 Task: What year was "A Portrait of the Artist as a Young Man" by James Joyce published?
Action: Mouse moved to (256, 262)
Screenshot: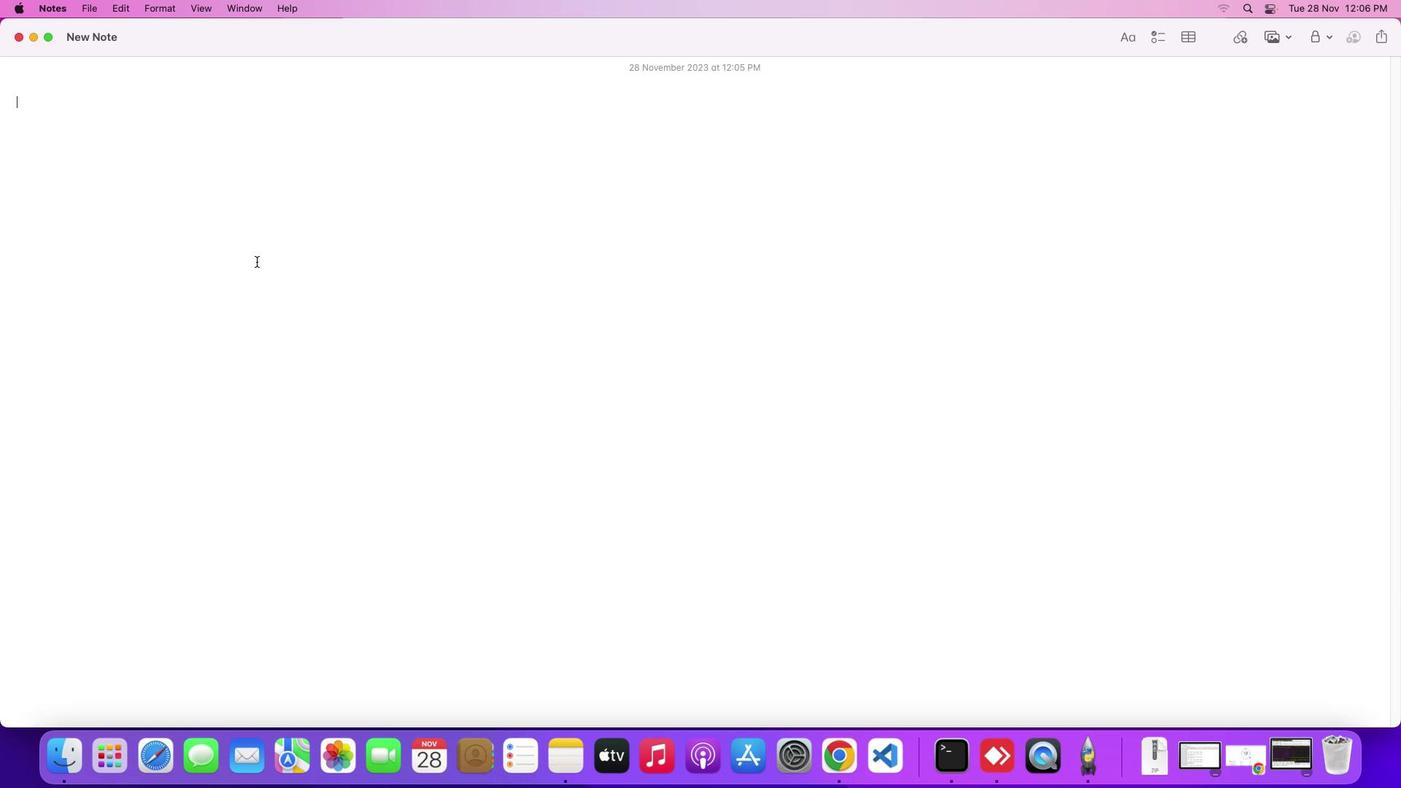 
Action: Mouse pressed left at (256, 262)
Screenshot: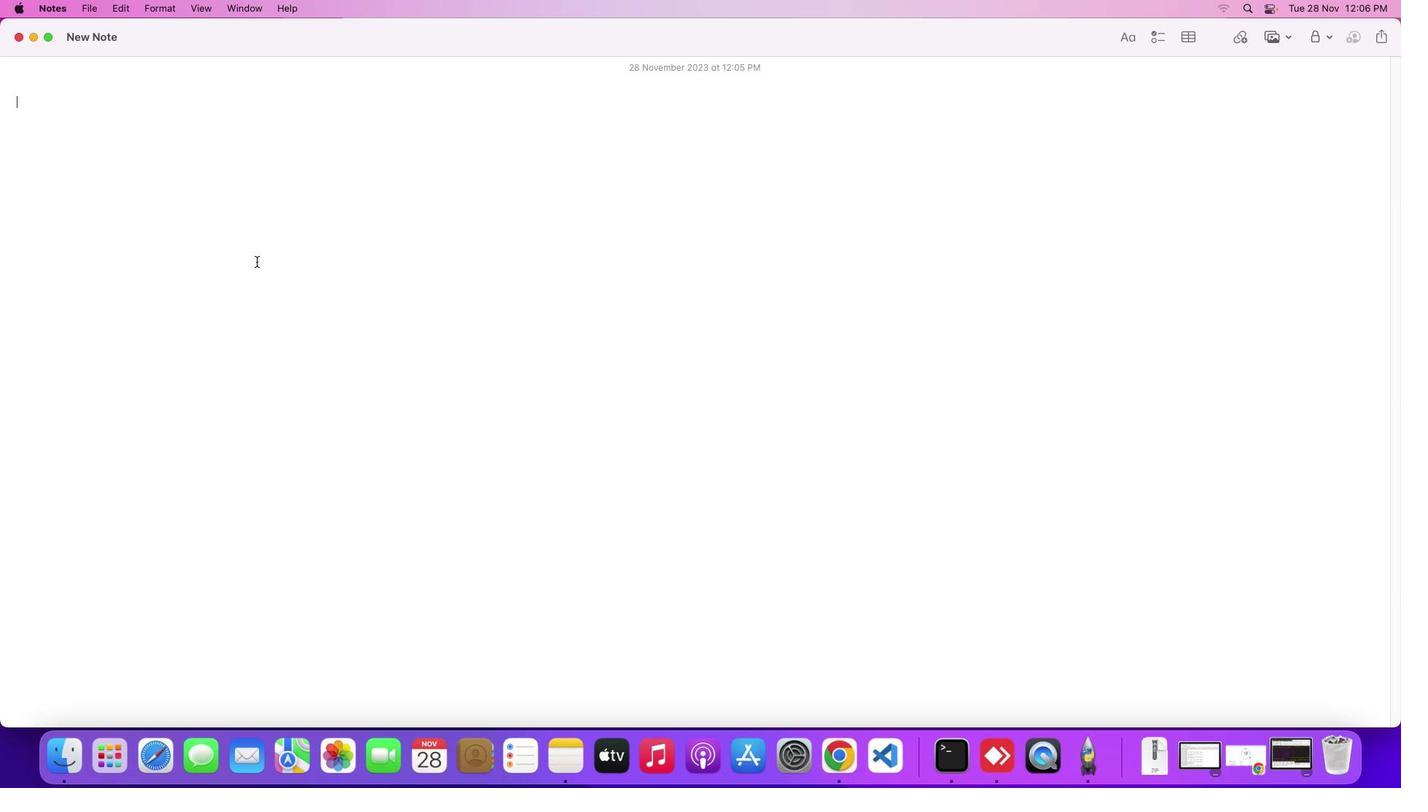 
Action: Mouse moved to (258, 261)
Screenshot: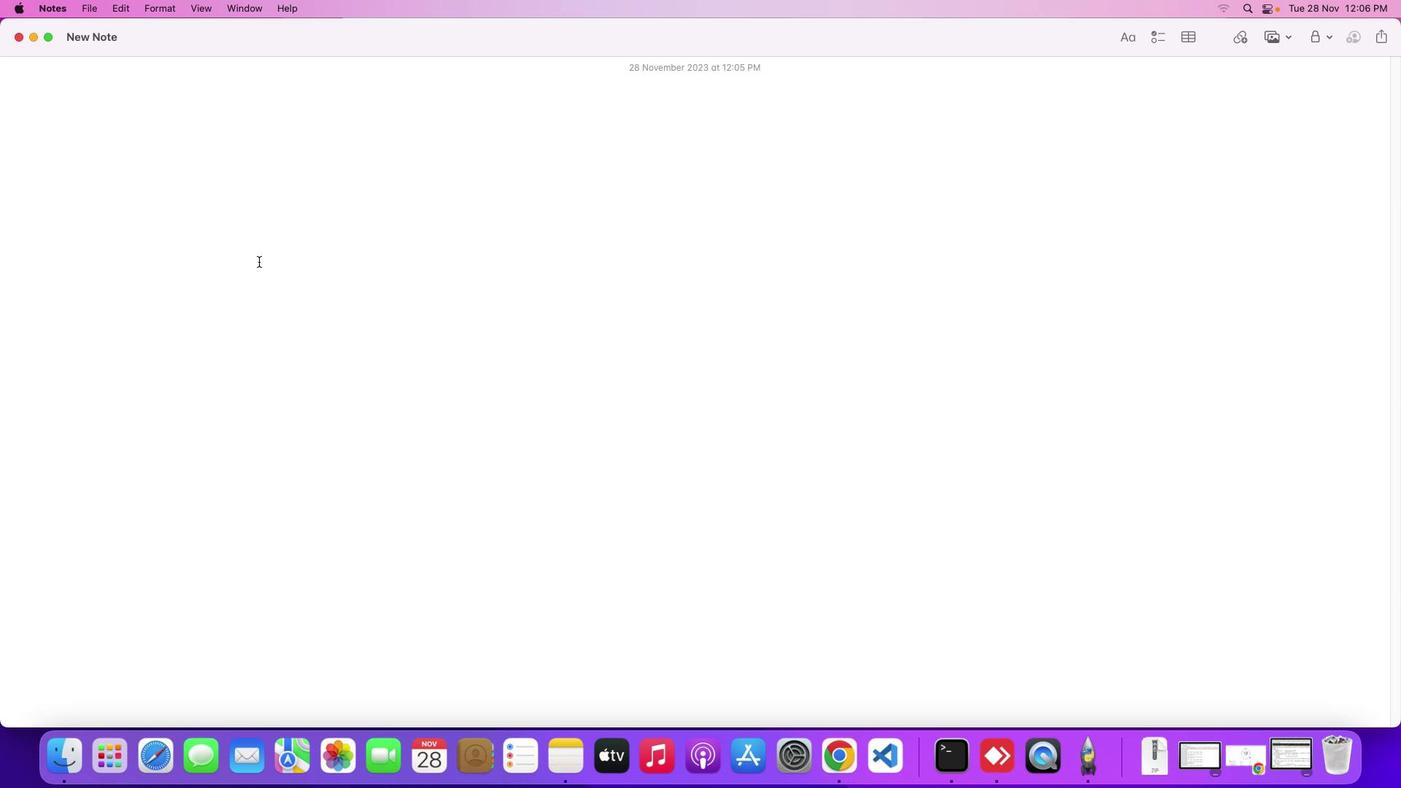 
Action: Key pressed Key.shift'W''h''a''t'Key.space'y''e''a''r'Key.space'w''a''s'Key.spaceKey.shift'"'Key.shift'T''h''e'Key.spaceKey.shiftKey.backspaceKey.backspaceKey.backspaceKey.backspaceKey.shift'A'Key.spaceKey.shift'P''o''r''t''r''a''i''t'Key.space'o''f'Key.space't''h''e'Key.spaceKey.shift'A''r''t''i''s''t'Key.space'a''s'Key.space'a'Key.spaceKey.shift'Y''o''u''n''g'Key.spaceKey.shift'M''a''n'Key.shift'"'Key.space'b''y'Key.spaceKey.shift'J''a''m''e''s'Key.spaceKey.shift'J''o''y''c''e'Key.space'p''u''b''l''i''s''h''e''d'Key.shift_r'?'Key.enter
Screenshot: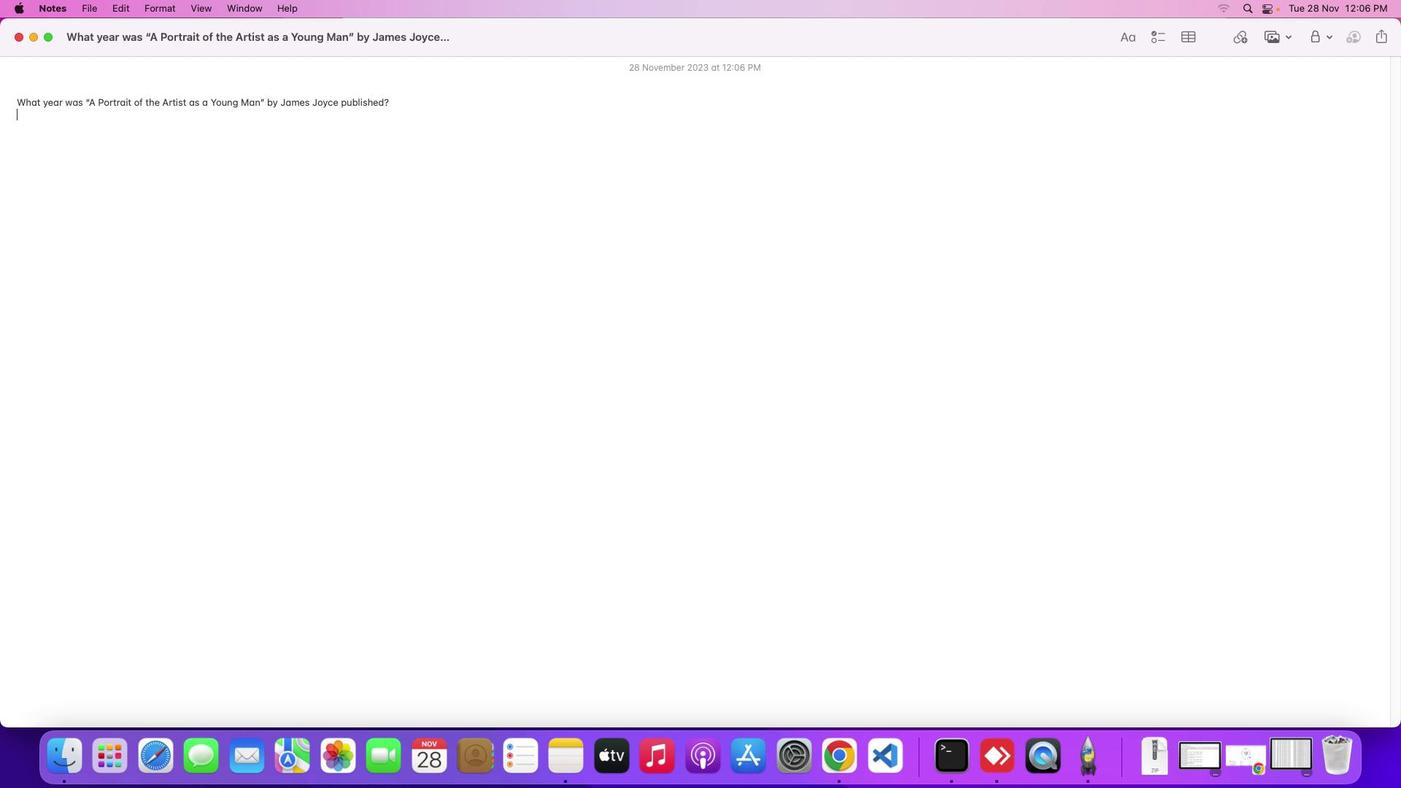 
Action: Mouse moved to (1245, 759)
Screenshot: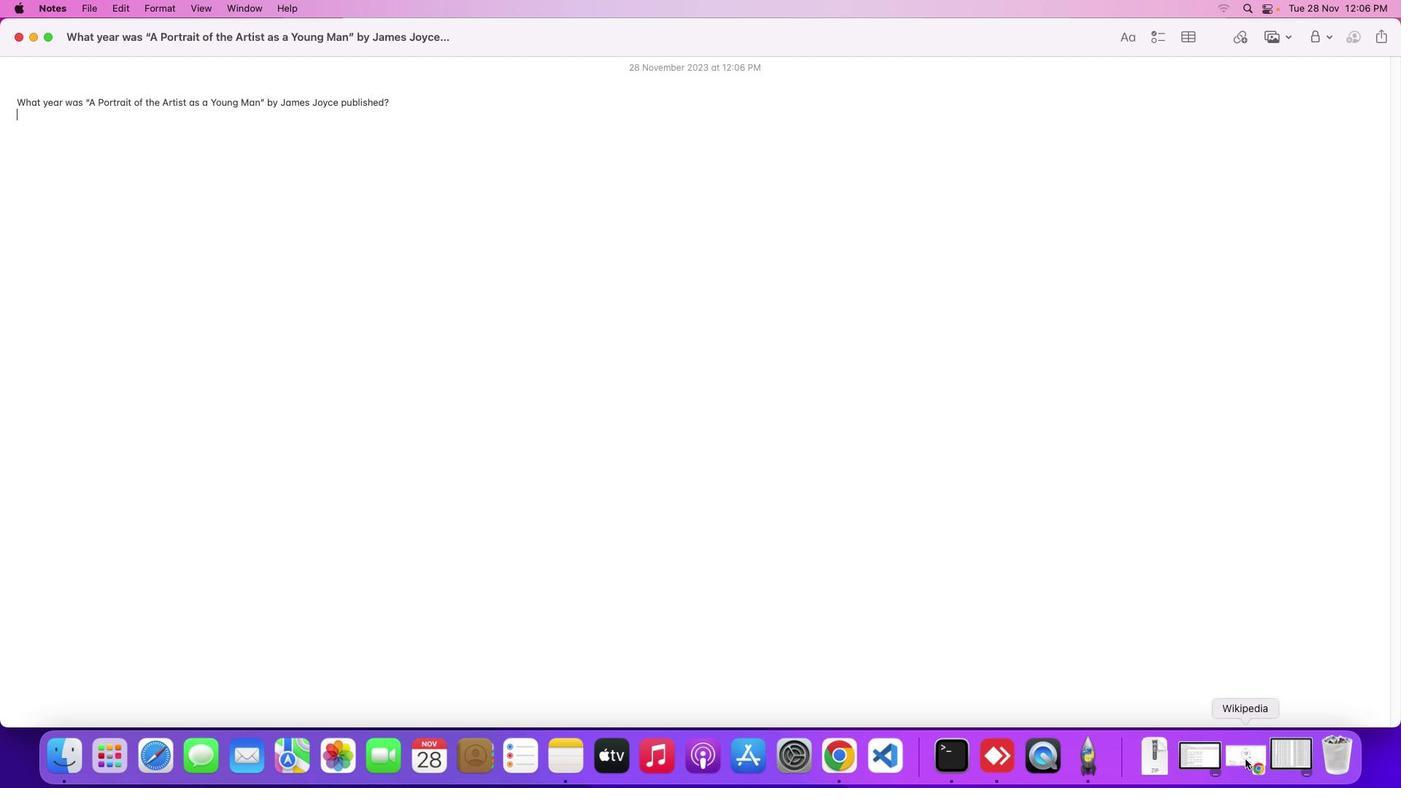 
Action: Mouse pressed left at (1245, 759)
Screenshot: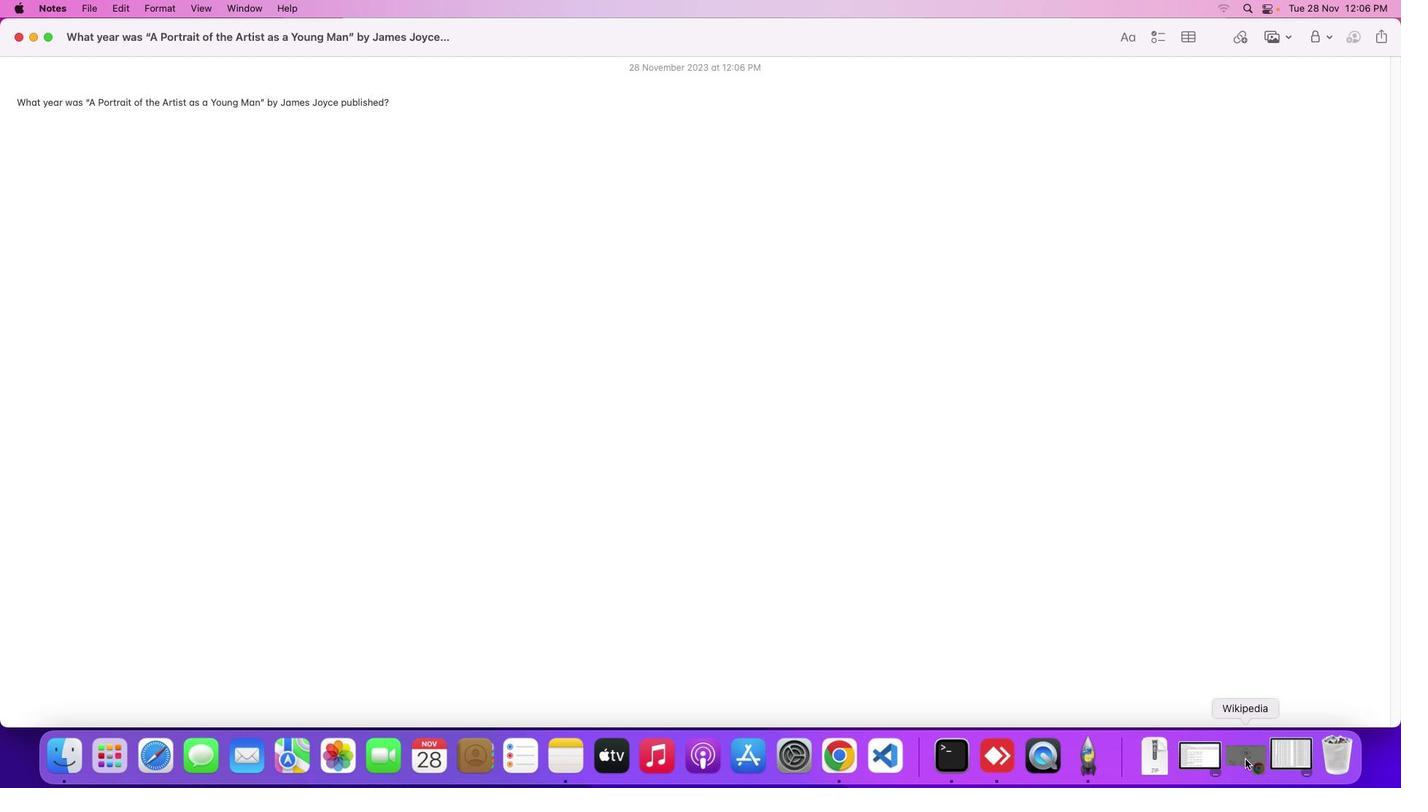 
Action: Mouse moved to (560, 441)
Screenshot: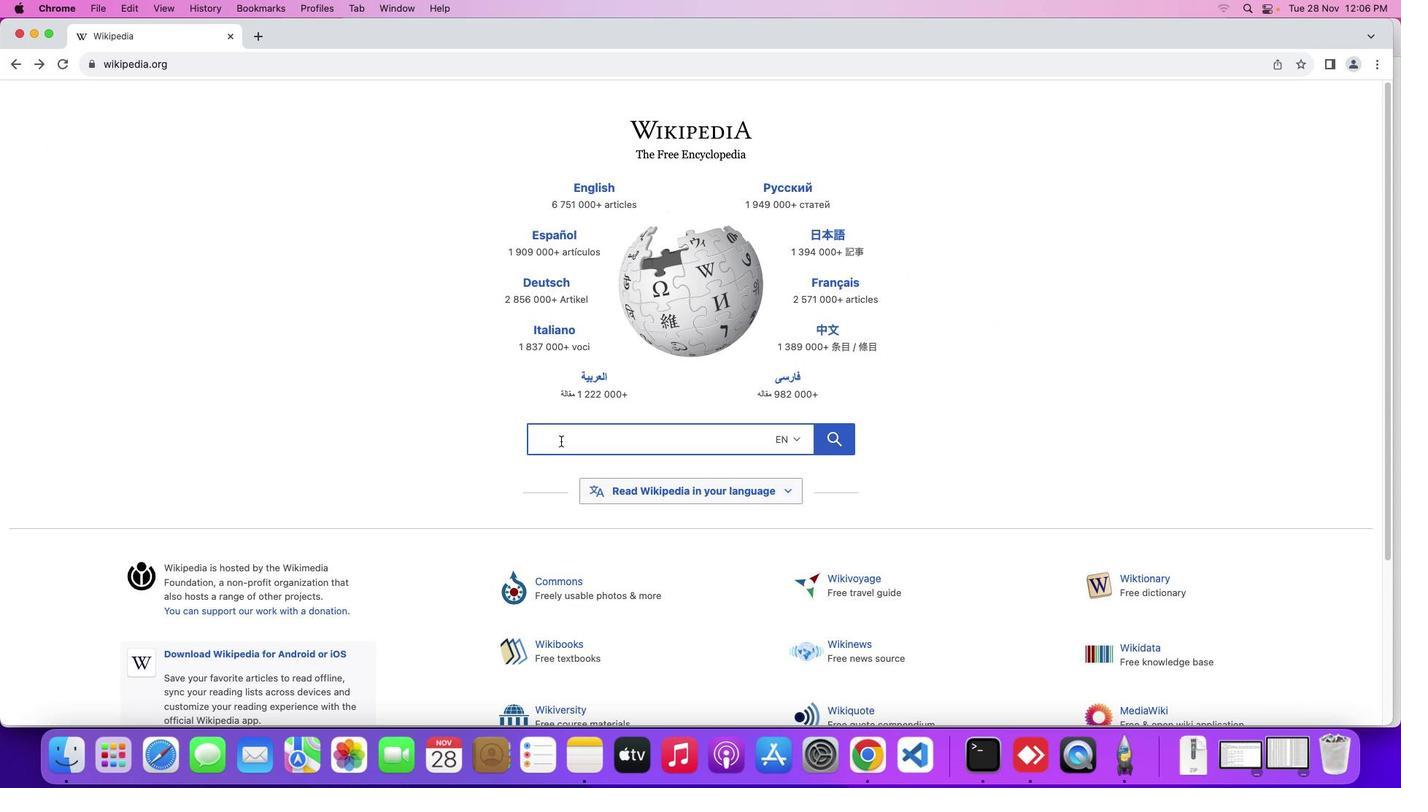 
Action: Mouse pressed left at (560, 441)
Screenshot: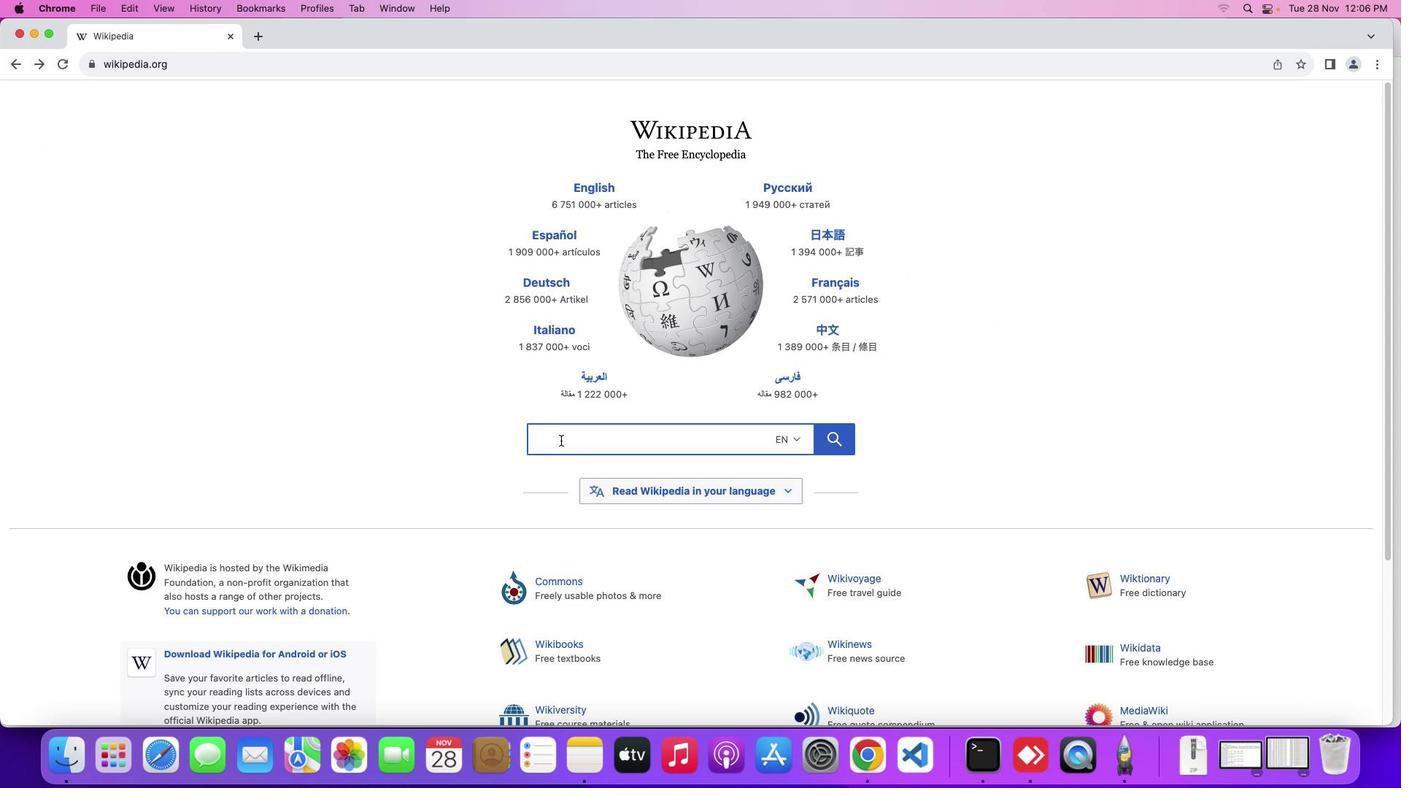 
Action: Mouse moved to (895, 390)
Screenshot: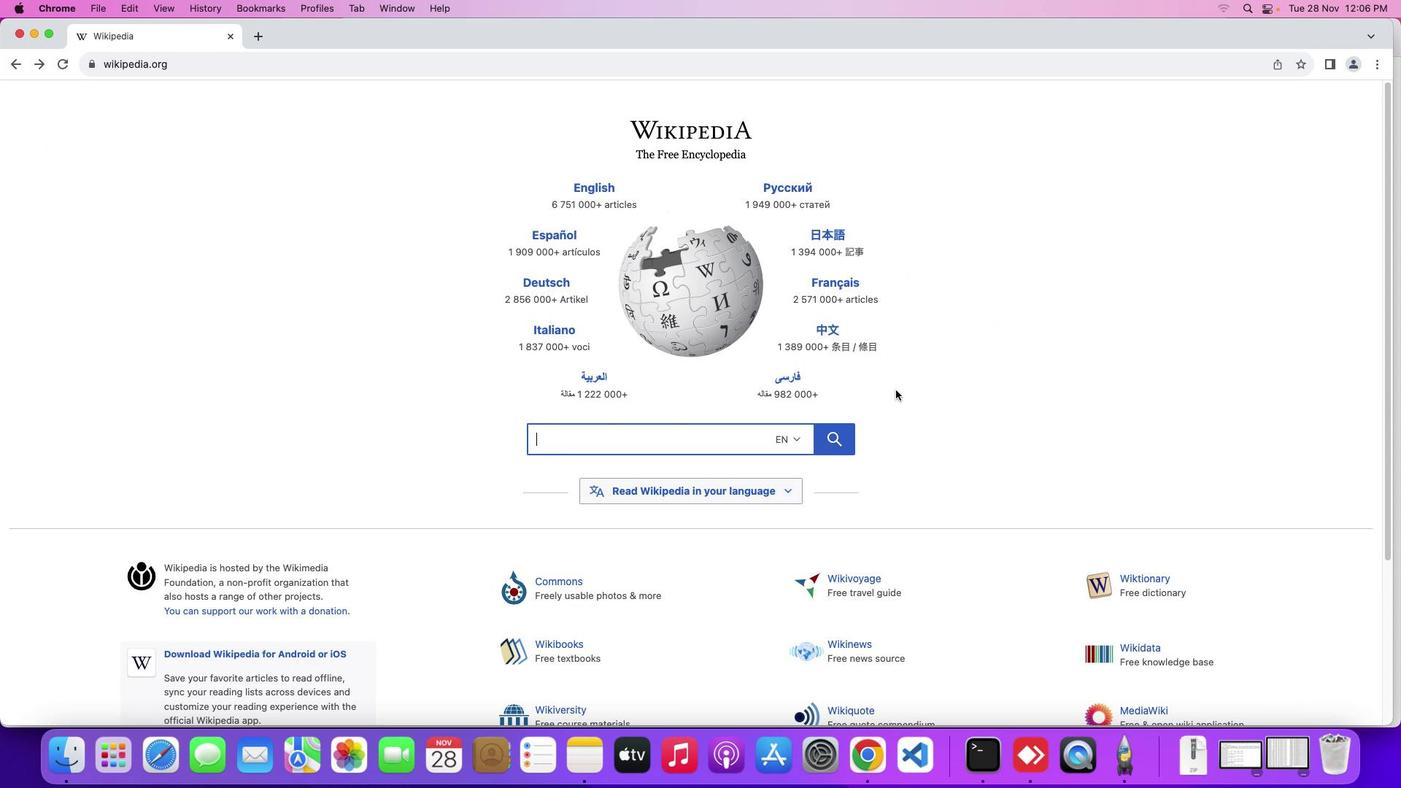 
Action: Key pressed Key.shift'T''h''e'Key.spaceKey.shift'P''o''r''t''r''a''i''t'Key.space'o''f'Key.space't''h''e'Key.spaceKey.shift'A''r''t''i''s''t'Key.space'a''s'Key.space'a'Key.spaceKey.shift'Y''o''u''n''g'Key.spaceKey.shift'A'Key.backspaceKey.shift'M''a''n'Key.enter
Screenshot: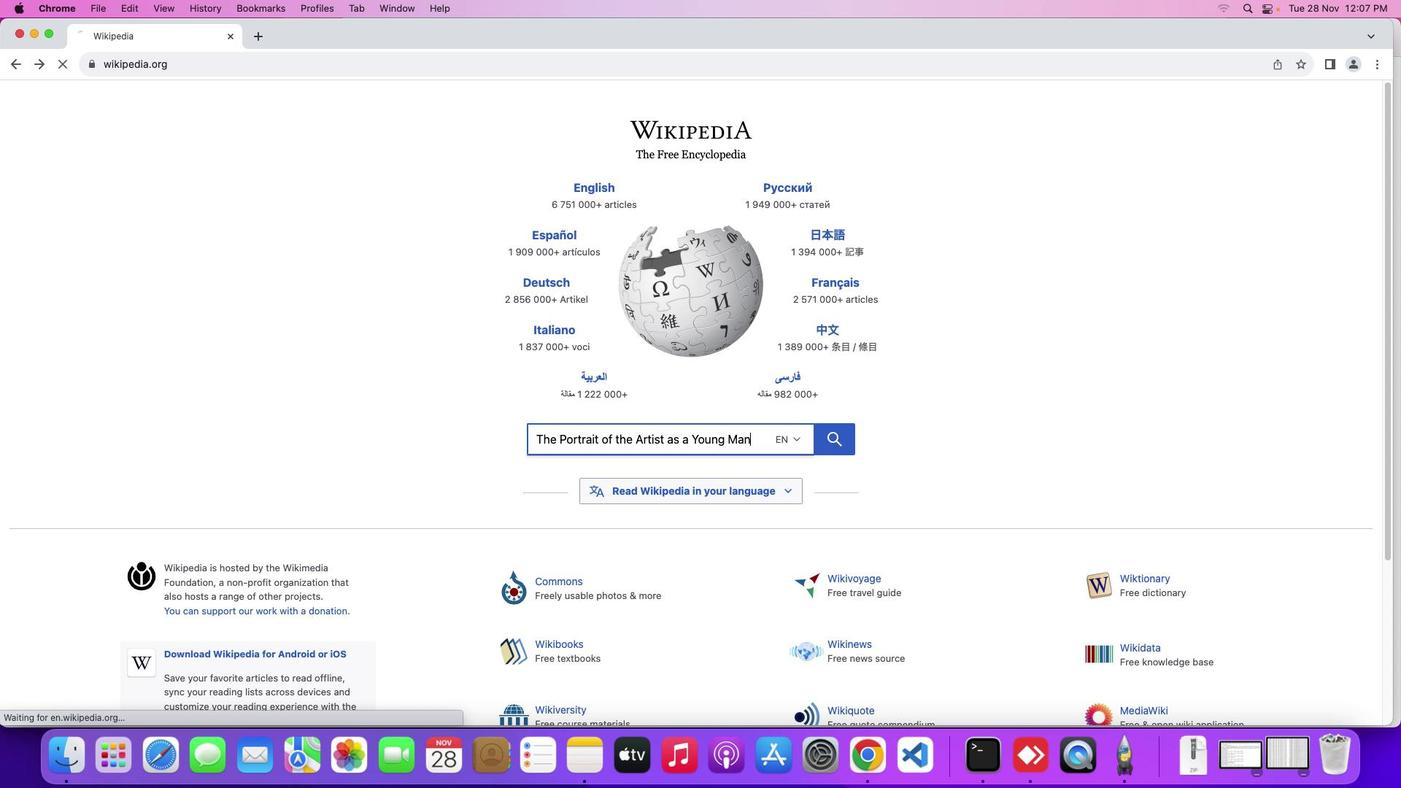 
Action: Mouse moved to (375, 413)
Screenshot: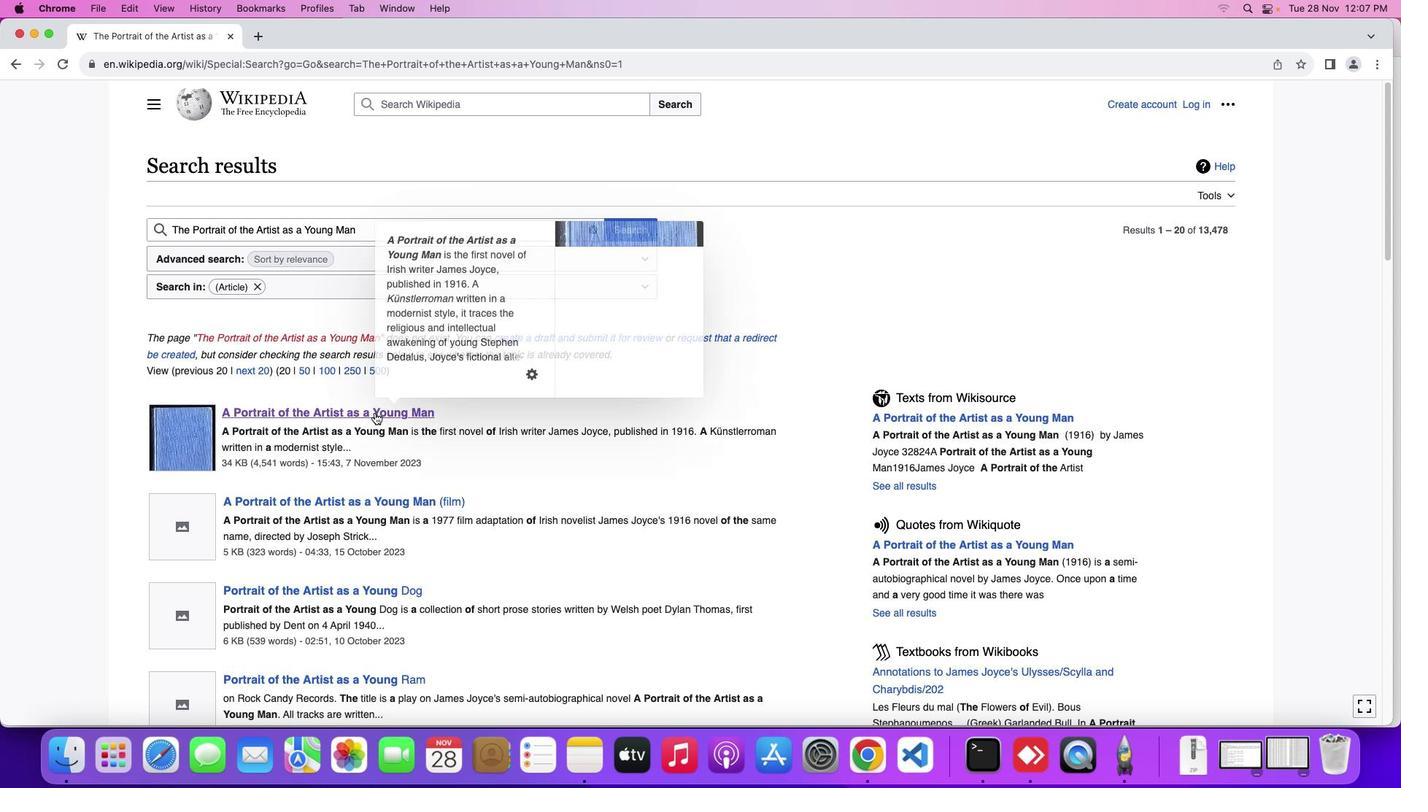 
Action: Mouse pressed left at (375, 413)
Screenshot: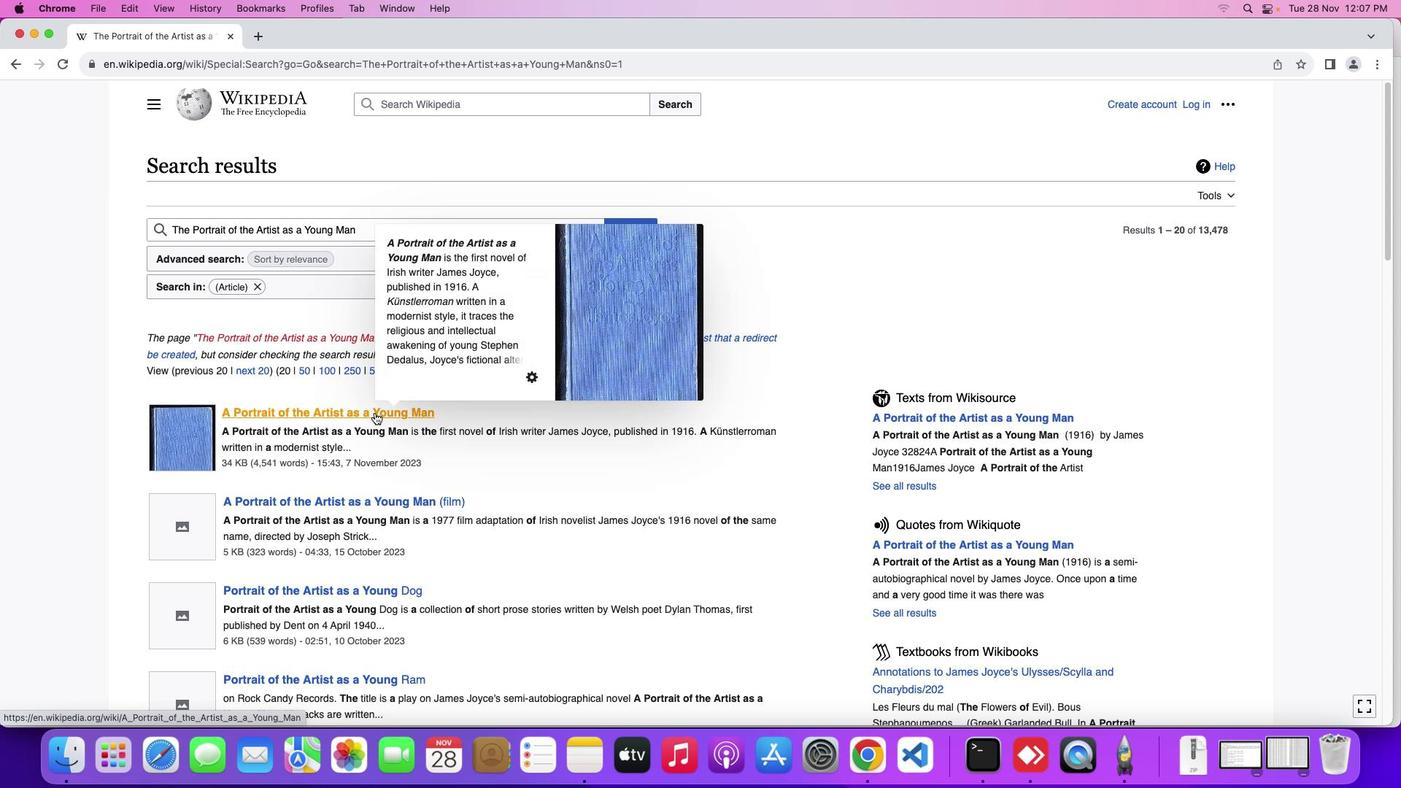 
Action: Mouse moved to (870, 410)
Screenshot: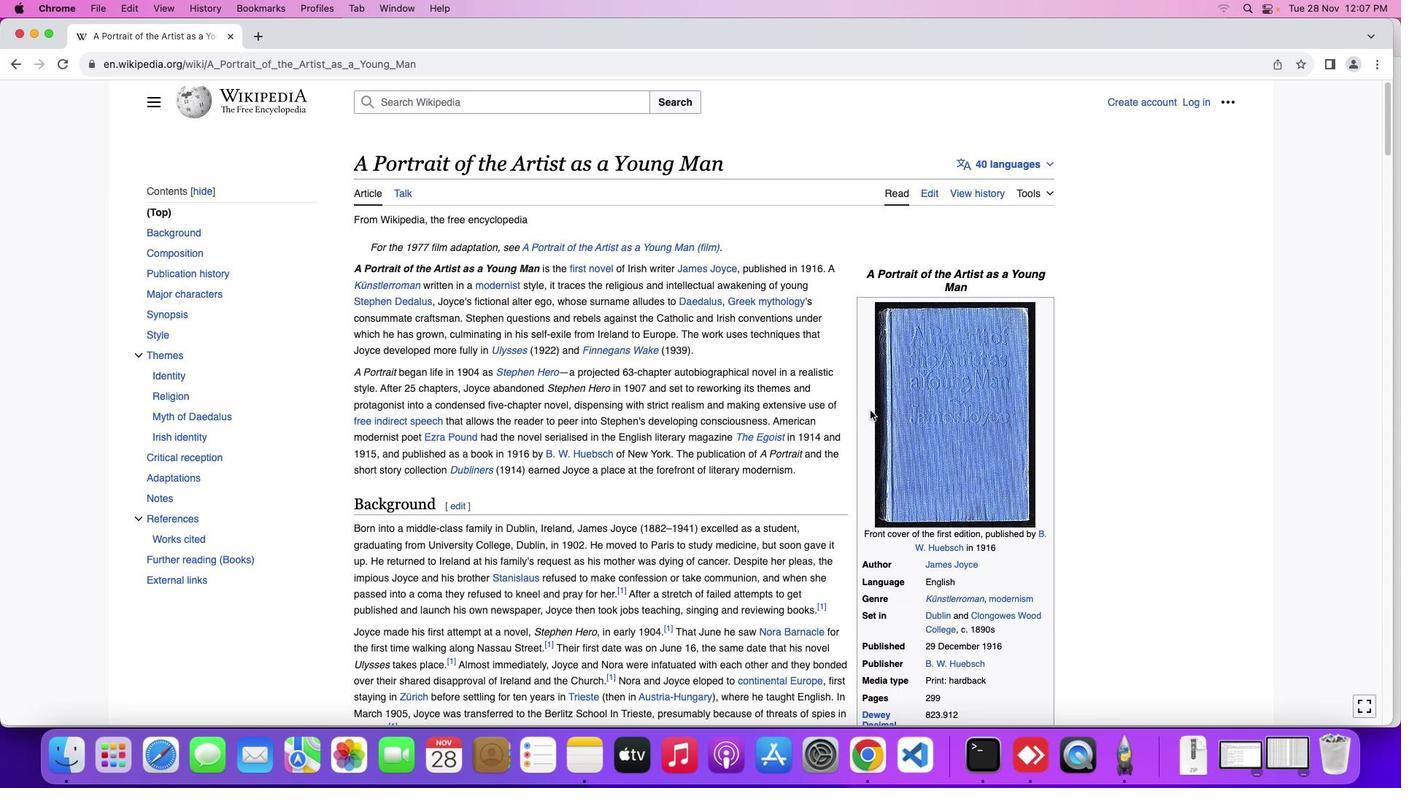 
Action: Mouse scrolled (870, 410) with delta (0, 0)
Screenshot: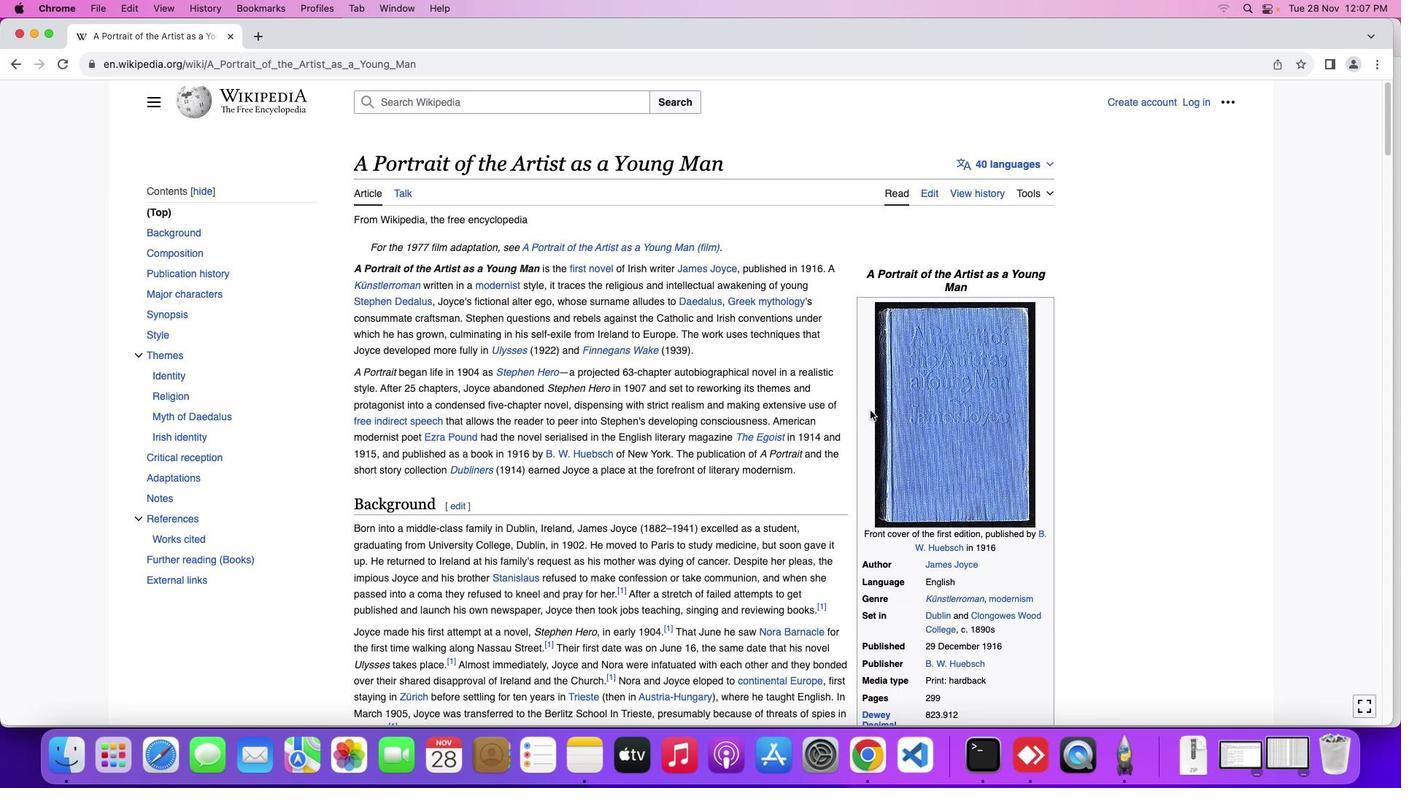 
Action: Mouse scrolled (870, 410) with delta (0, 0)
Screenshot: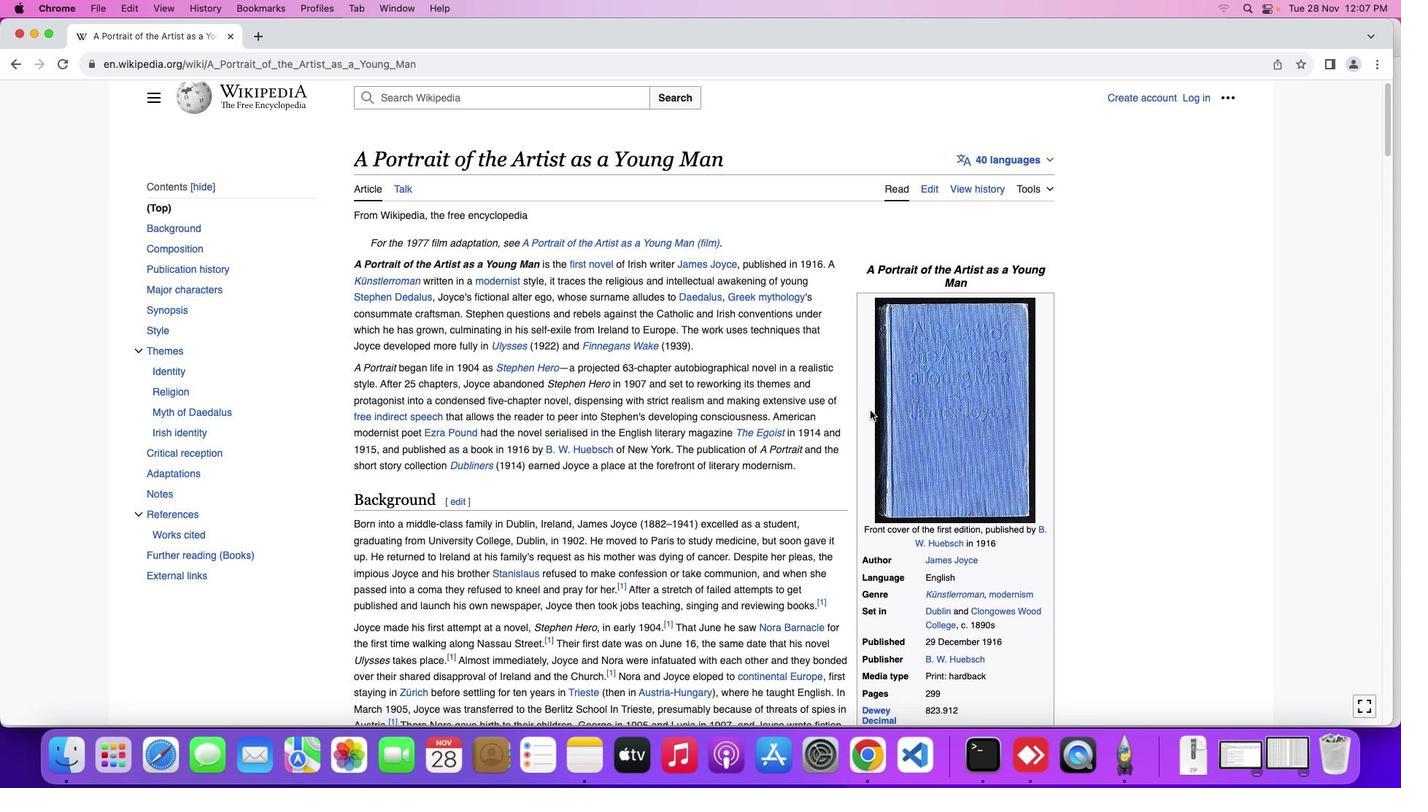 
Action: Mouse moved to (841, 445)
Screenshot: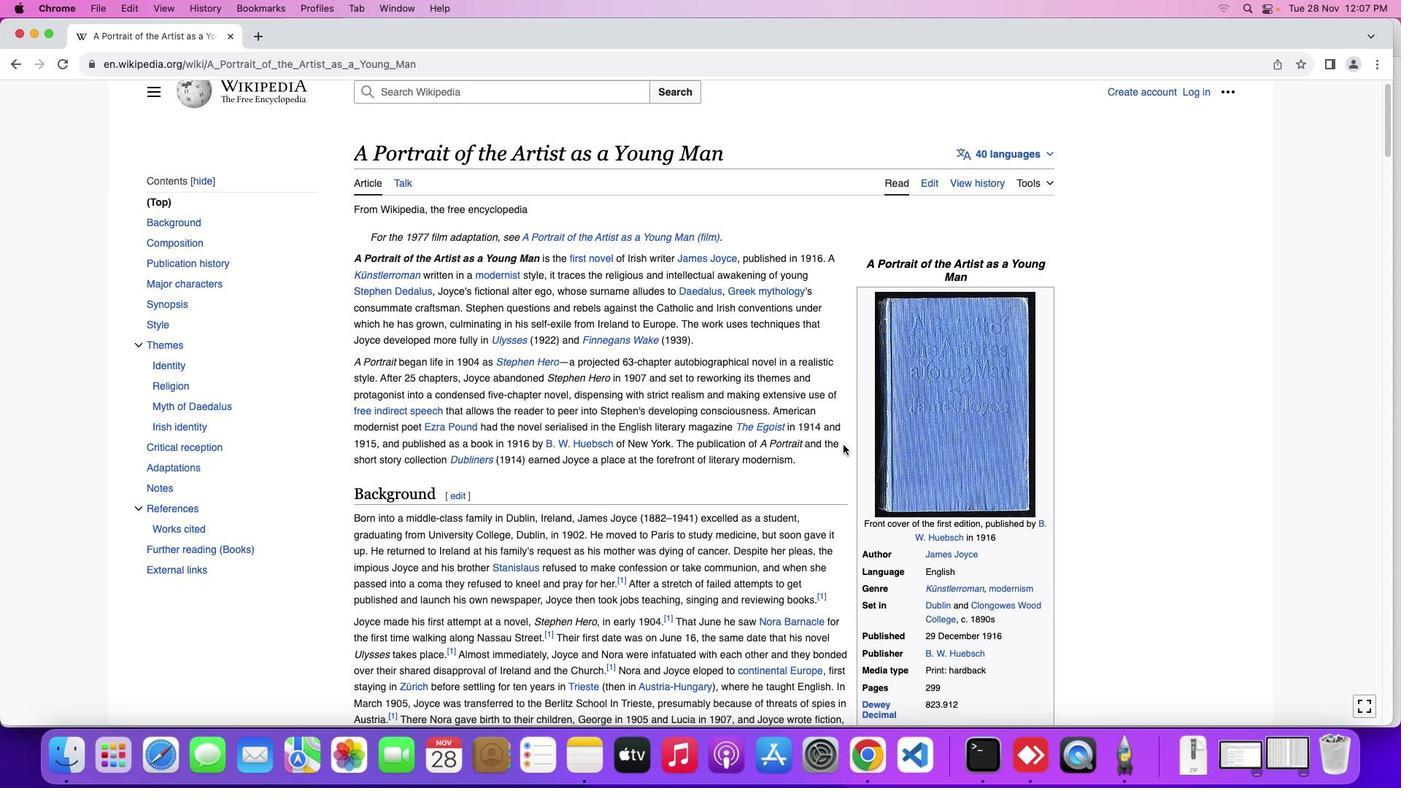 
Action: Mouse scrolled (841, 445) with delta (0, 0)
Screenshot: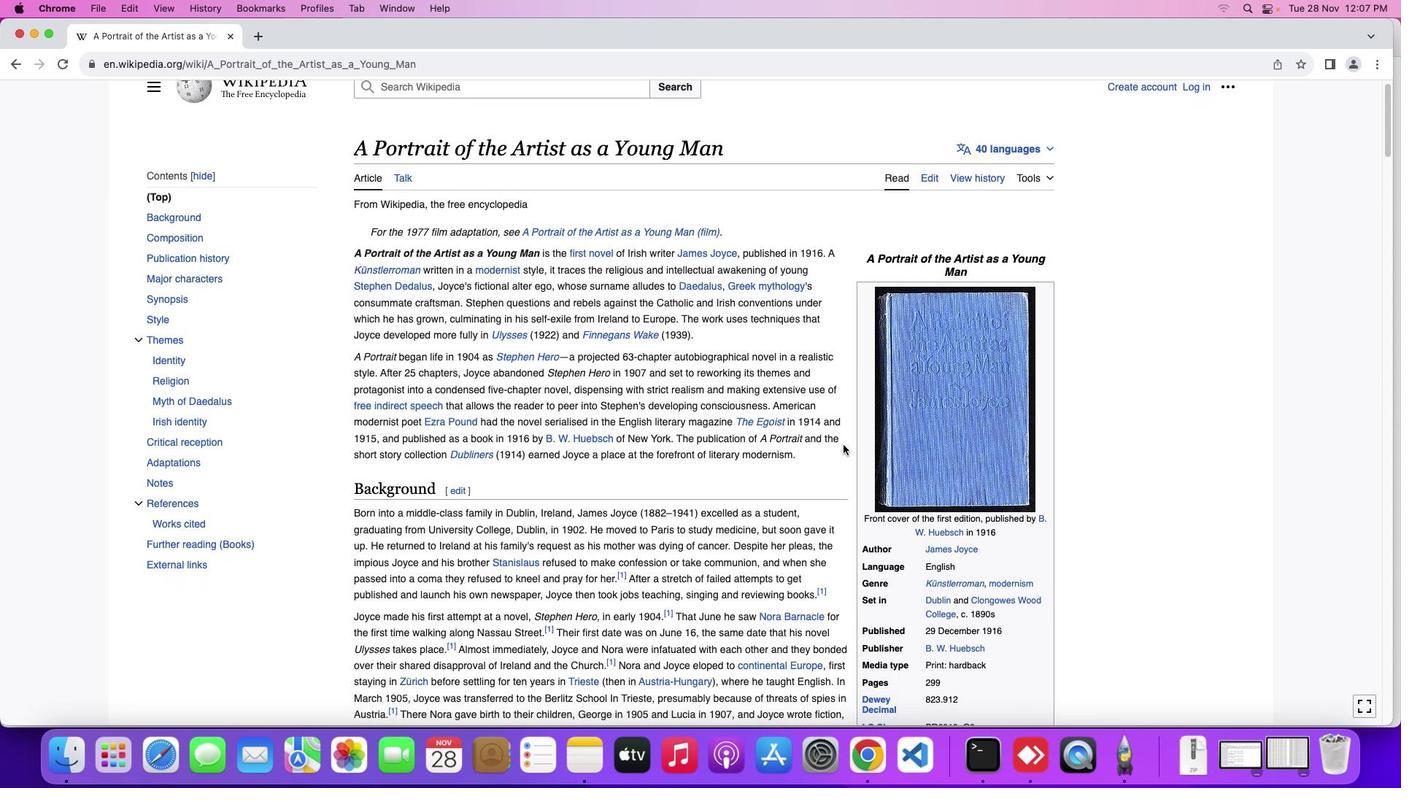 
Action: Mouse moved to (842, 445)
Screenshot: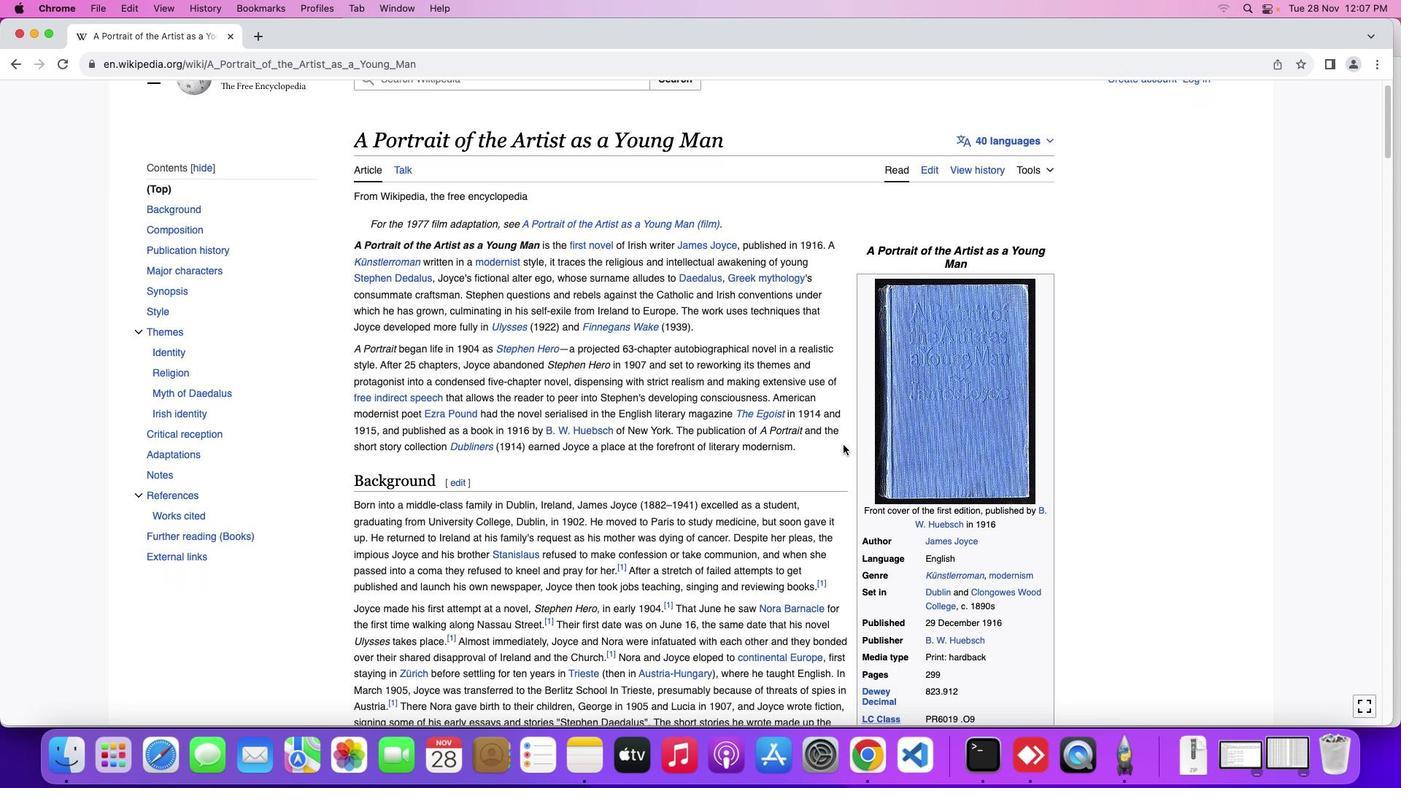 
Action: Mouse scrolled (842, 445) with delta (0, 0)
Screenshot: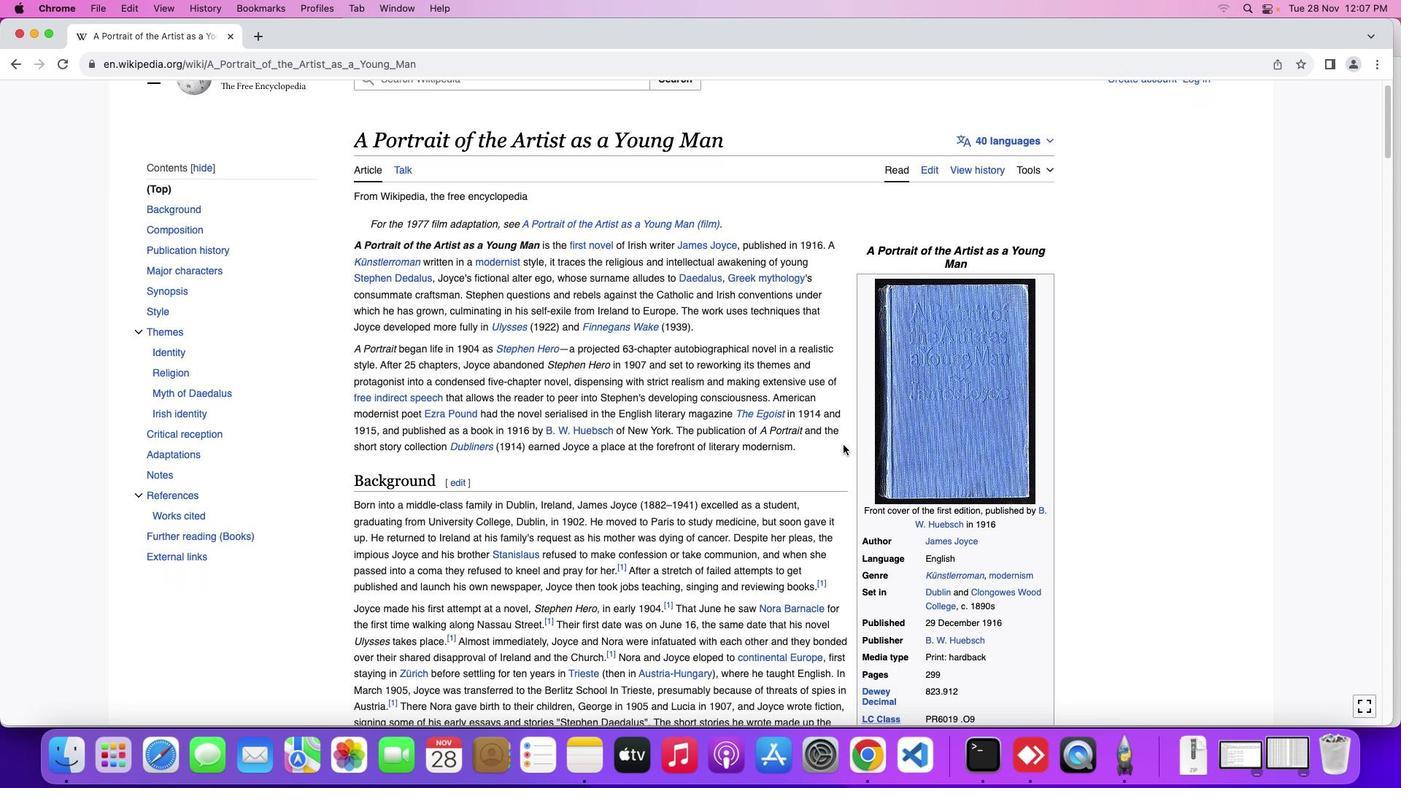 
Action: Mouse moved to (843, 444)
Screenshot: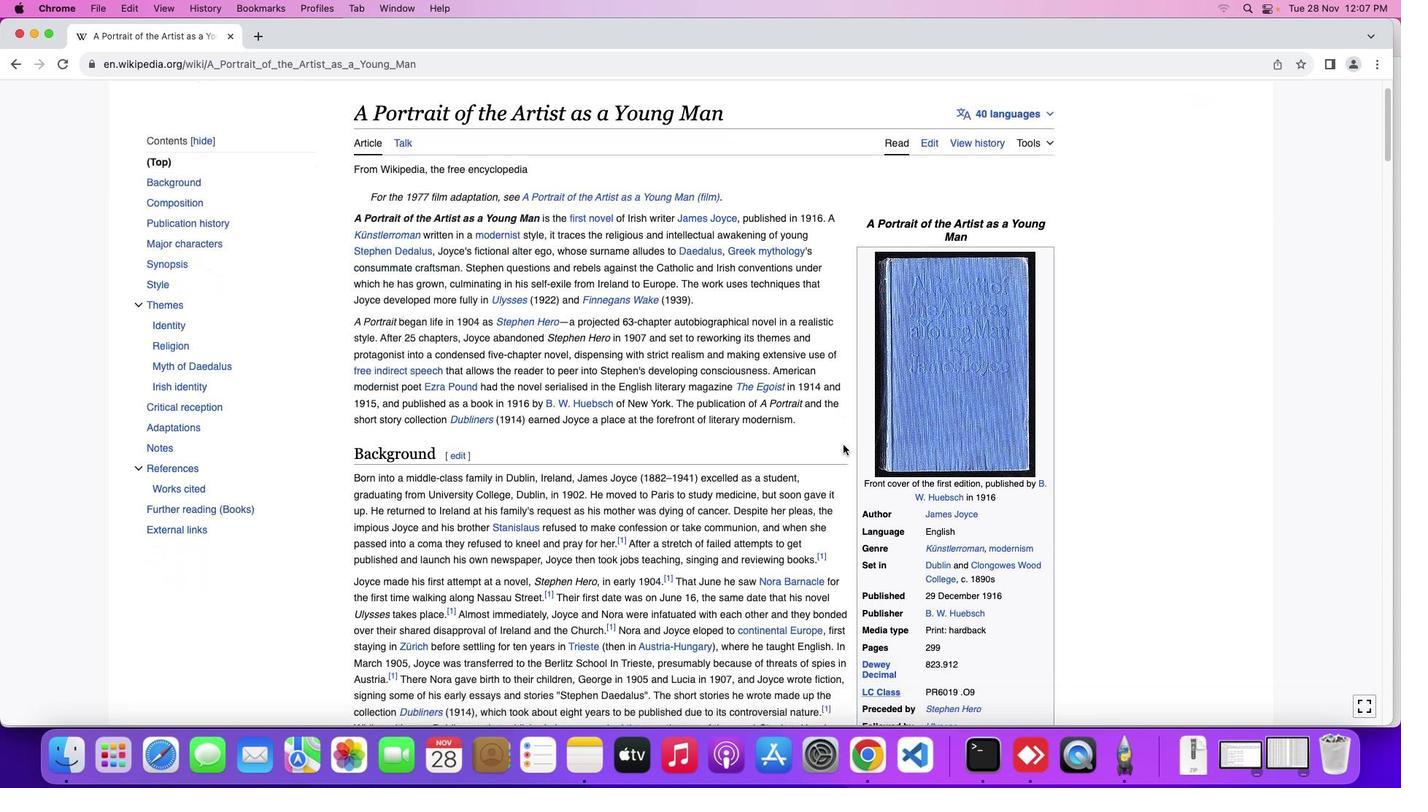 
Action: Mouse scrolled (843, 444) with delta (0, 0)
Screenshot: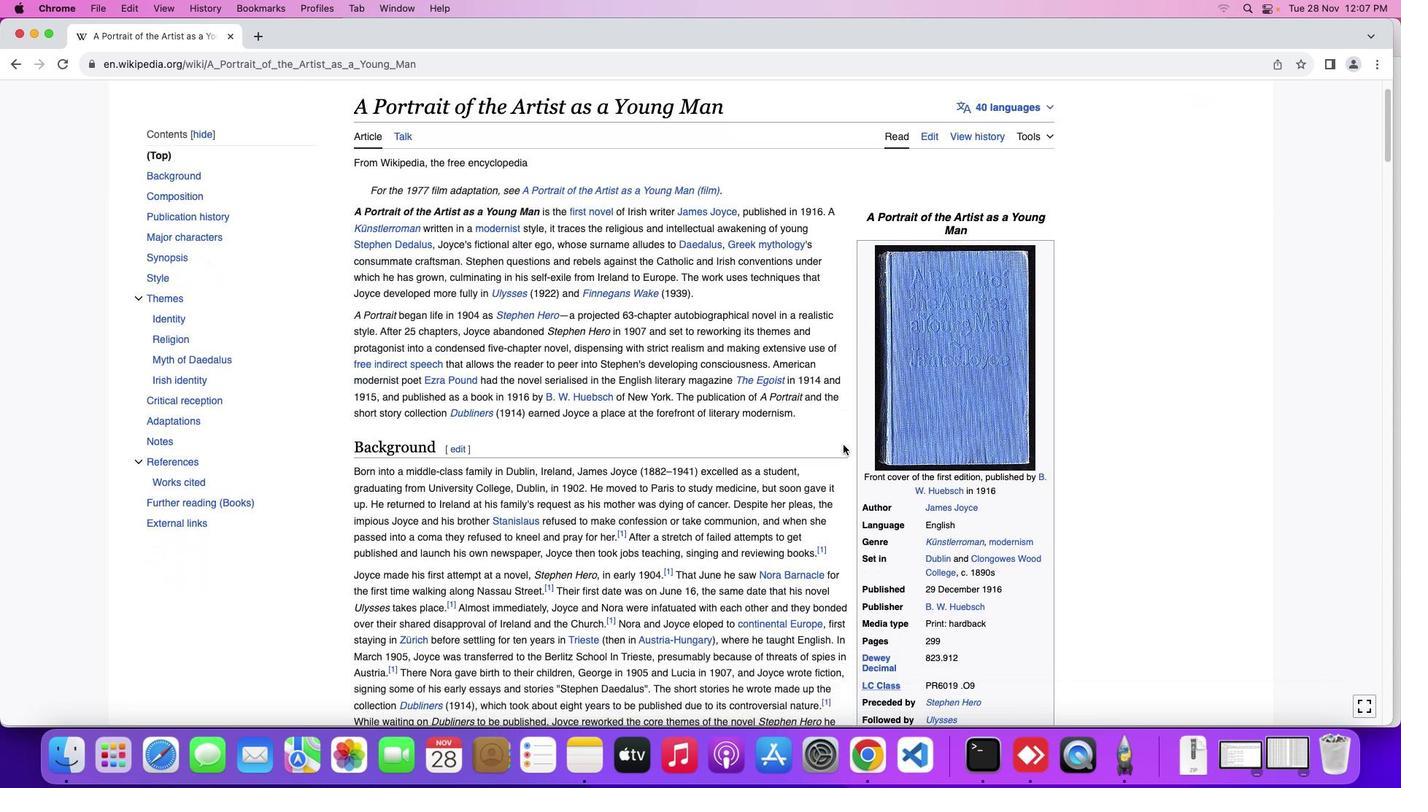 
Action: Mouse moved to (835, 462)
Screenshot: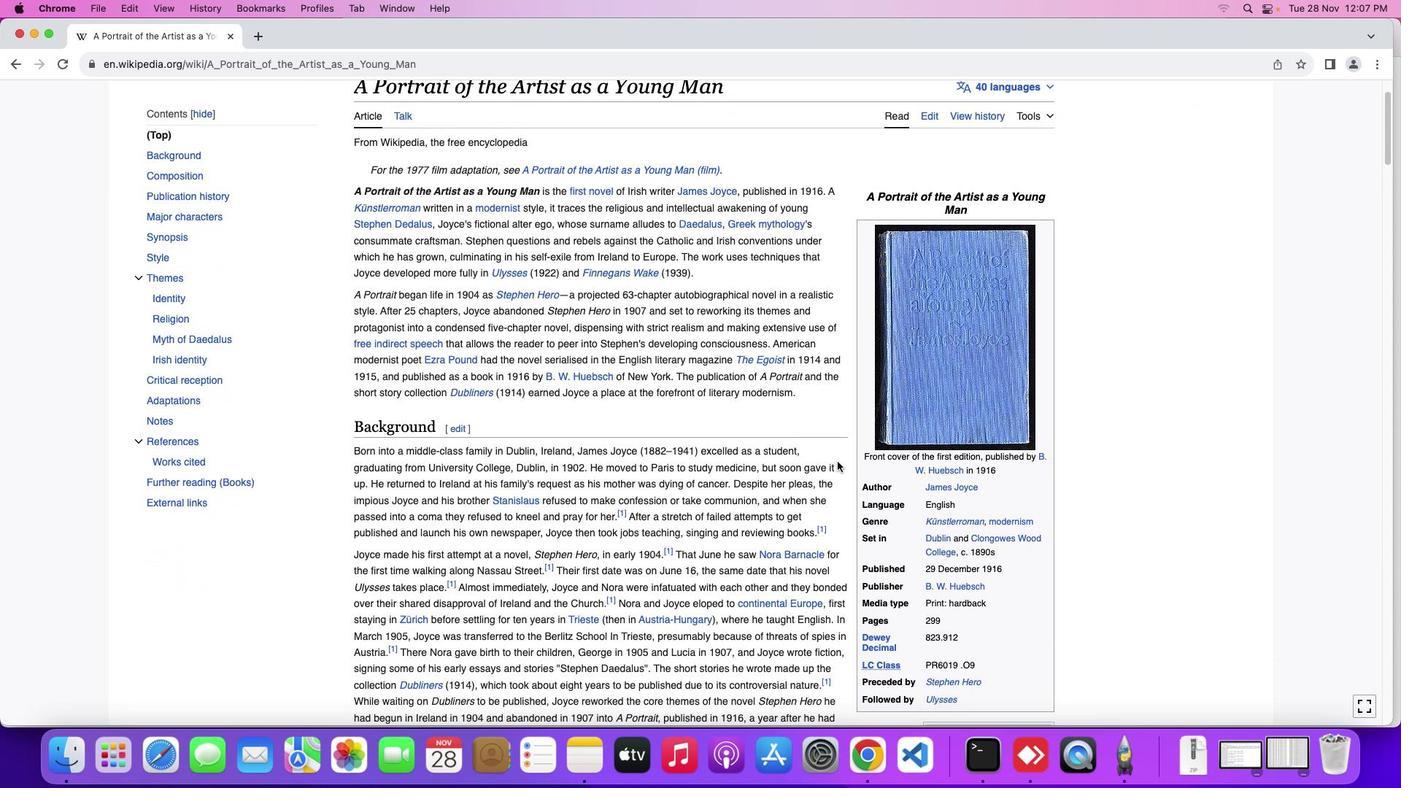 
Action: Mouse scrolled (835, 462) with delta (0, 0)
Screenshot: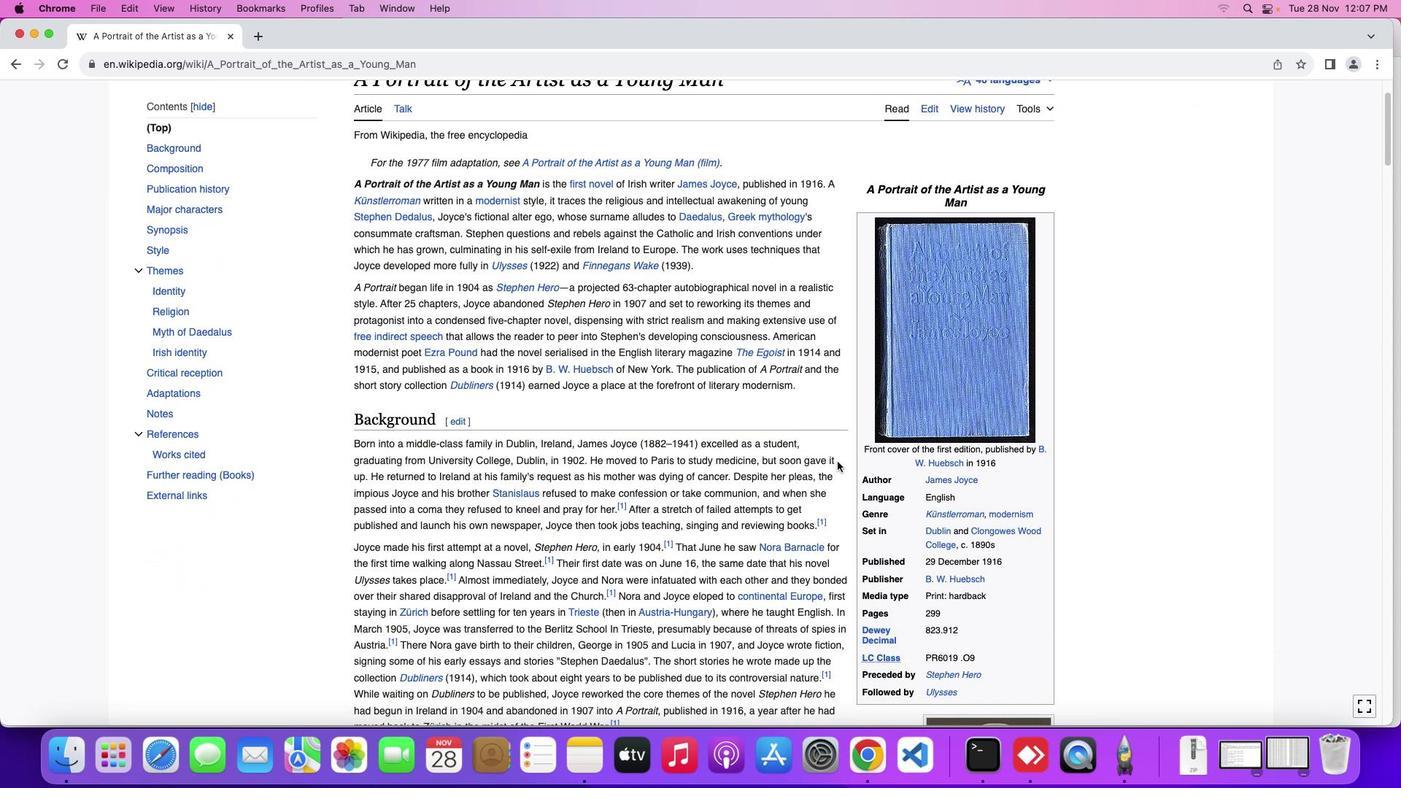 
Action: Mouse moved to (836, 462)
Screenshot: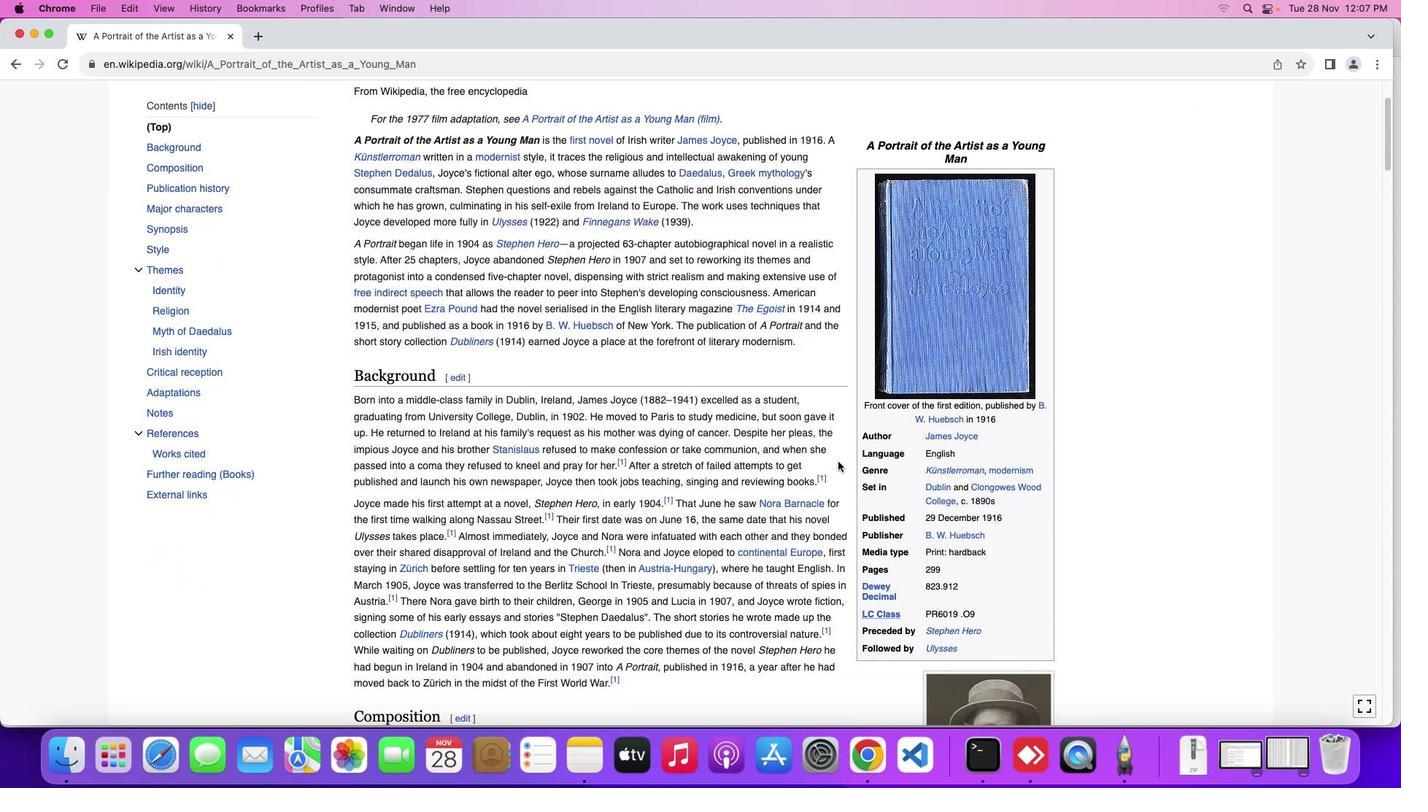 
Action: Mouse scrolled (836, 462) with delta (0, 0)
Screenshot: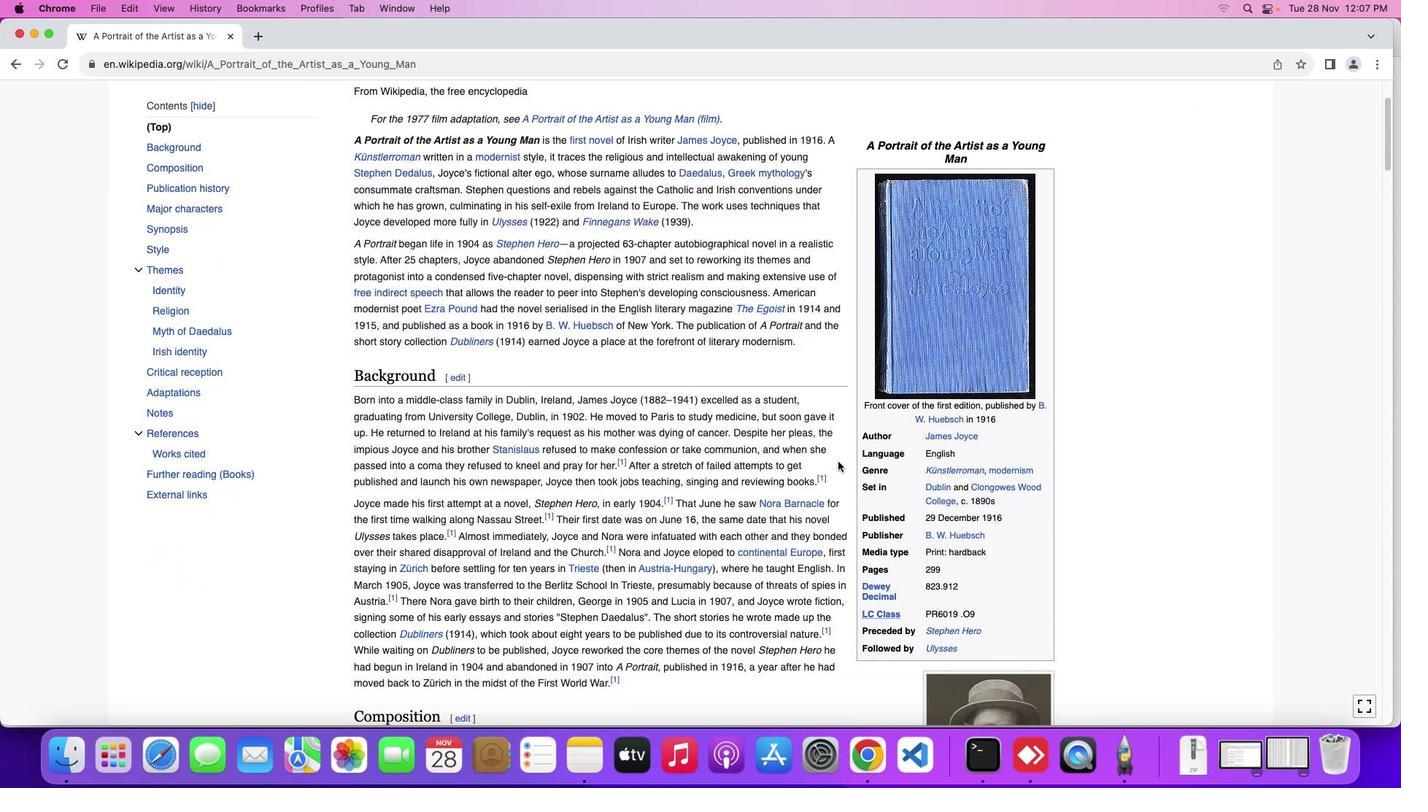 
Action: Mouse moved to (837, 461)
Screenshot: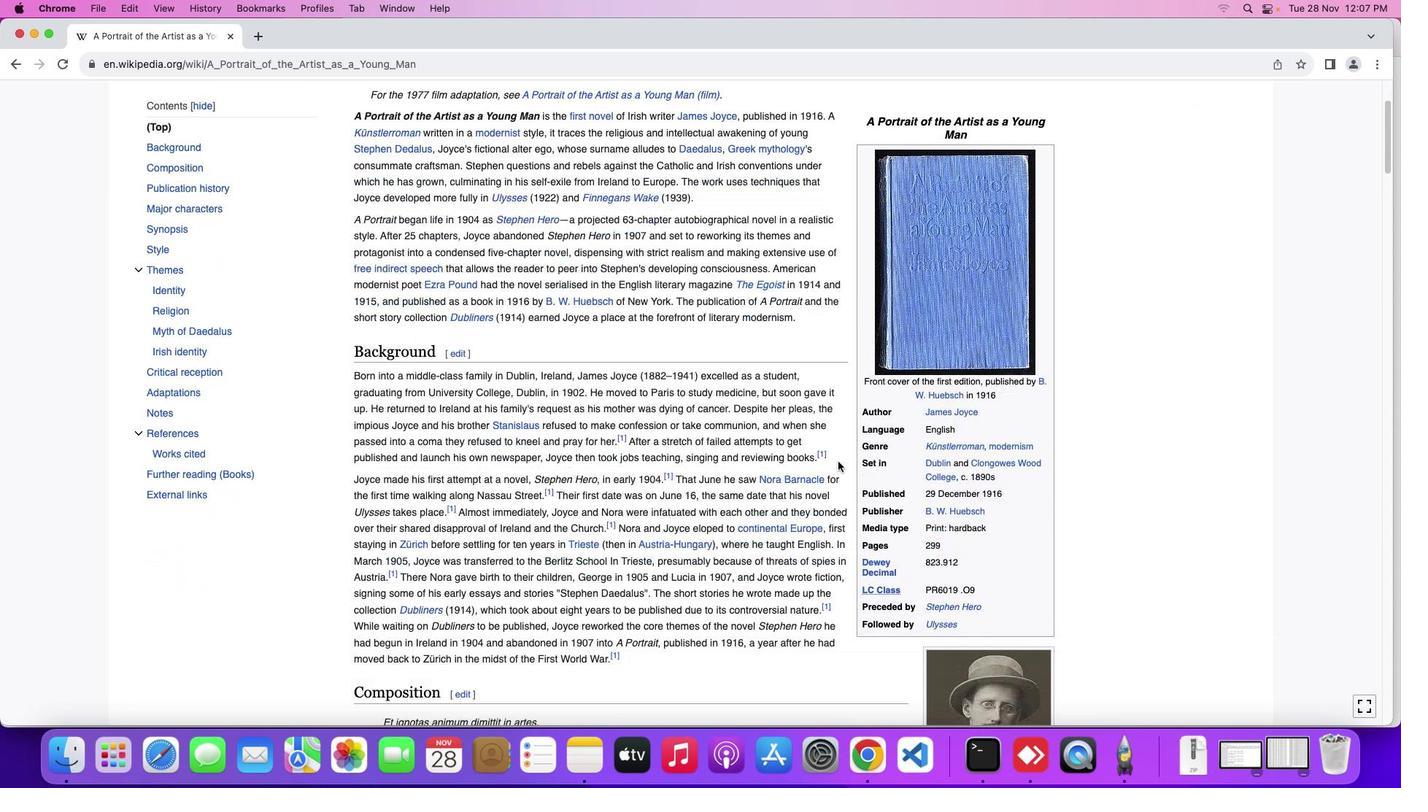 
Action: Mouse scrolled (837, 461) with delta (0, -1)
Screenshot: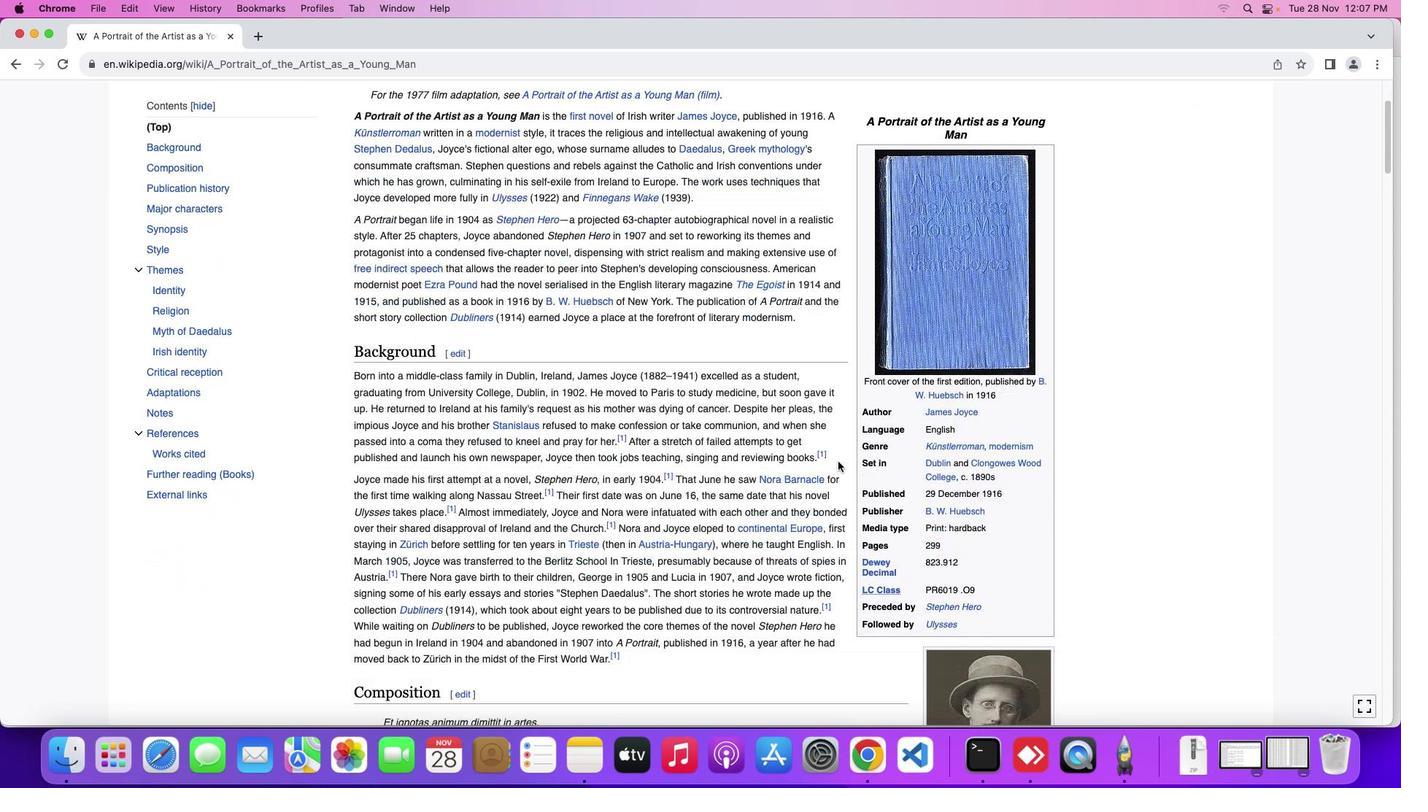
Action: Mouse moved to (844, 477)
Screenshot: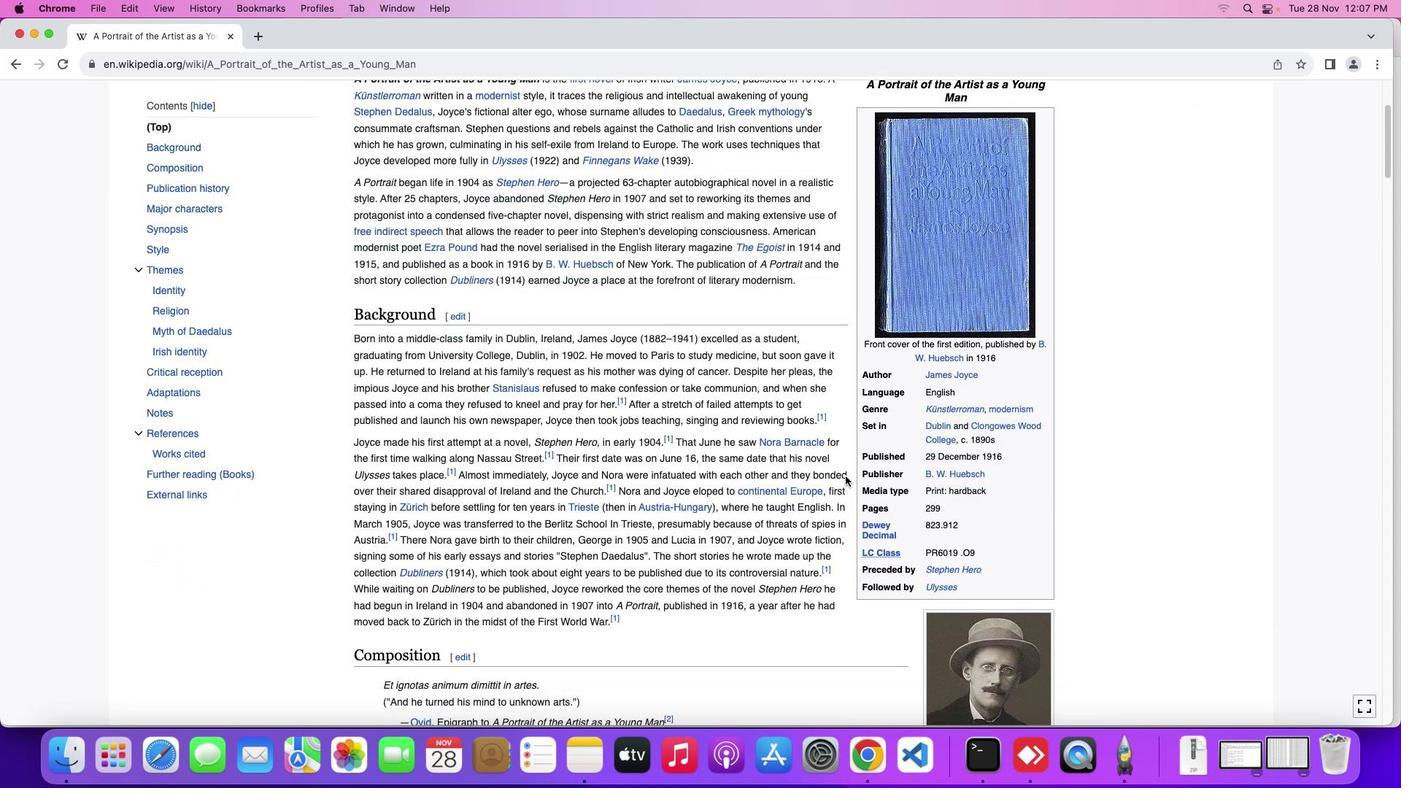 
Action: Mouse scrolled (844, 477) with delta (0, 0)
Screenshot: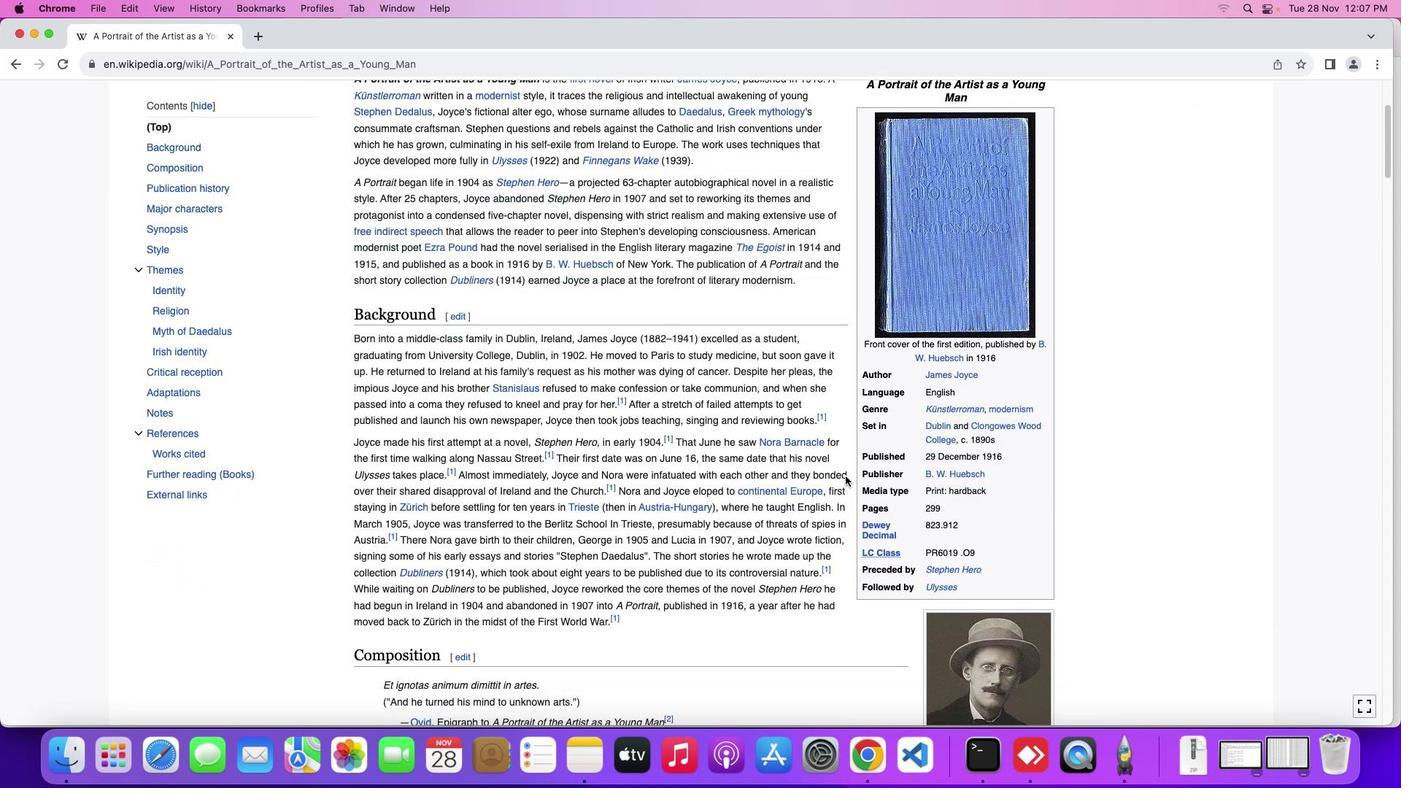 
Action: Mouse moved to (845, 476)
Screenshot: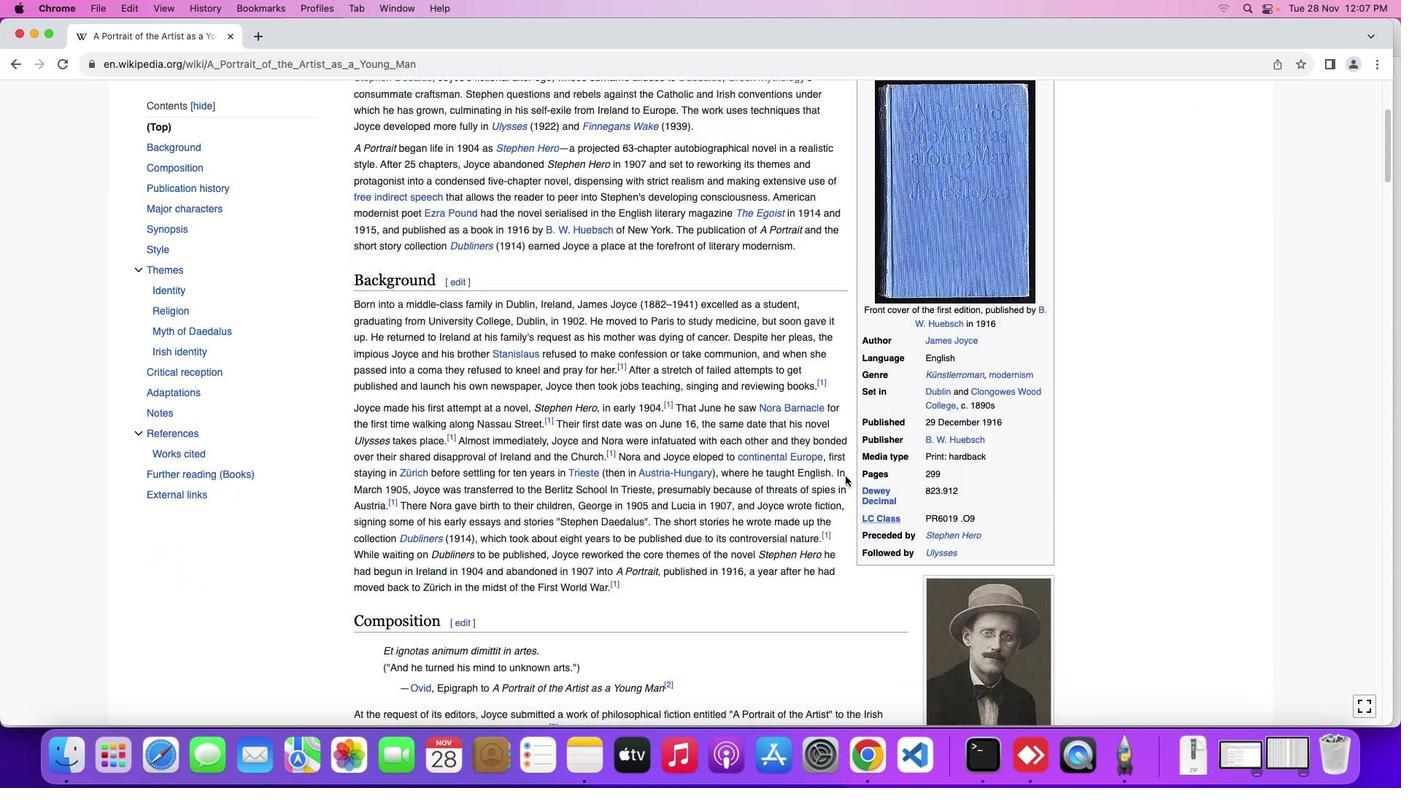 
Action: Mouse scrolled (845, 476) with delta (0, 0)
Screenshot: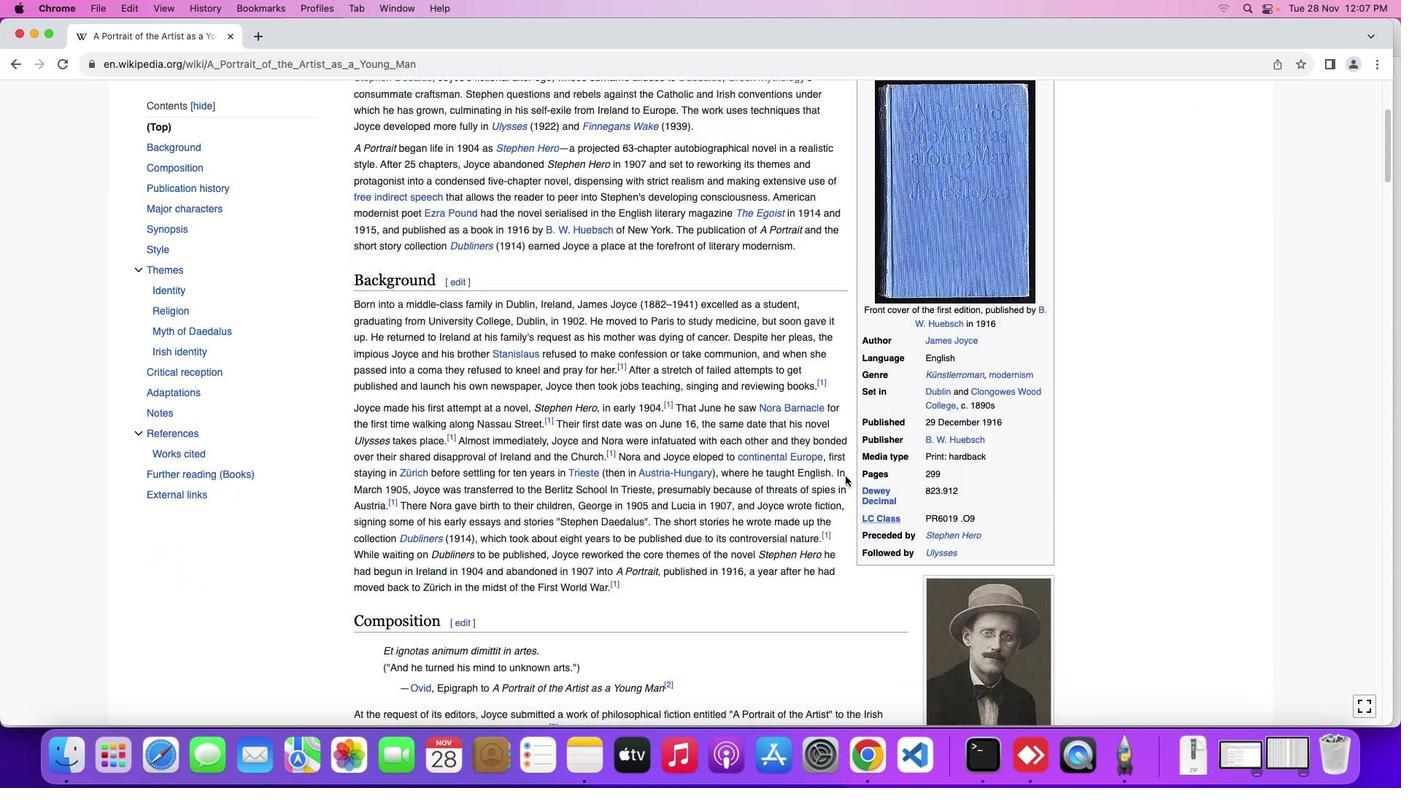 
Action: Mouse moved to (845, 476)
Screenshot: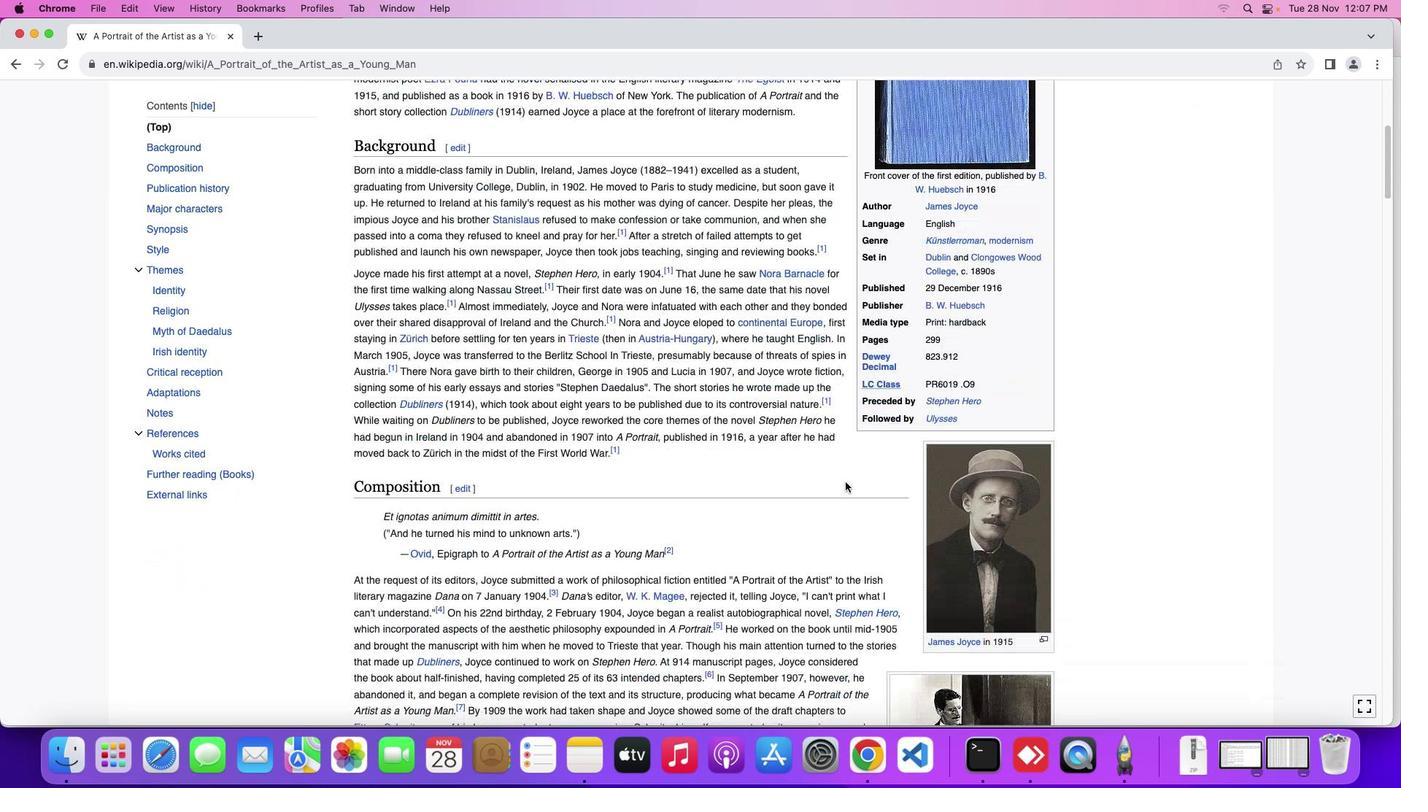 
Action: Mouse scrolled (845, 476) with delta (0, -1)
Screenshot: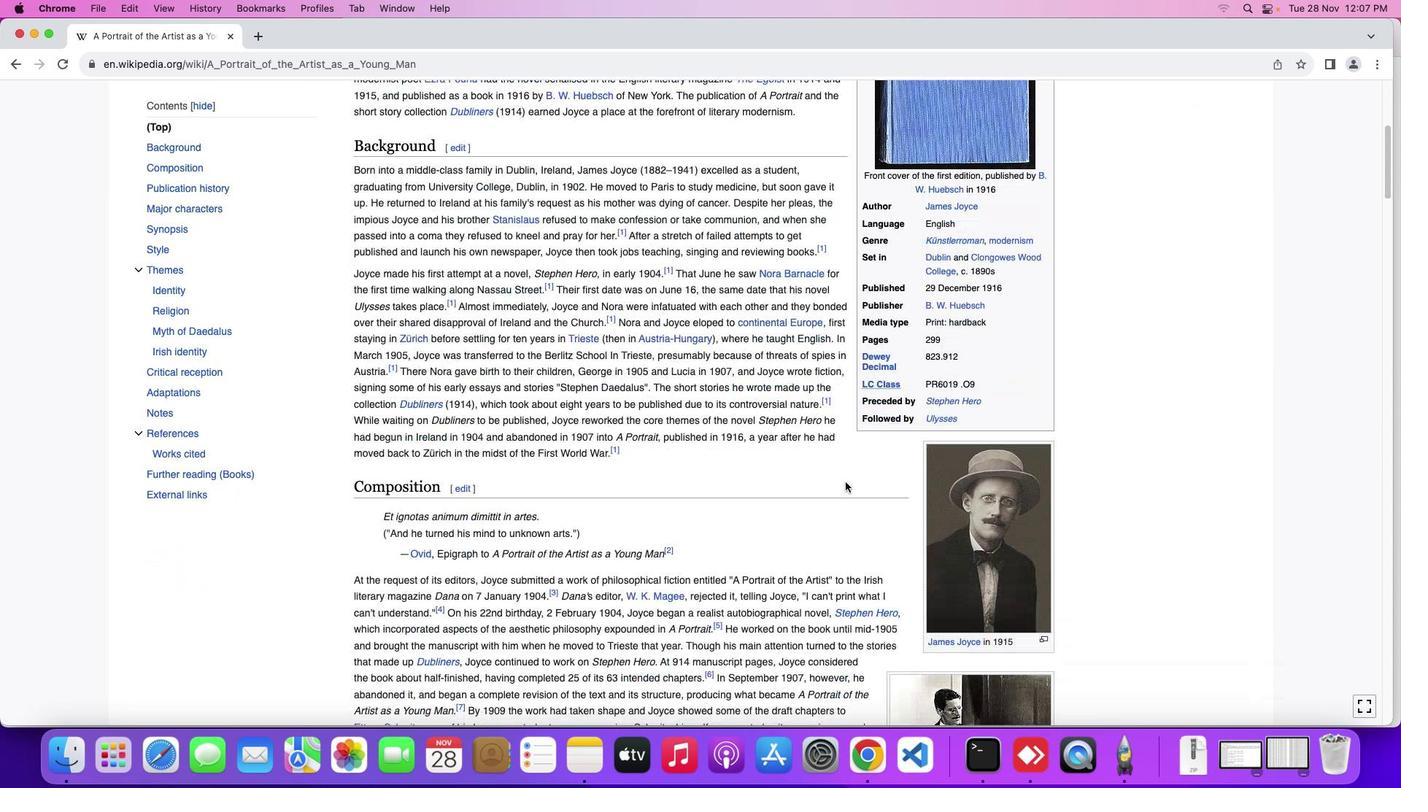 
Action: Mouse moved to (845, 476)
Screenshot: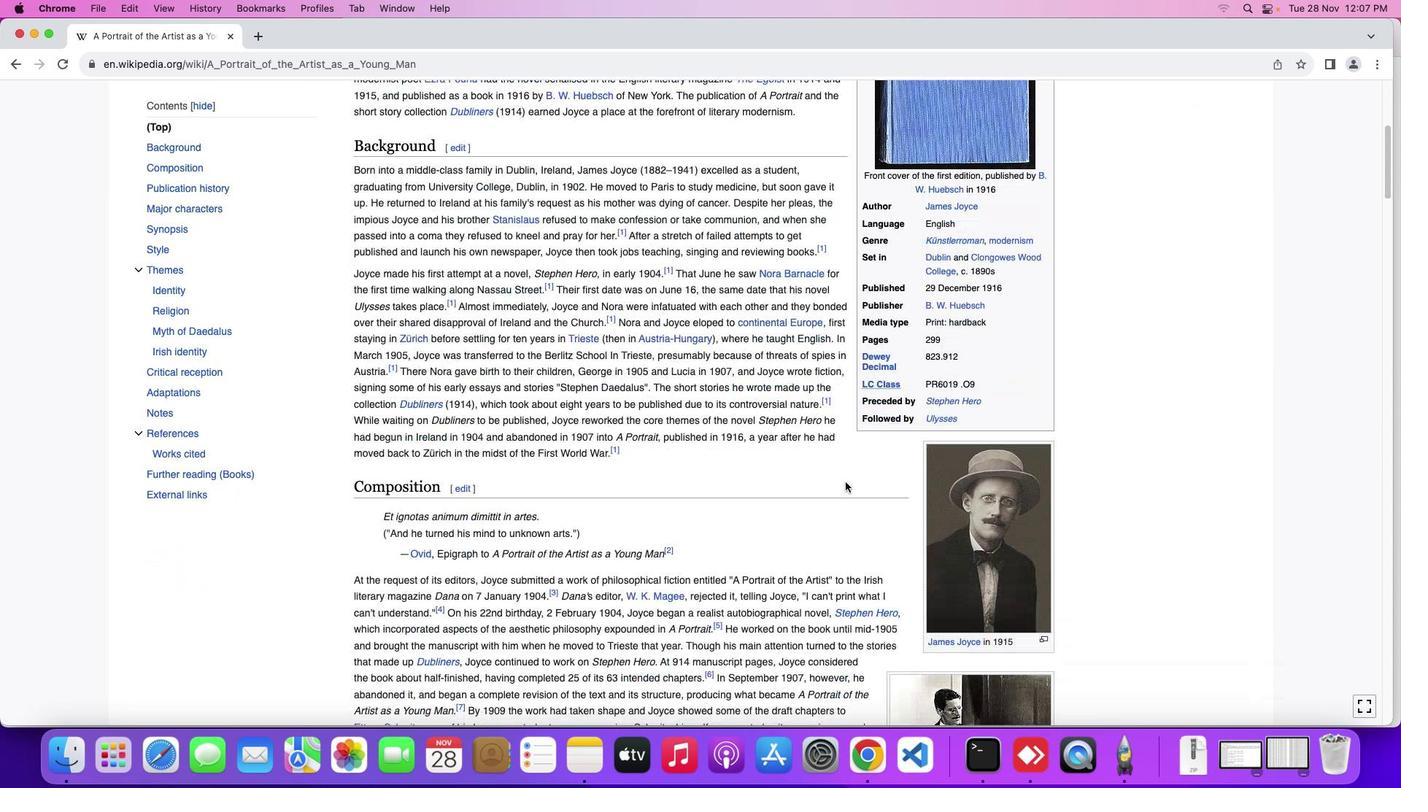 
Action: Mouse scrolled (845, 476) with delta (0, -2)
Screenshot: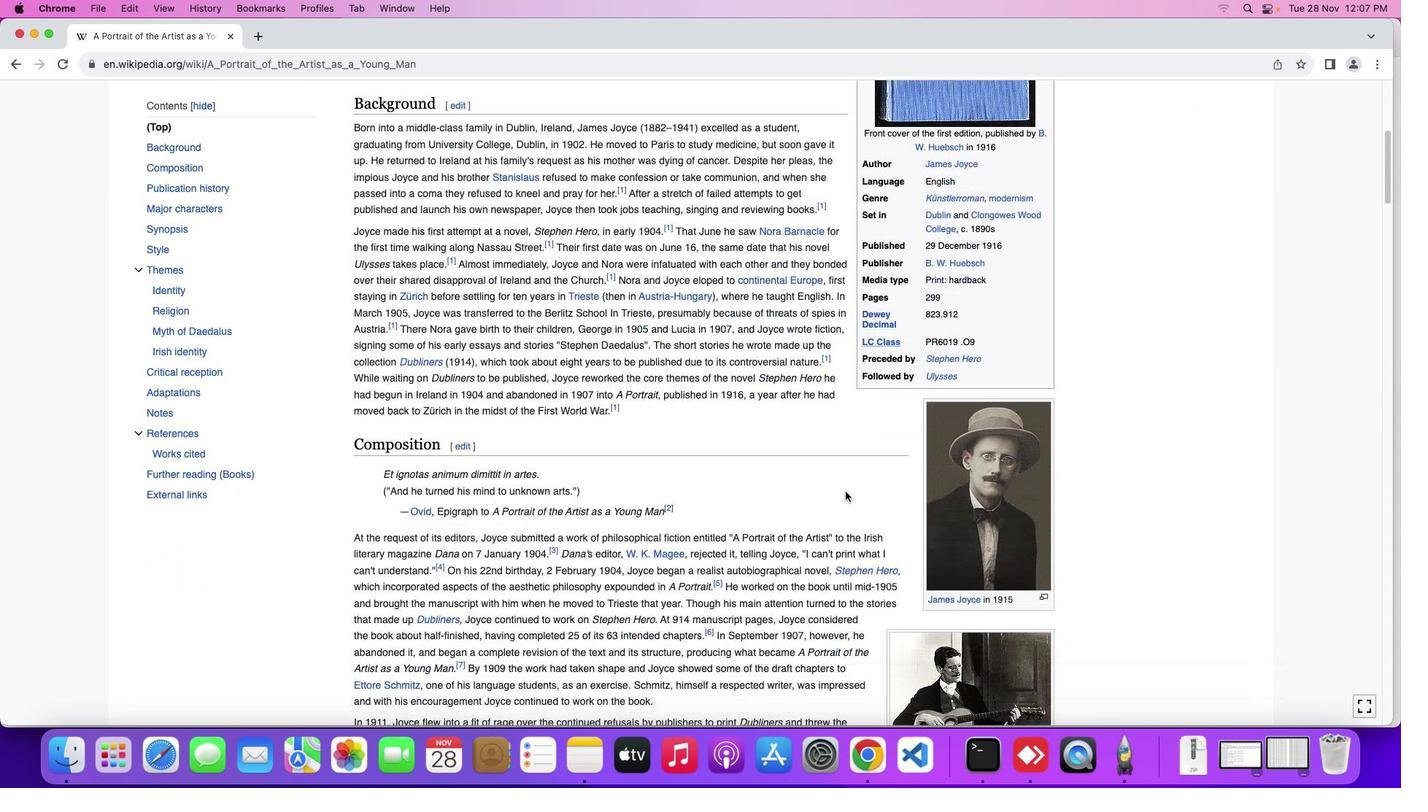 
Action: Mouse moved to (841, 503)
Screenshot: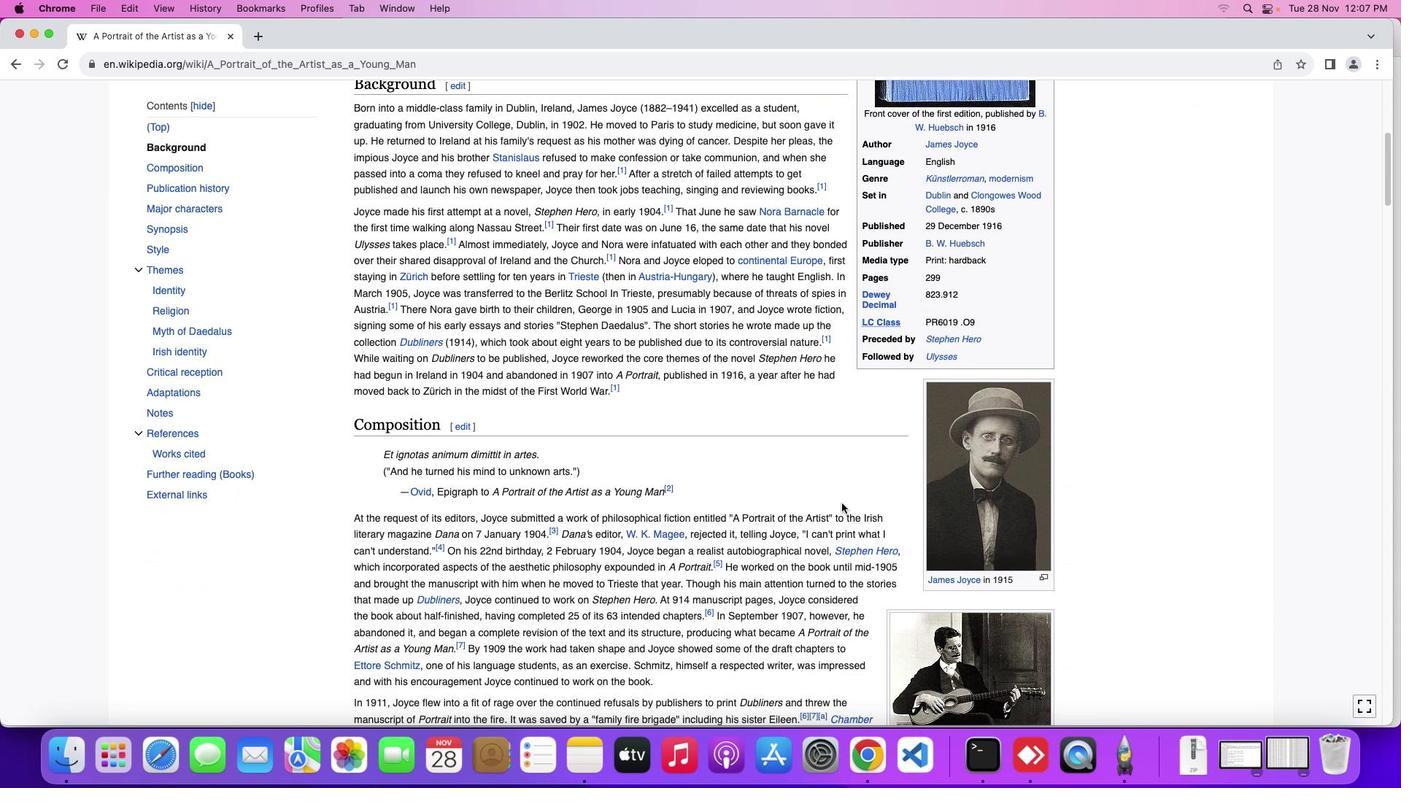 
Action: Mouse scrolled (841, 503) with delta (0, 0)
Screenshot: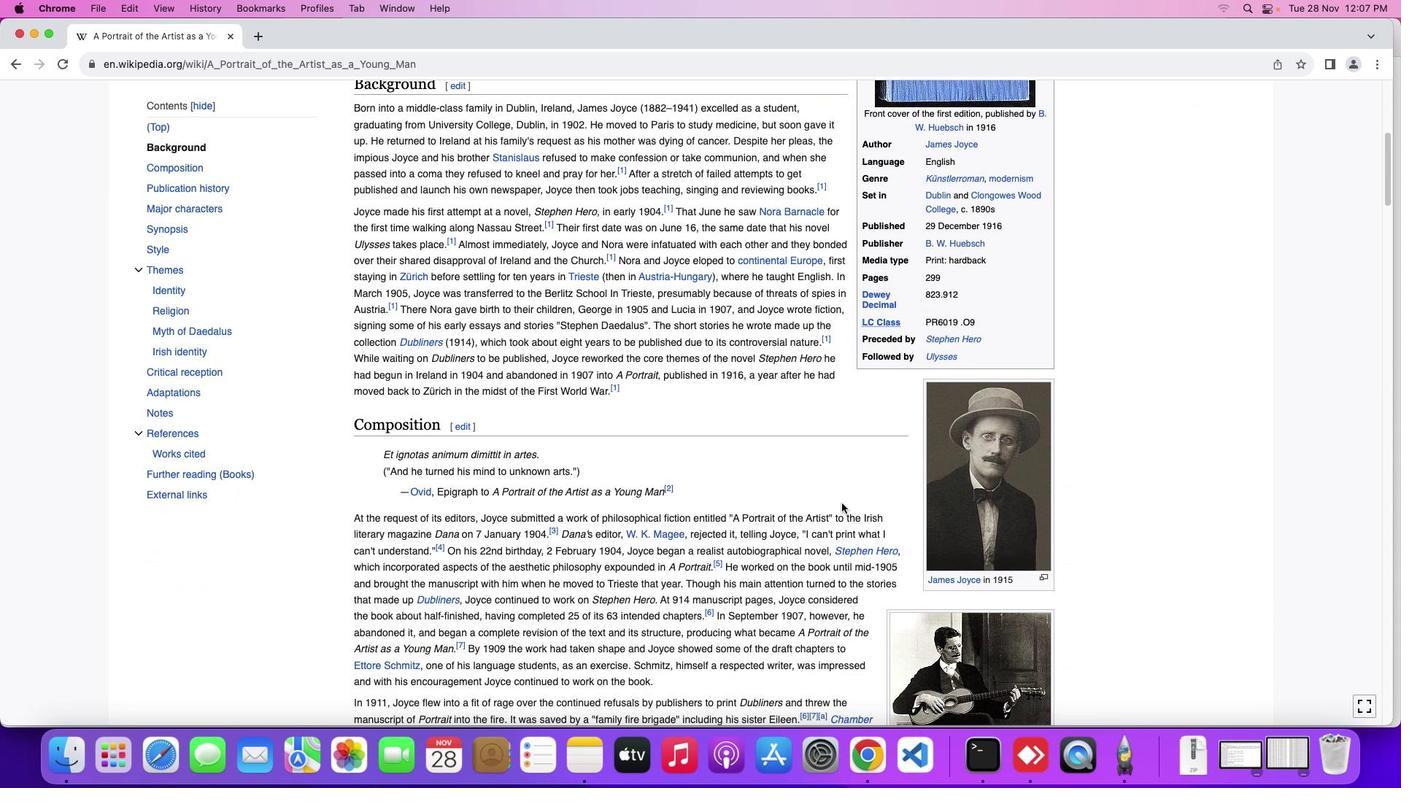 
Action: Mouse moved to (841, 503)
Screenshot: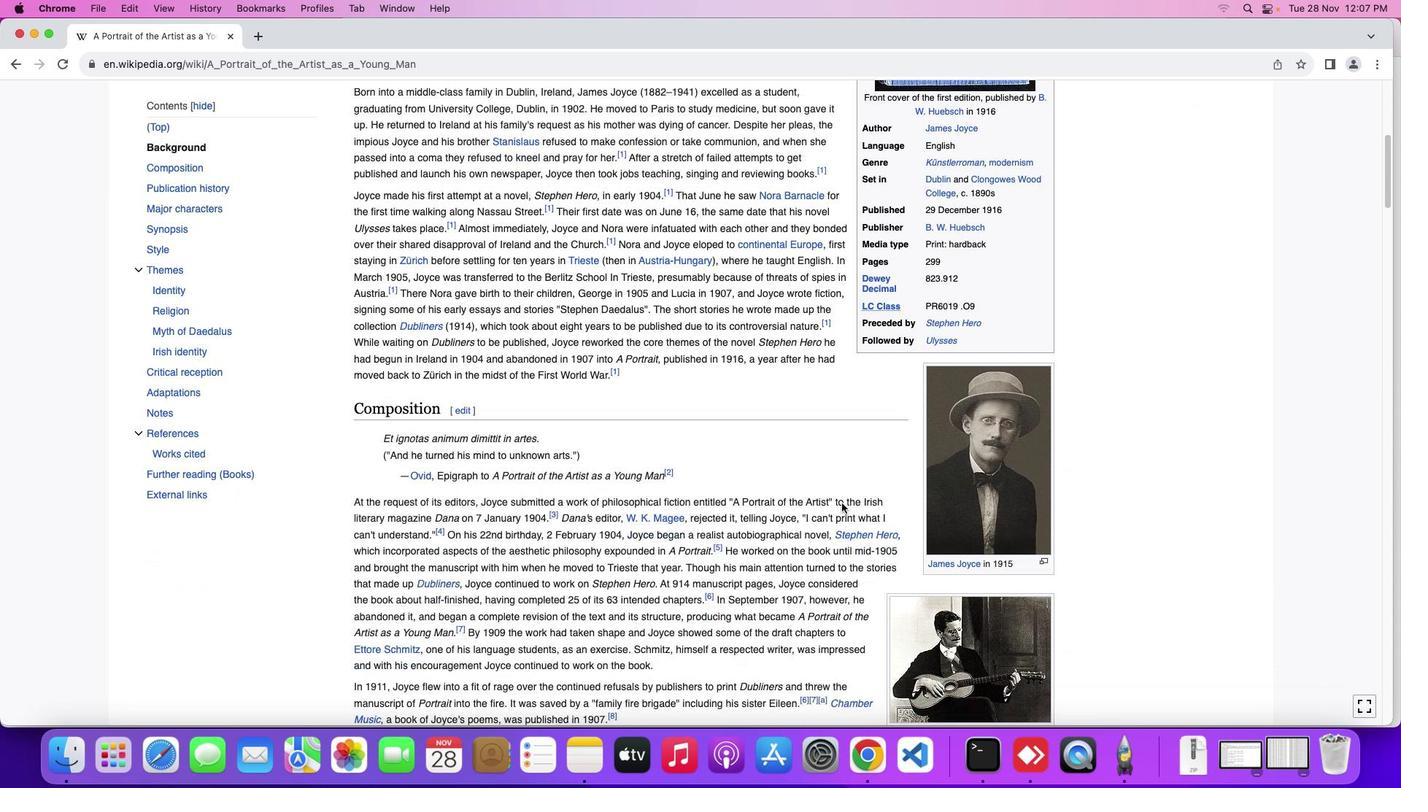 
Action: Mouse scrolled (841, 503) with delta (0, 0)
Screenshot: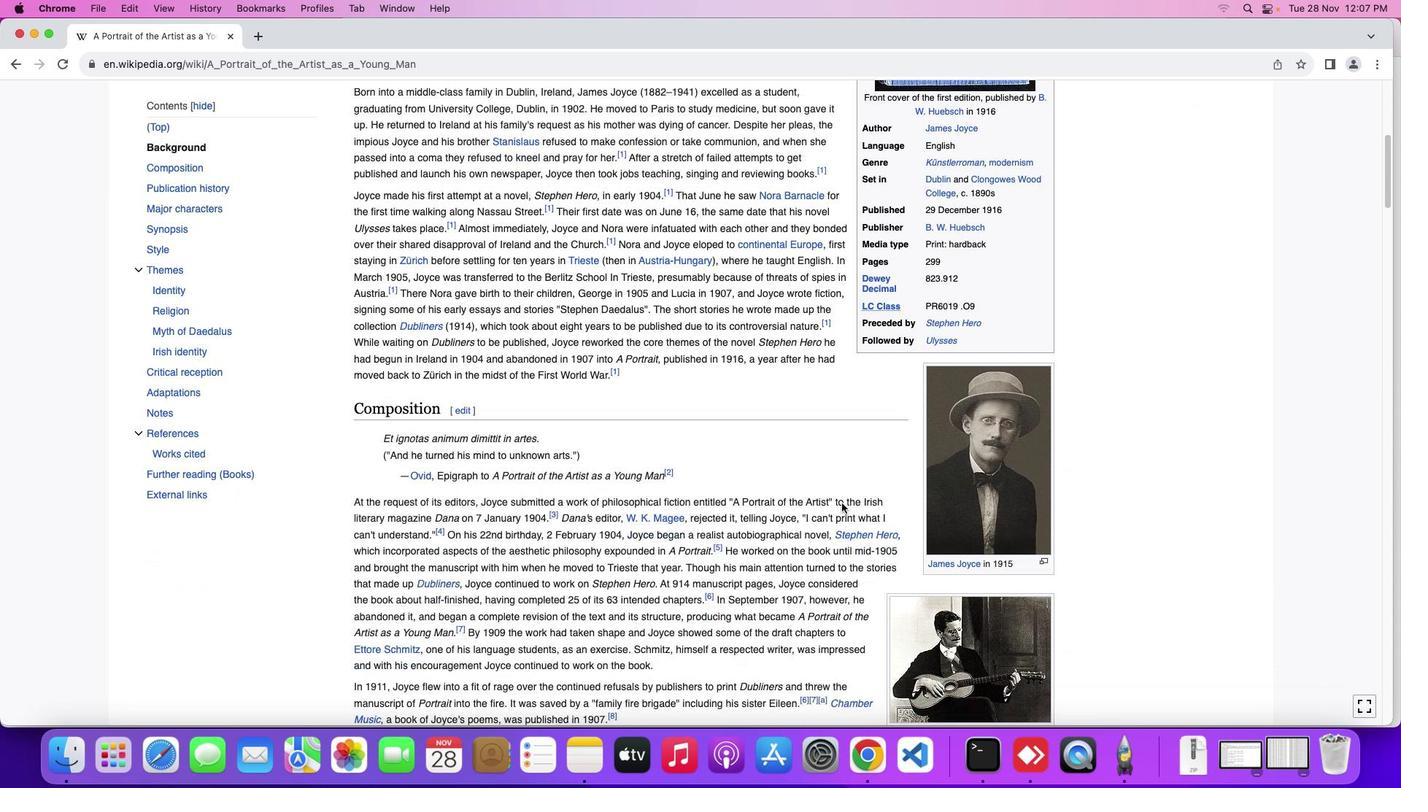 
Action: Mouse moved to (841, 503)
Screenshot: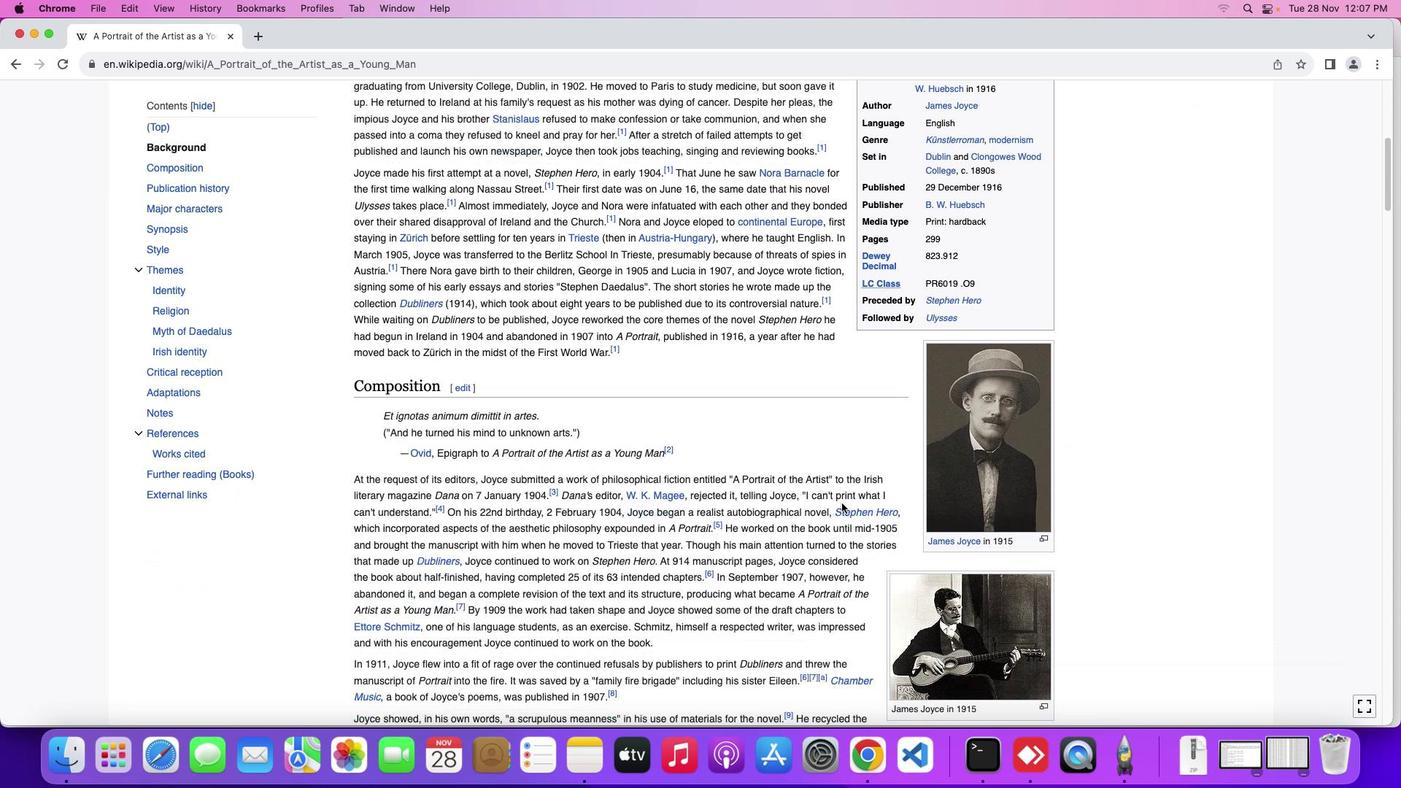 
Action: Mouse scrolled (841, 503) with delta (0, -1)
Screenshot: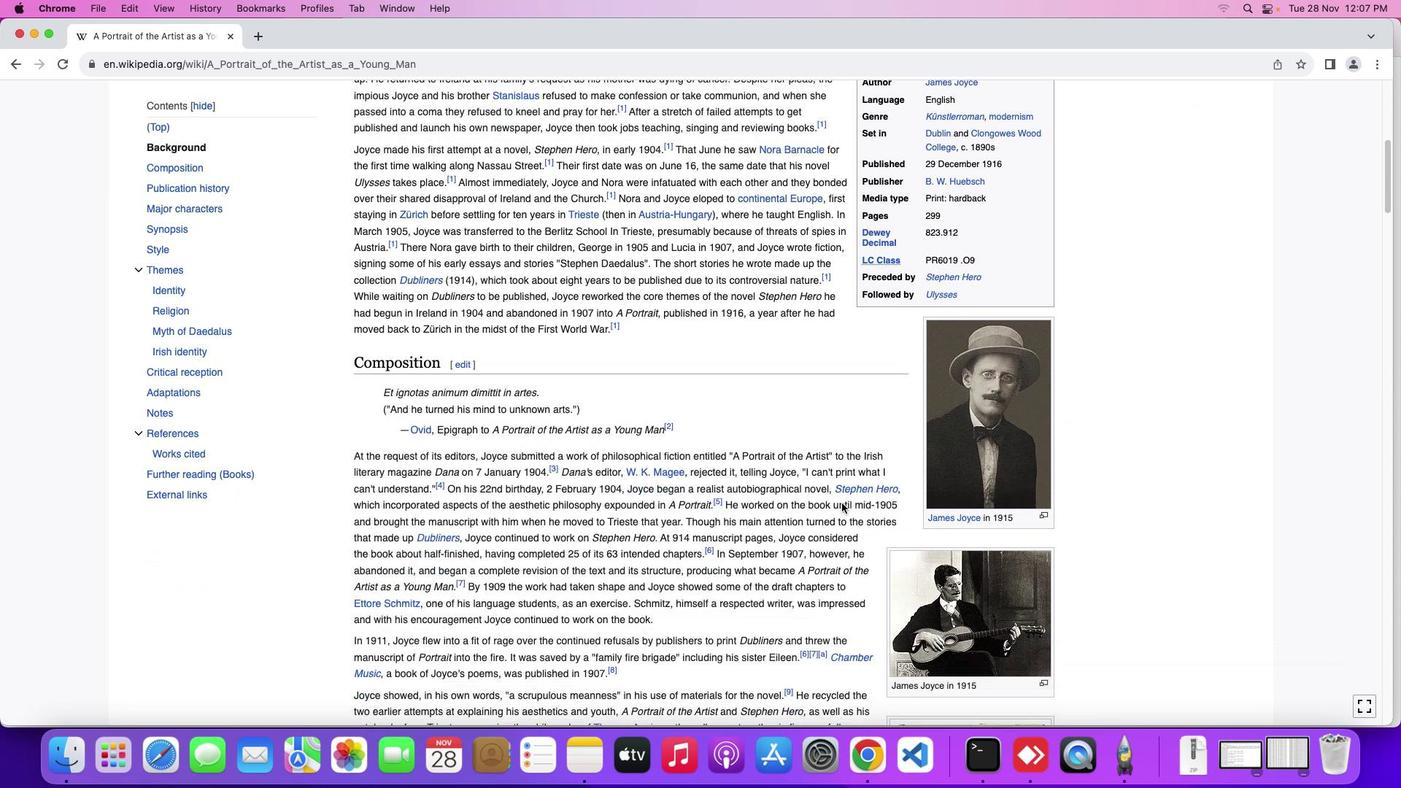 
Action: Mouse moved to (841, 503)
Screenshot: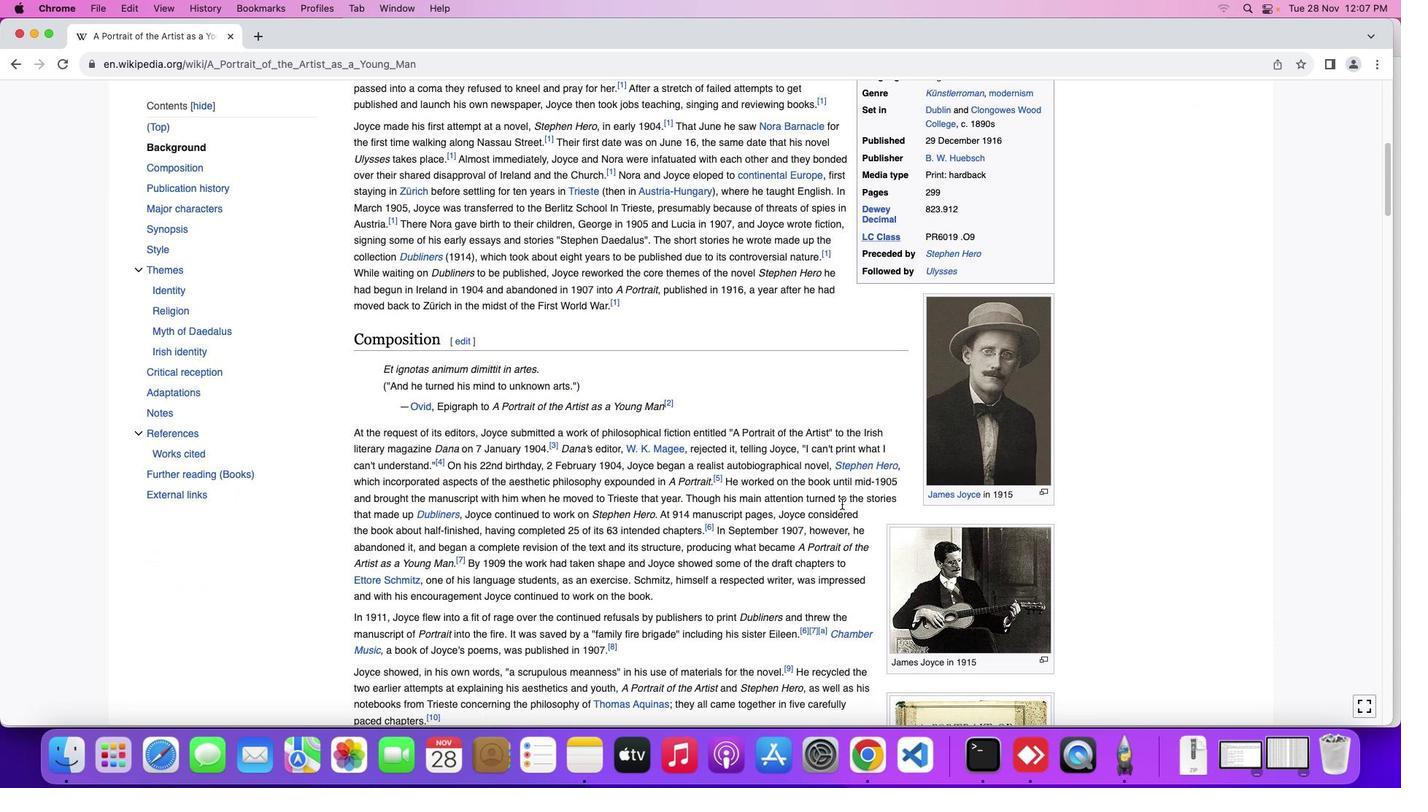 
Action: Mouse scrolled (841, 503) with delta (0, 0)
Screenshot: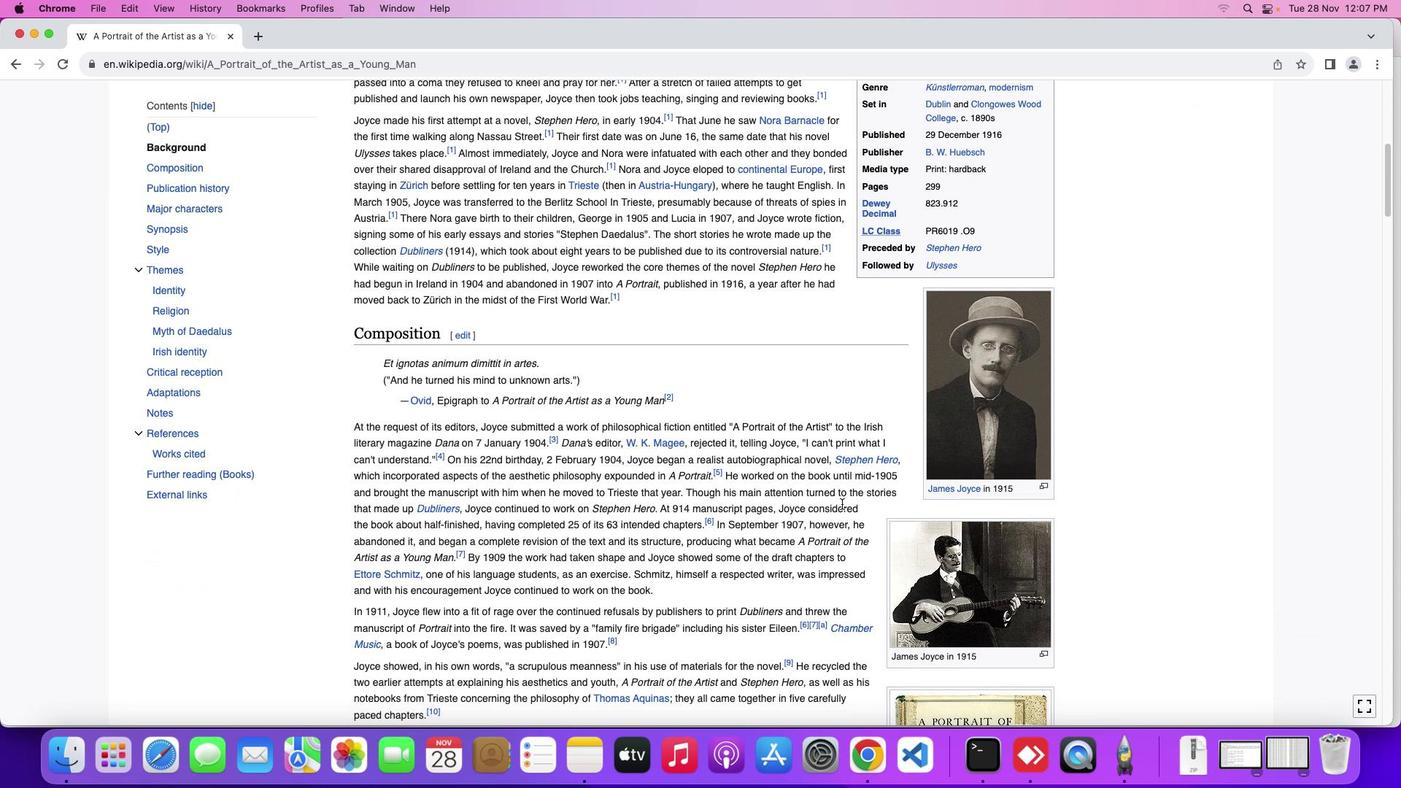 
Action: Mouse scrolled (841, 503) with delta (0, 0)
Screenshot: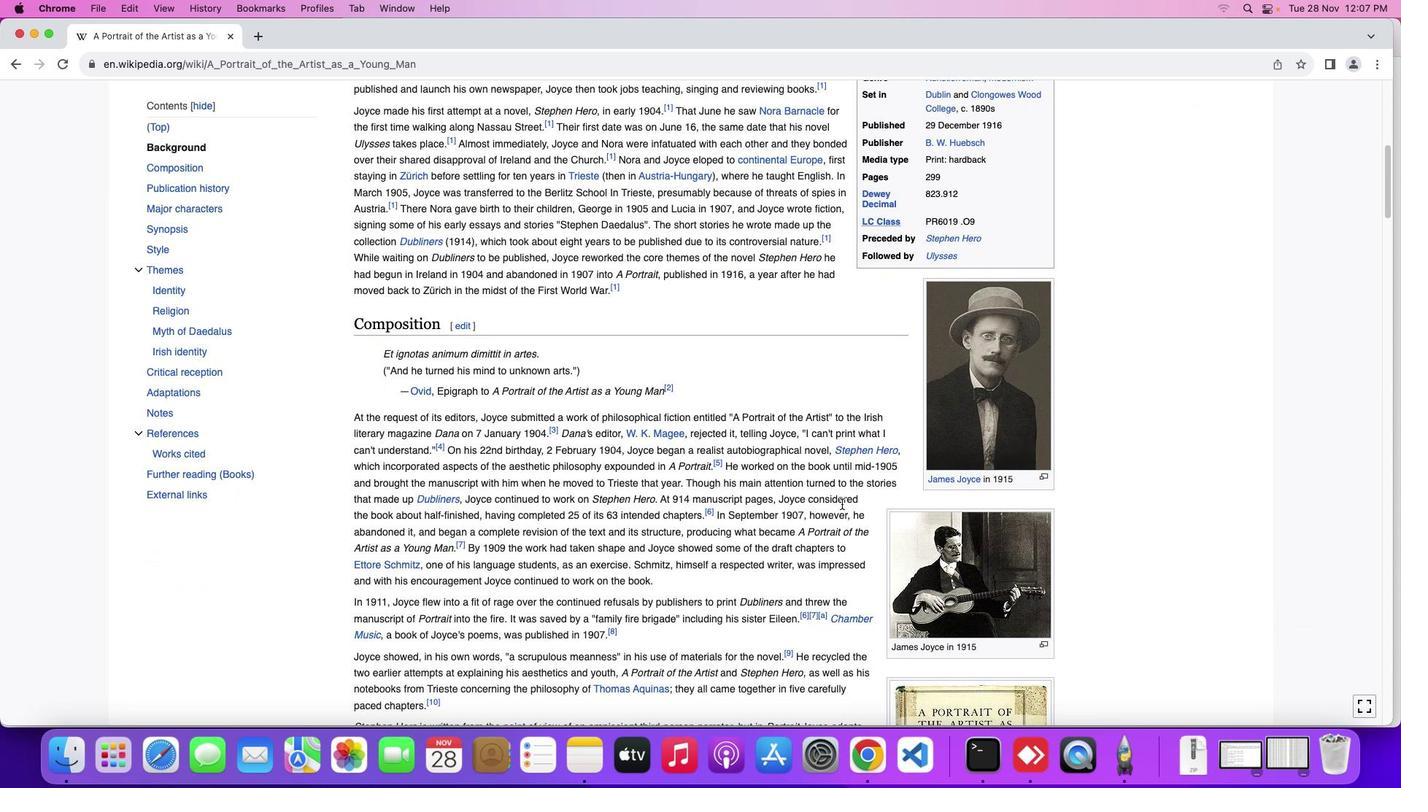 
Action: Mouse scrolled (841, 503) with delta (0, 0)
Screenshot: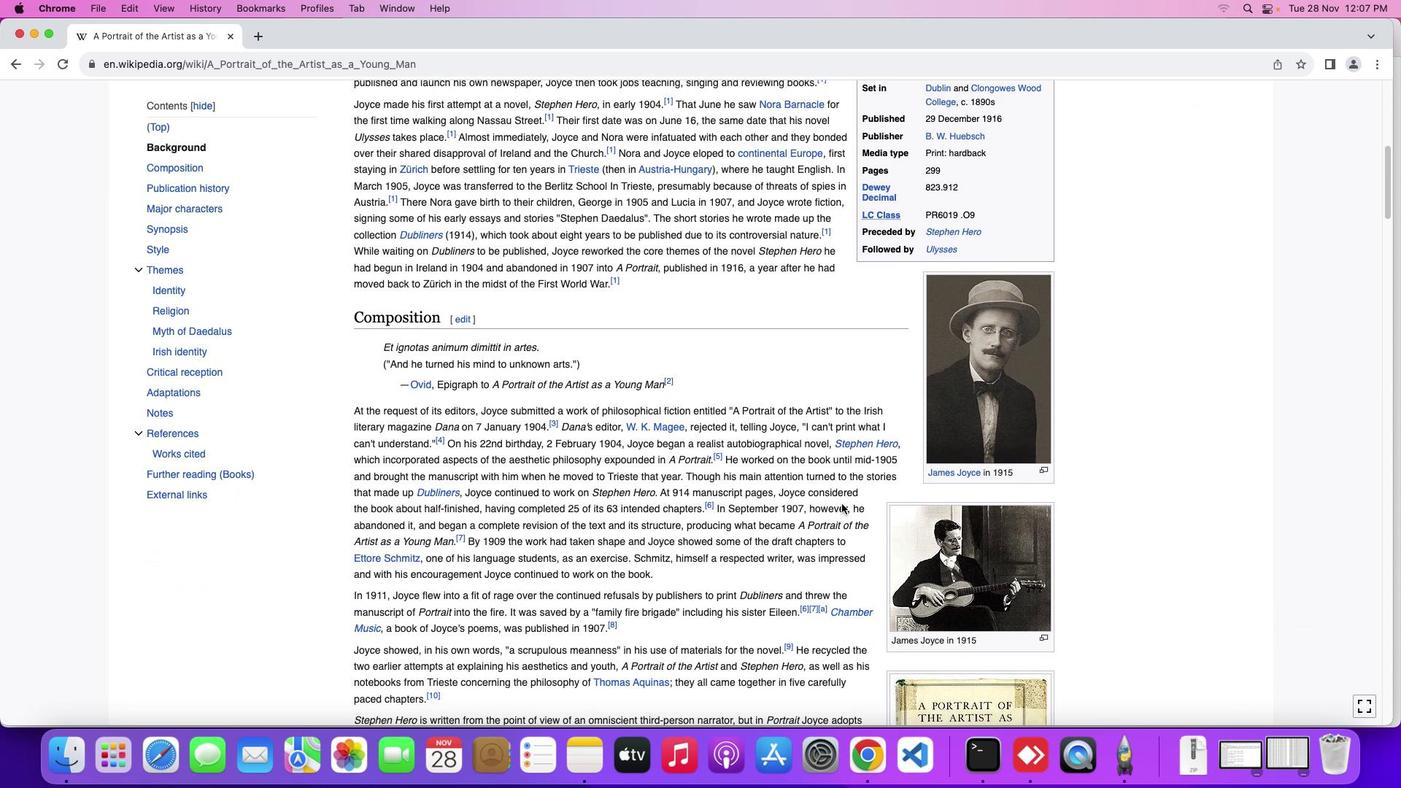 
Action: Mouse scrolled (841, 503) with delta (0, 0)
Screenshot: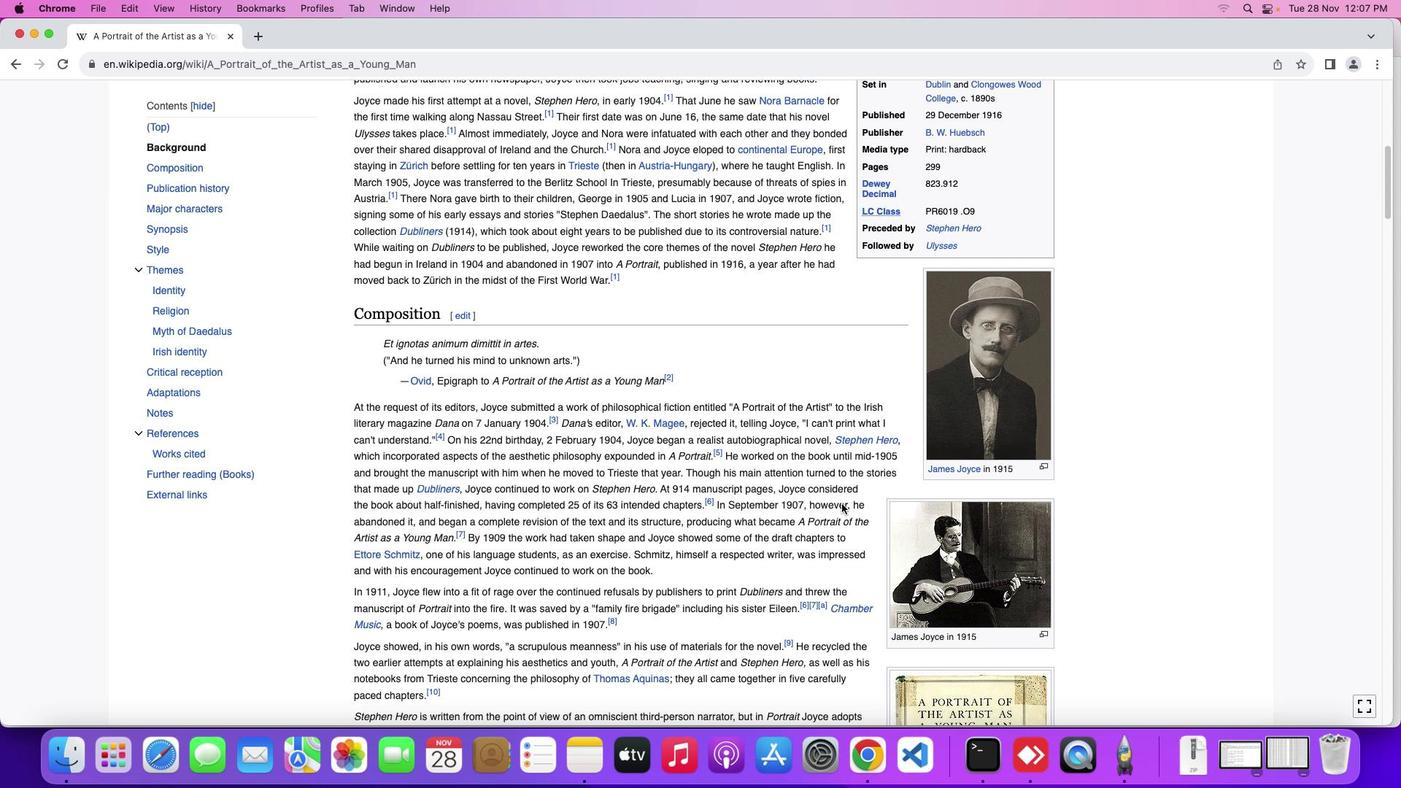 
Action: Mouse scrolled (841, 503) with delta (0, 0)
Screenshot: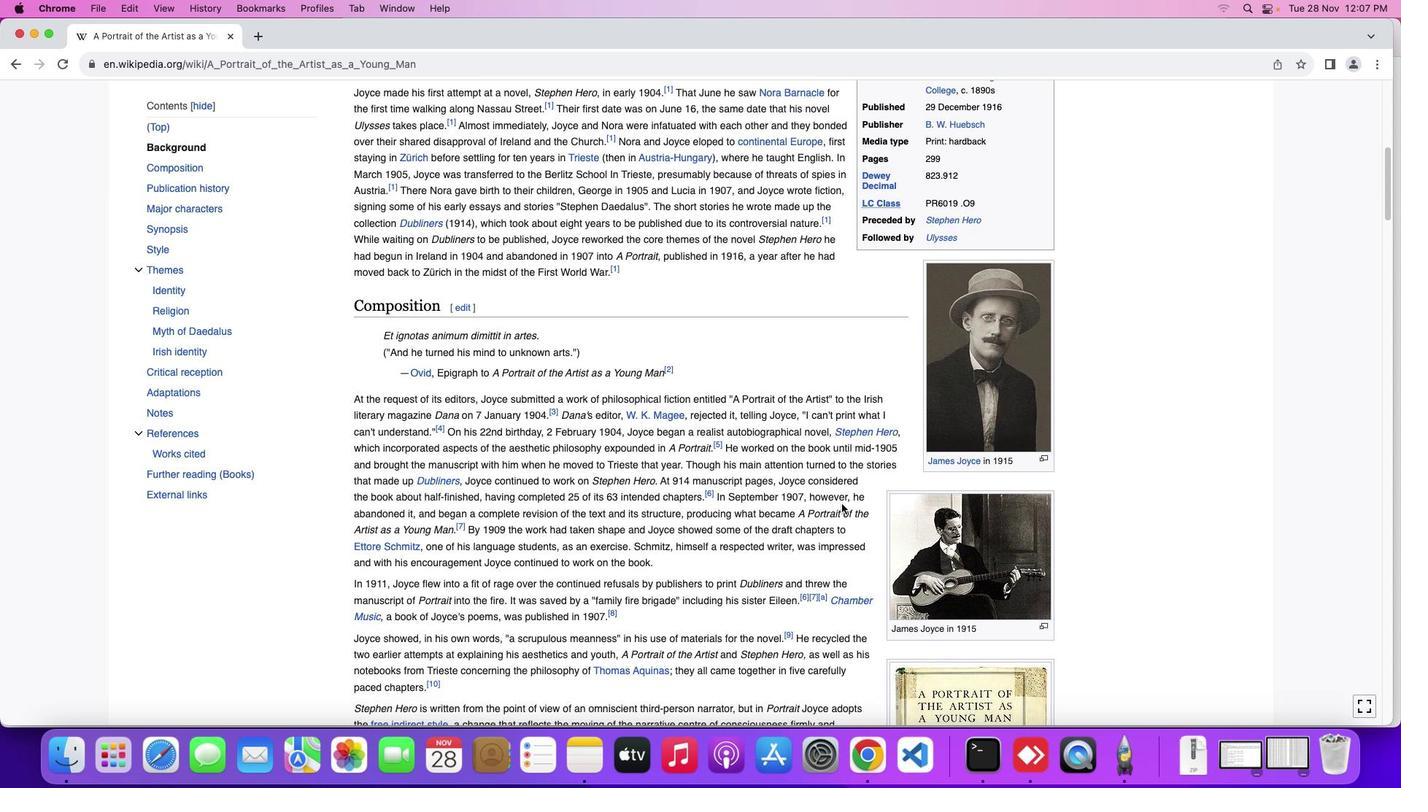 
Action: Mouse moved to (841, 503)
Screenshot: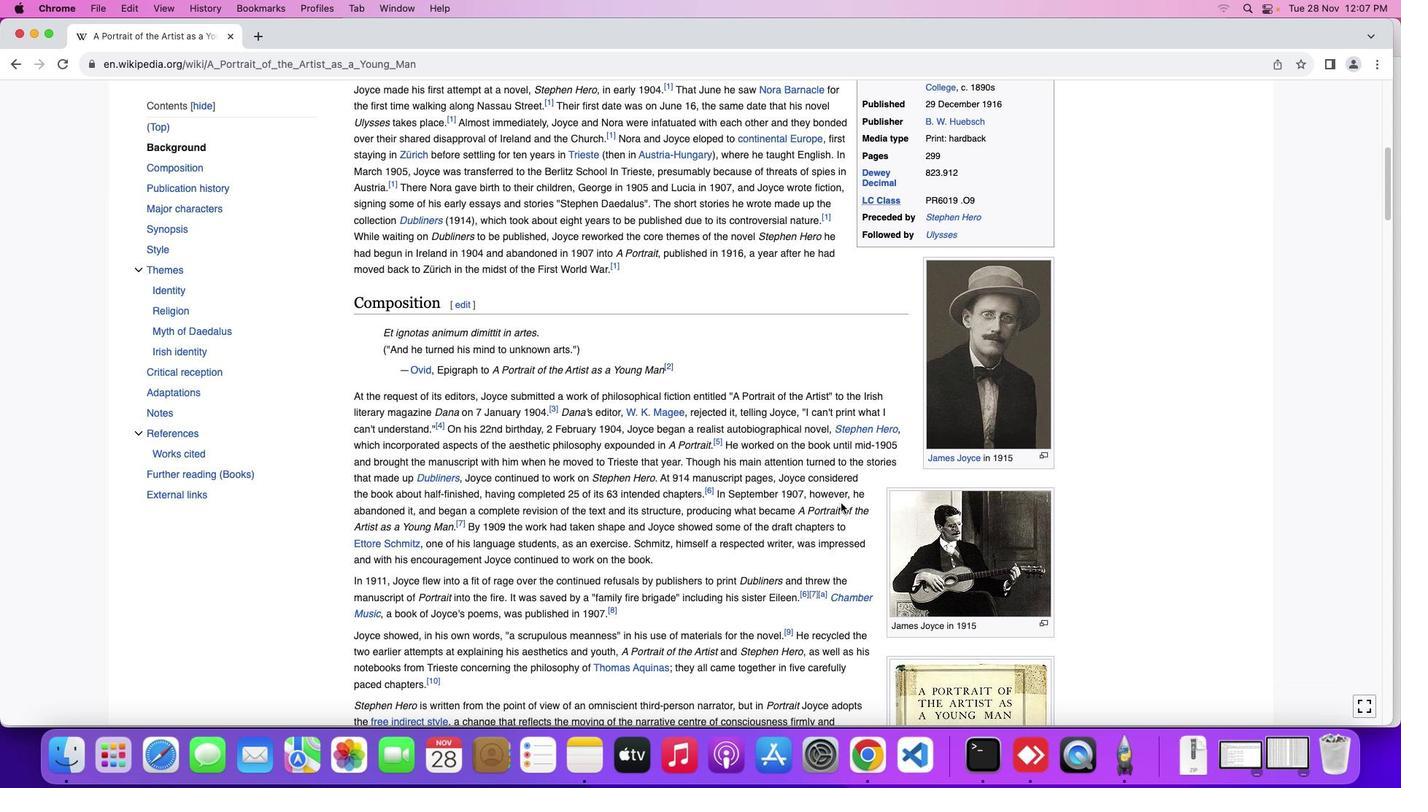 
Action: Mouse scrolled (841, 503) with delta (0, 0)
Screenshot: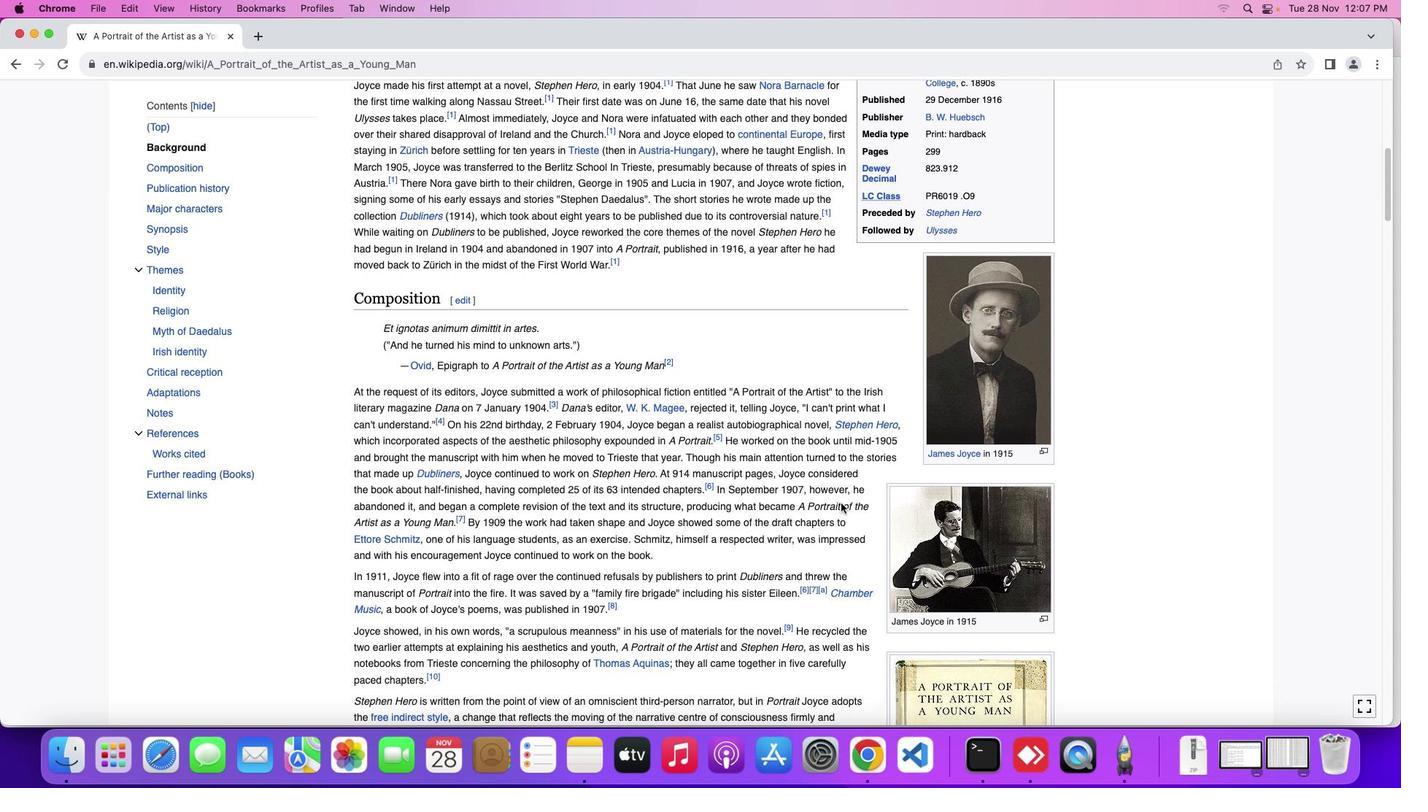 
Action: Mouse scrolled (841, 503) with delta (0, 0)
Screenshot: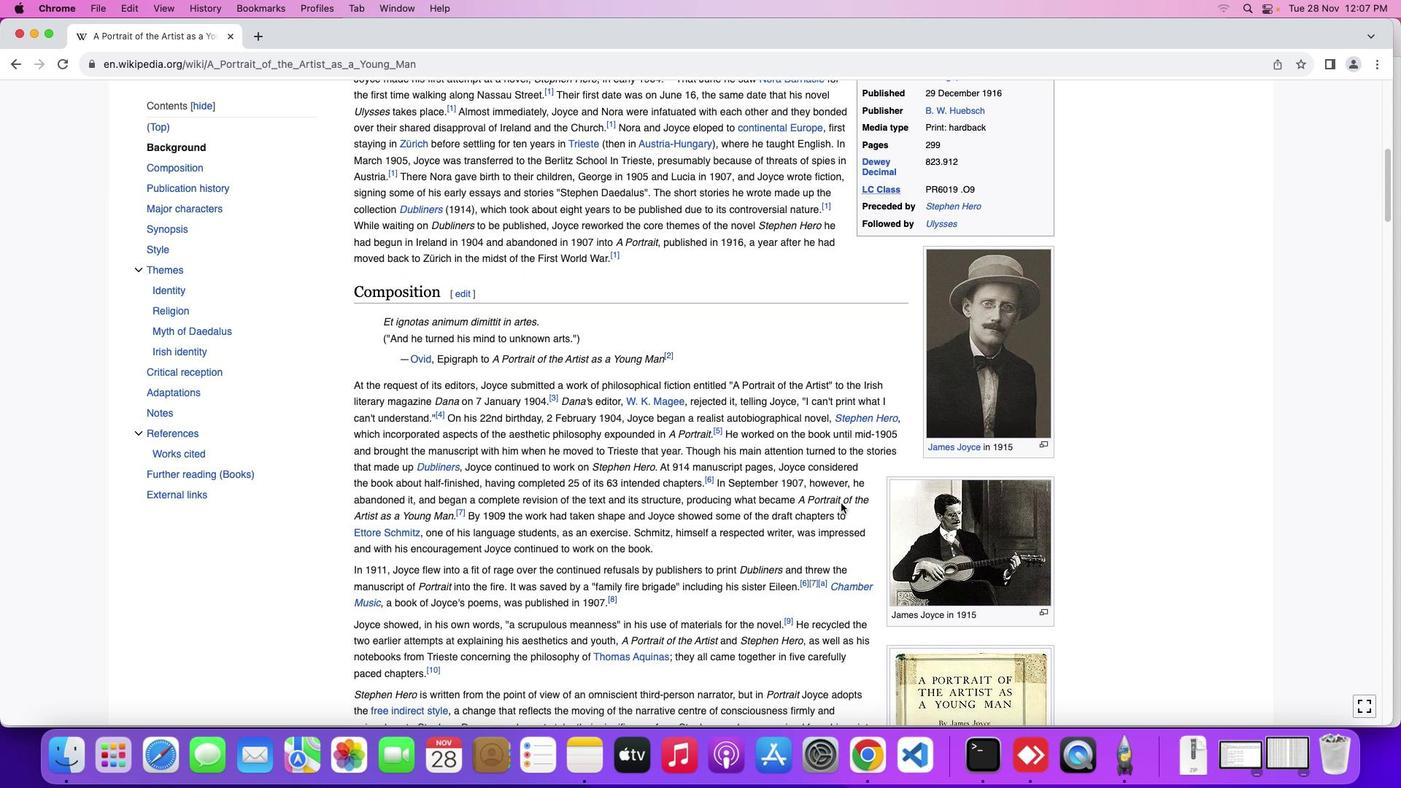 
Action: Mouse scrolled (841, 503) with delta (0, 0)
Screenshot: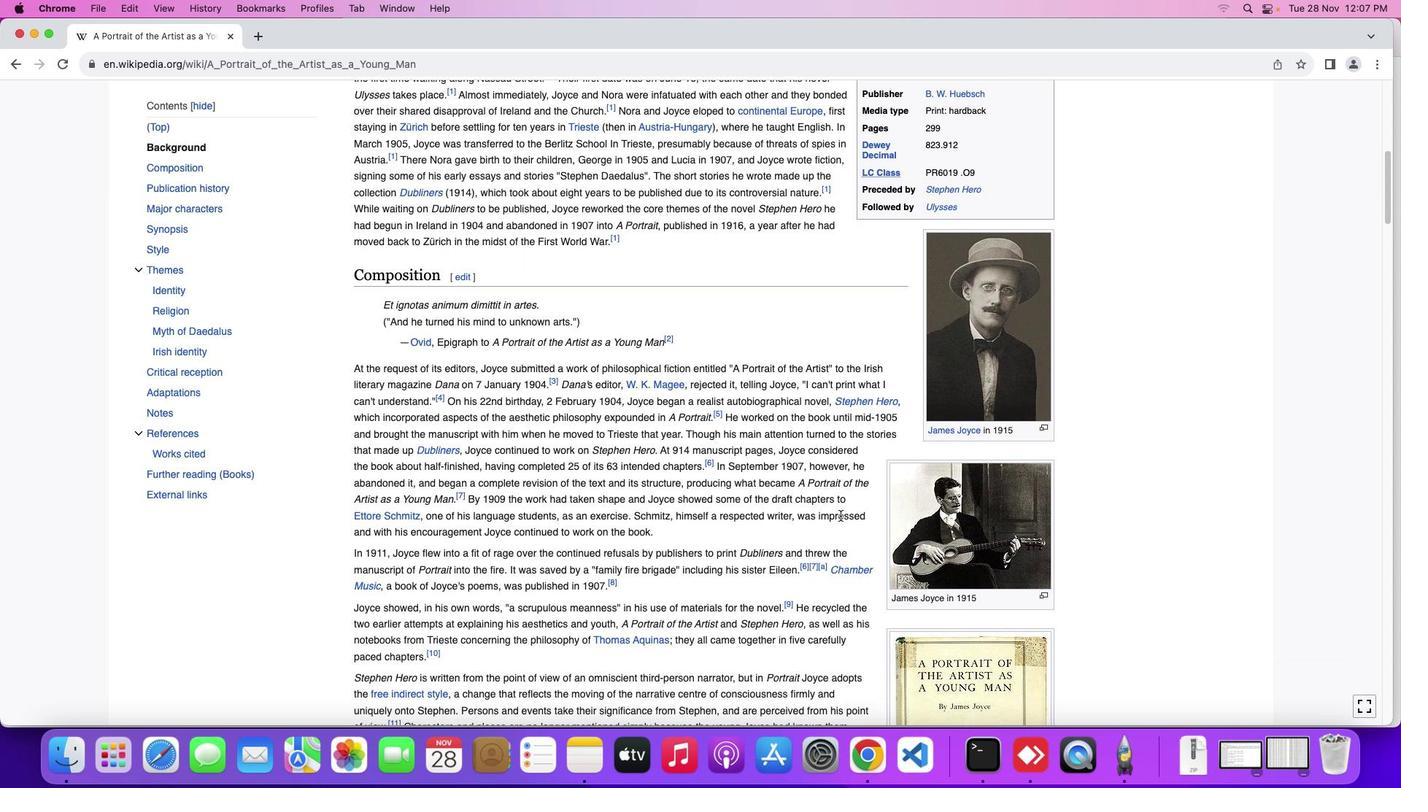 
Action: Mouse moved to (840, 517)
Screenshot: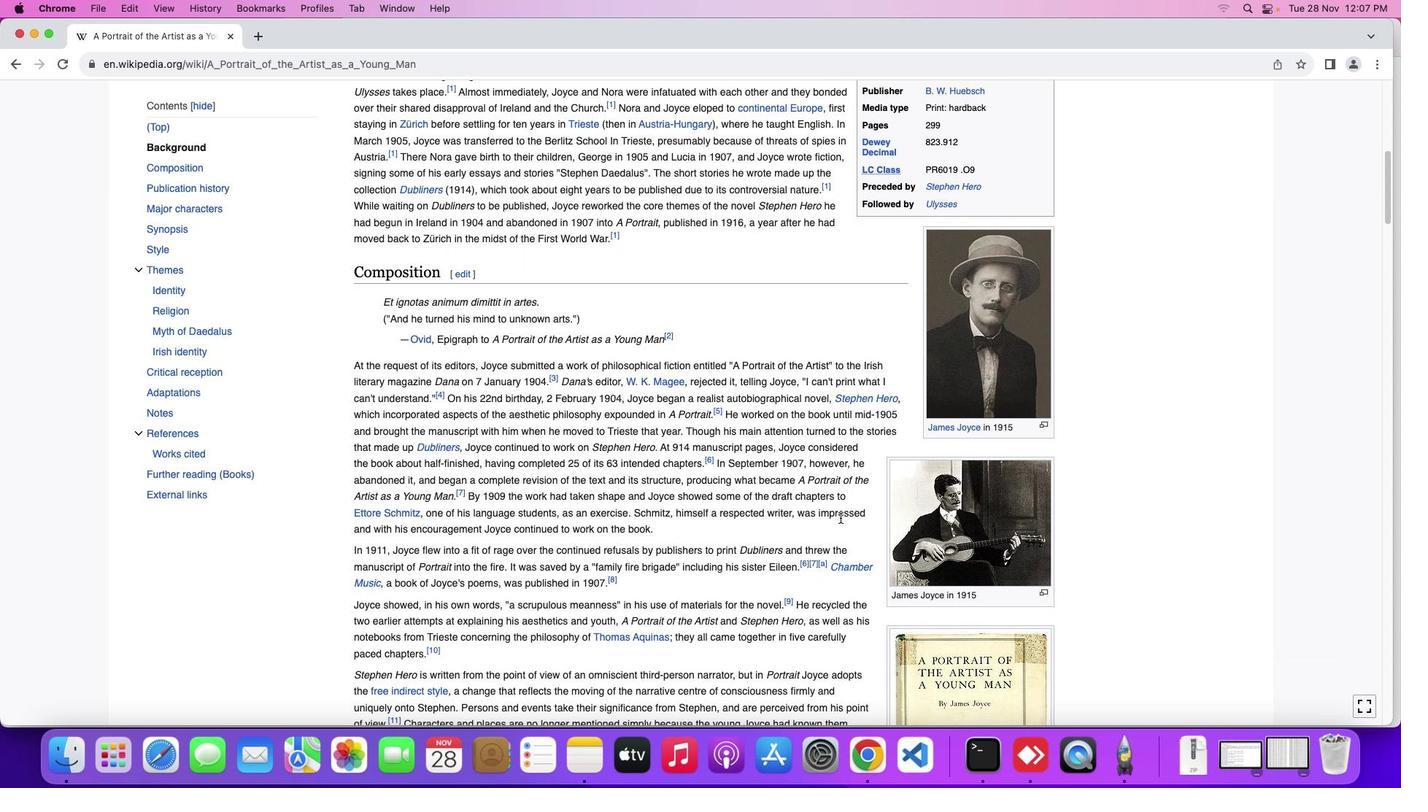 
Action: Mouse scrolled (840, 517) with delta (0, 0)
Screenshot: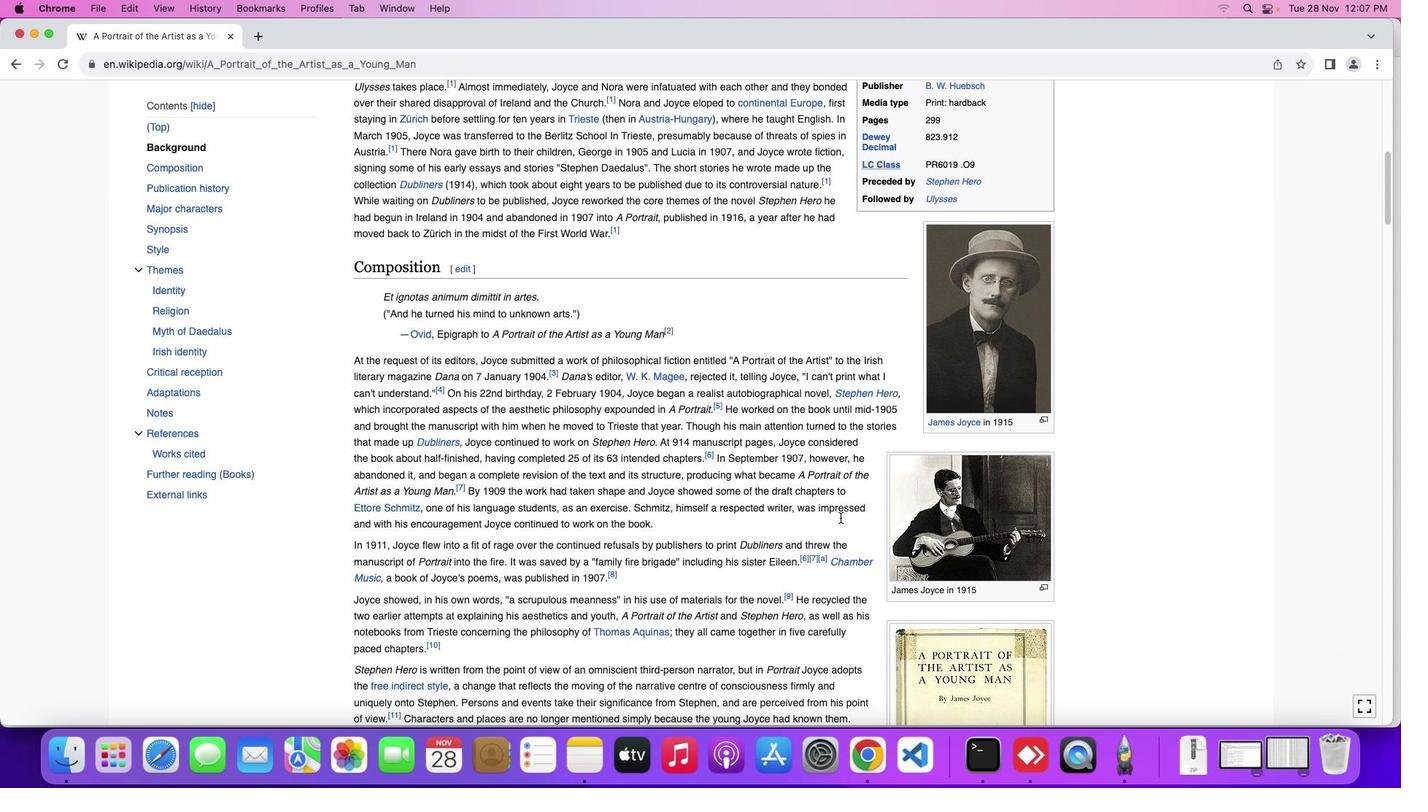 
Action: Mouse scrolled (840, 517) with delta (0, 0)
Screenshot: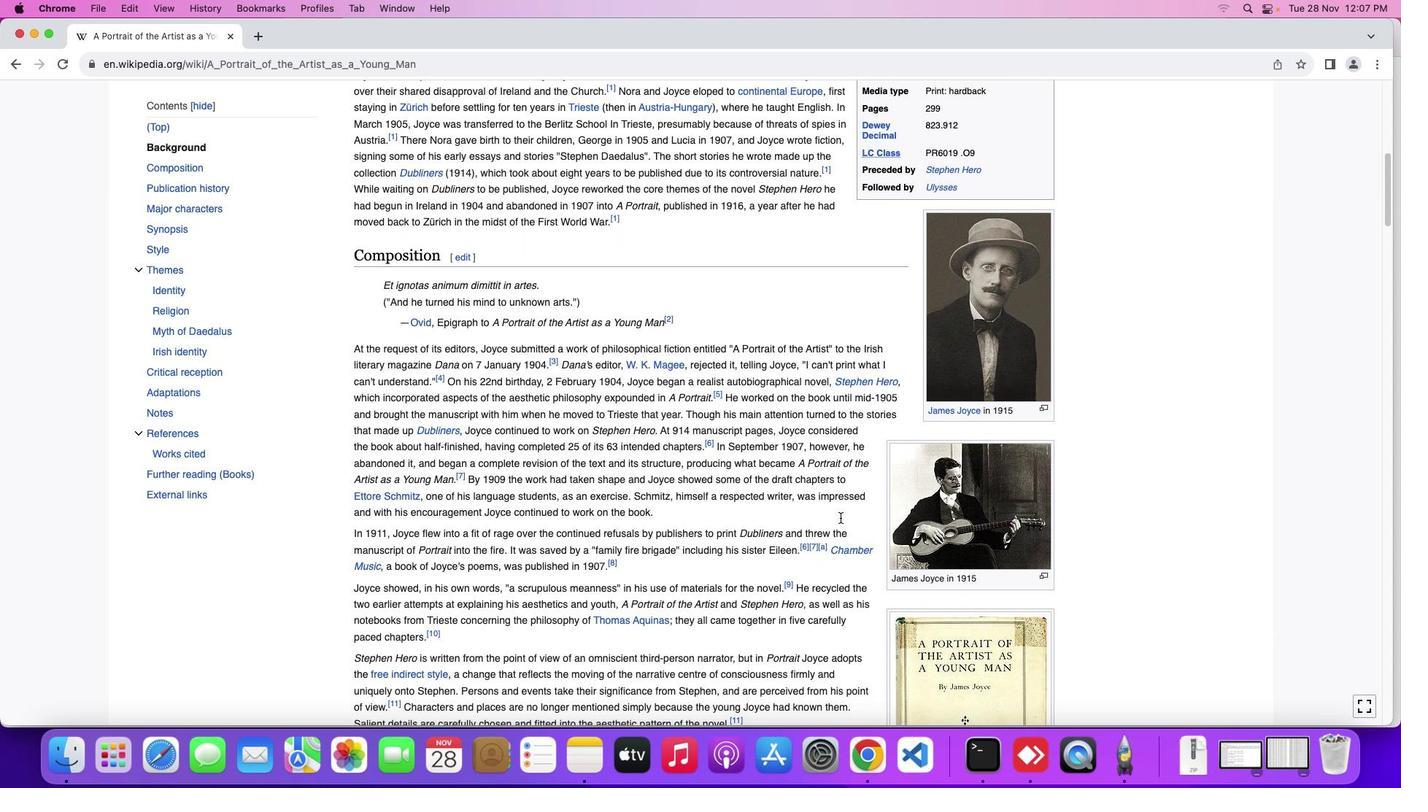 
Action: Mouse moved to (840, 523)
Screenshot: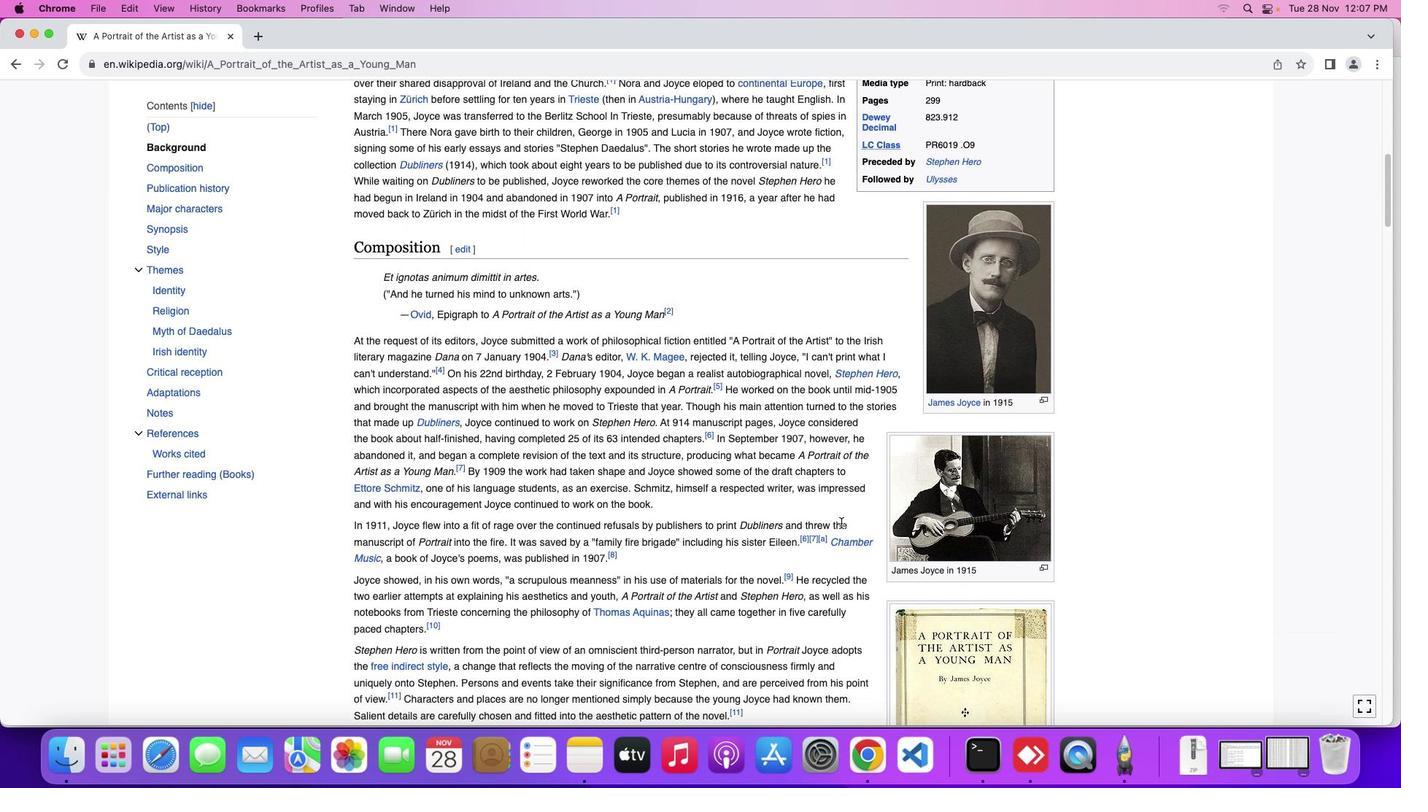 
Action: Mouse scrolled (840, 523) with delta (0, 0)
Screenshot: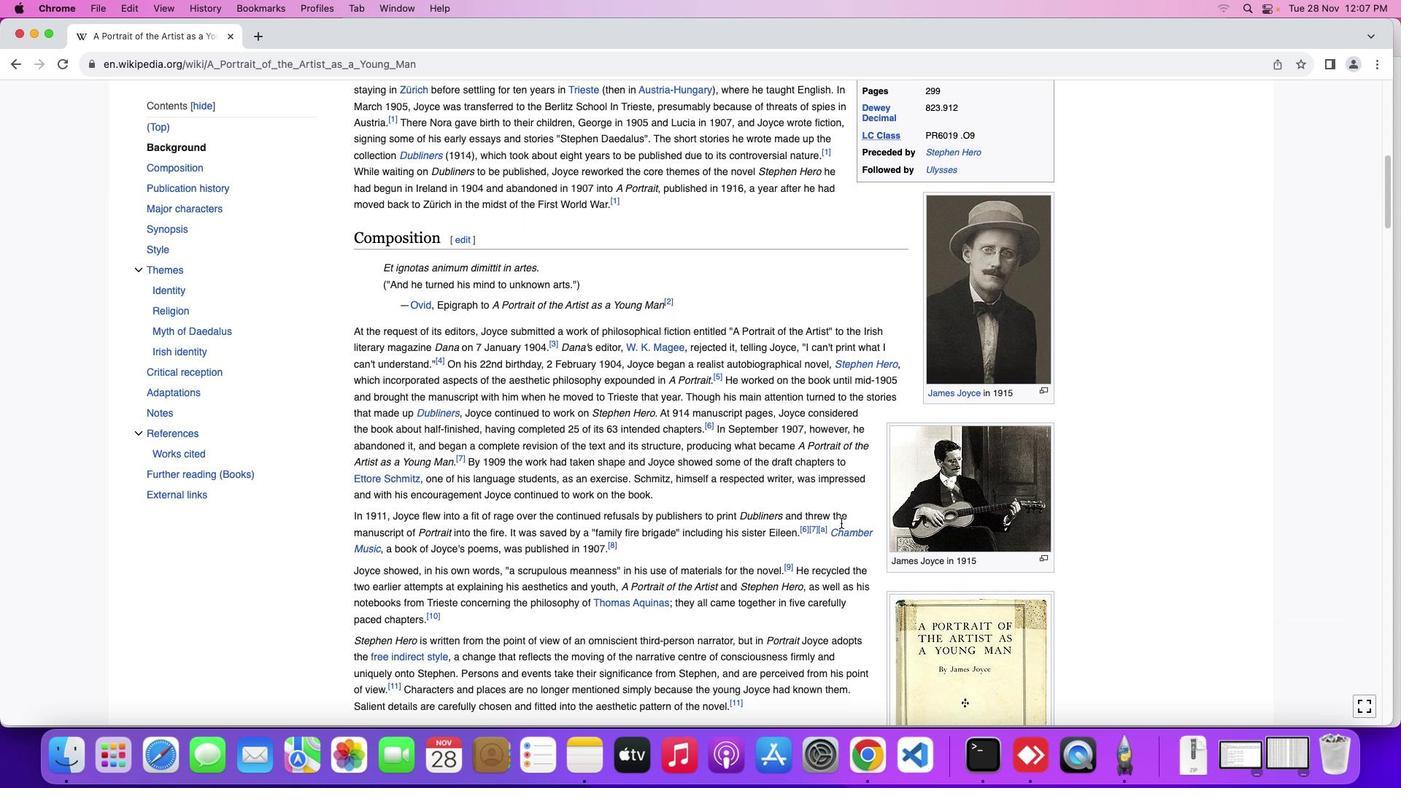 
Action: Mouse scrolled (840, 523) with delta (0, 0)
Screenshot: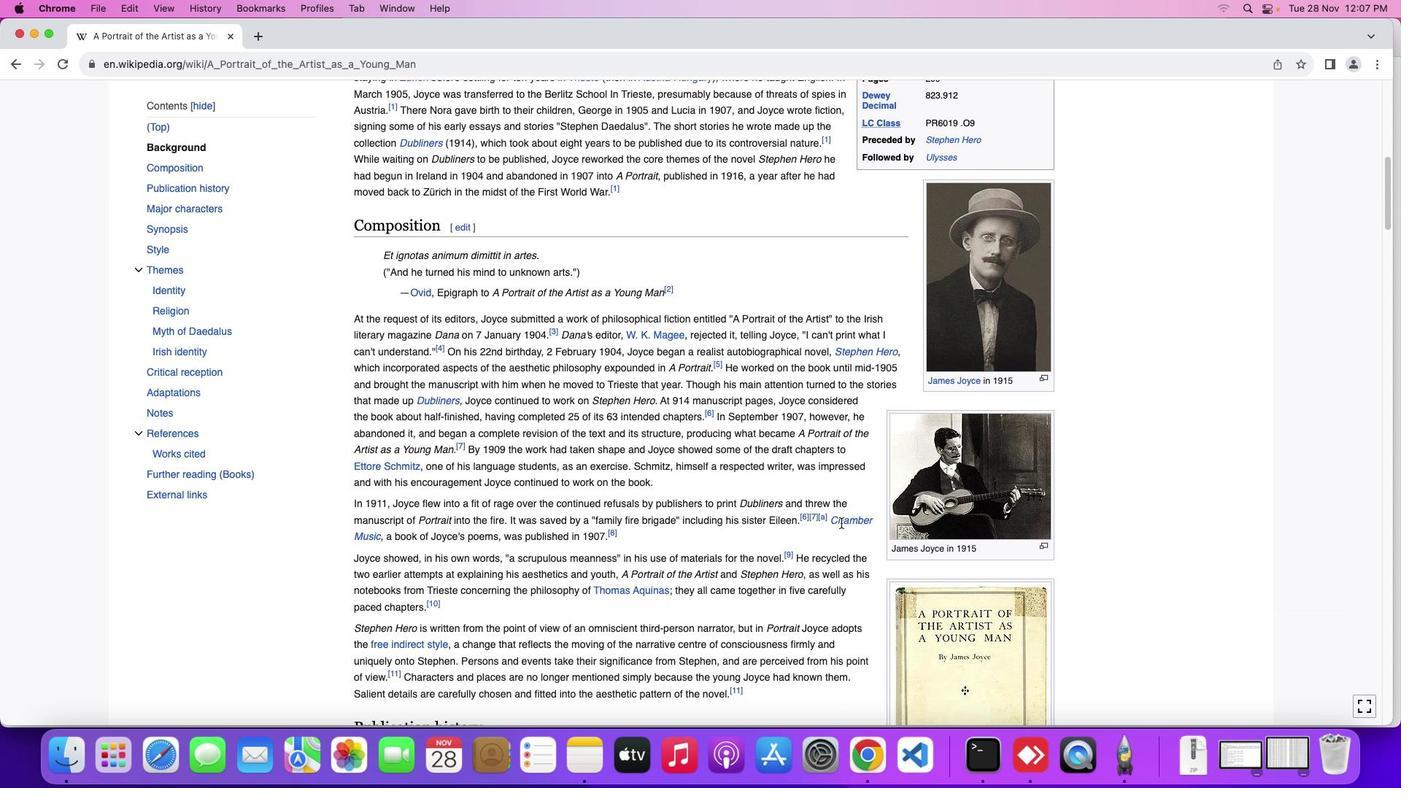 
Action: Mouse scrolled (840, 523) with delta (0, 0)
Screenshot: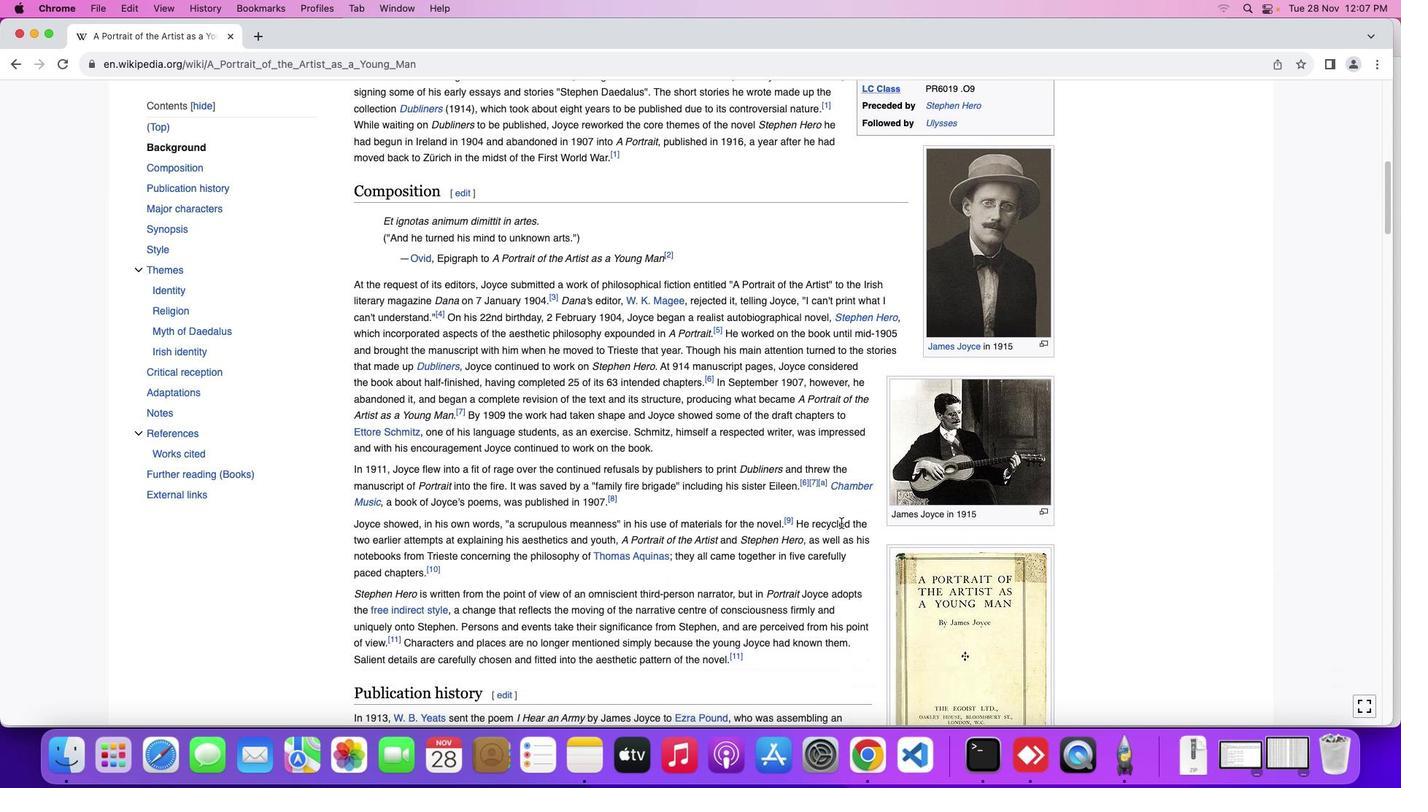 
Action: Mouse moved to (840, 523)
Screenshot: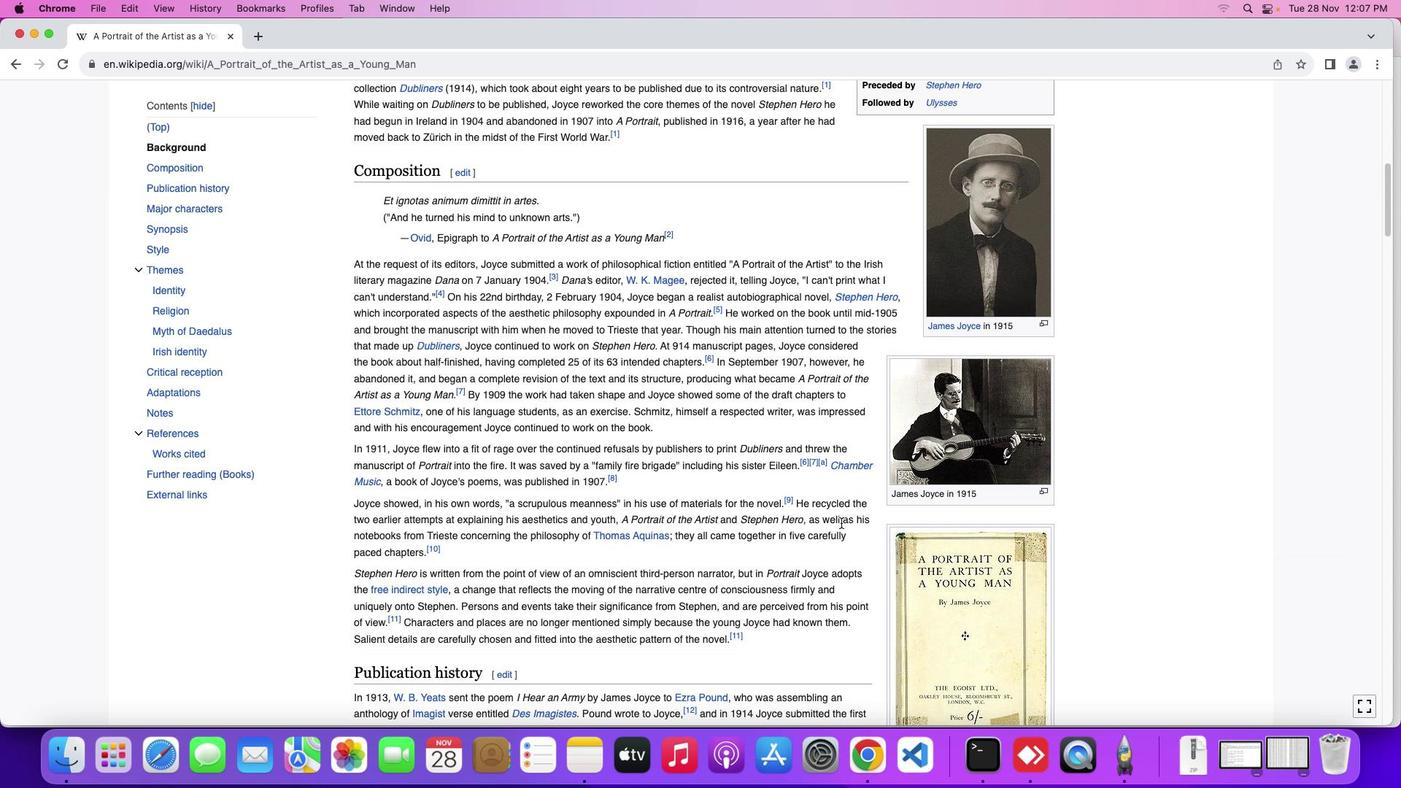 
Action: Mouse scrolled (840, 523) with delta (0, 0)
Screenshot: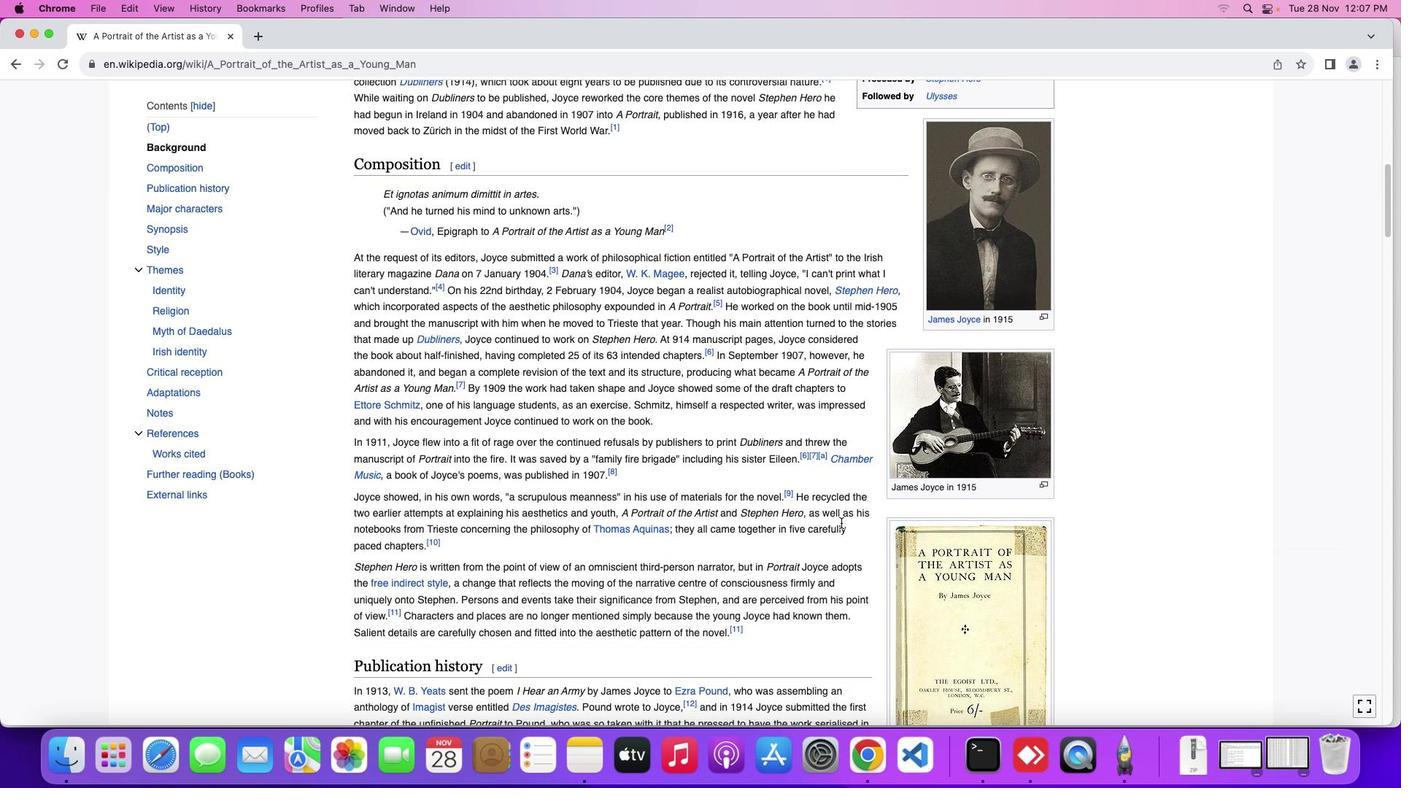 
Action: Mouse scrolled (840, 523) with delta (0, 0)
Screenshot: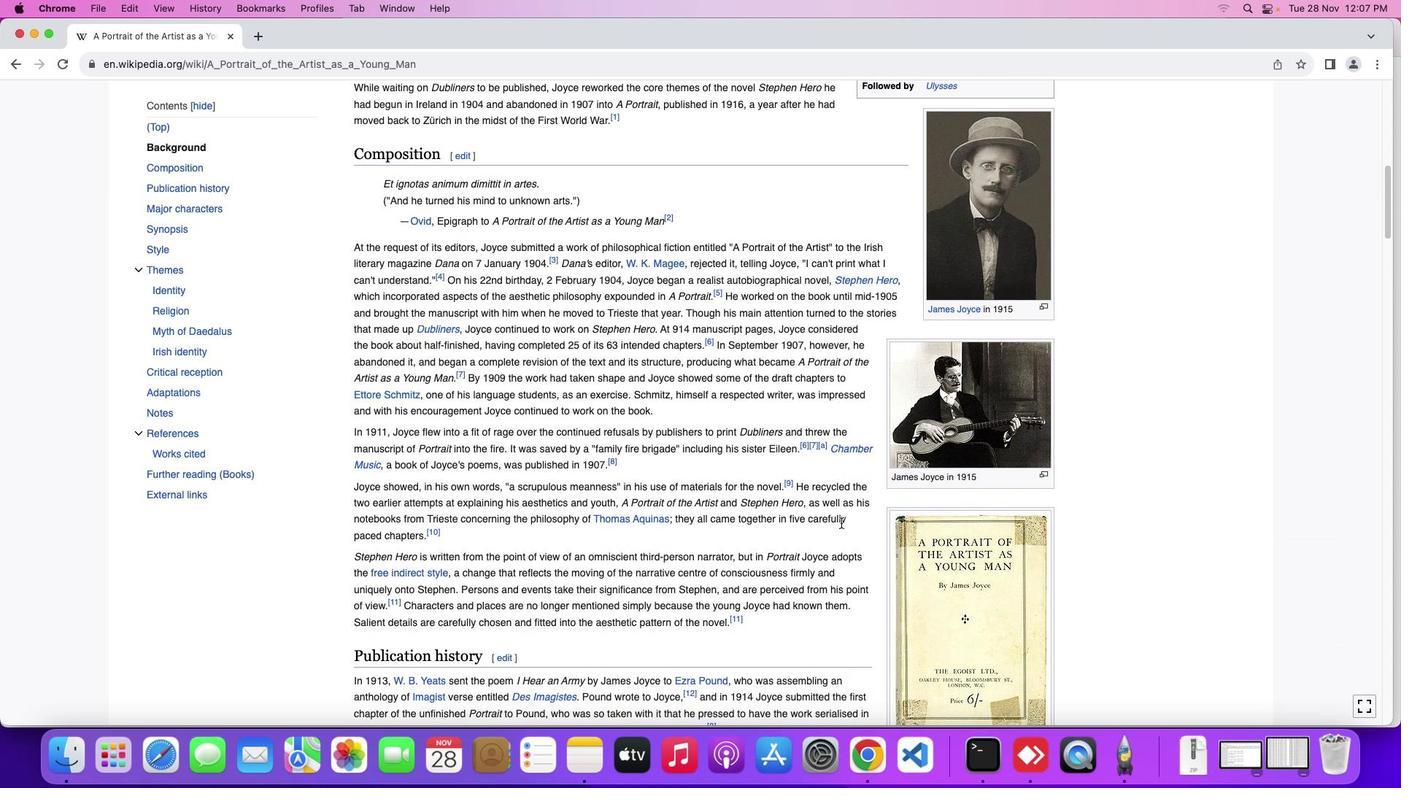
Action: Mouse moved to (840, 524)
Screenshot: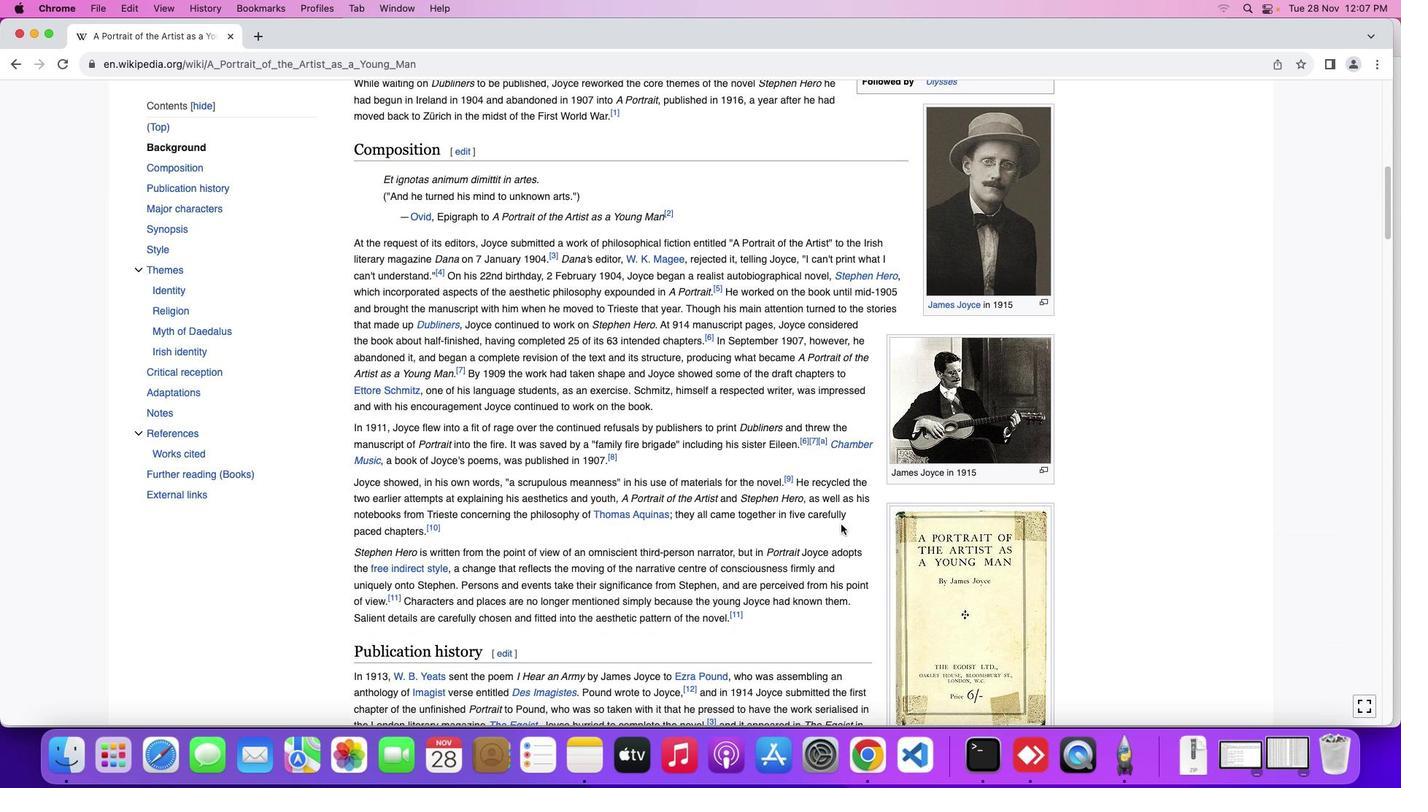 
Action: Mouse scrolled (840, 524) with delta (0, 0)
Screenshot: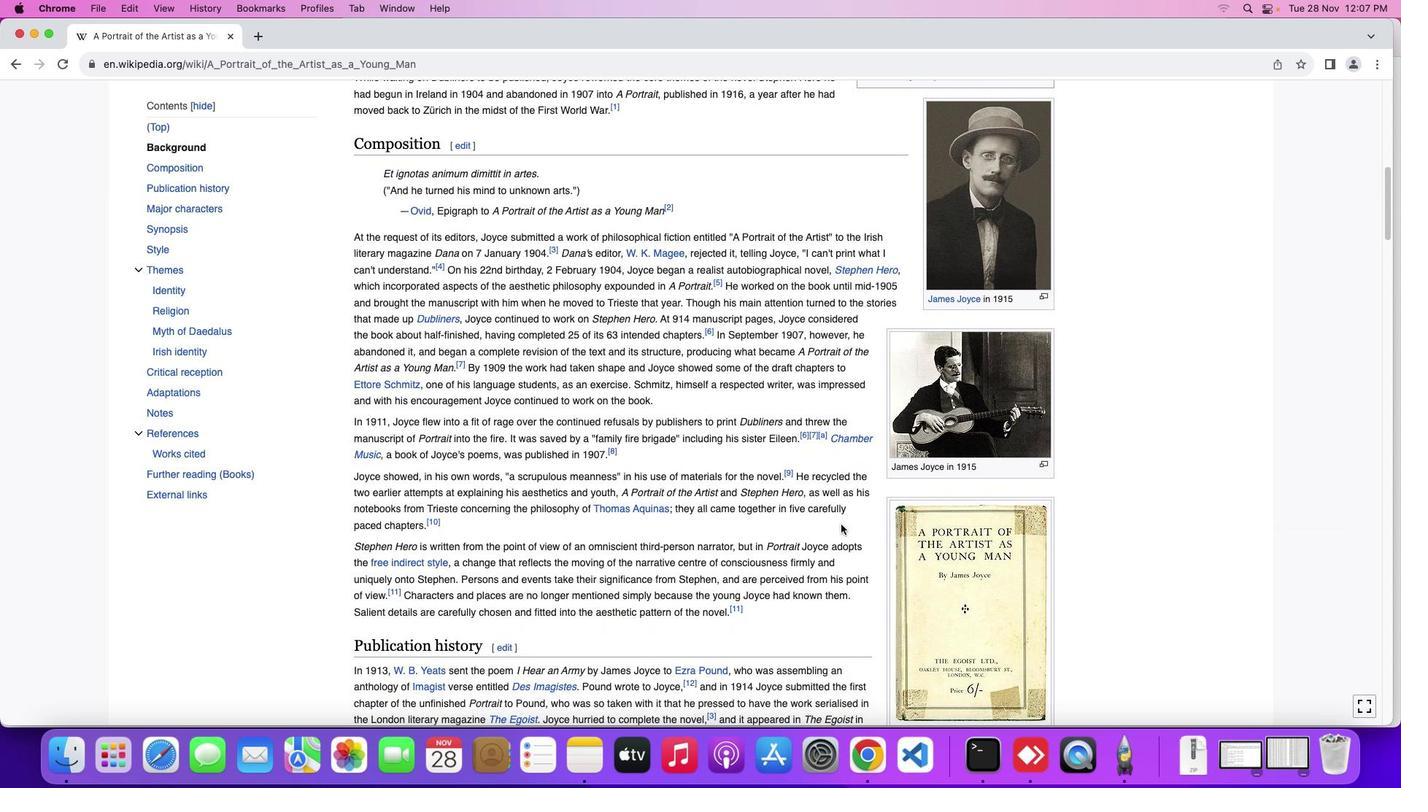 
Action: Mouse scrolled (840, 524) with delta (0, 0)
Screenshot: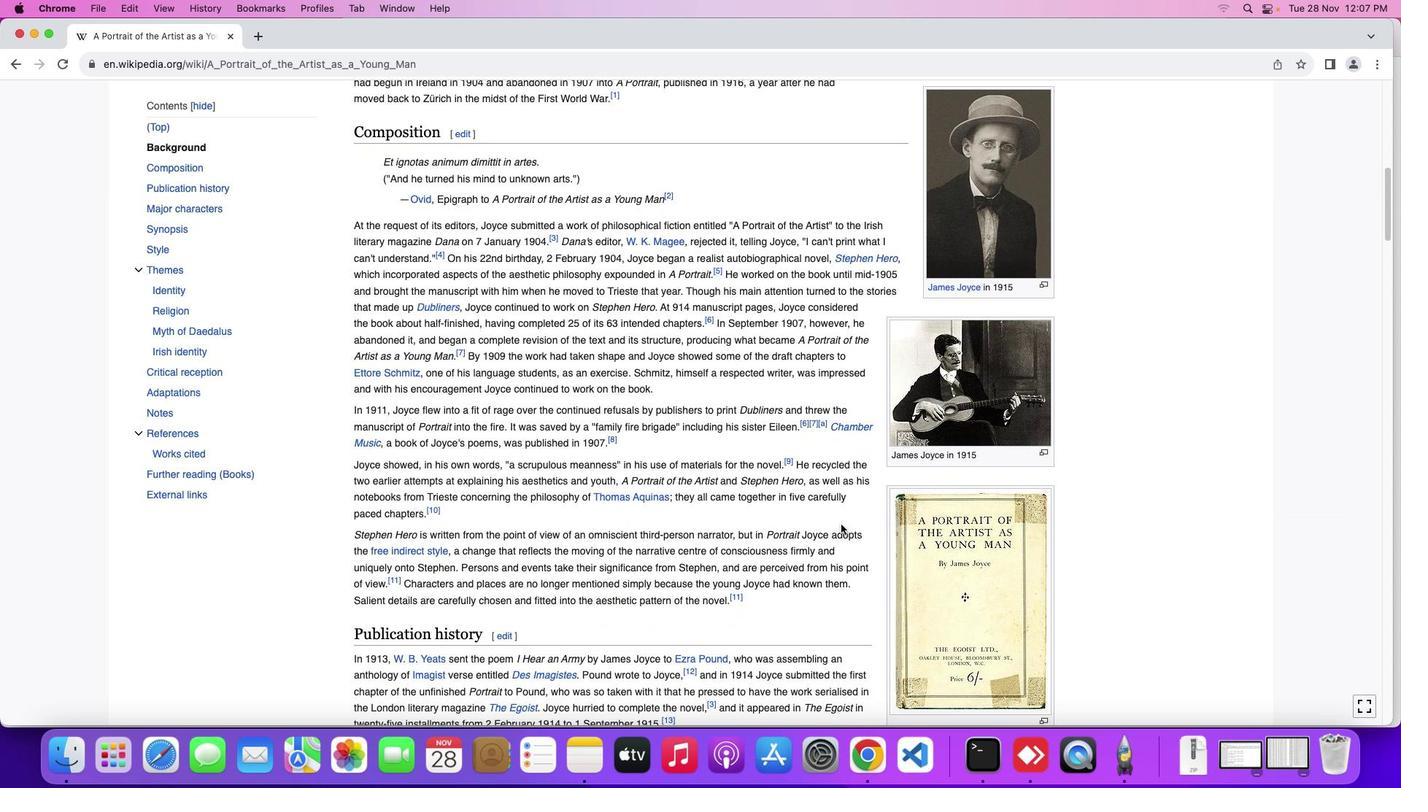 
Action: Mouse moved to (842, 528)
Screenshot: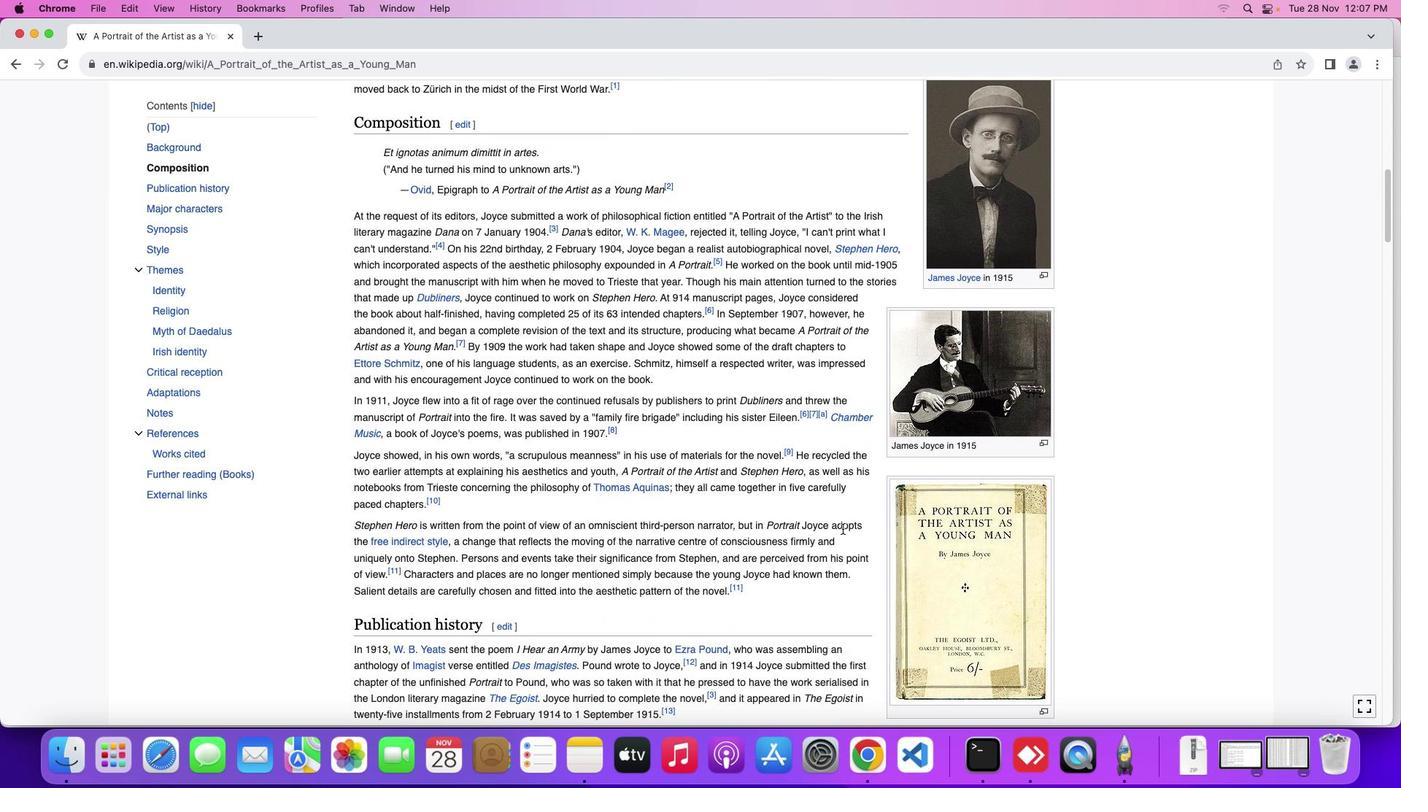 
Action: Mouse scrolled (842, 528) with delta (0, 0)
Screenshot: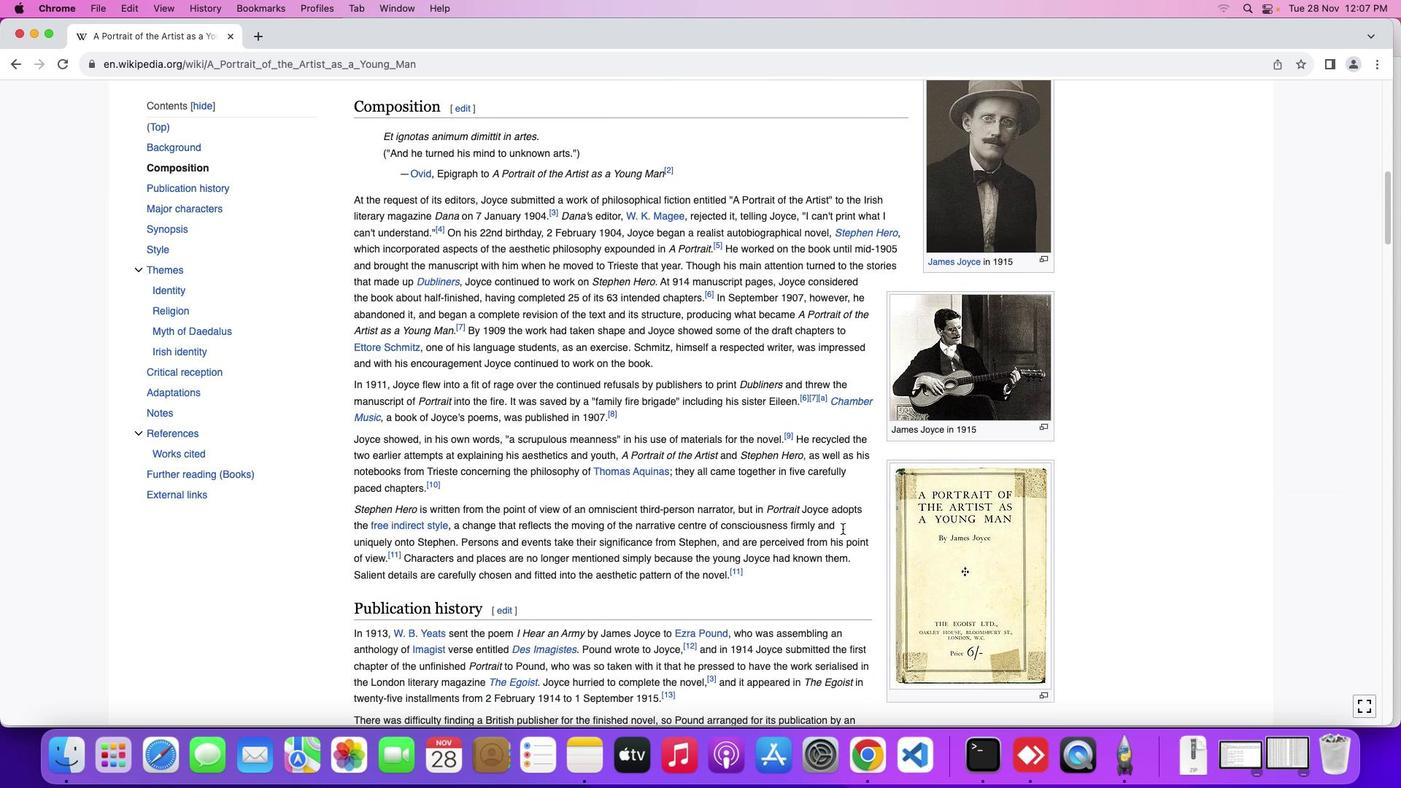 
Action: Mouse scrolled (842, 528) with delta (0, 0)
Screenshot: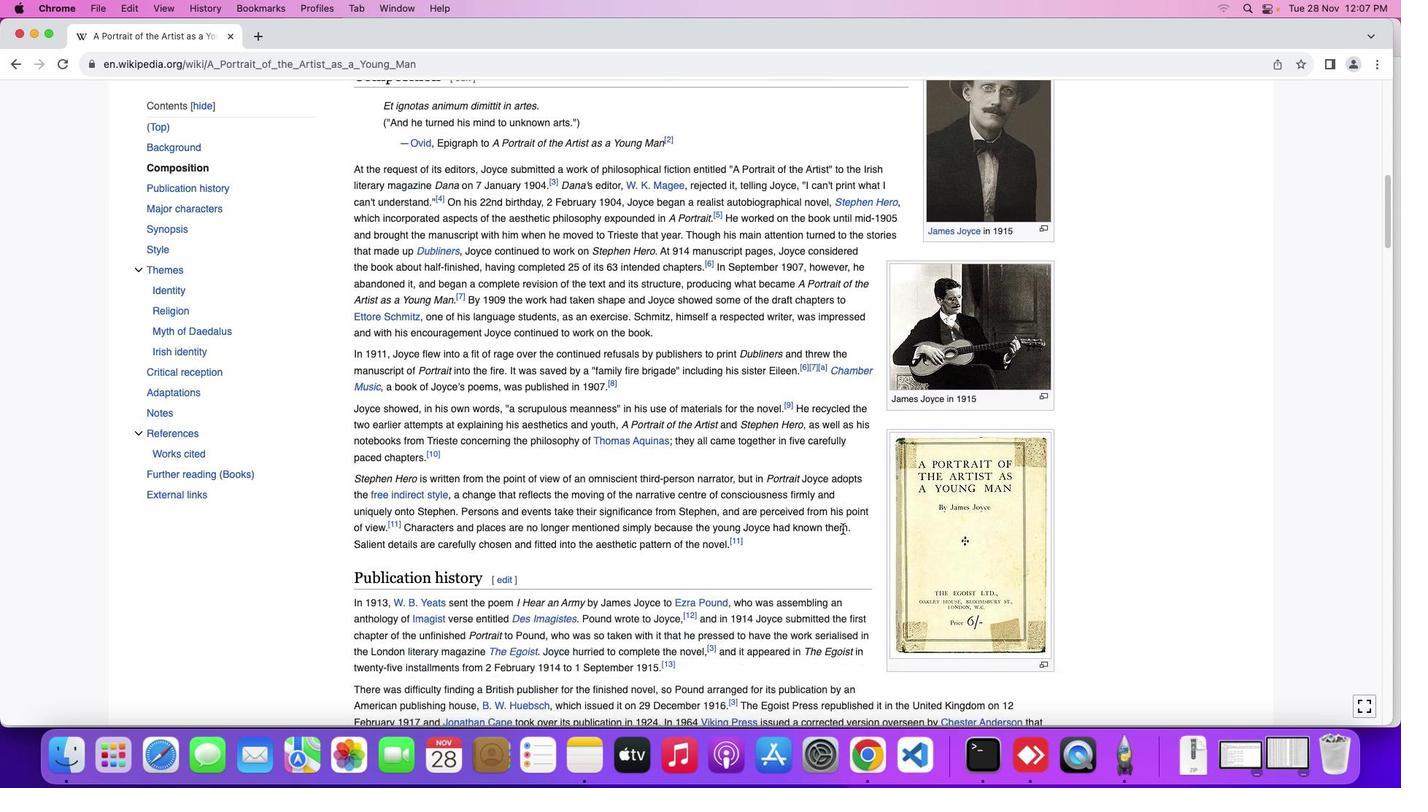 
Action: Mouse scrolled (842, 528) with delta (0, -2)
Screenshot: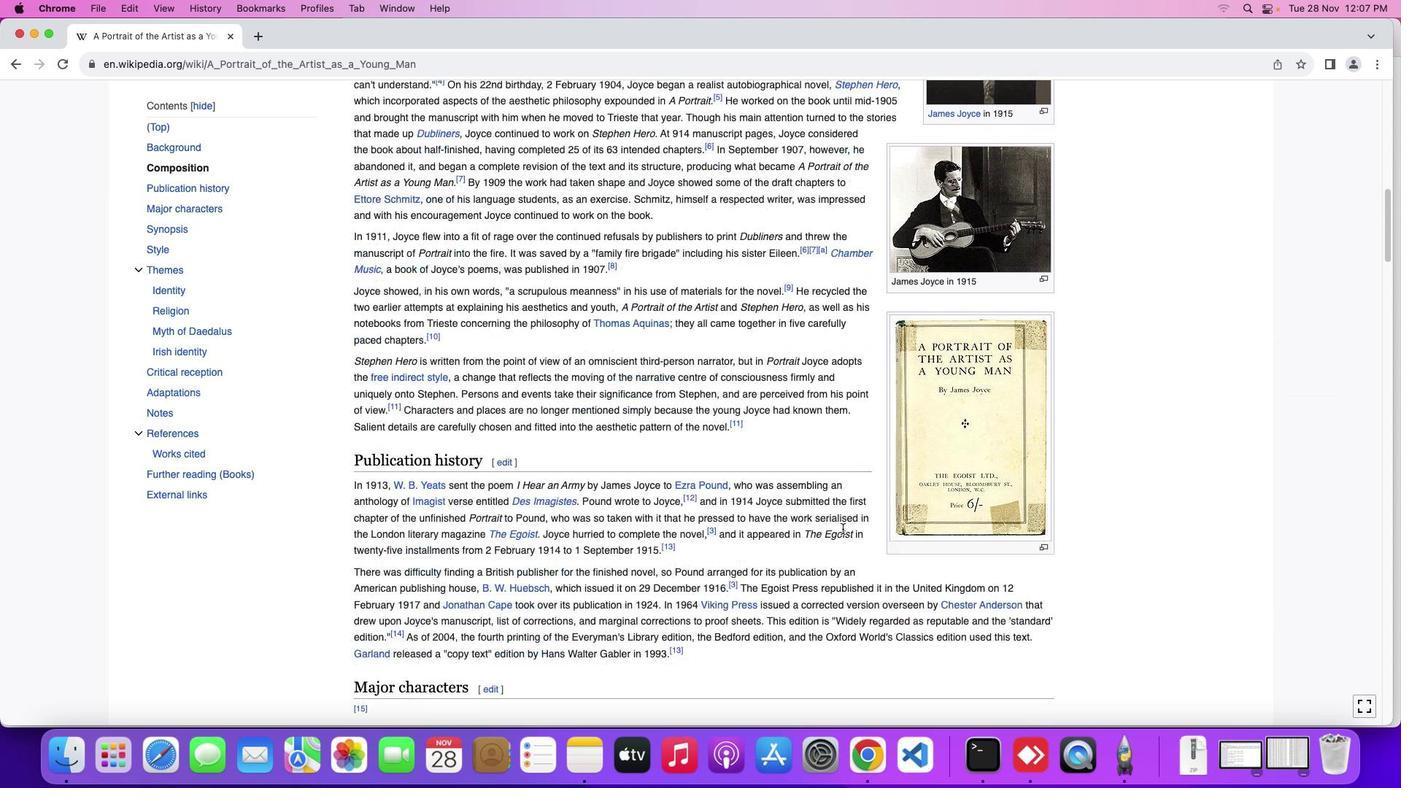 
Action: Mouse scrolled (842, 528) with delta (0, -2)
Screenshot: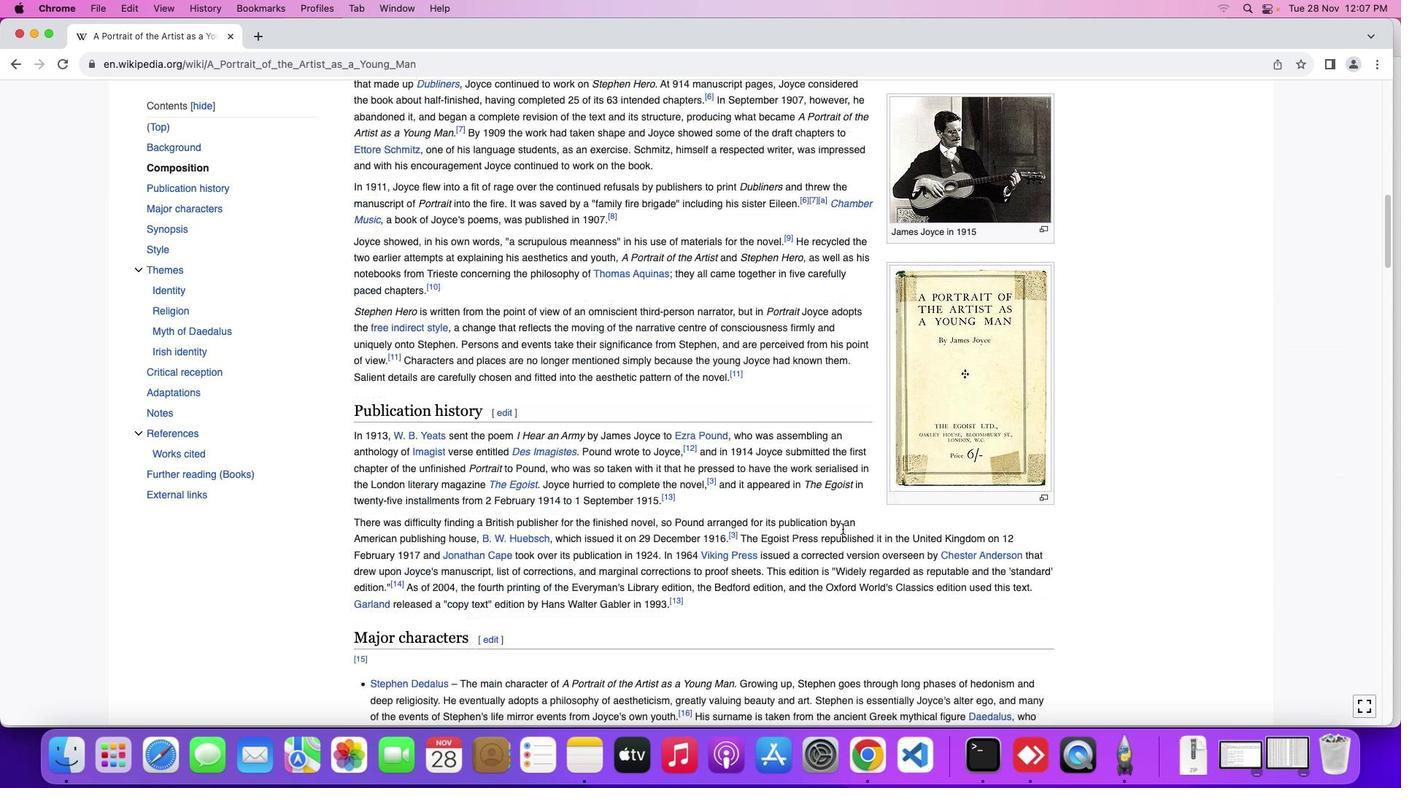 
Action: Mouse moved to (845, 528)
Screenshot: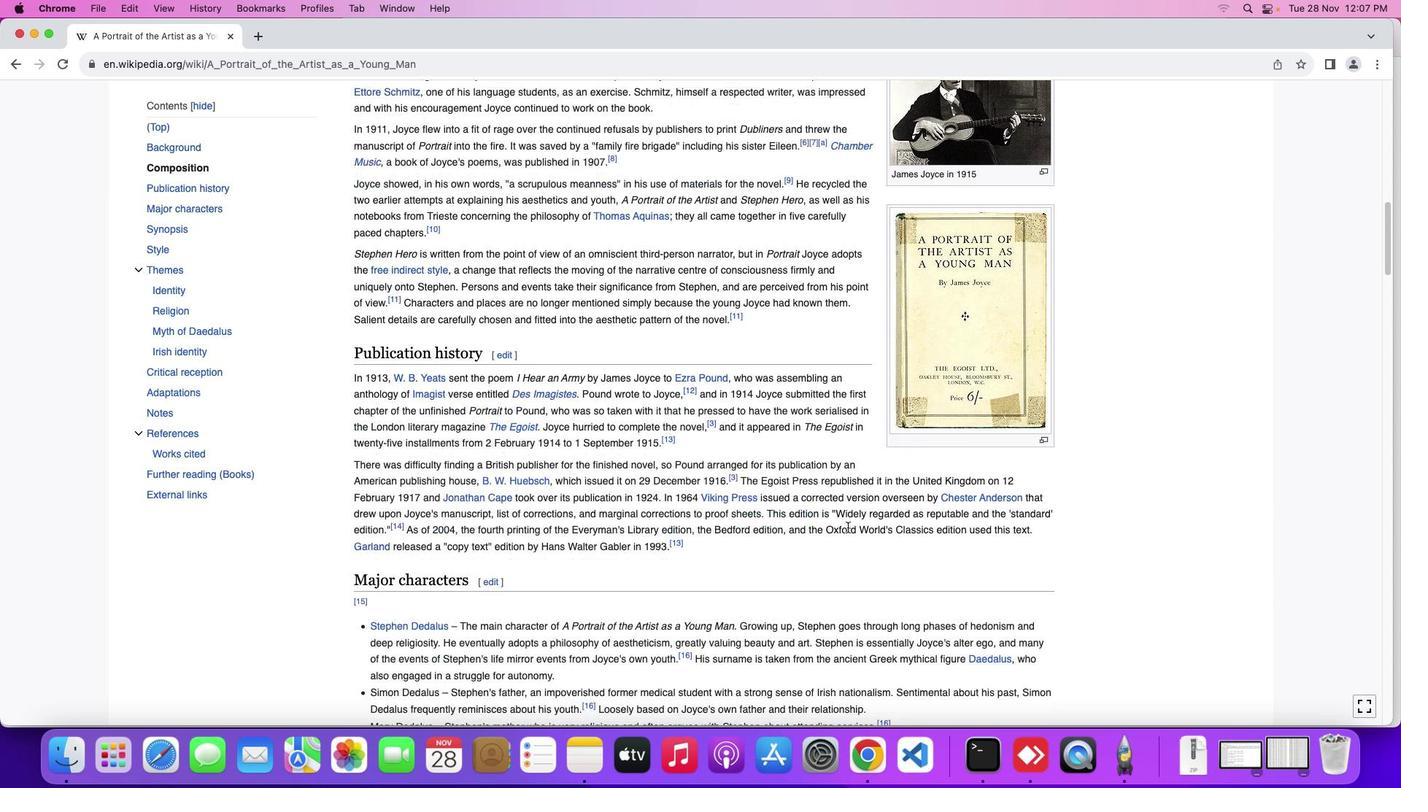 
Action: Mouse scrolled (845, 528) with delta (0, 0)
Screenshot: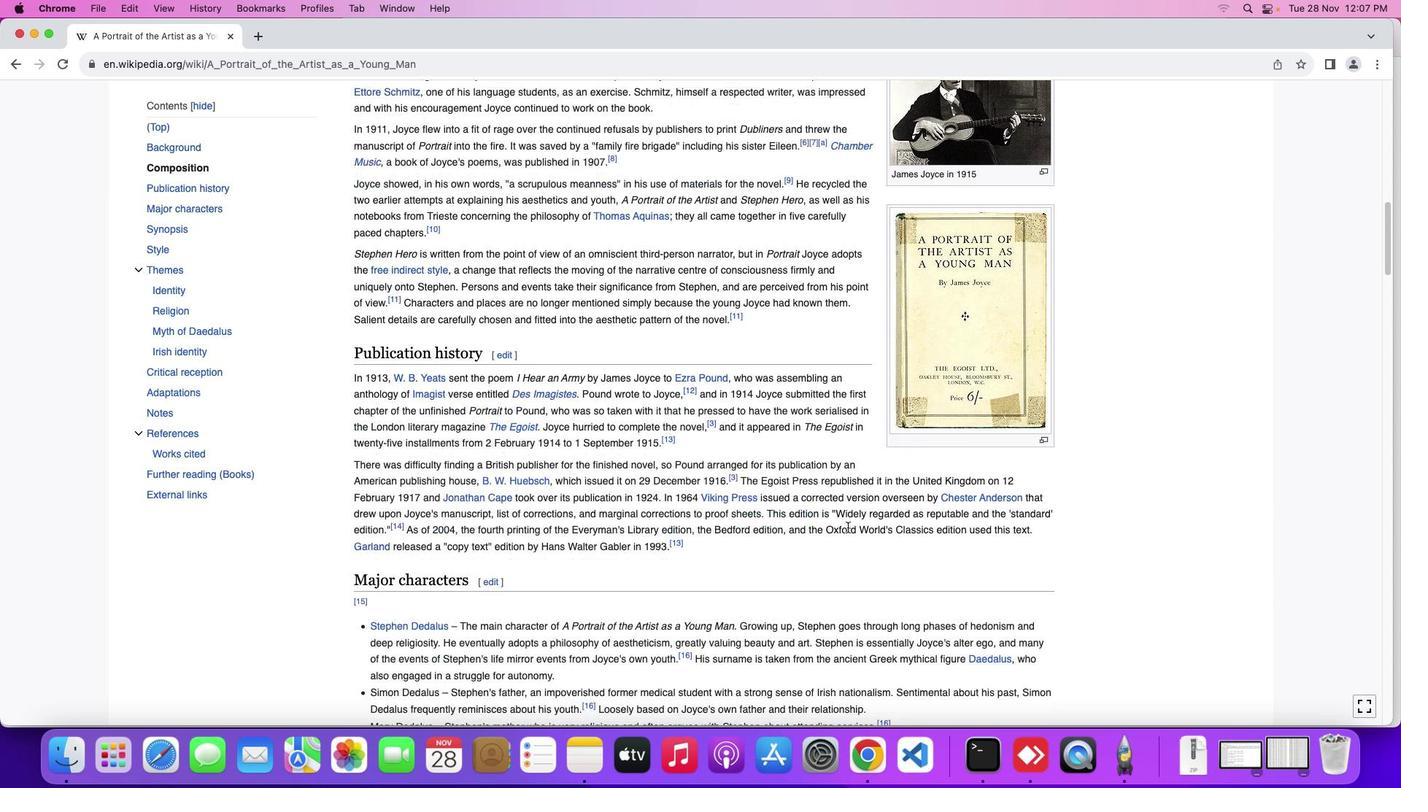 
Action: Mouse moved to (846, 528)
Screenshot: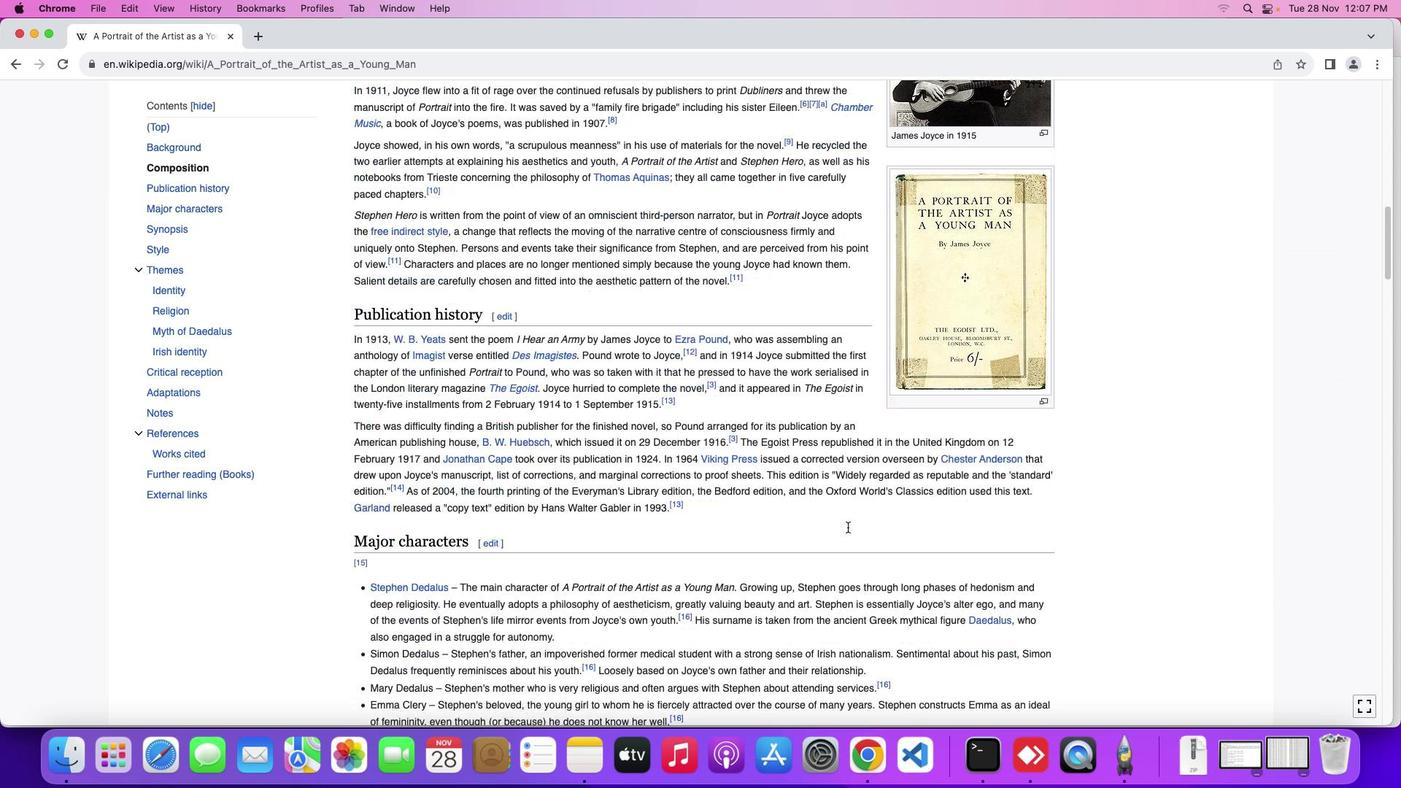 
Action: Mouse scrolled (846, 528) with delta (0, 0)
Screenshot: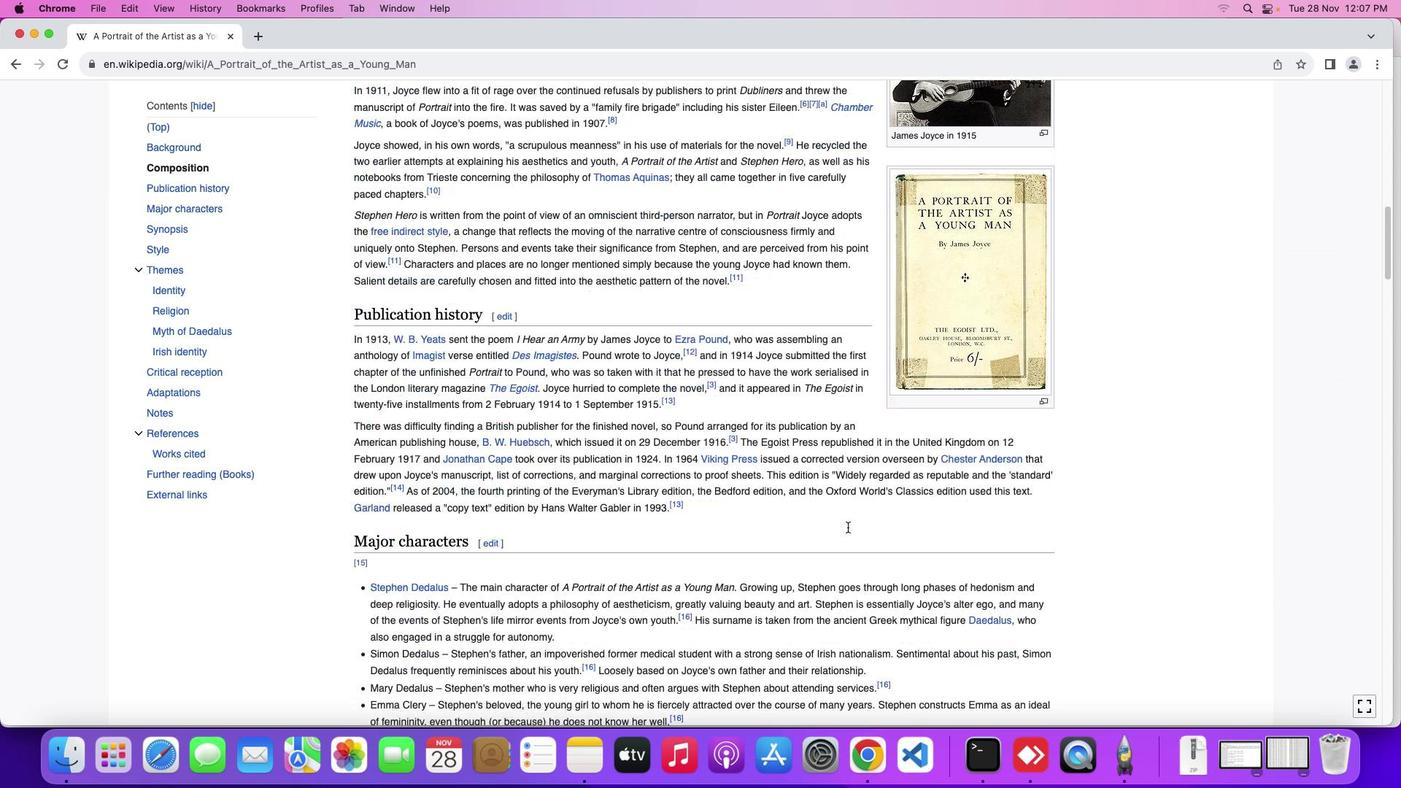 
Action: Mouse moved to (847, 527)
Screenshot: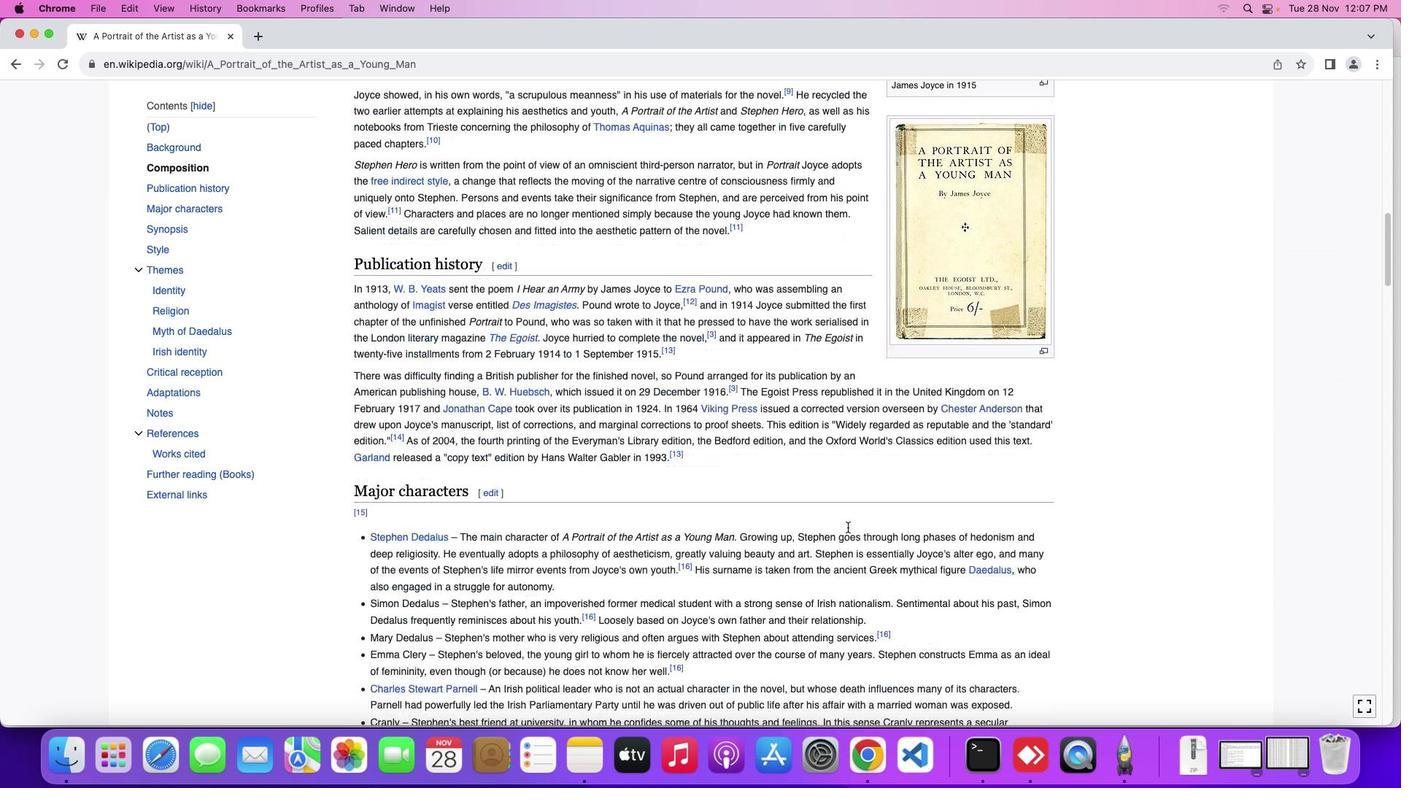 
Action: Mouse scrolled (847, 527) with delta (0, -2)
Screenshot: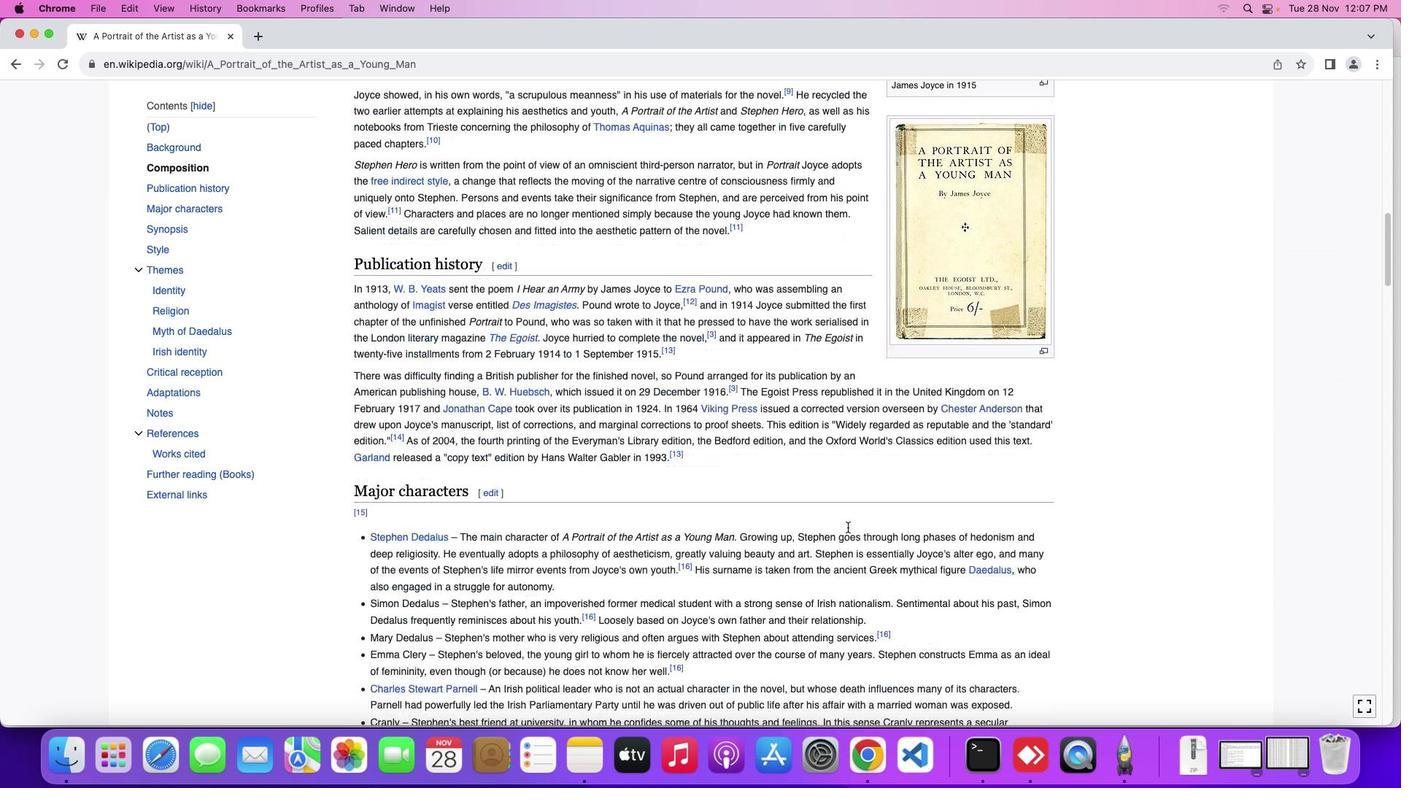 
Action: Mouse moved to (848, 526)
Screenshot: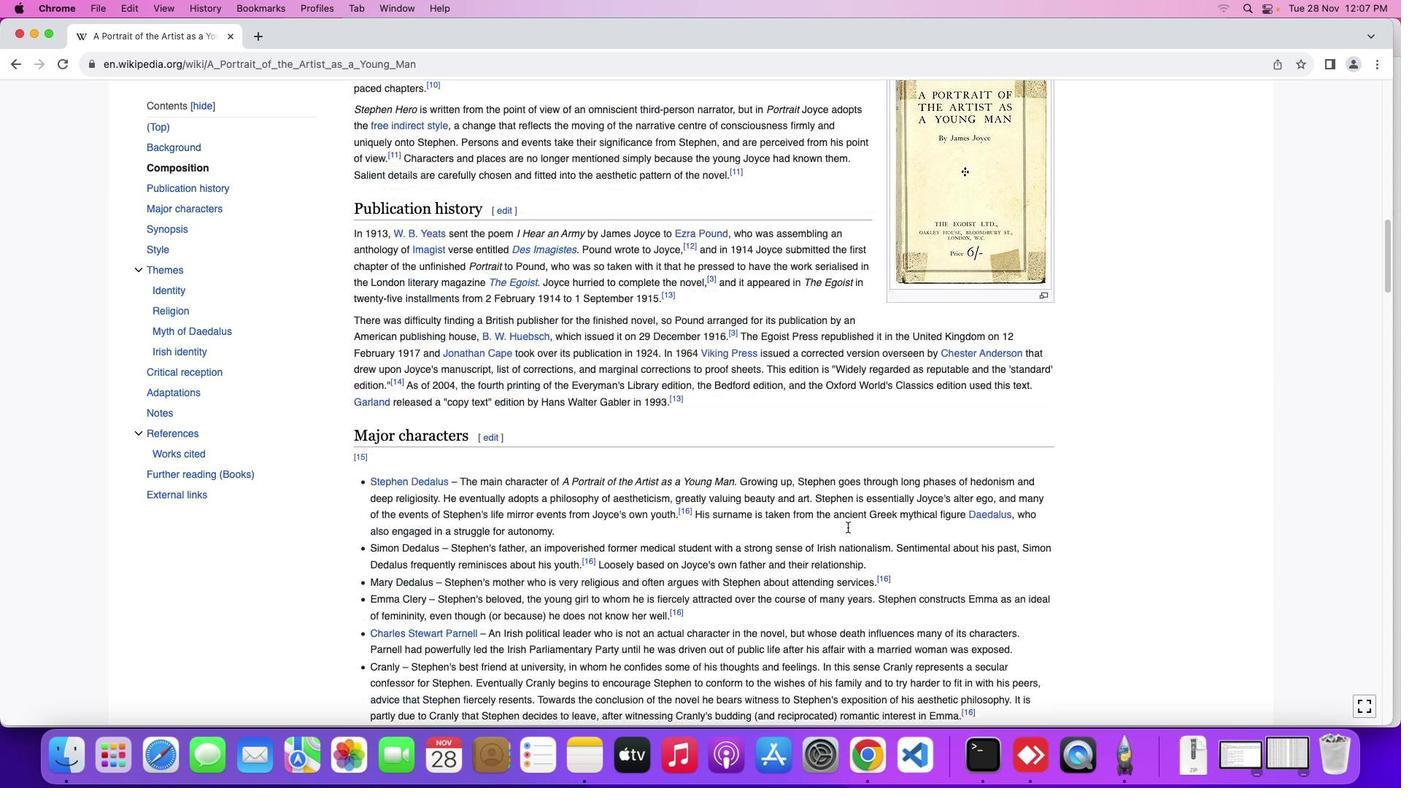 
Action: Mouse scrolled (848, 526) with delta (0, -2)
Screenshot: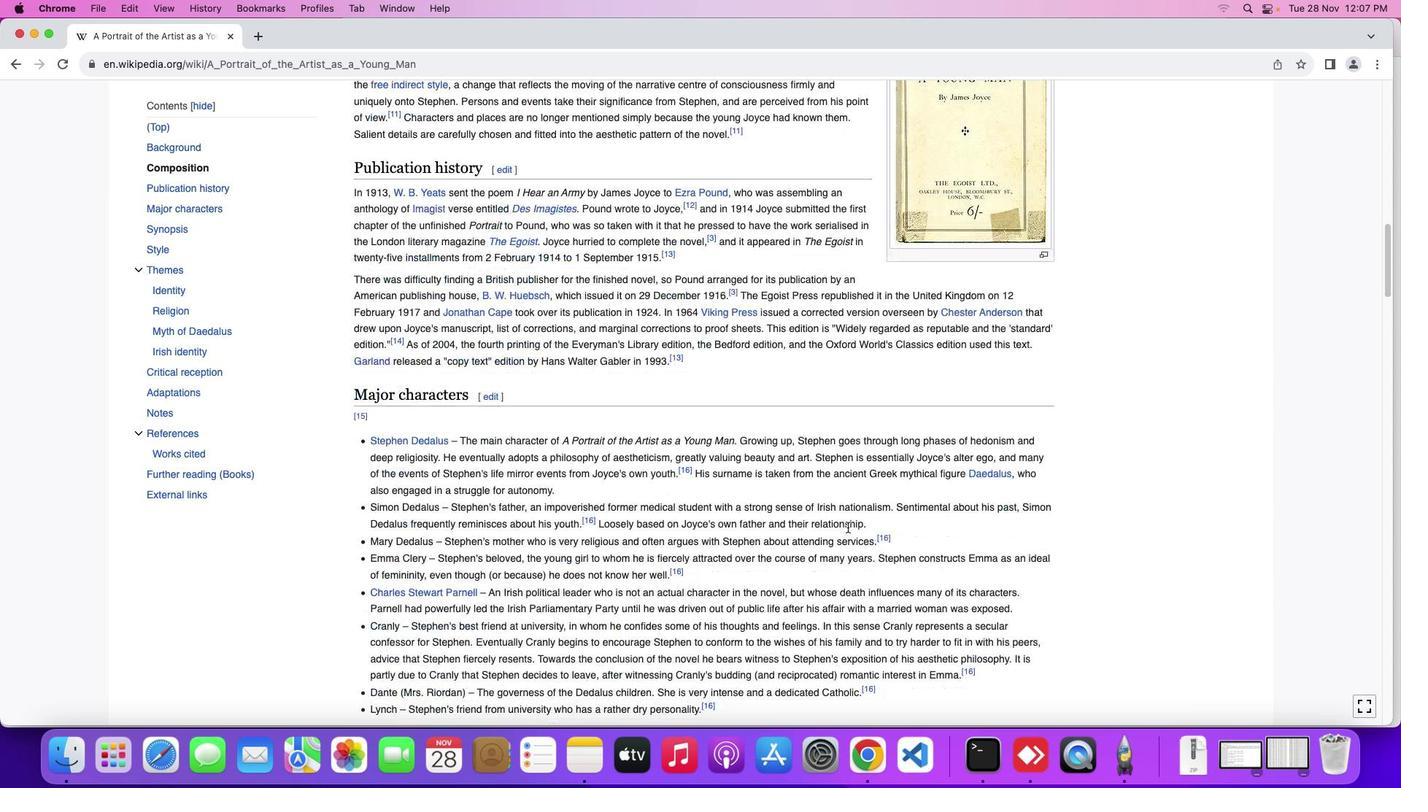 
Action: Mouse moved to (856, 527)
Screenshot: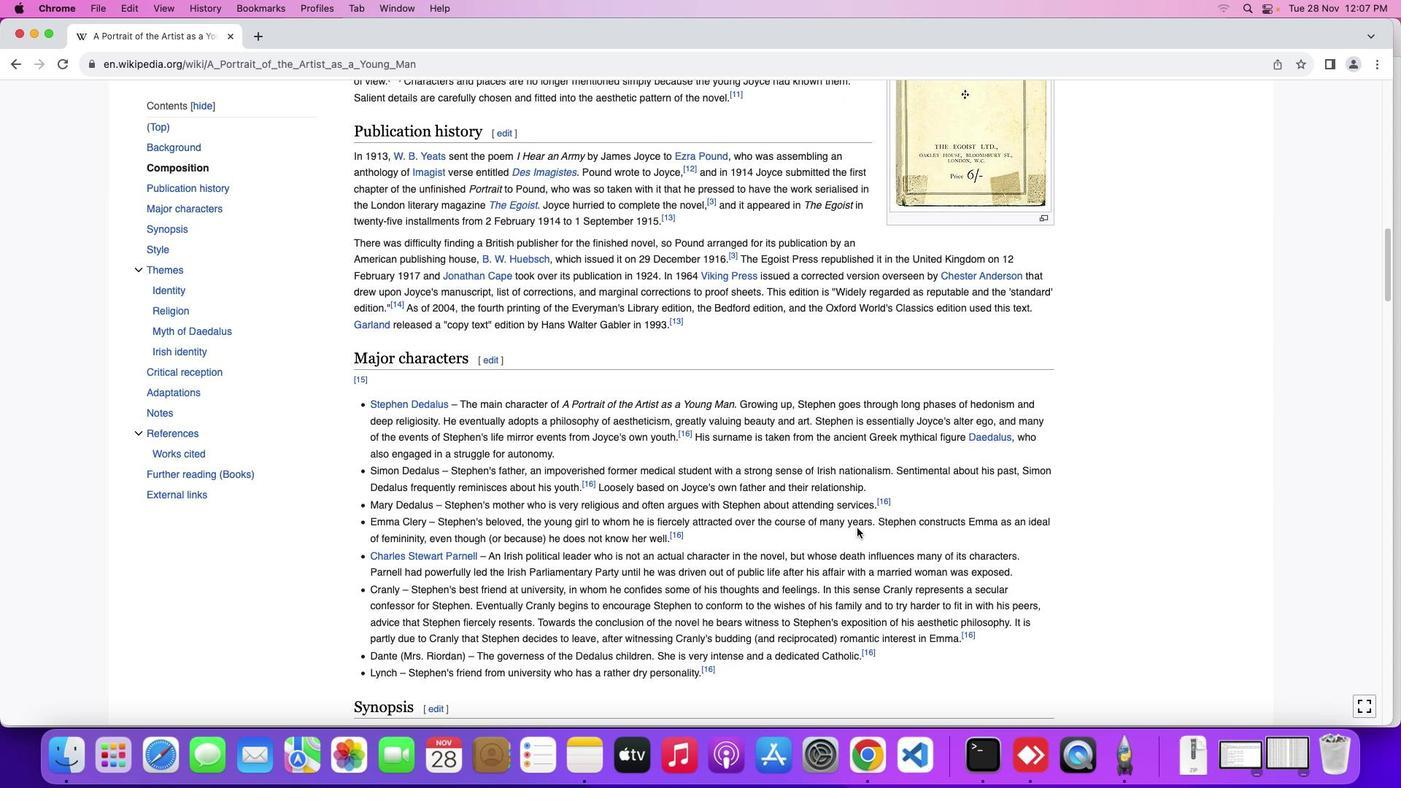 
Action: Mouse scrolled (856, 527) with delta (0, 0)
Screenshot: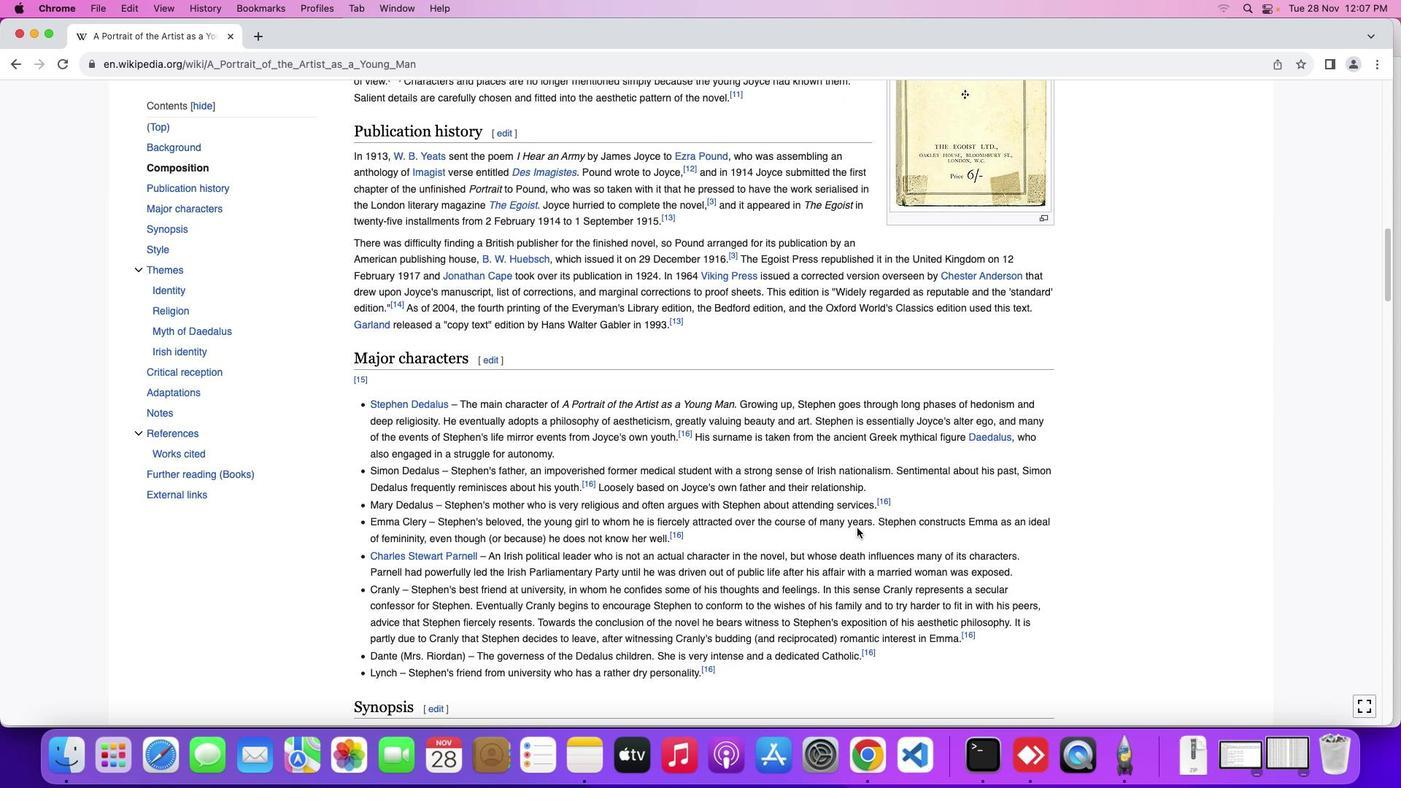 
Action: Mouse scrolled (856, 527) with delta (0, 0)
Screenshot: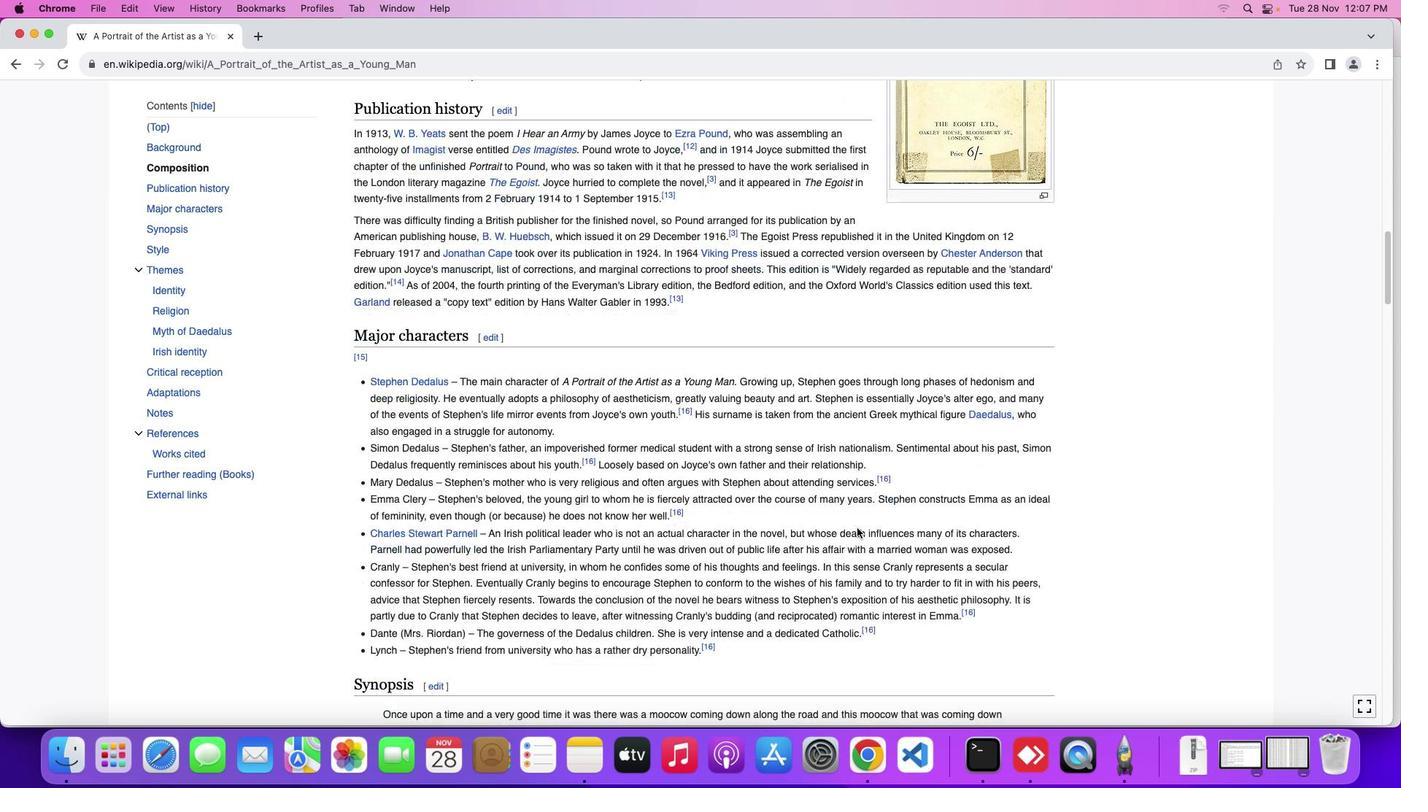 
Action: Mouse moved to (856, 527)
Screenshot: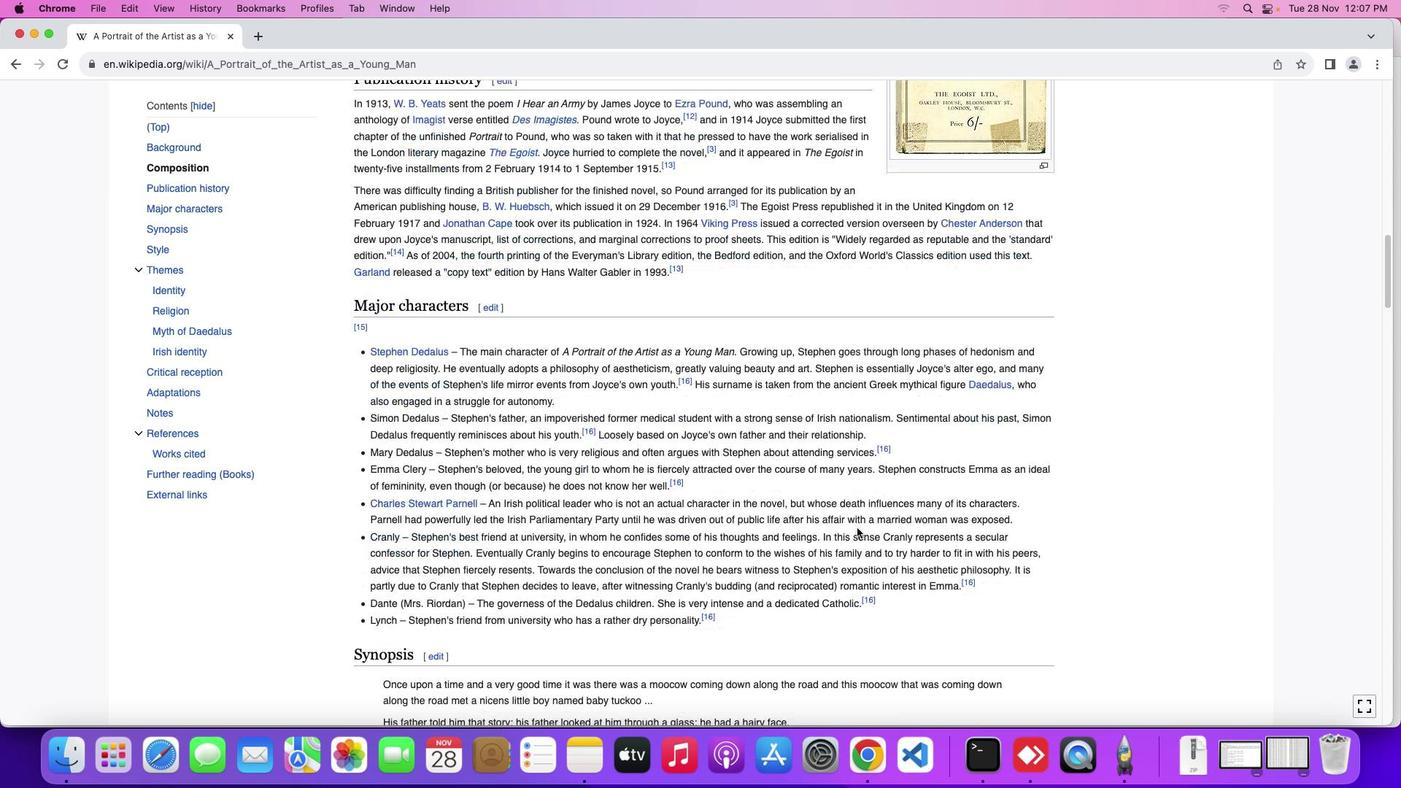 
Action: Mouse scrolled (856, 527) with delta (0, -1)
Screenshot: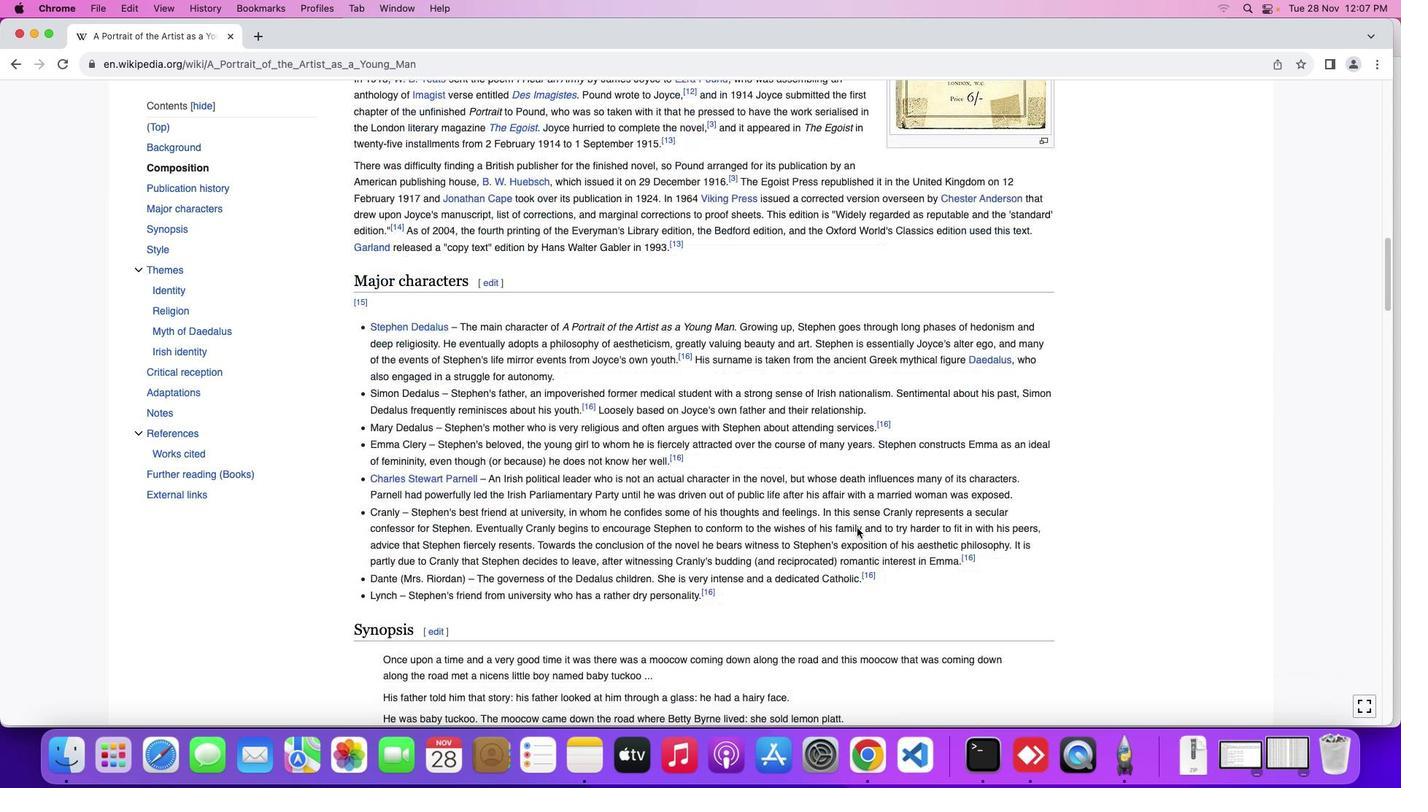 
Action: Mouse moved to (858, 530)
Screenshot: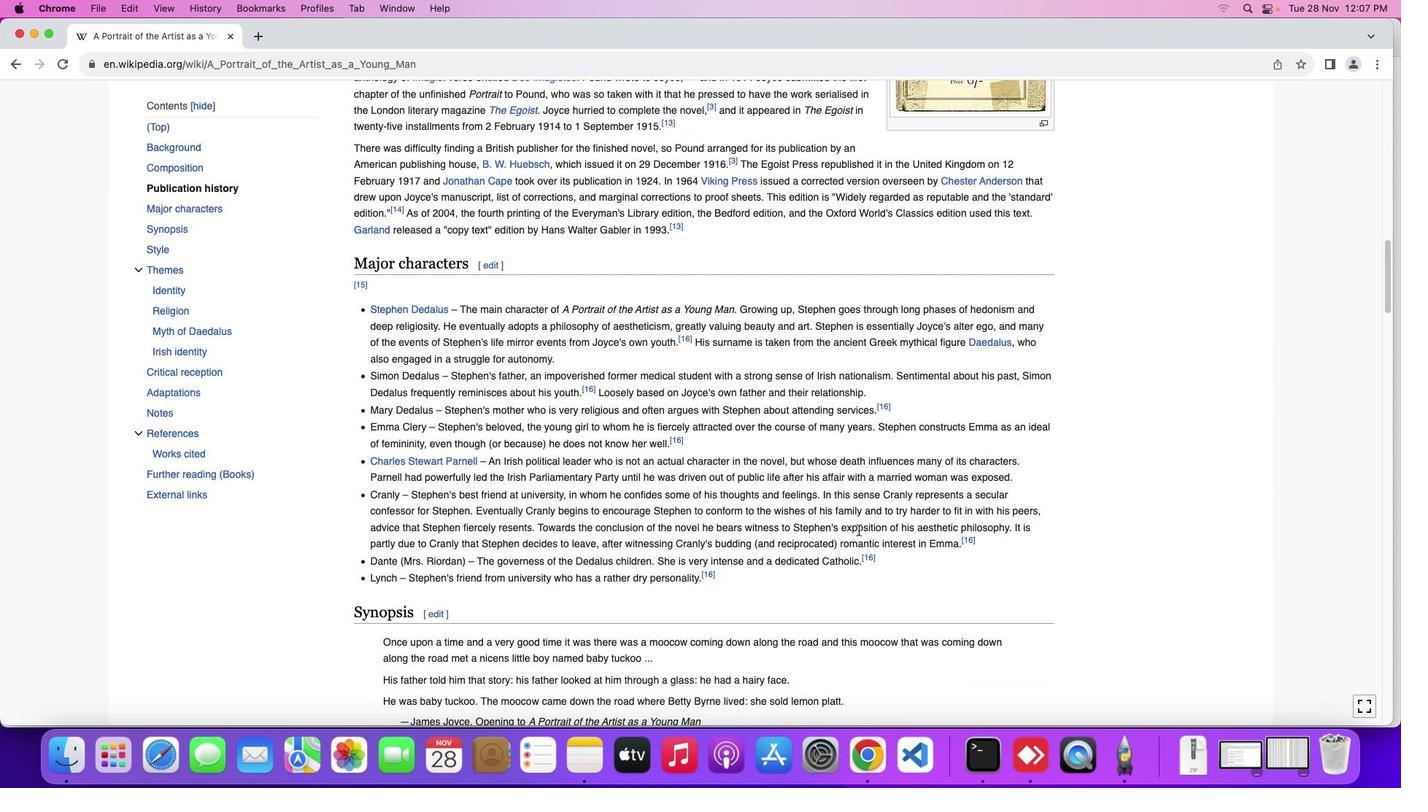 
Action: Mouse scrolled (858, 530) with delta (0, 0)
Screenshot: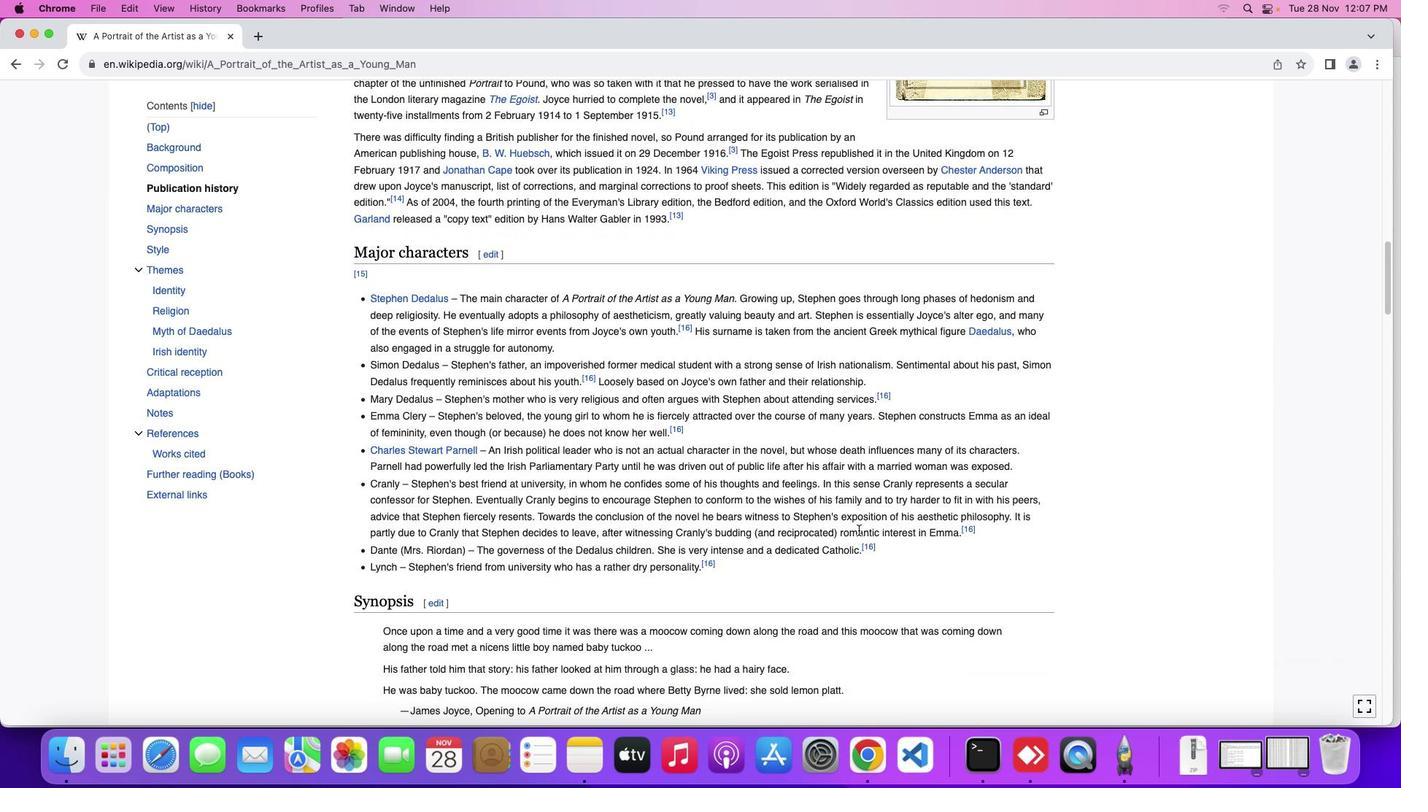
Action: Mouse scrolled (858, 530) with delta (0, 0)
Screenshot: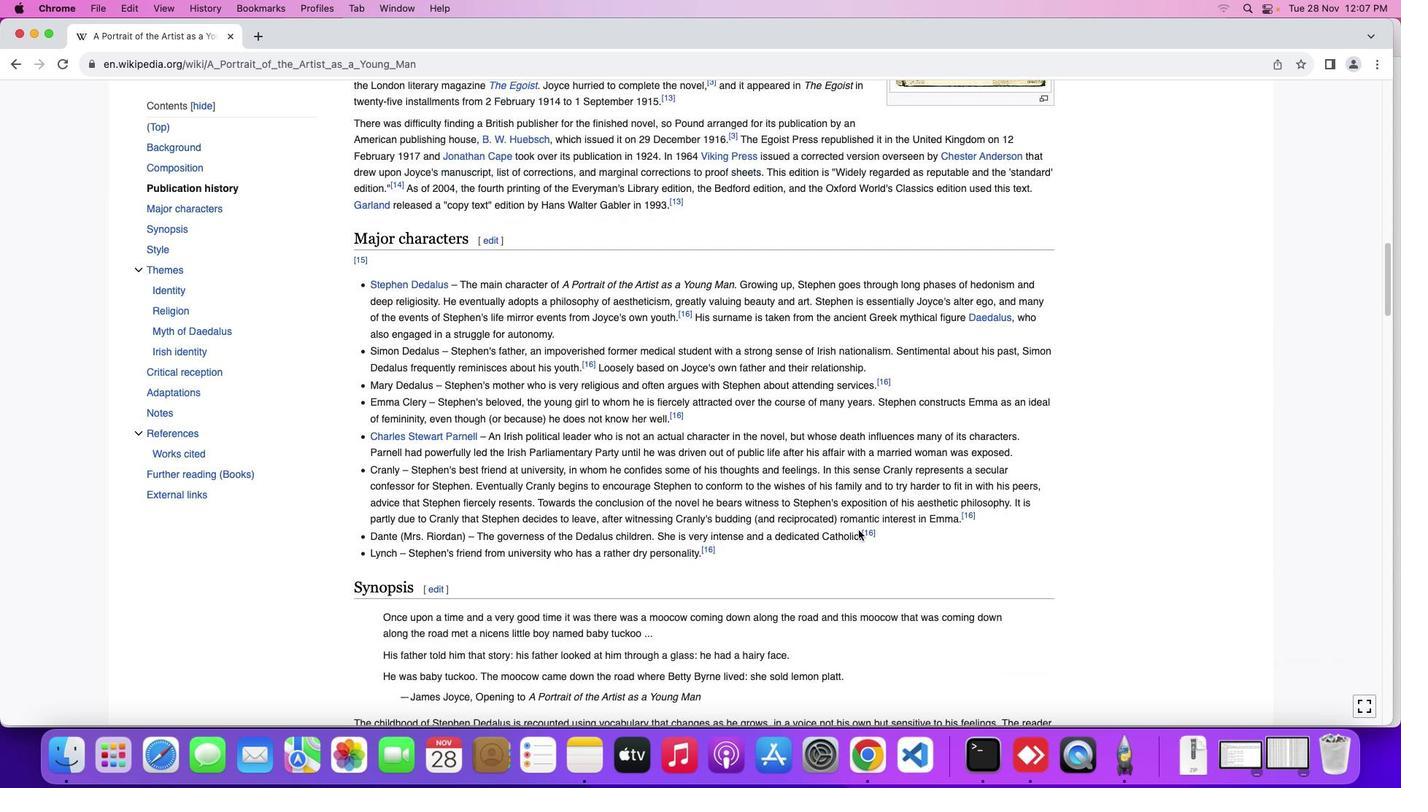 
Action: Mouse scrolled (858, 530) with delta (0, -1)
Screenshot: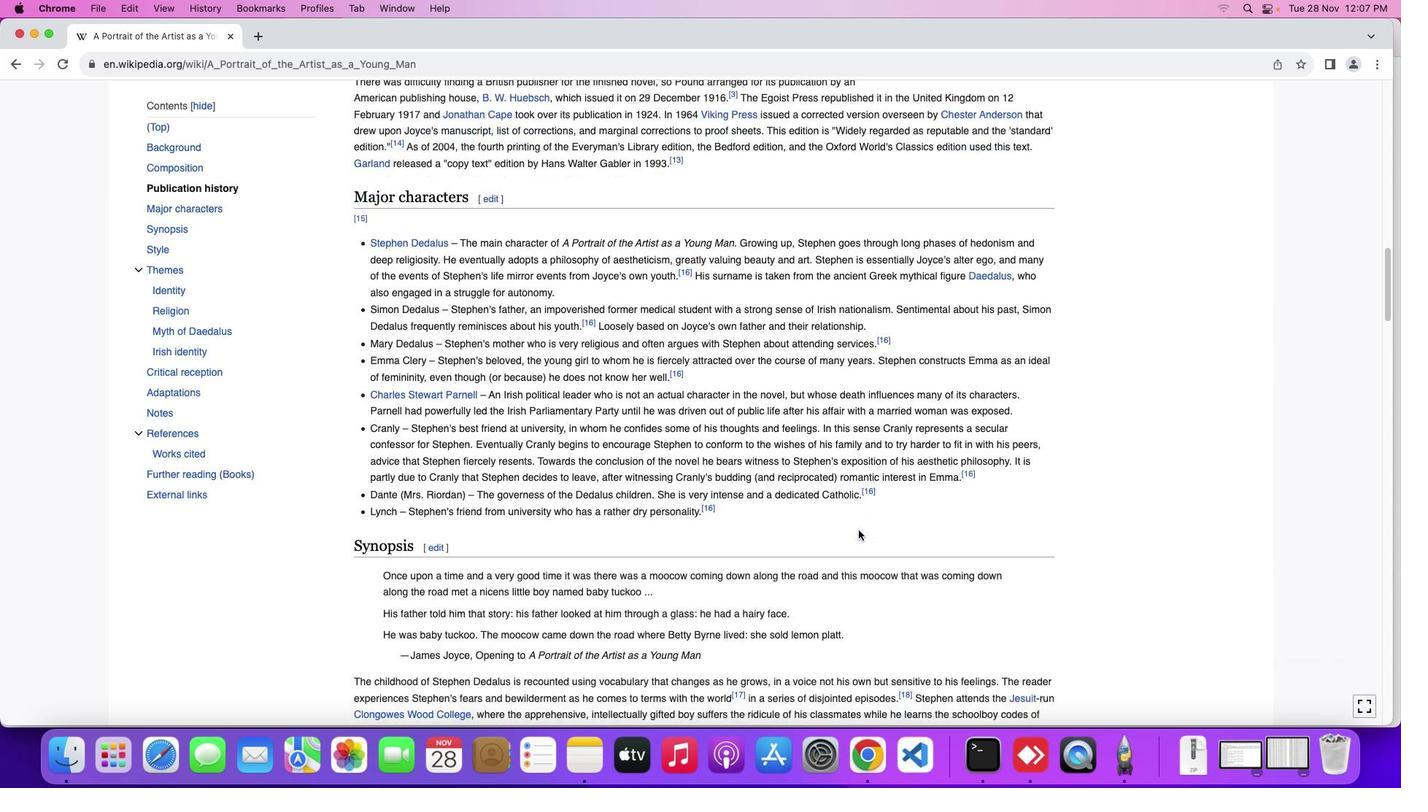 
Action: Mouse moved to (859, 532)
Screenshot: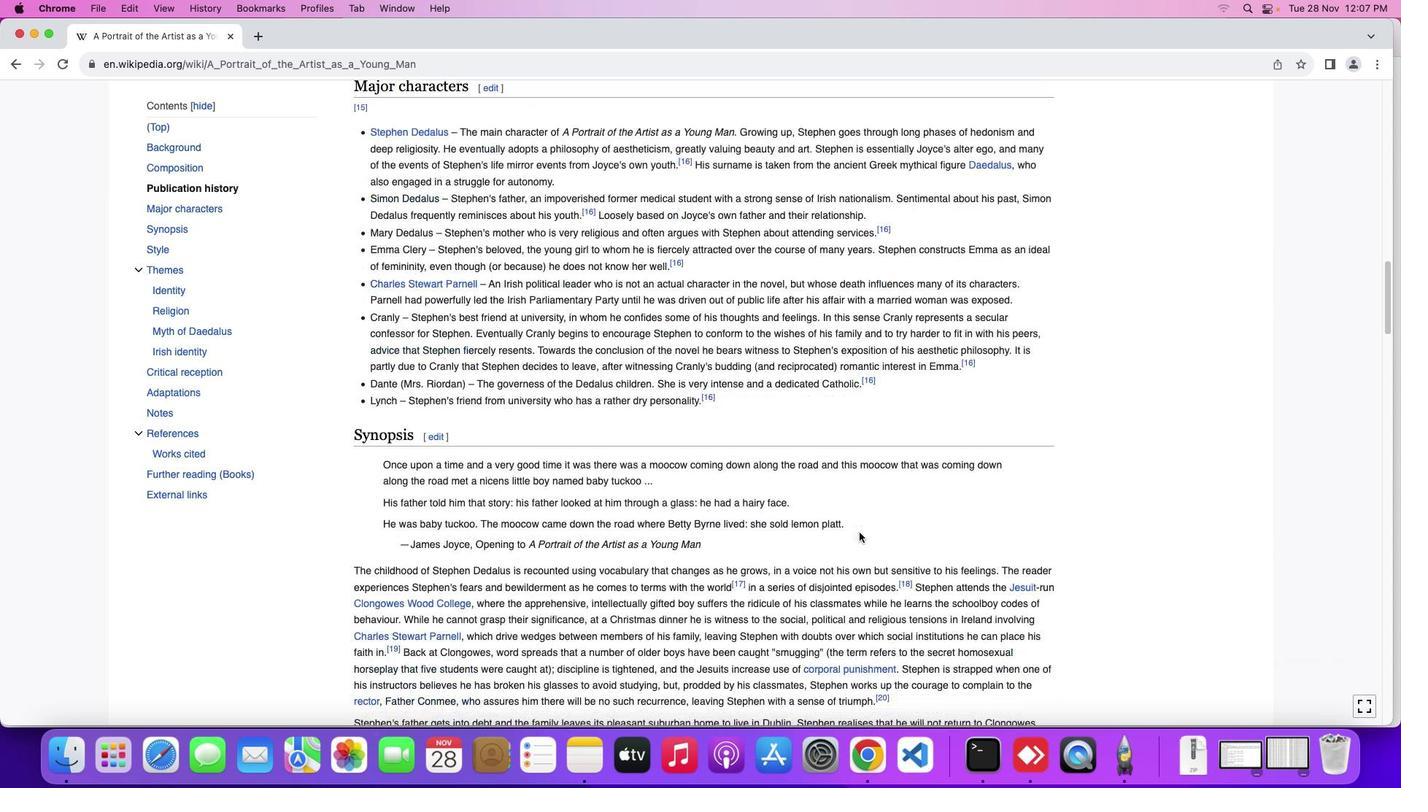
Action: Mouse scrolled (859, 532) with delta (0, 0)
Screenshot: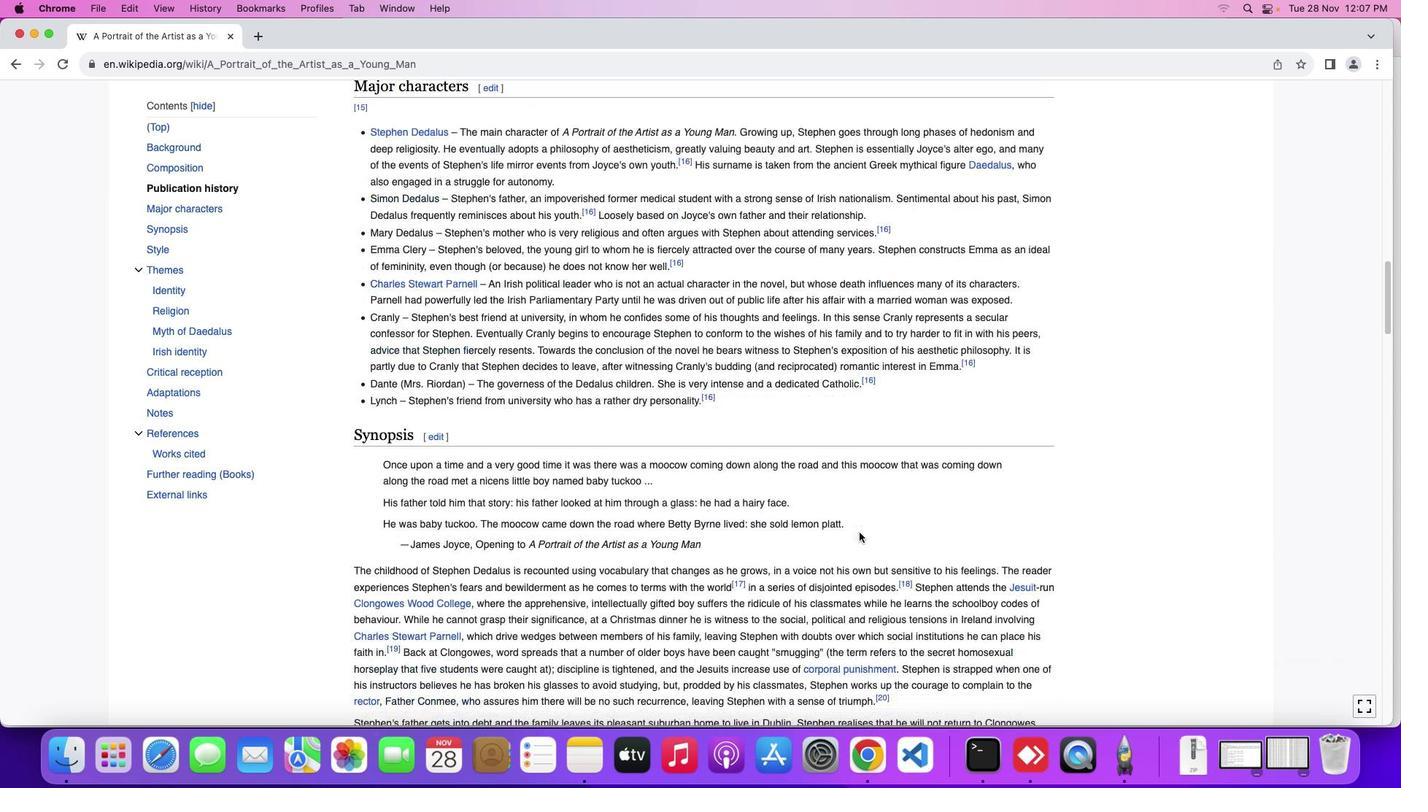 
Action: Mouse scrolled (859, 532) with delta (0, 0)
Screenshot: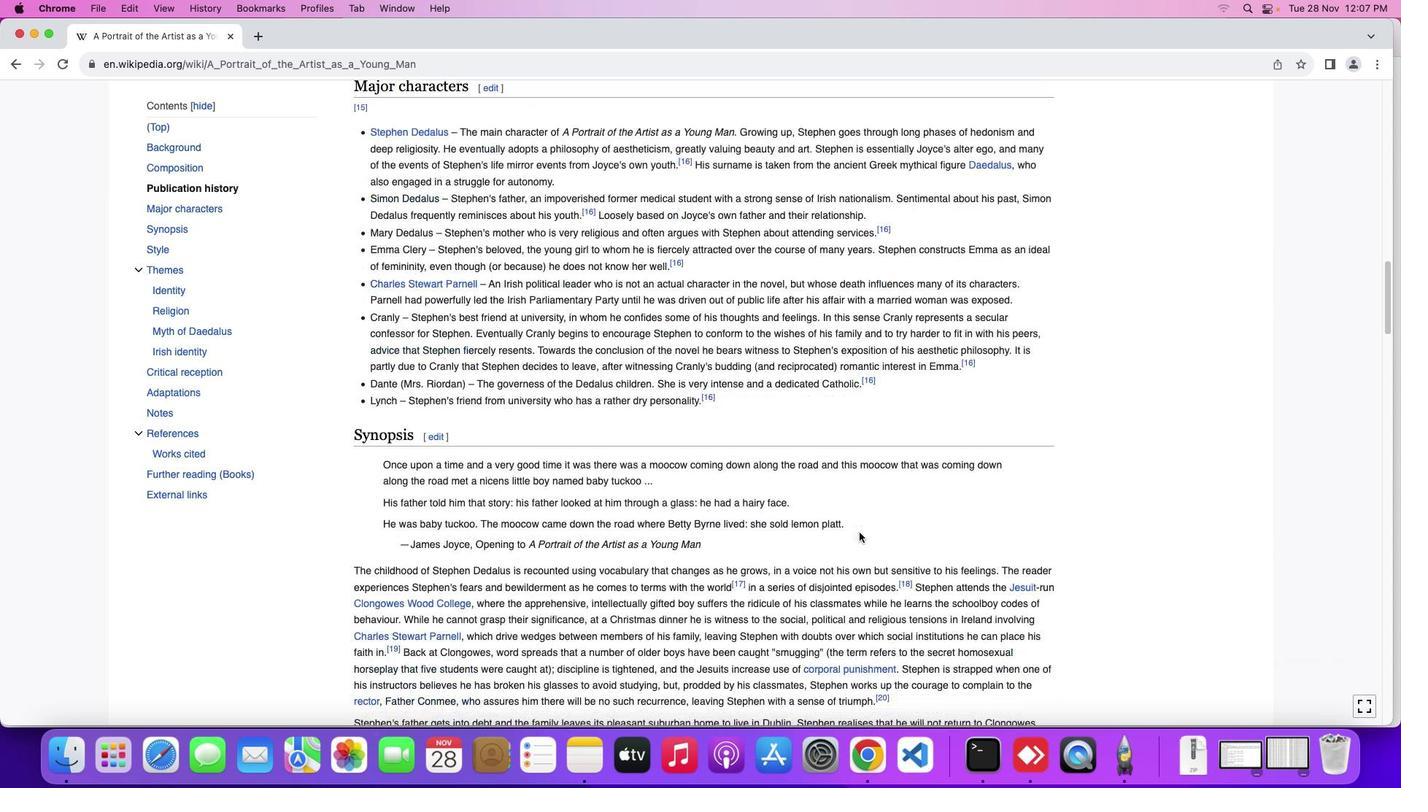 
Action: Mouse scrolled (859, 532) with delta (0, -2)
Screenshot: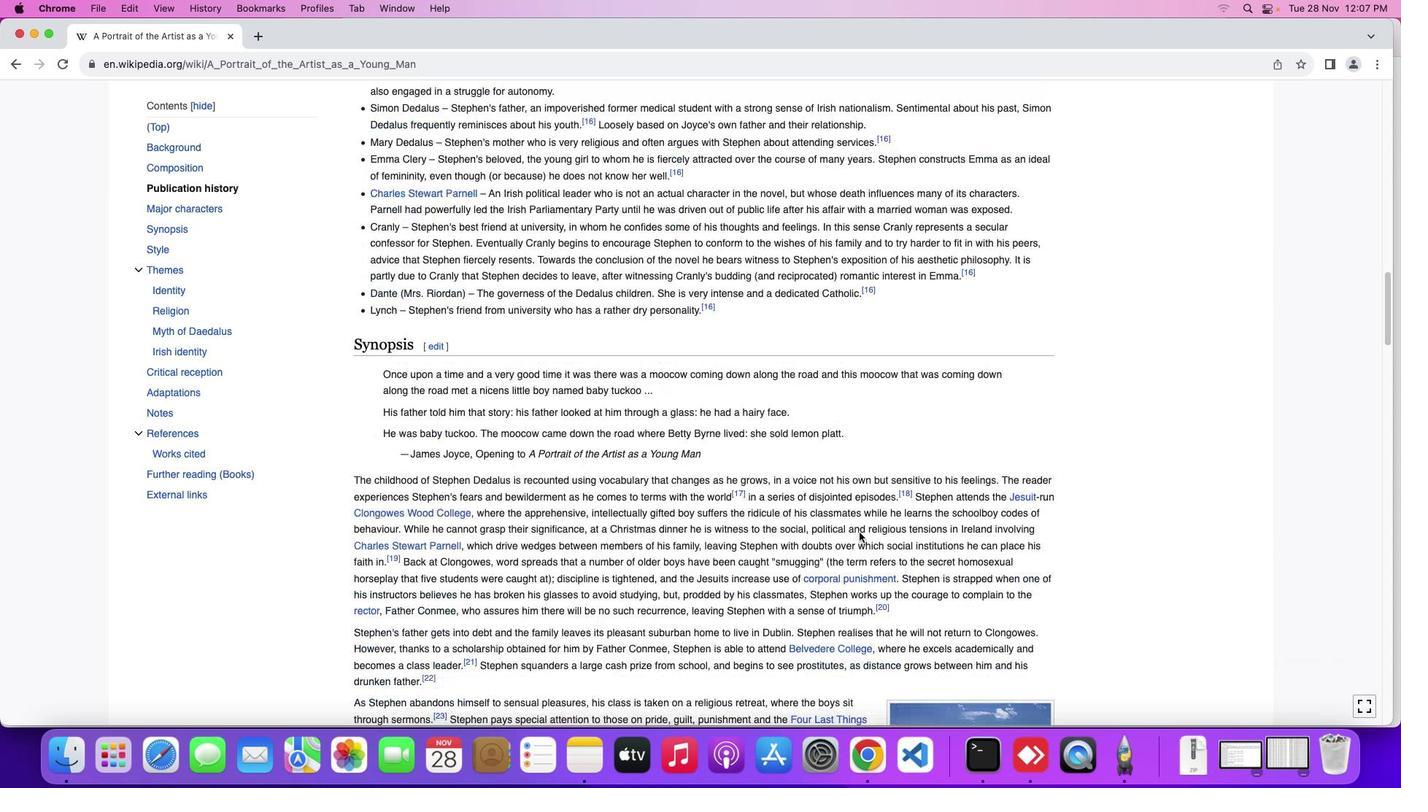 
Action: Mouse scrolled (859, 532) with delta (0, -2)
Screenshot: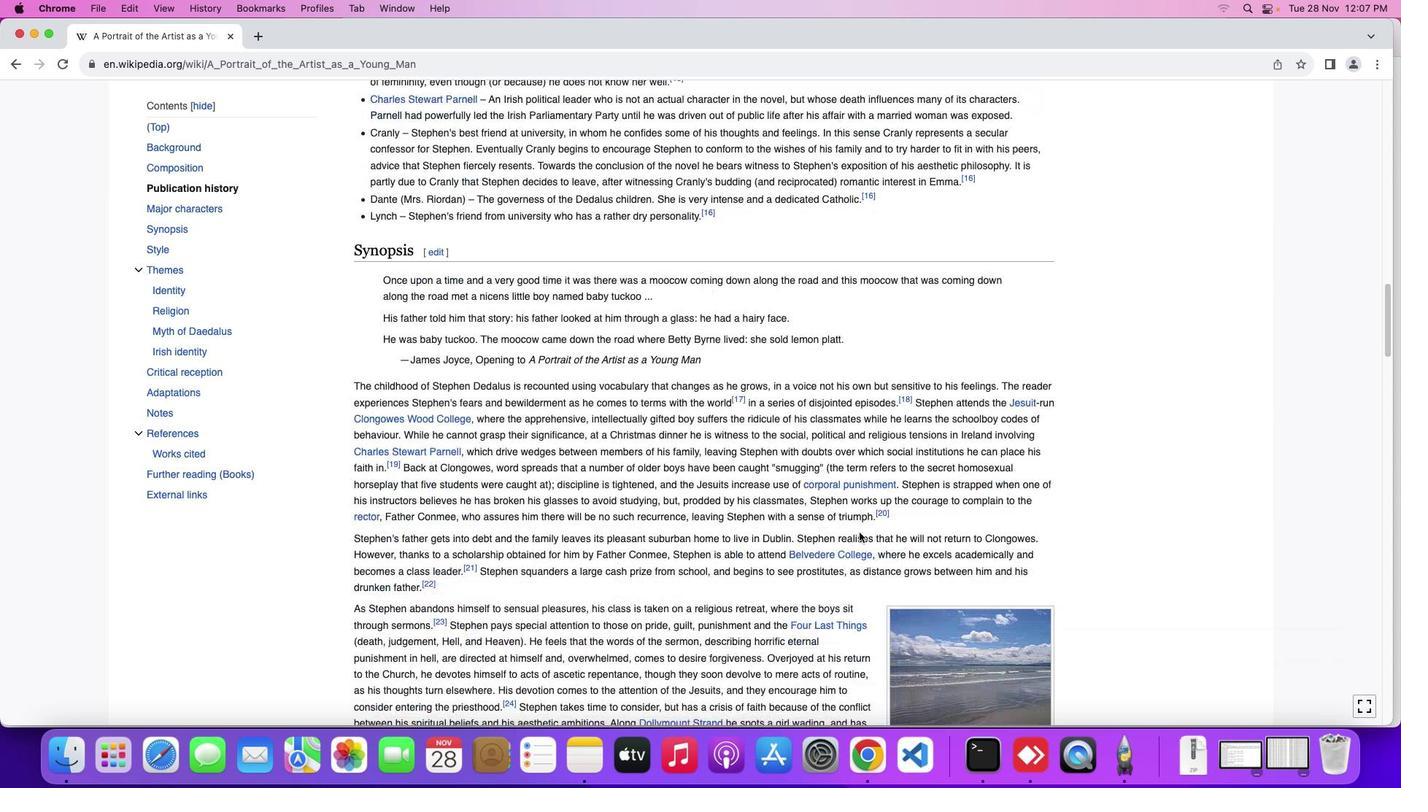 
Action: Mouse scrolled (859, 532) with delta (0, 0)
Screenshot: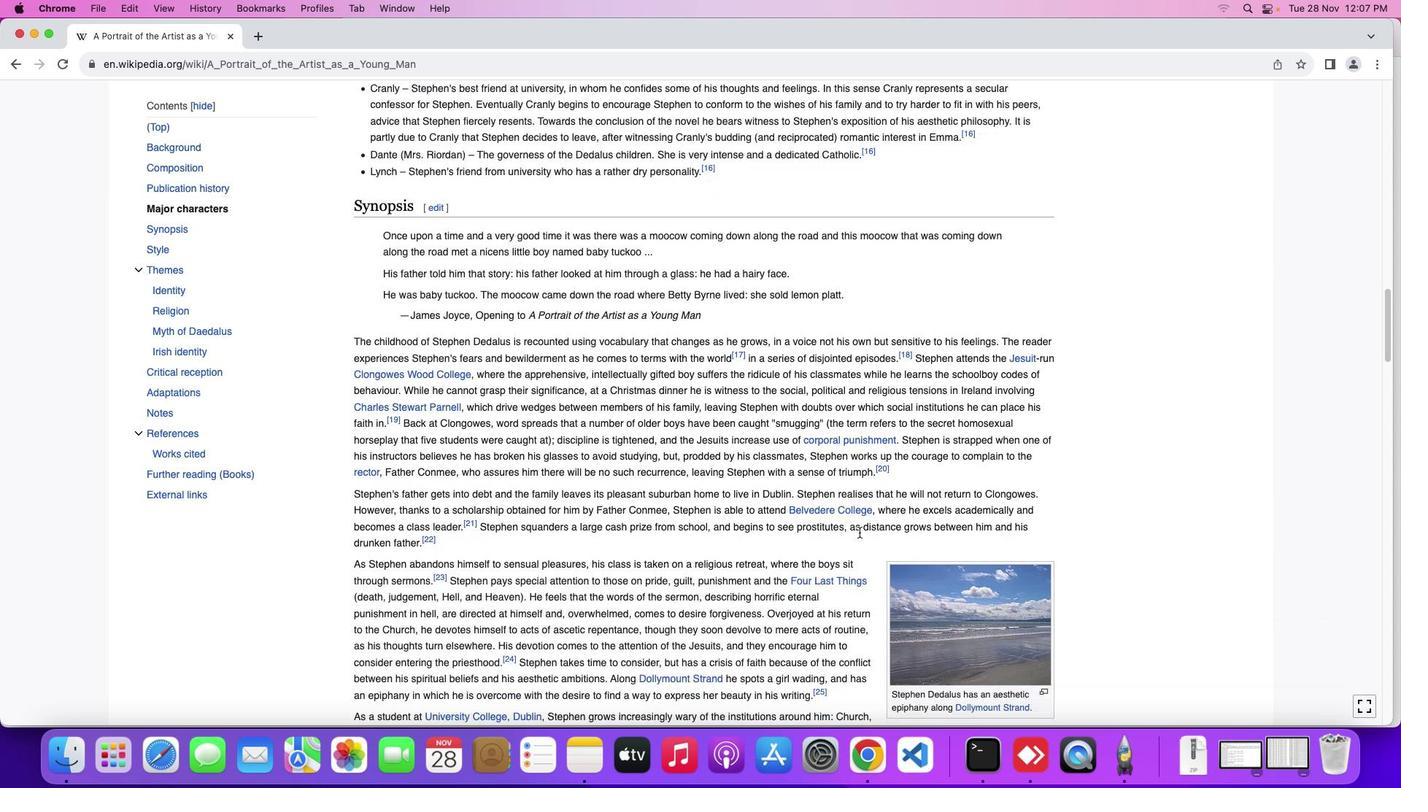 
Action: Mouse scrolled (859, 532) with delta (0, 0)
Screenshot: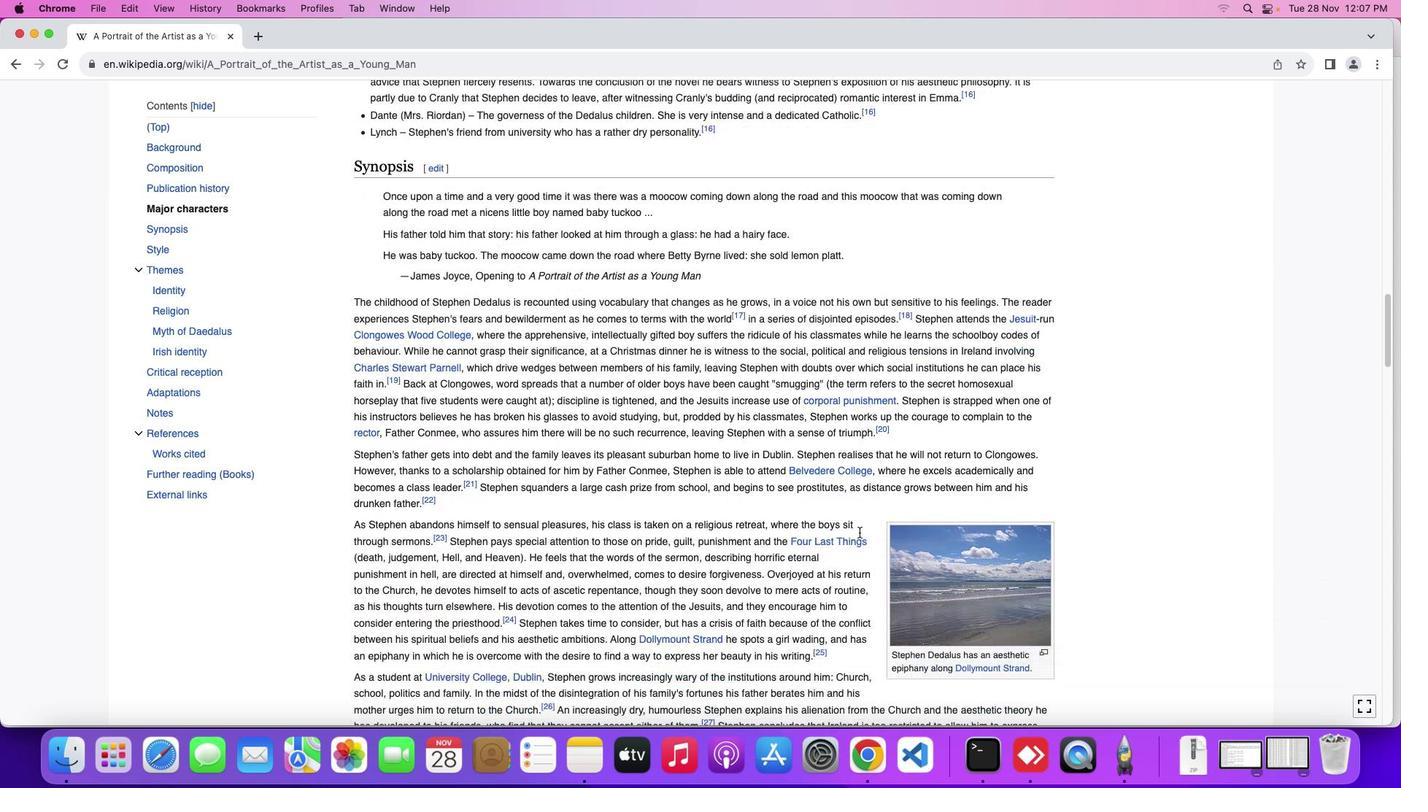 
Action: Mouse scrolled (859, 532) with delta (0, -2)
Screenshot: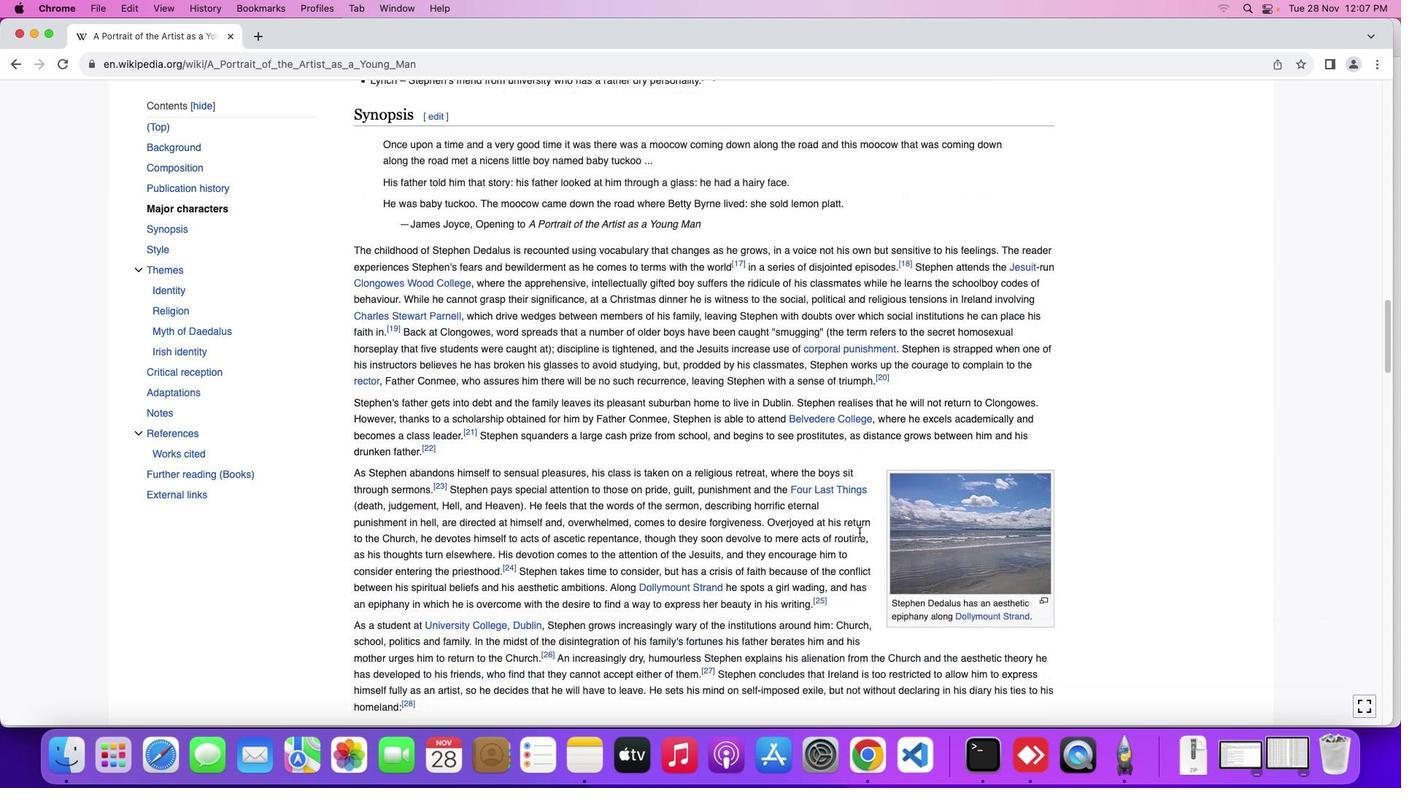 
Action: Mouse scrolled (859, 532) with delta (0, -2)
Screenshot: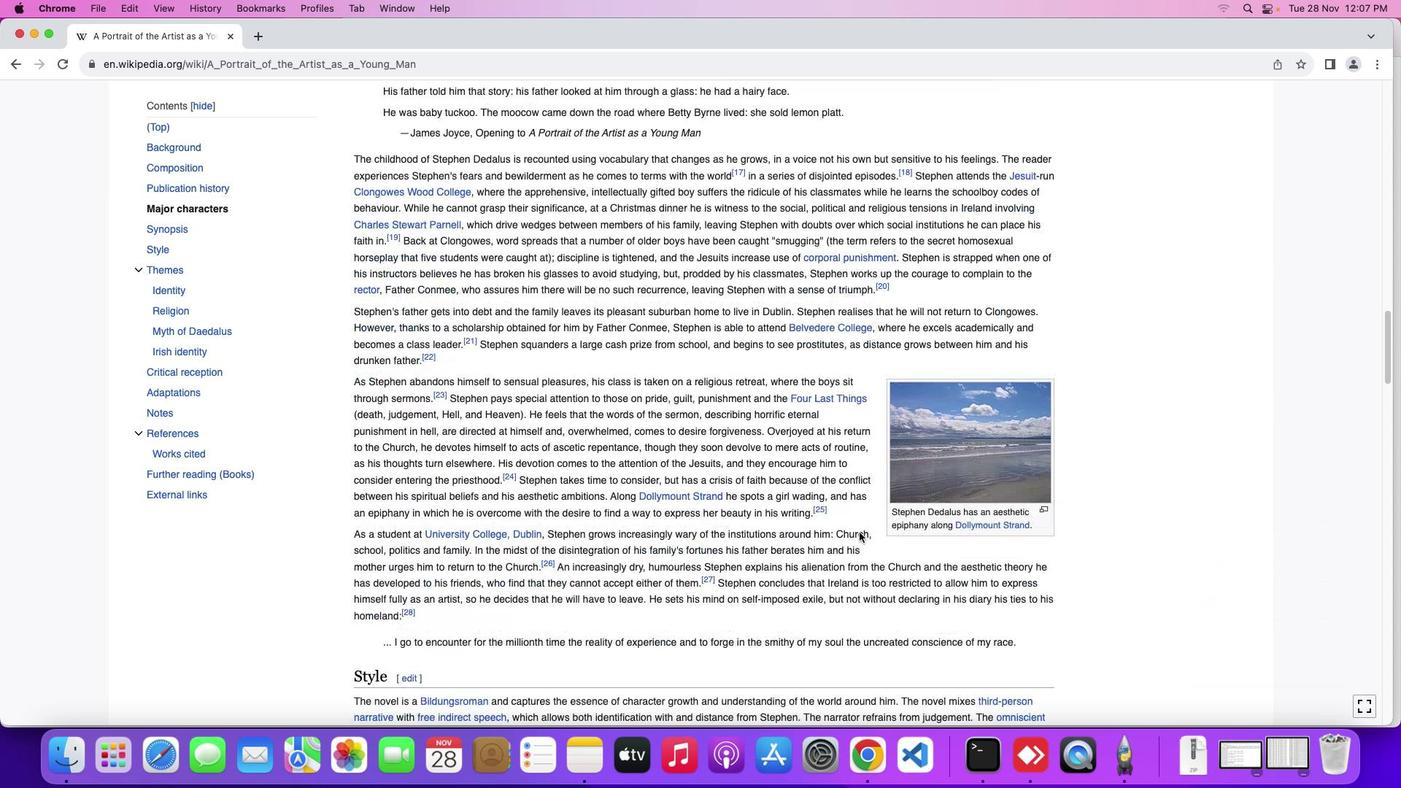 
Action: Mouse scrolled (859, 532) with delta (0, 0)
Screenshot: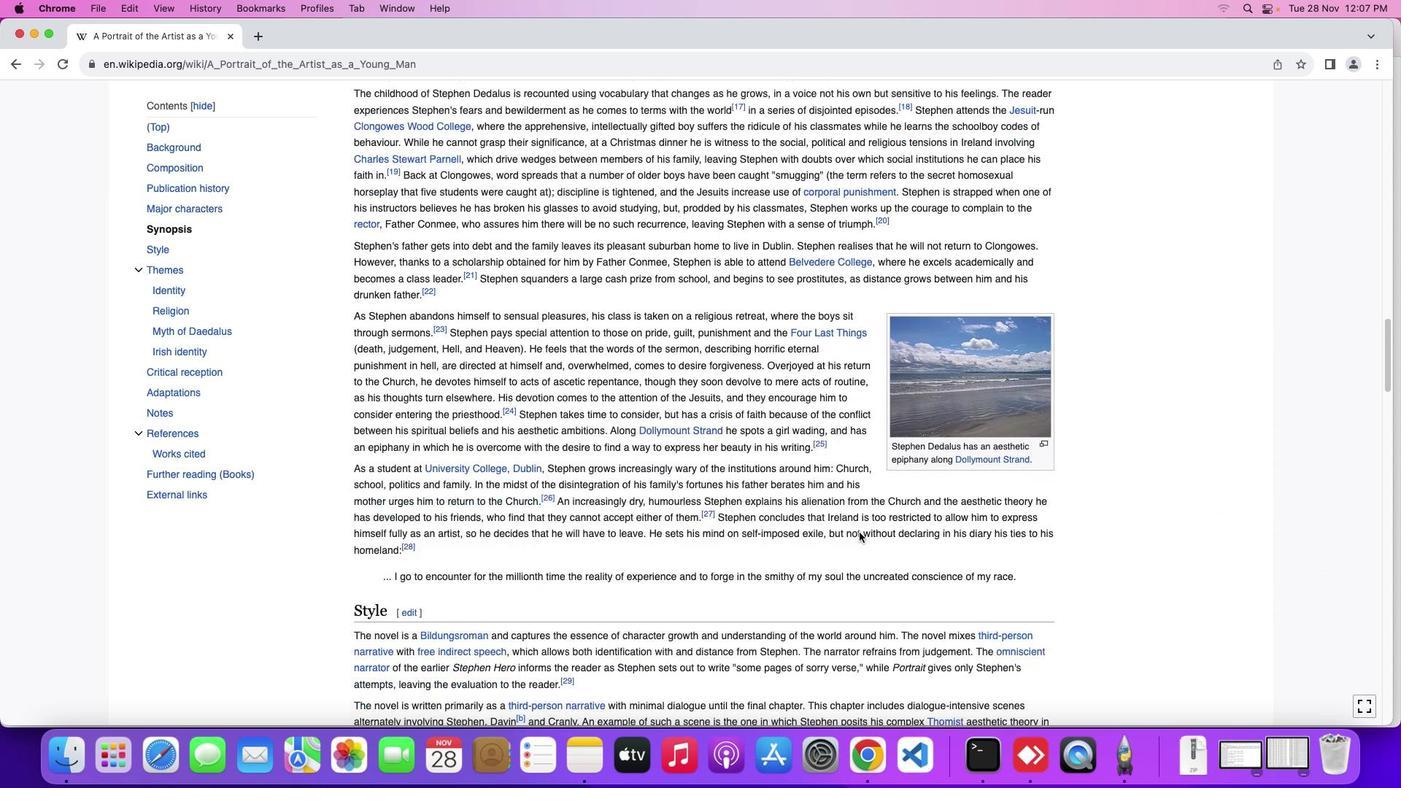 
Action: Mouse scrolled (859, 532) with delta (0, 0)
Screenshot: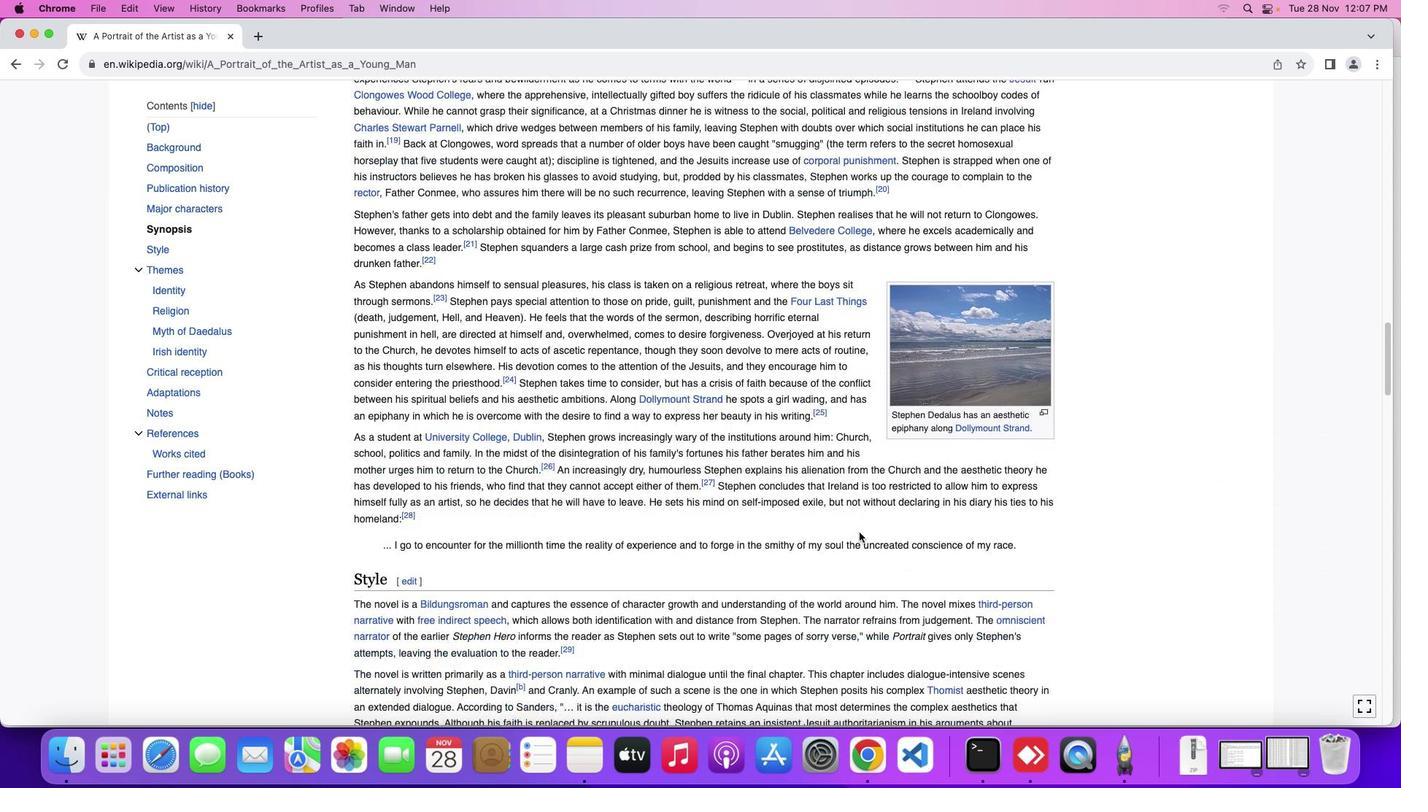 
Action: Mouse scrolled (859, 532) with delta (0, -1)
Screenshot: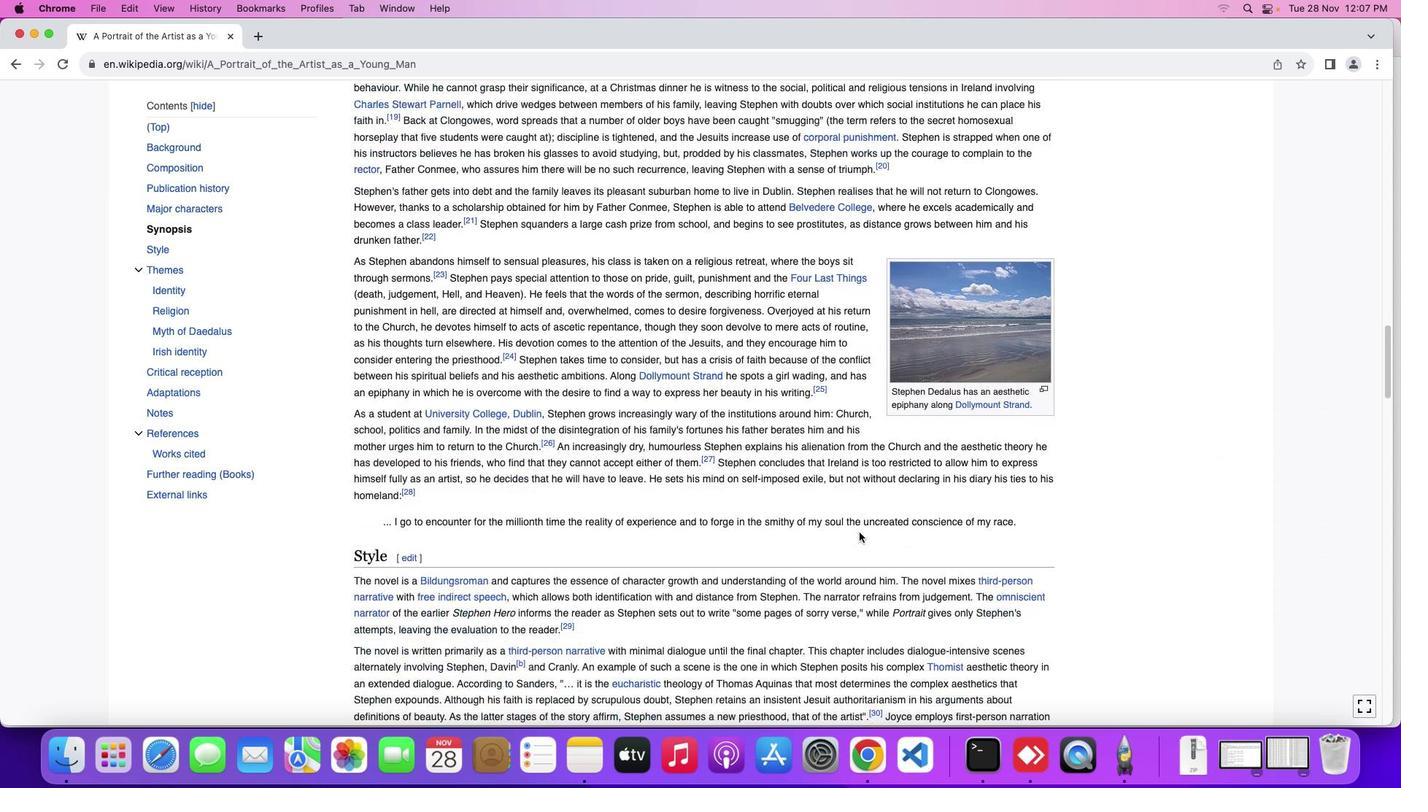
Action: Mouse moved to (859, 532)
Screenshot: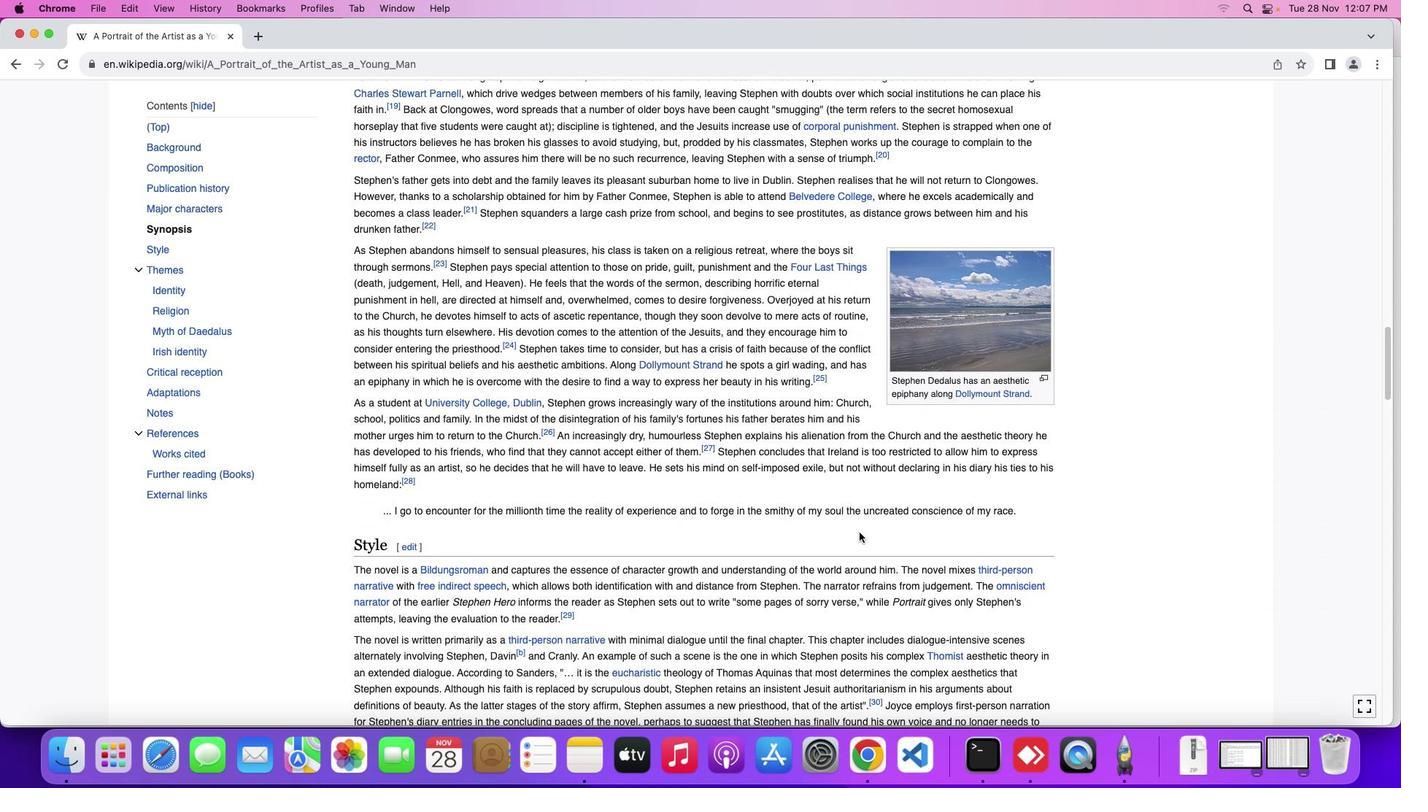 
Action: Mouse scrolled (859, 532) with delta (0, 0)
Screenshot: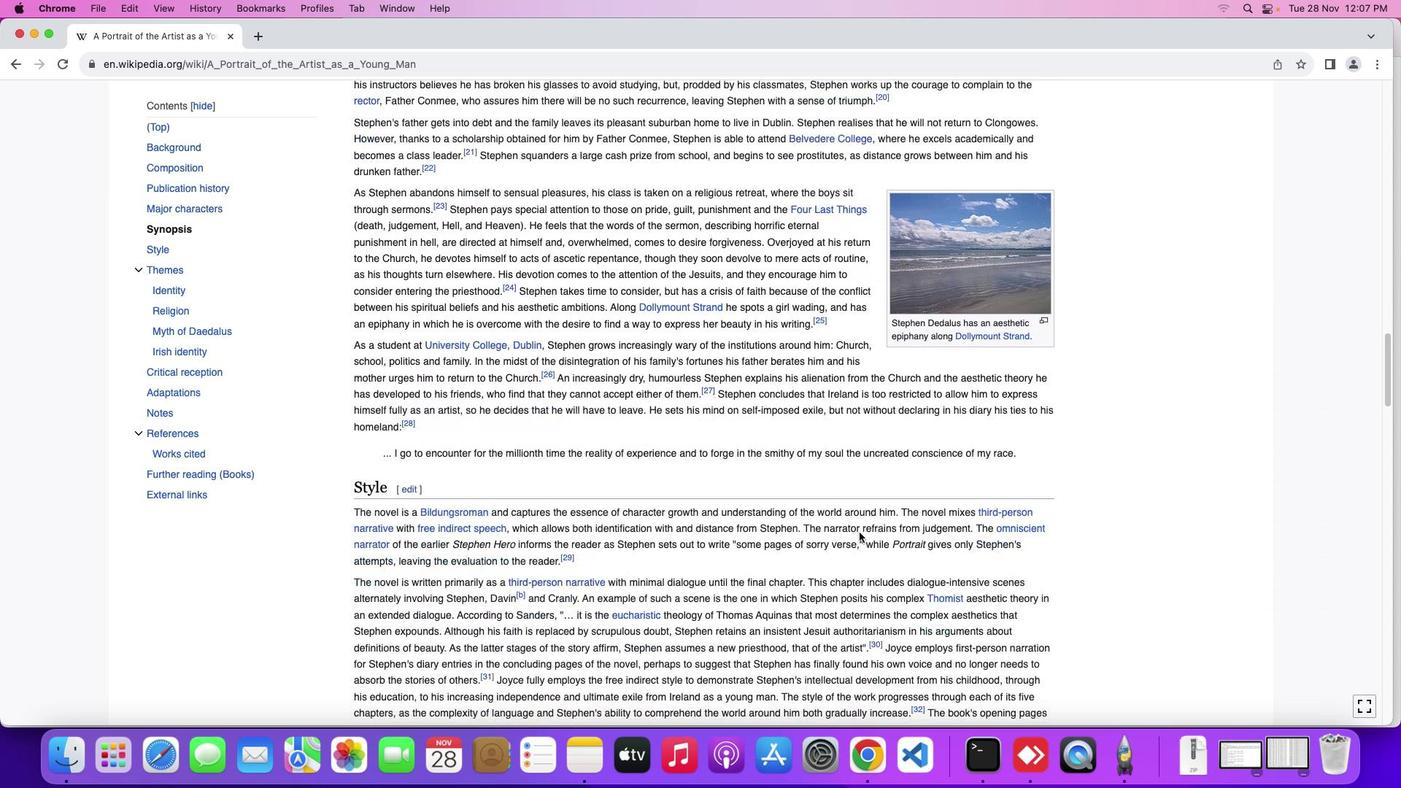 
Action: Mouse scrolled (859, 532) with delta (0, 0)
Screenshot: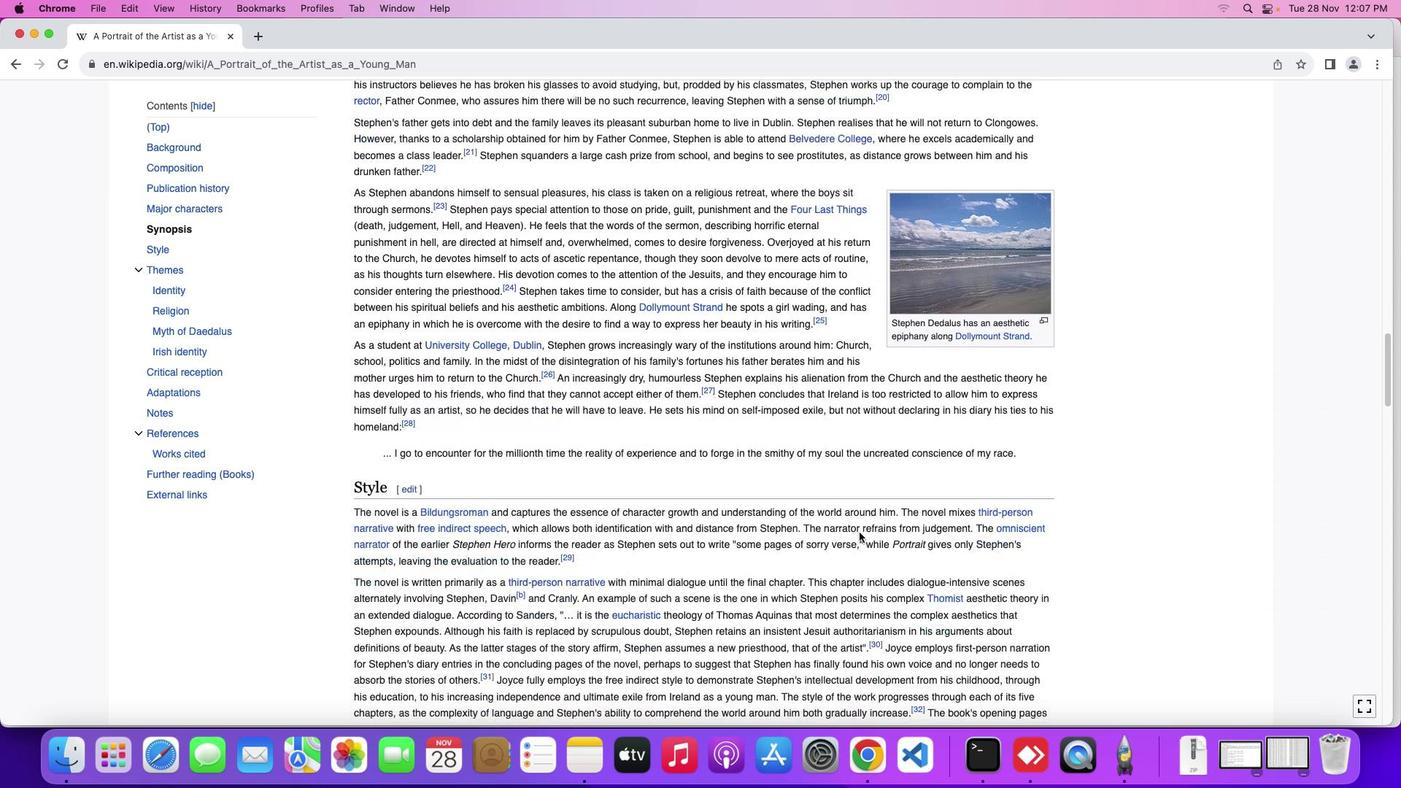 
Action: Mouse scrolled (859, 532) with delta (0, -2)
Screenshot: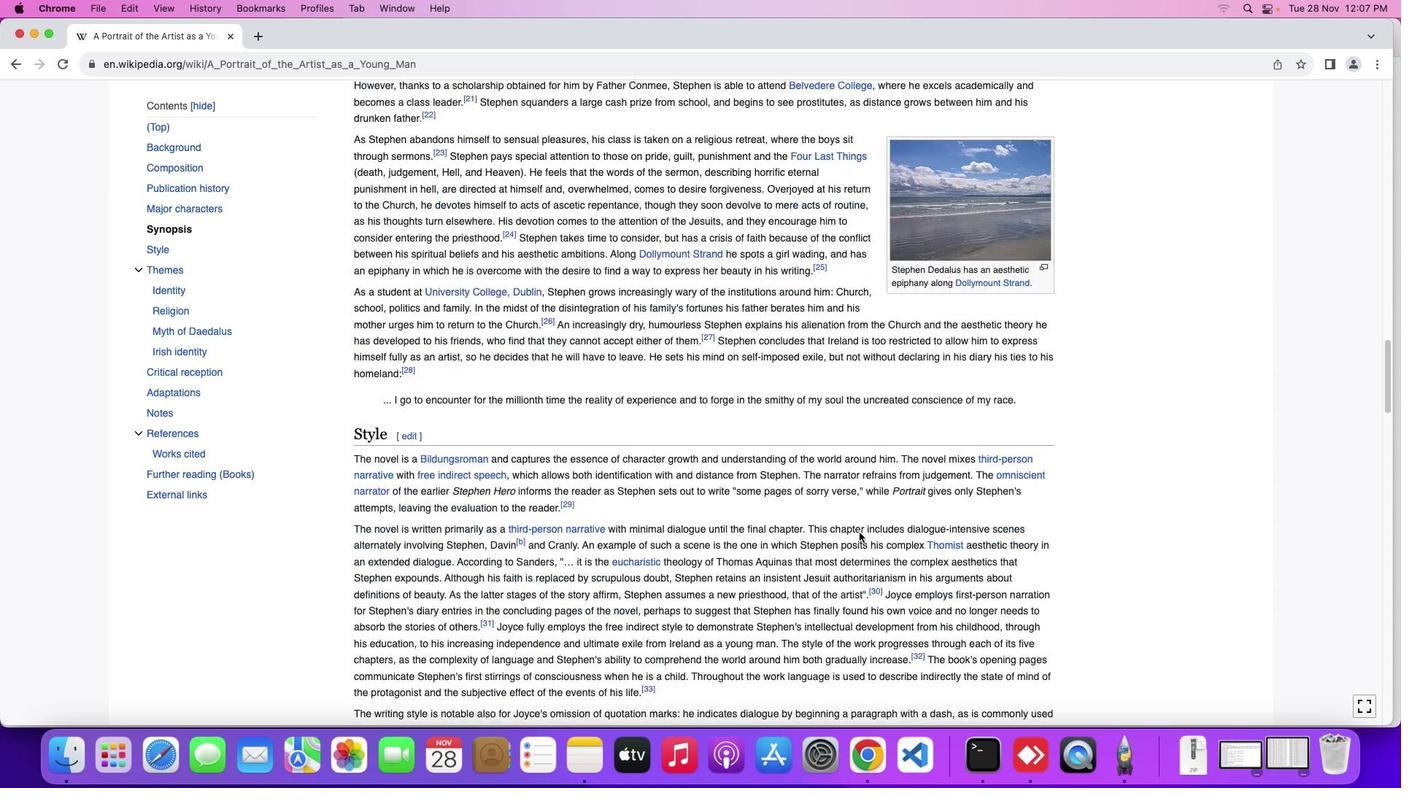 
Action: Mouse scrolled (859, 532) with delta (0, -2)
Screenshot: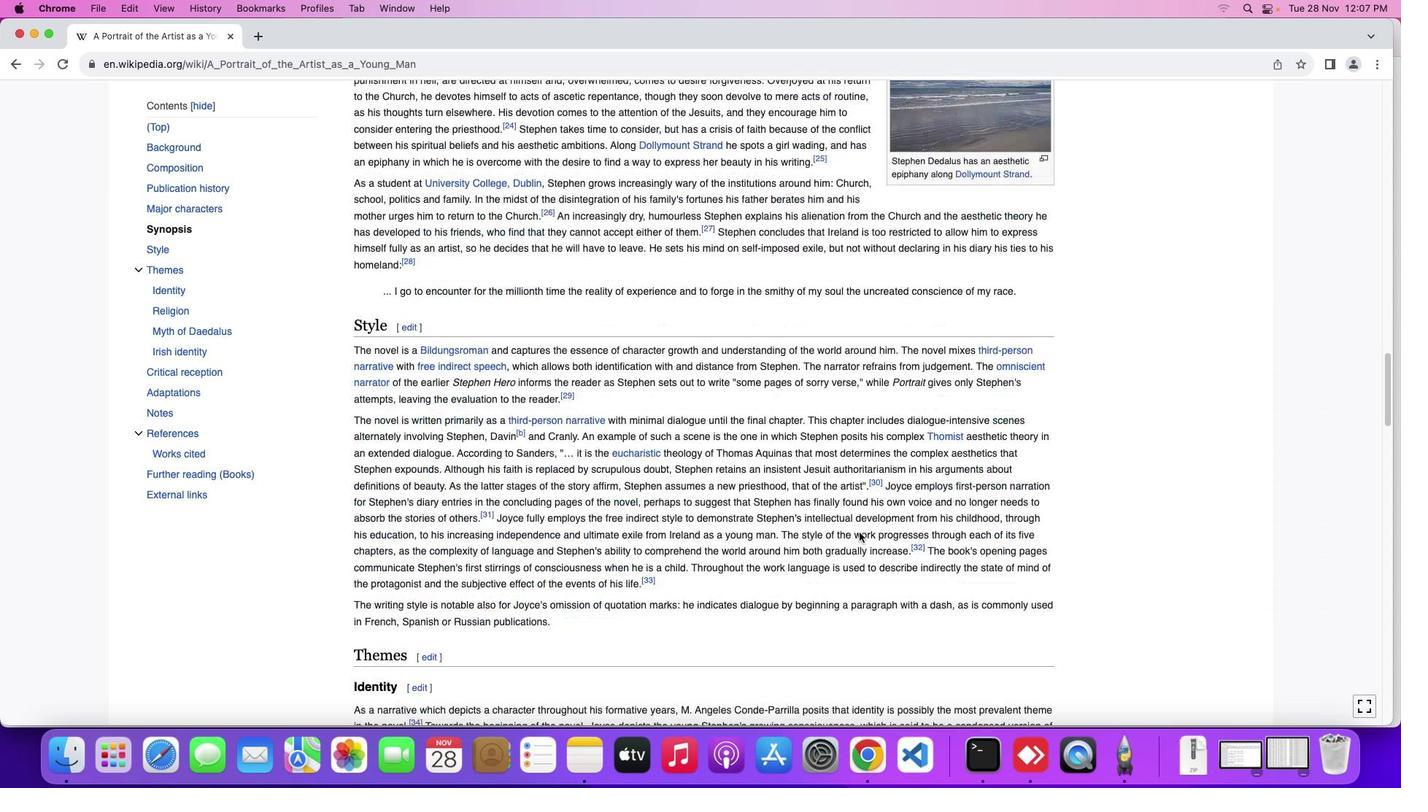 
Action: Mouse scrolled (859, 532) with delta (0, 0)
Screenshot: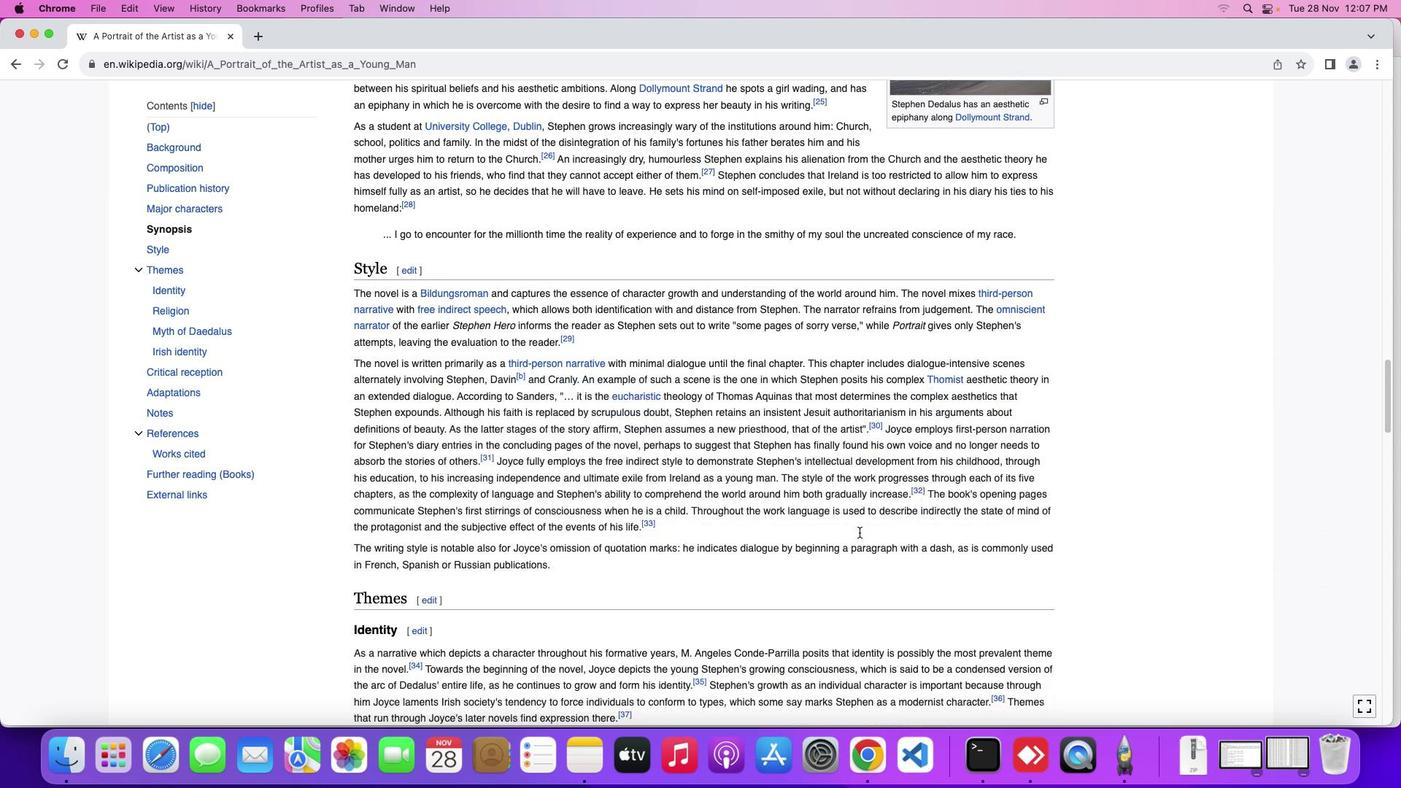 
Action: Mouse scrolled (859, 532) with delta (0, 0)
Screenshot: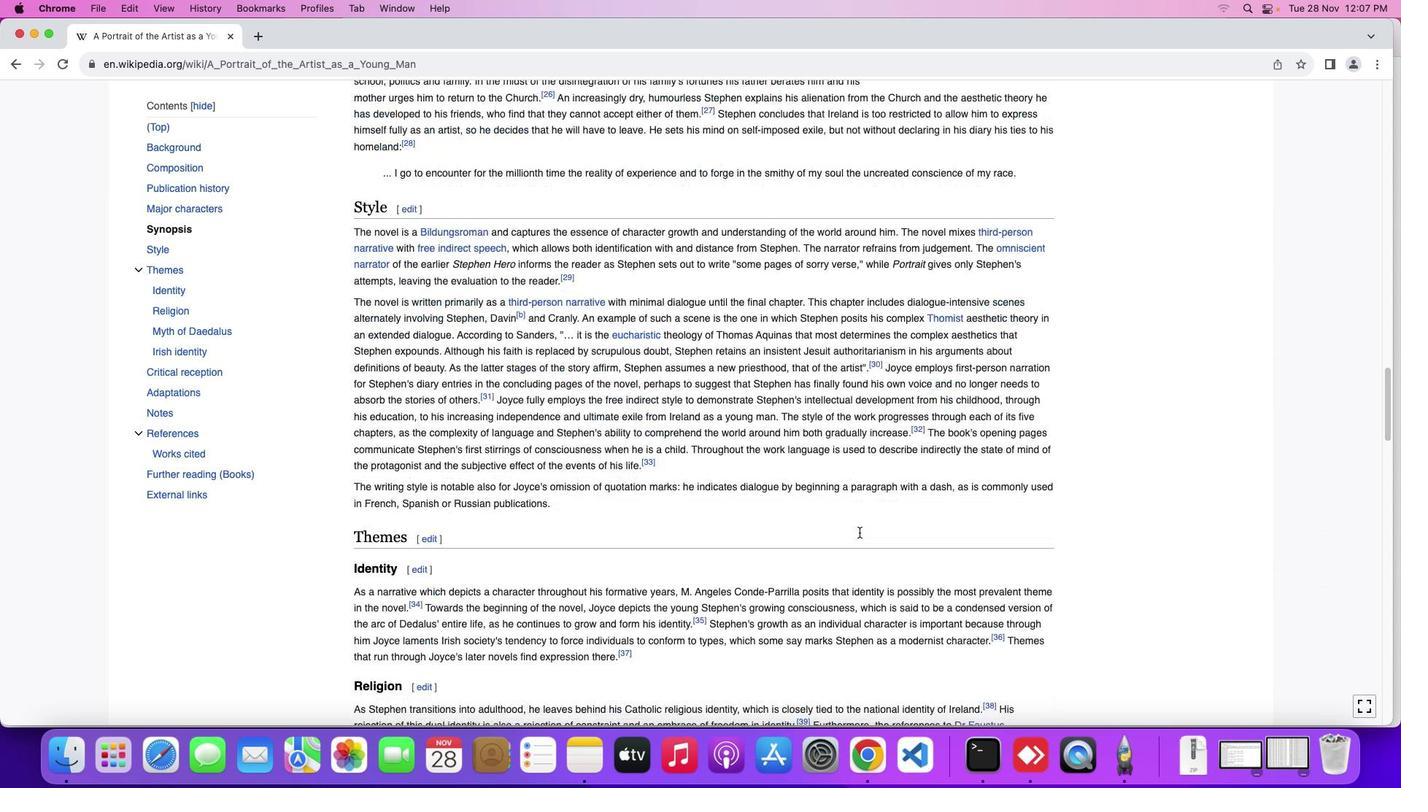 
Action: Mouse scrolled (859, 532) with delta (0, -2)
Screenshot: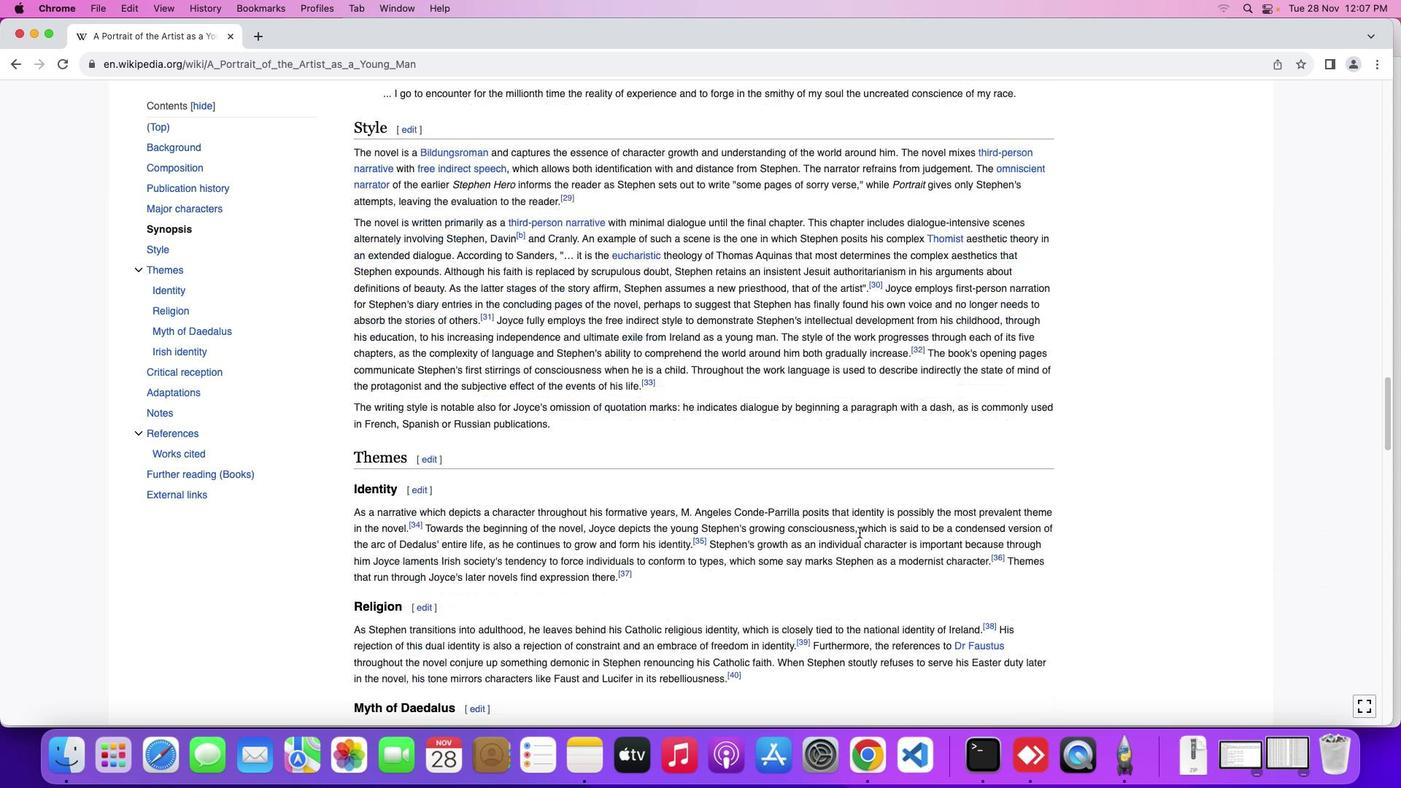 
Action: Mouse scrolled (859, 532) with delta (0, -2)
Screenshot: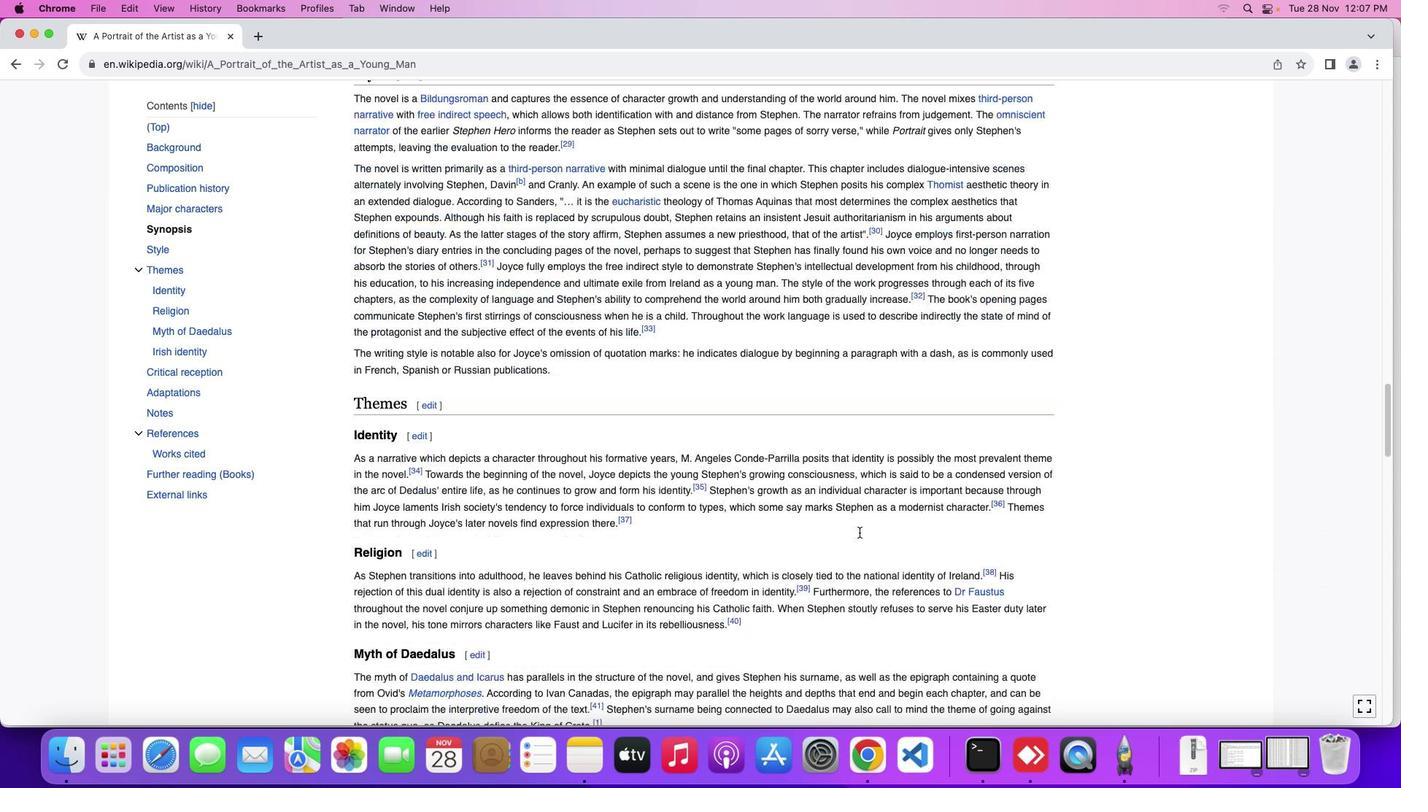 
Action: Mouse moved to (859, 532)
Screenshot: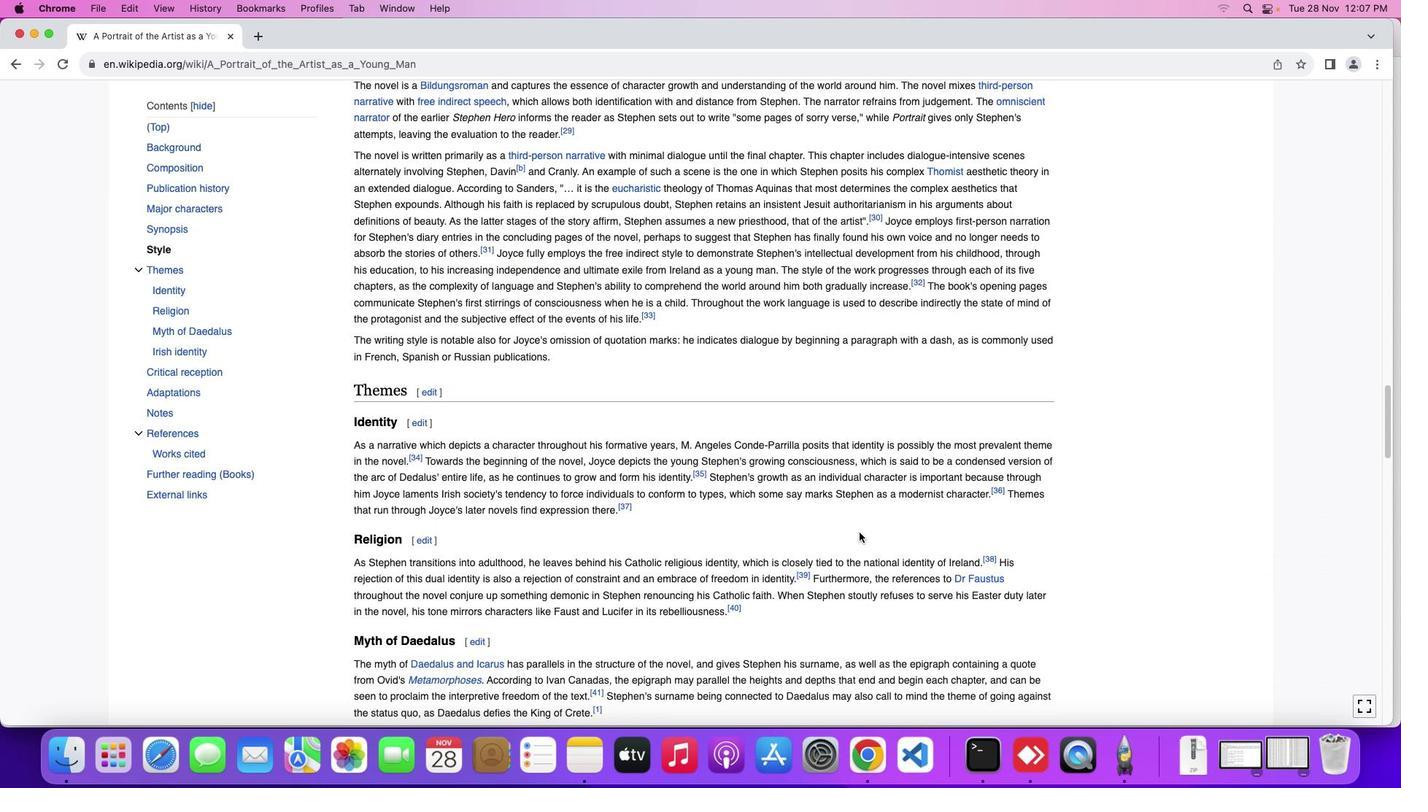 
Action: Mouse scrolled (859, 532) with delta (0, 0)
Screenshot: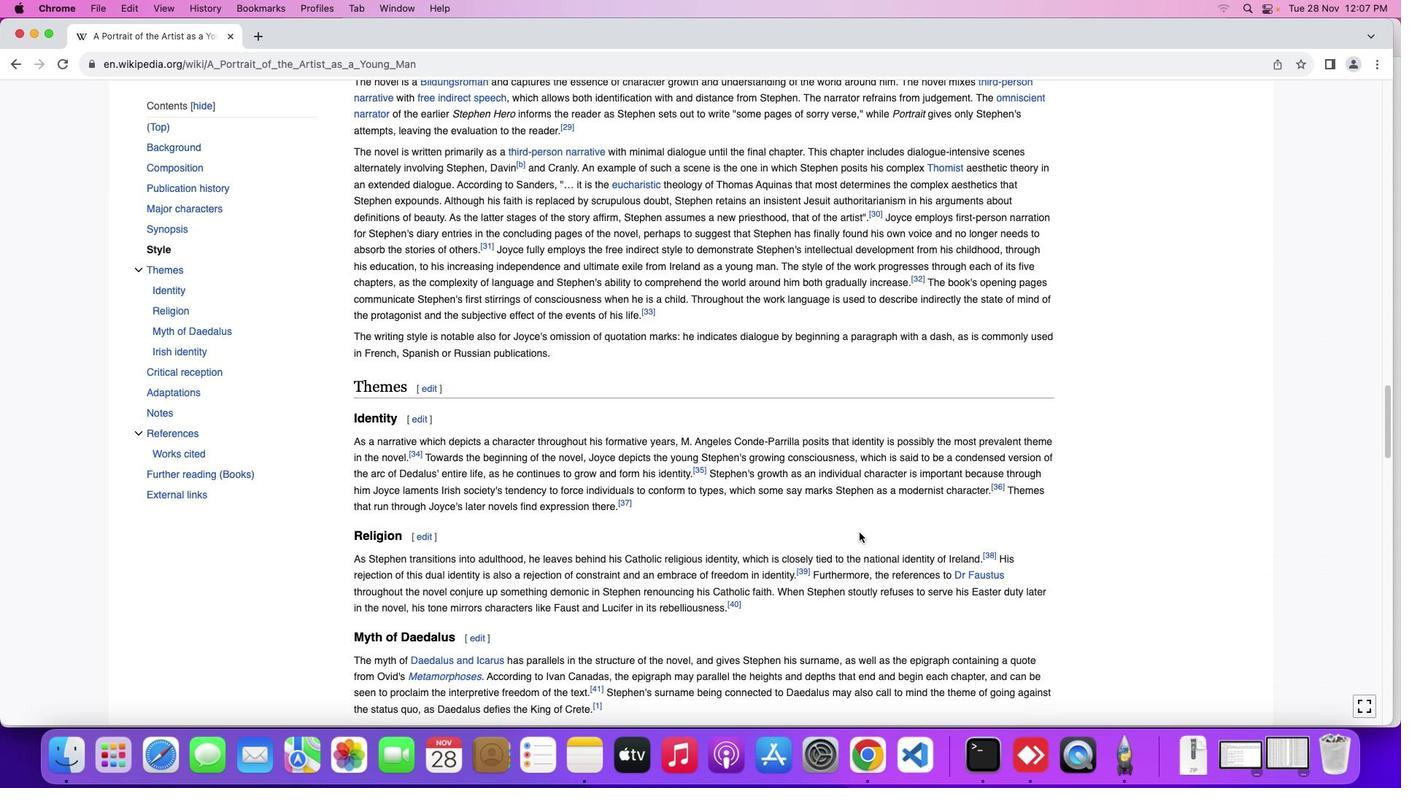 
Action: Mouse scrolled (859, 532) with delta (0, 0)
Screenshot: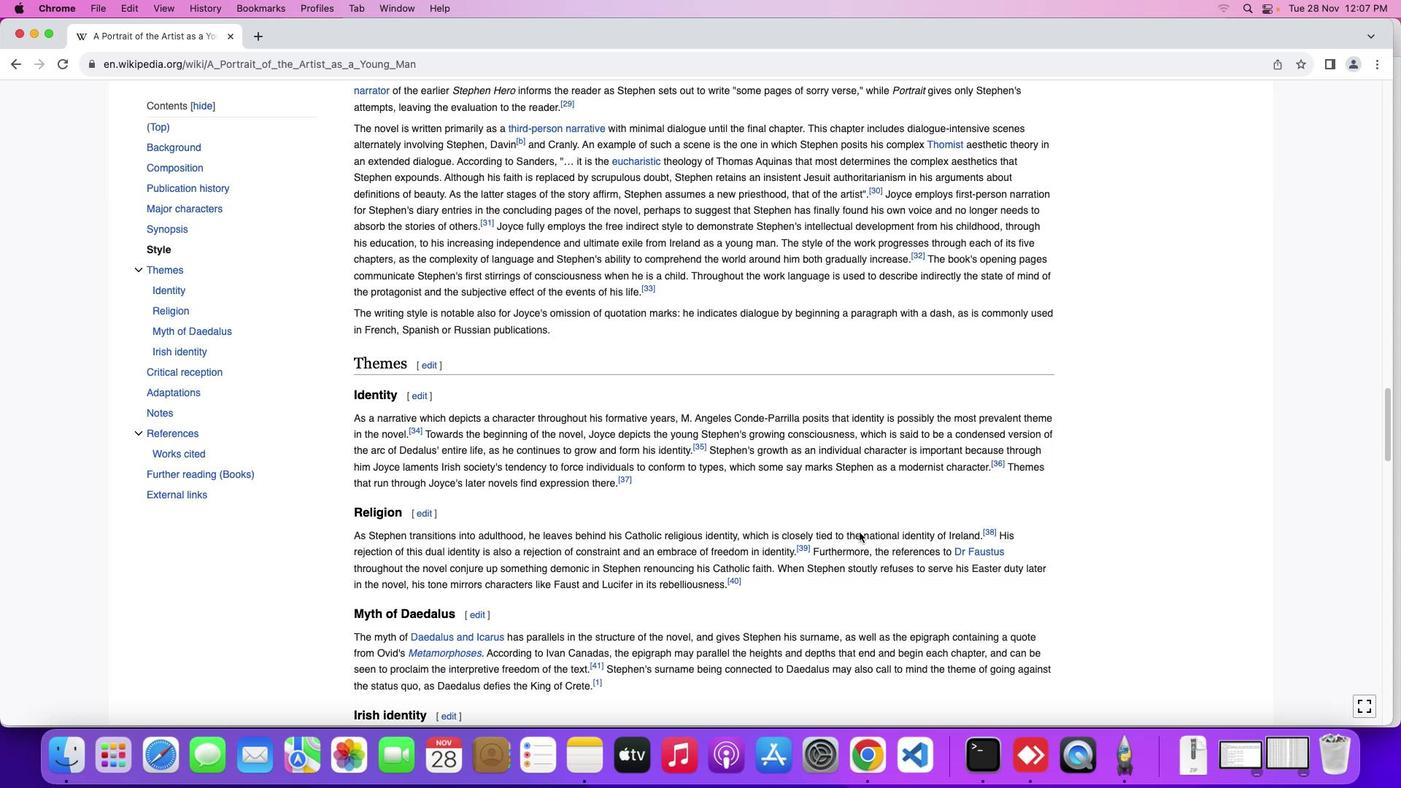 
Action: Mouse scrolled (859, 532) with delta (0, 0)
Screenshot: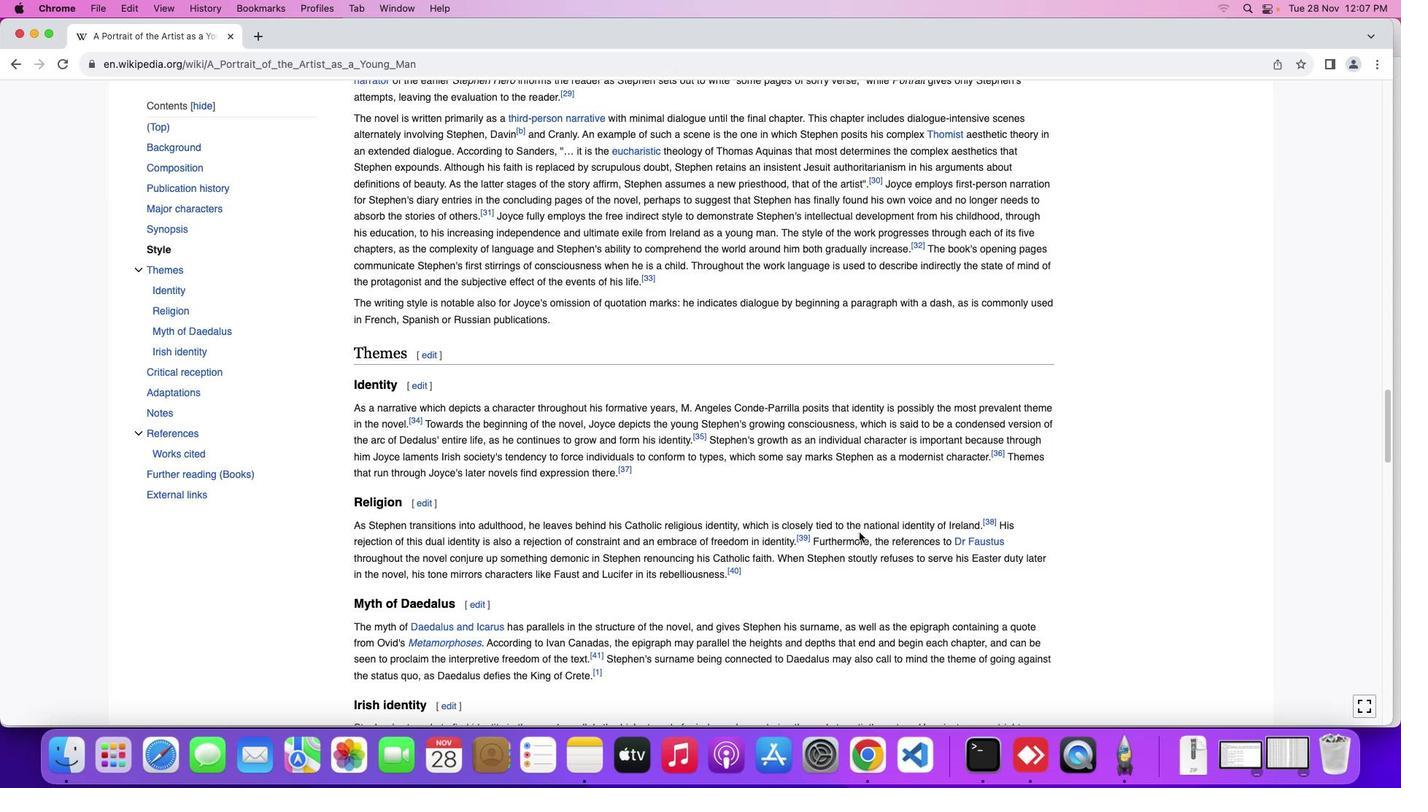 
Action: Mouse scrolled (859, 532) with delta (0, 0)
Screenshot: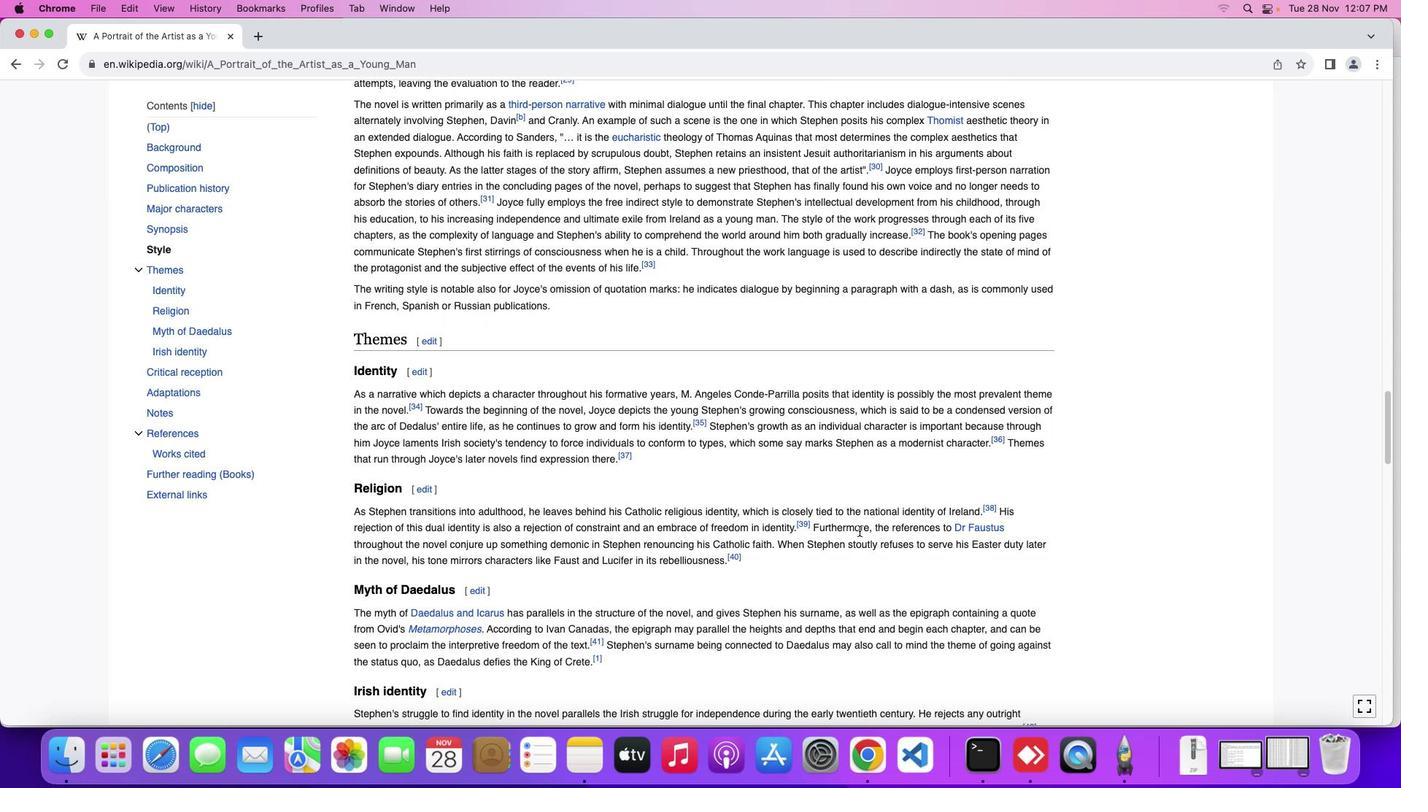 
Action: Mouse scrolled (859, 532) with delta (0, 0)
Screenshot: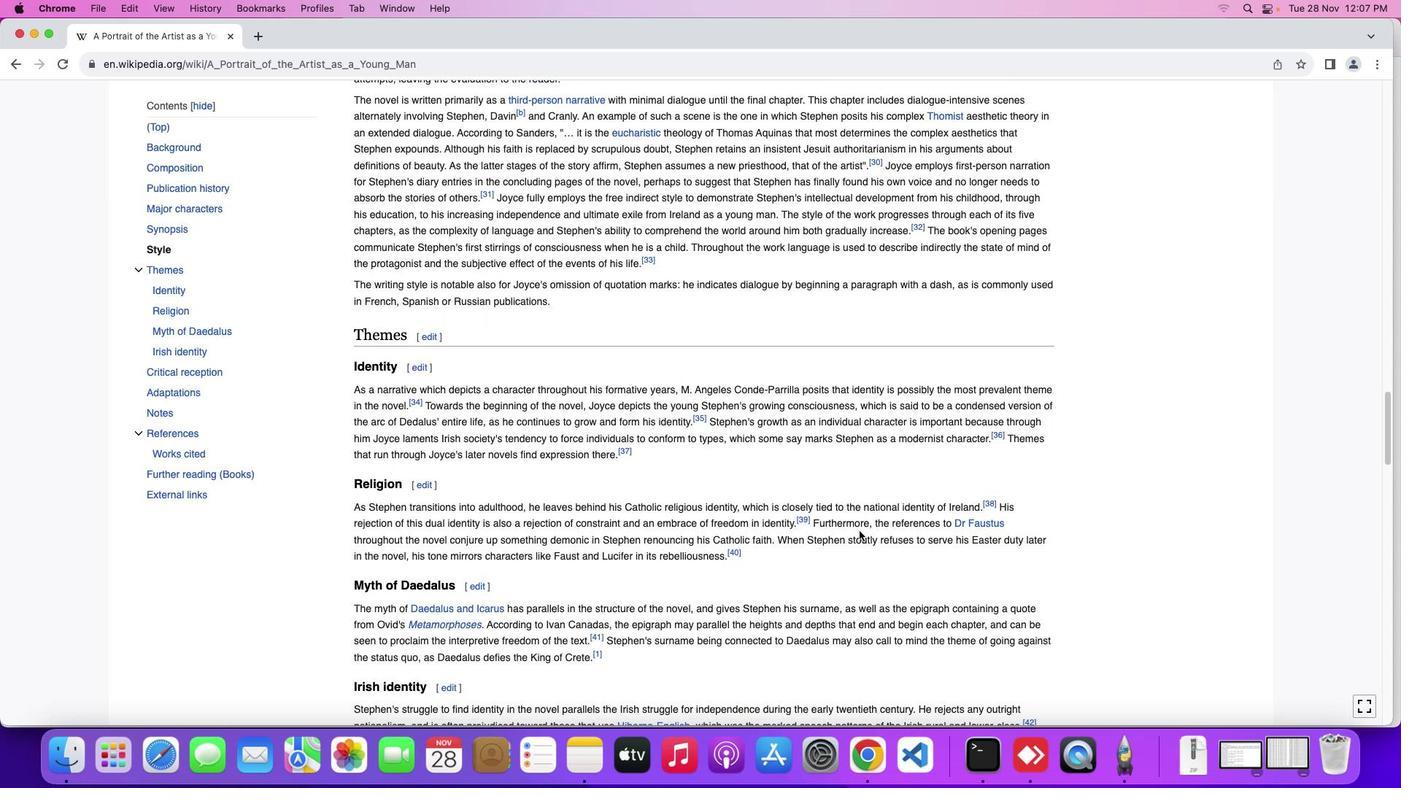 
Action: Mouse moved to (859, 531)
Screenshot: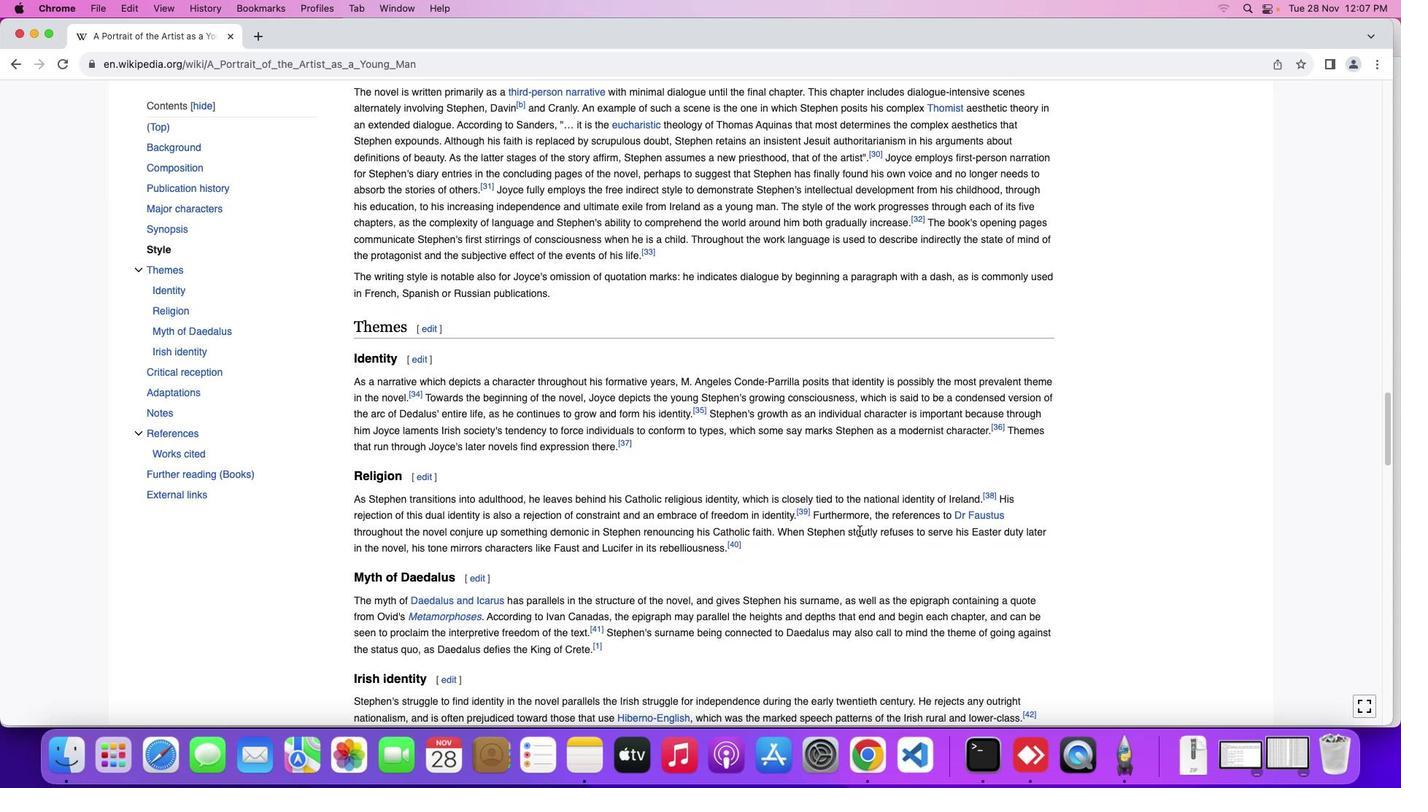 
Action: Mouse scrolled (859, 531) with delta (0, 0)
Screenshot: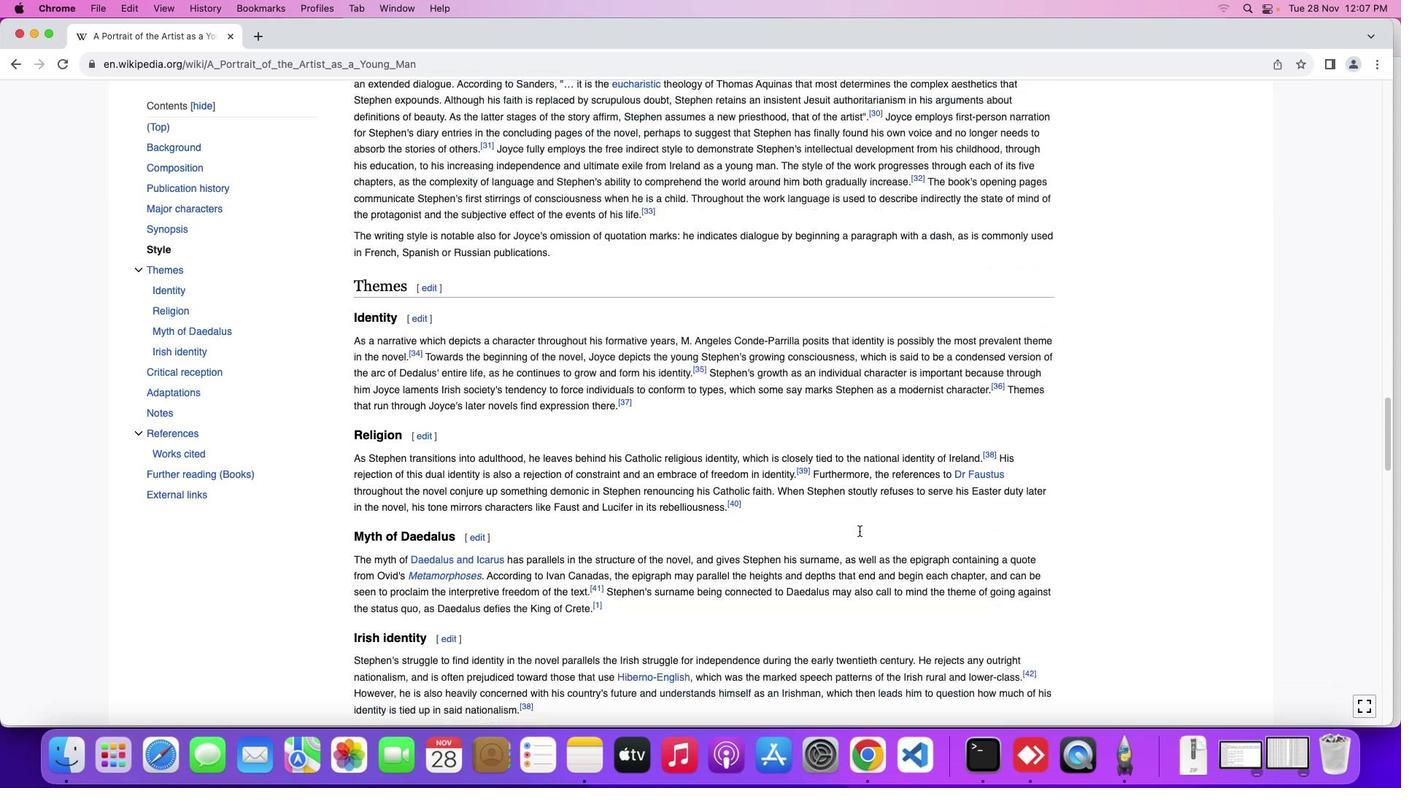 
Action: Mouse scrolled (859, 531) with delta (0, 0)
Screenshot: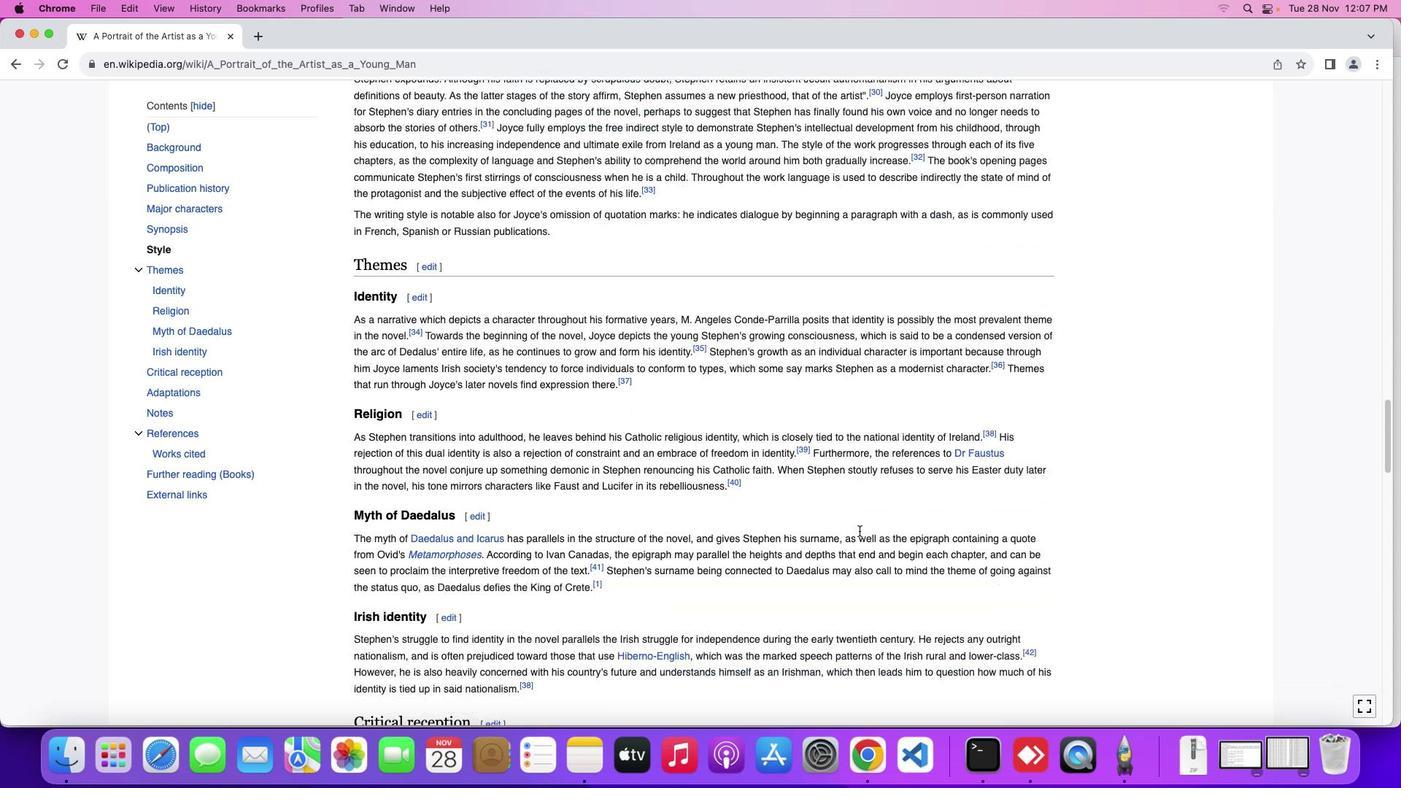 
Action: Mouse scrolled (859, 531) with delta (0, -2)
Screenshot: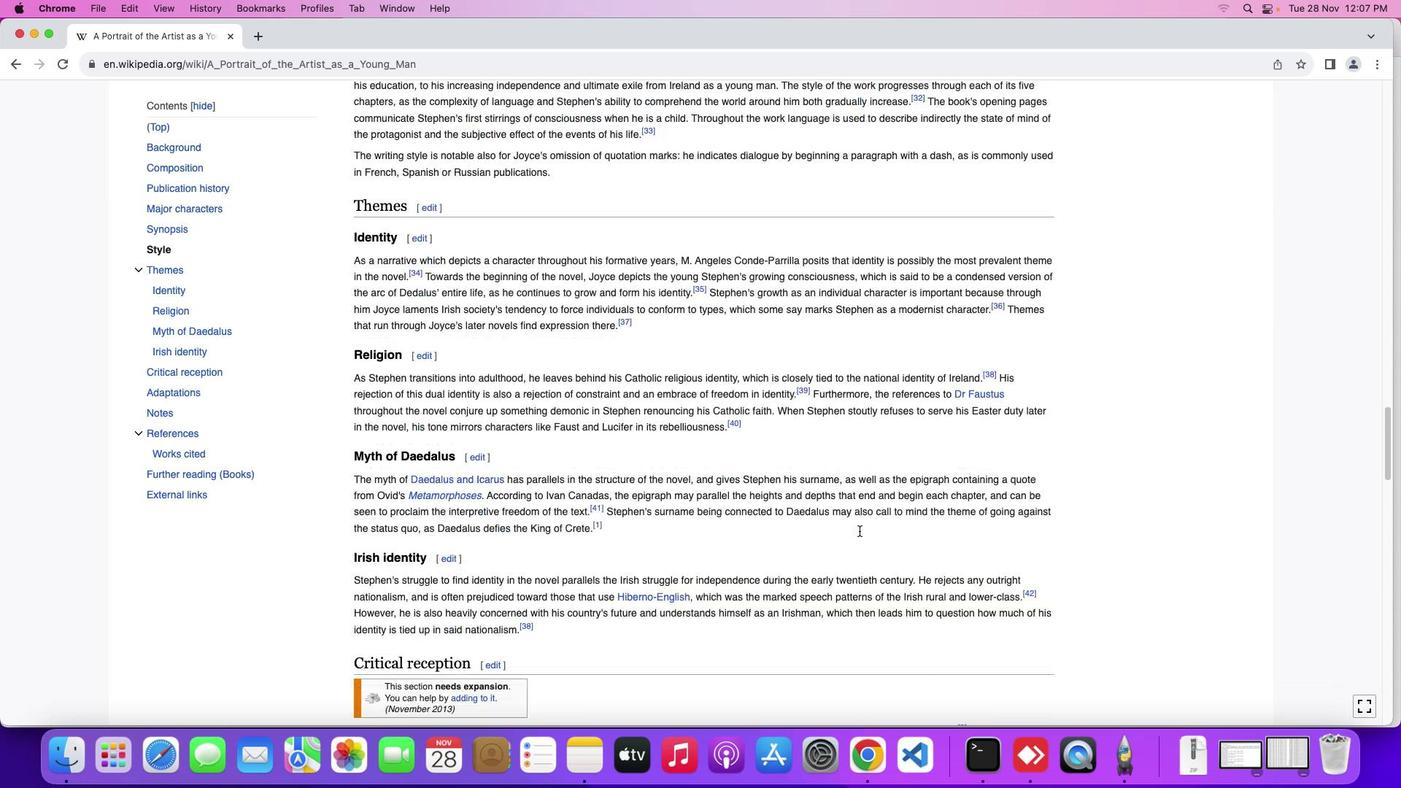 
Action: Mouse scrolled (859, 531) with delta (0, -2)
Screenshot: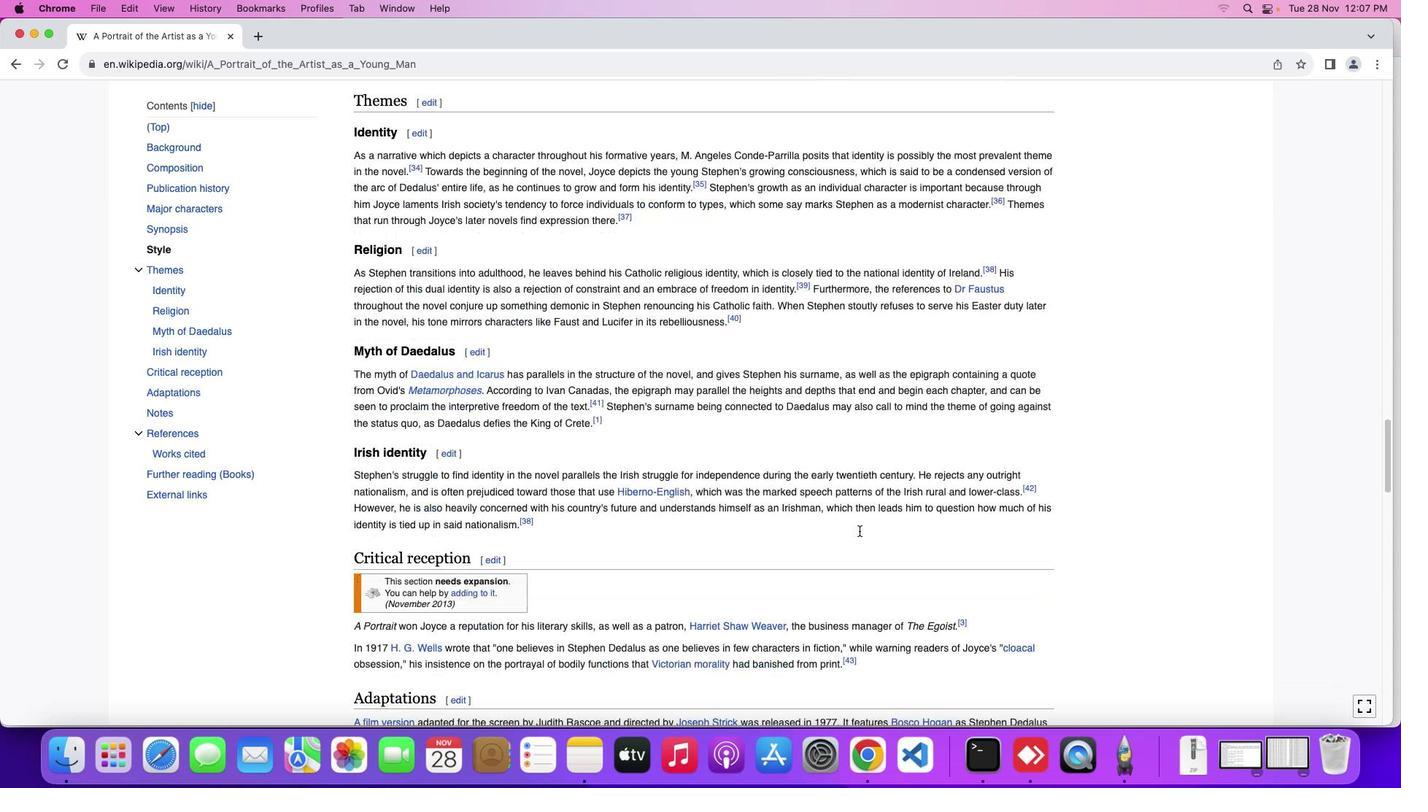 
Action: Mouse moved to (859, 531)
Screenshot: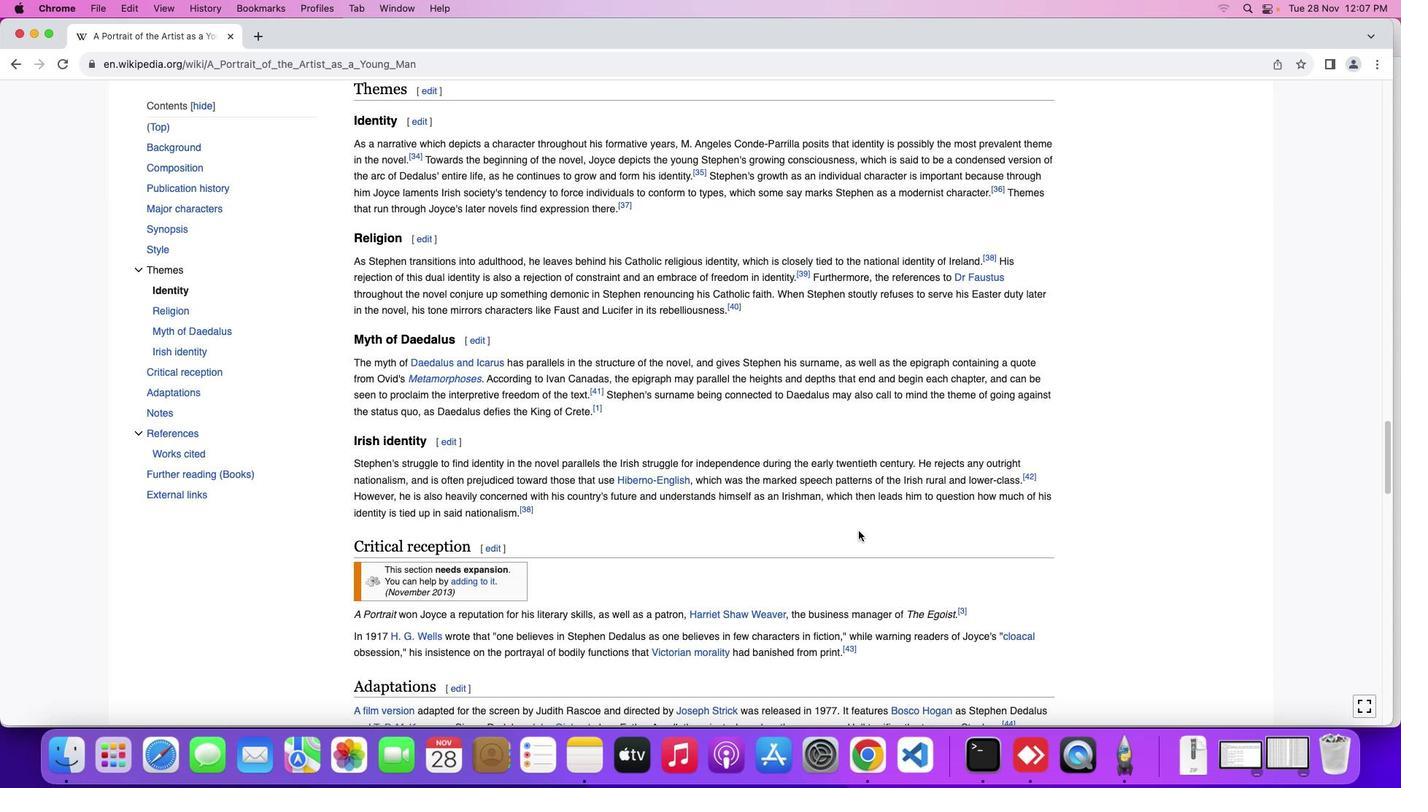 
Action: Mouse scrolled (859, 531) with delta (0, 0)
Screenshot: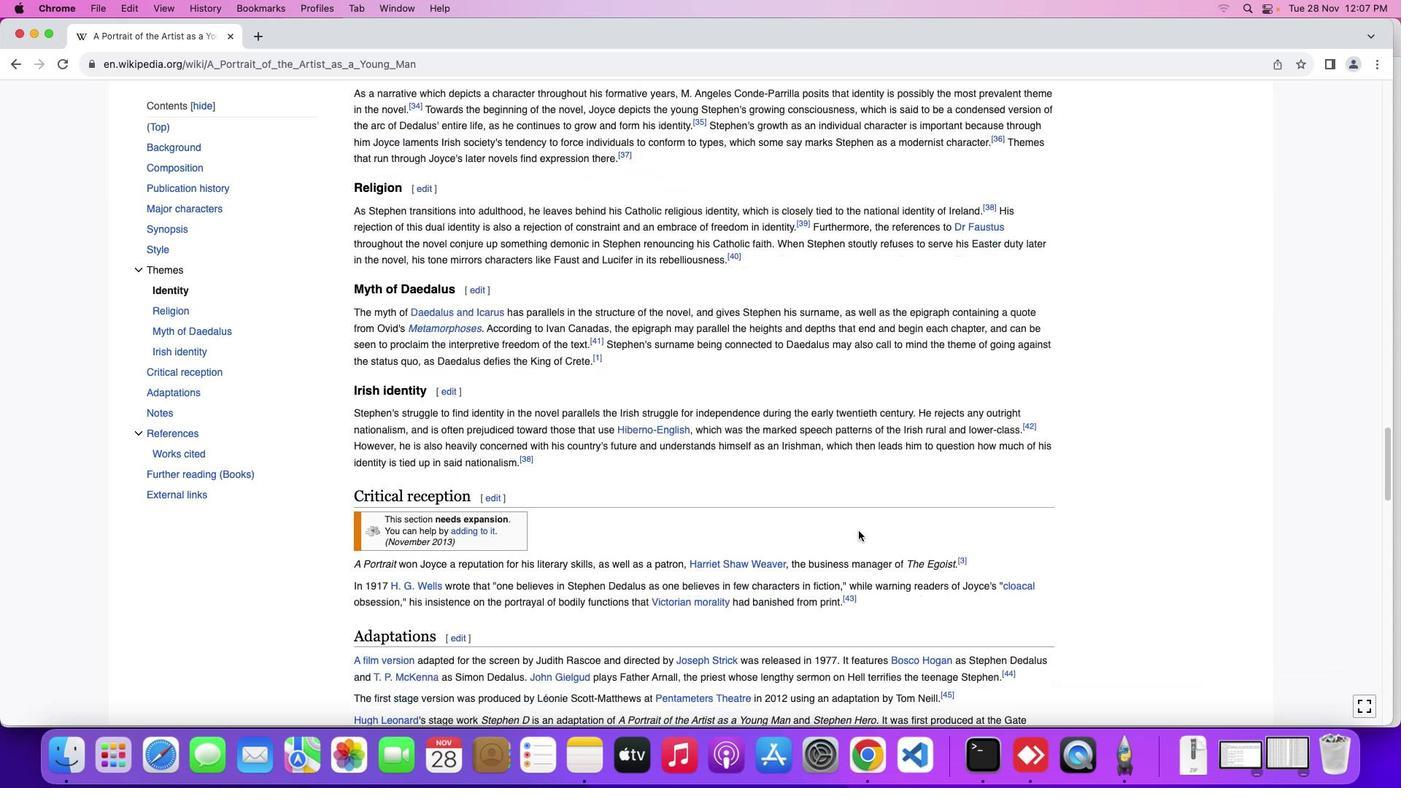 
Action: Mouse scrolled (859, 531) with delta (0, 0)
Screenshot: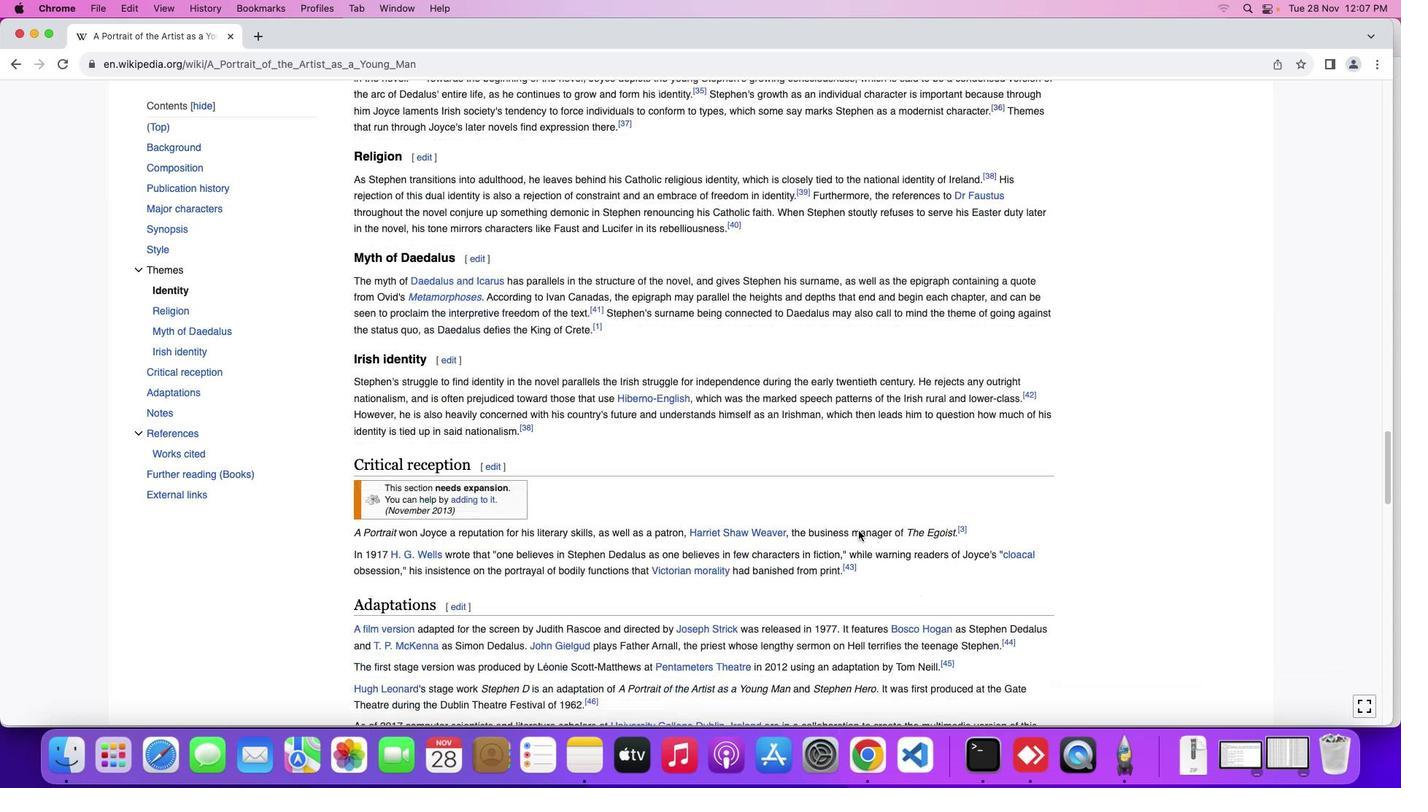 
Action: Mouse scrolled (859, 531) with delta (0, -1)
Screenshot: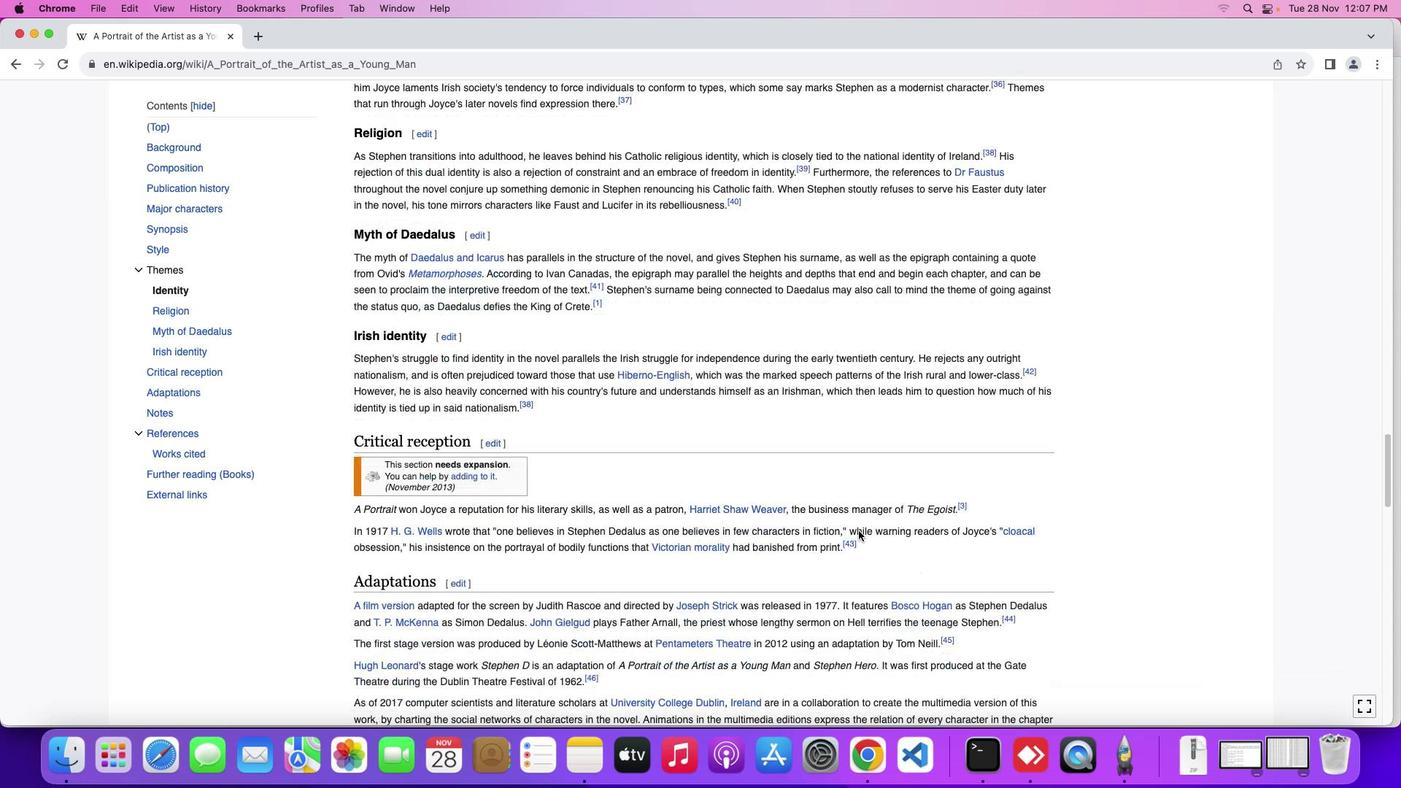
Action: Mouse moved to (859, 531)
Screenshot: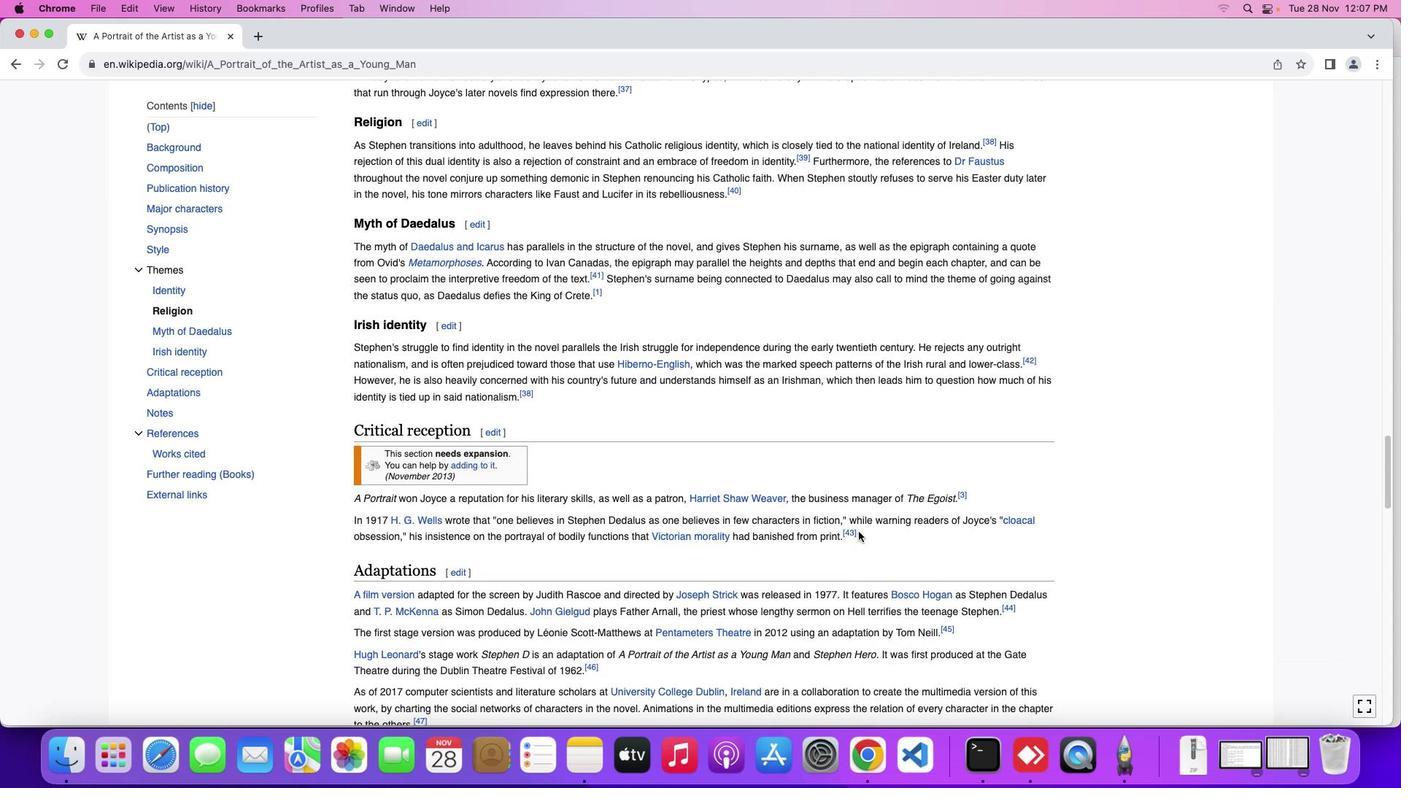 
Action: Mouse scrolled (859, 531) with delta (0, 0)
Screenshot: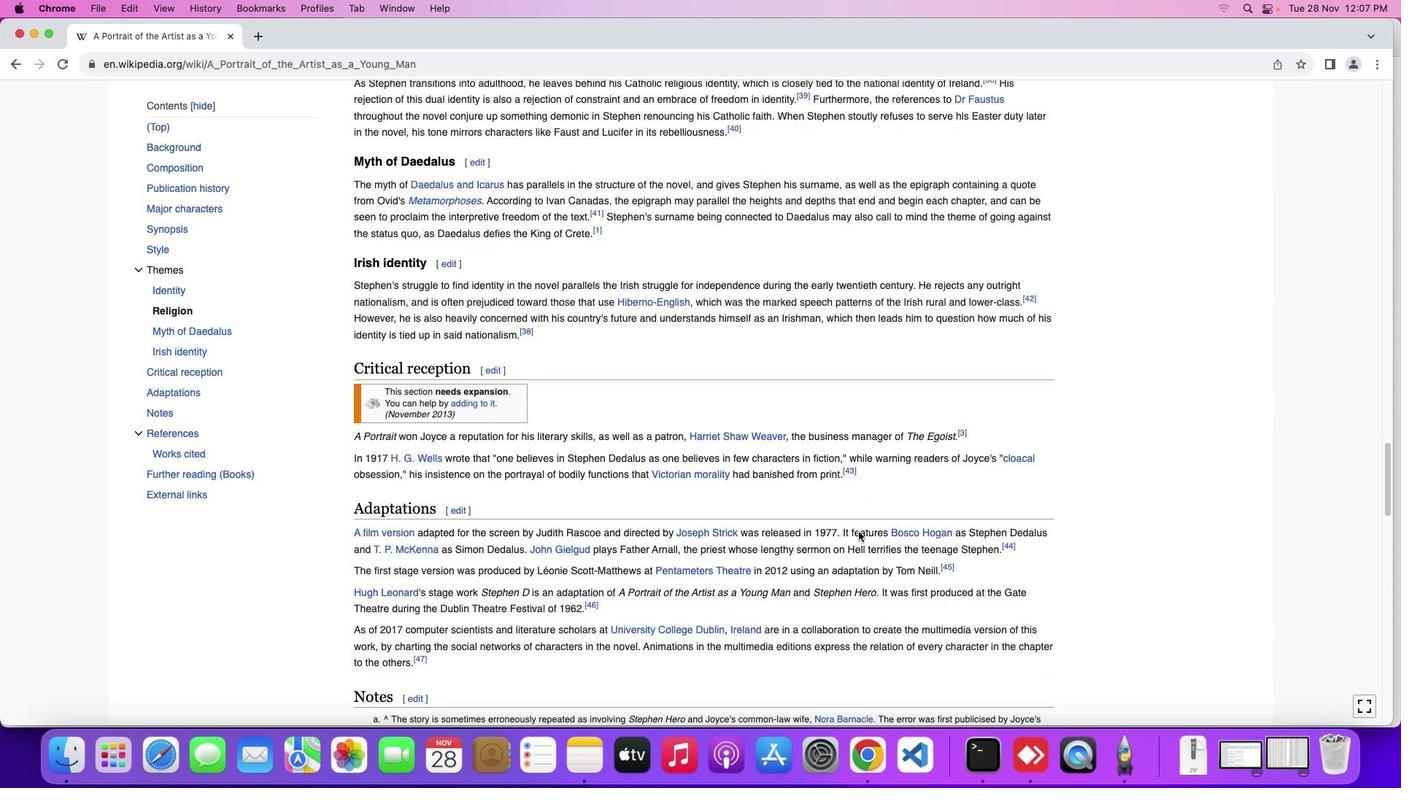 
Action: Mouse scrolled (859, 531) with delta (0, 0)
Screenshot: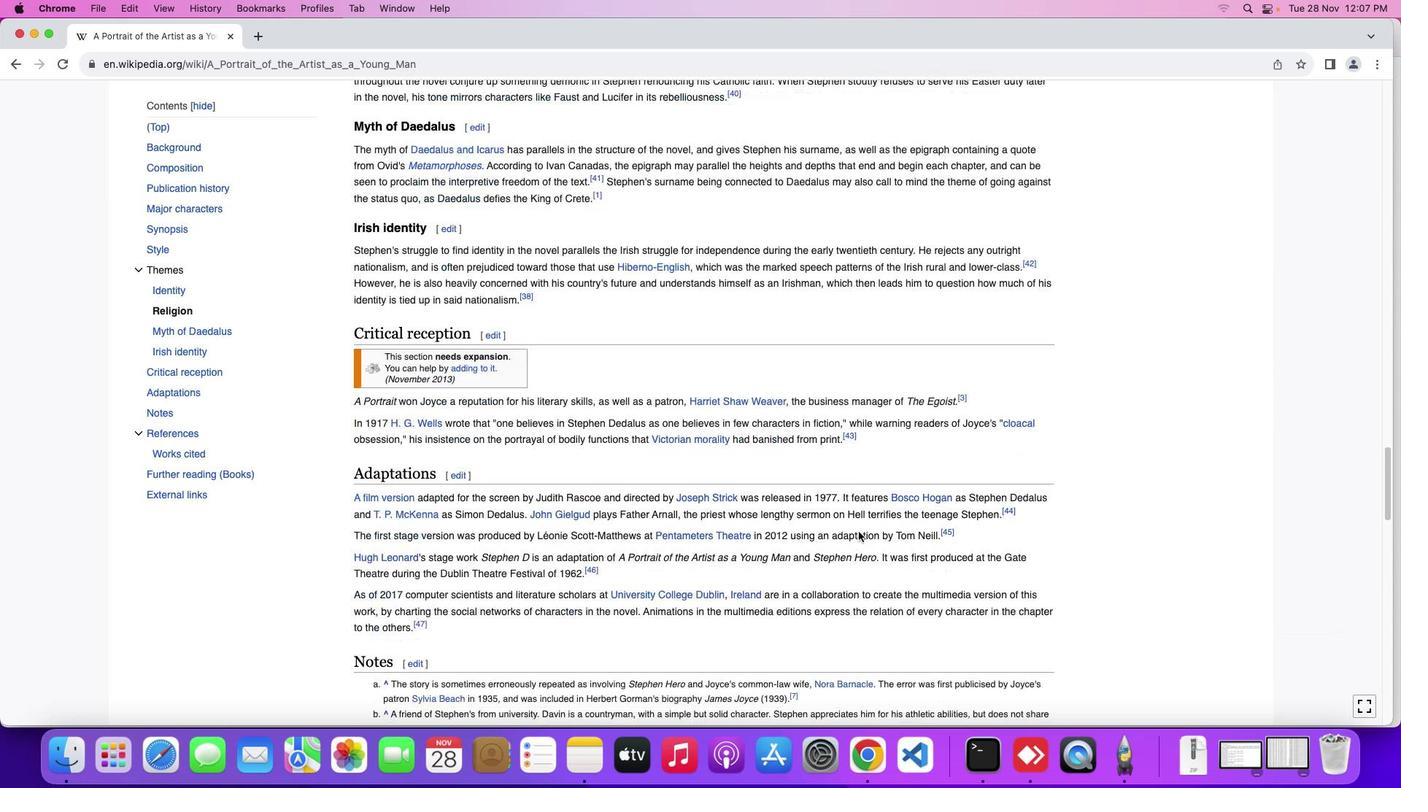 
Action: Mouse scrolled (859, 531) with delta (0, -2)
Screenshot: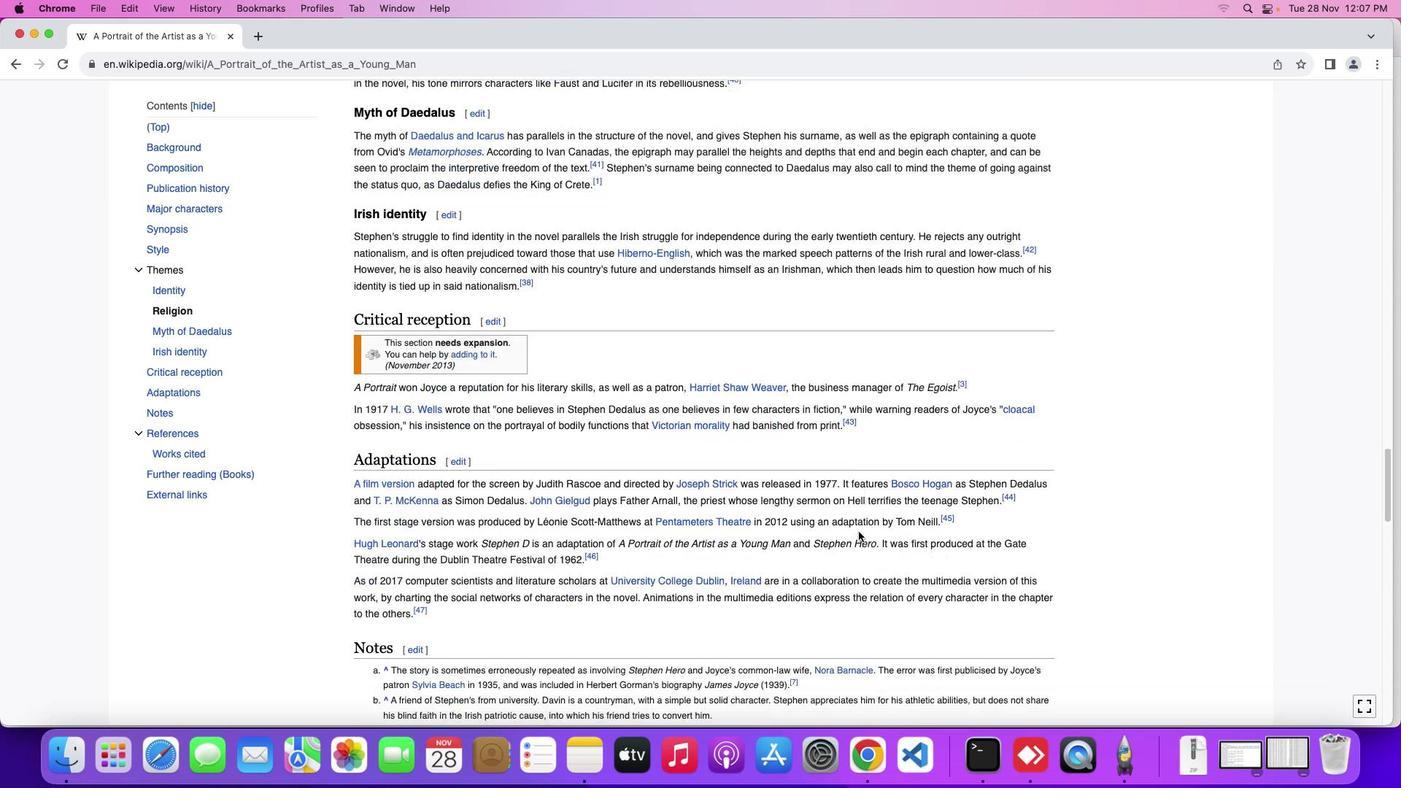
Action: Mouse moved to (858, 531)
Screenshot: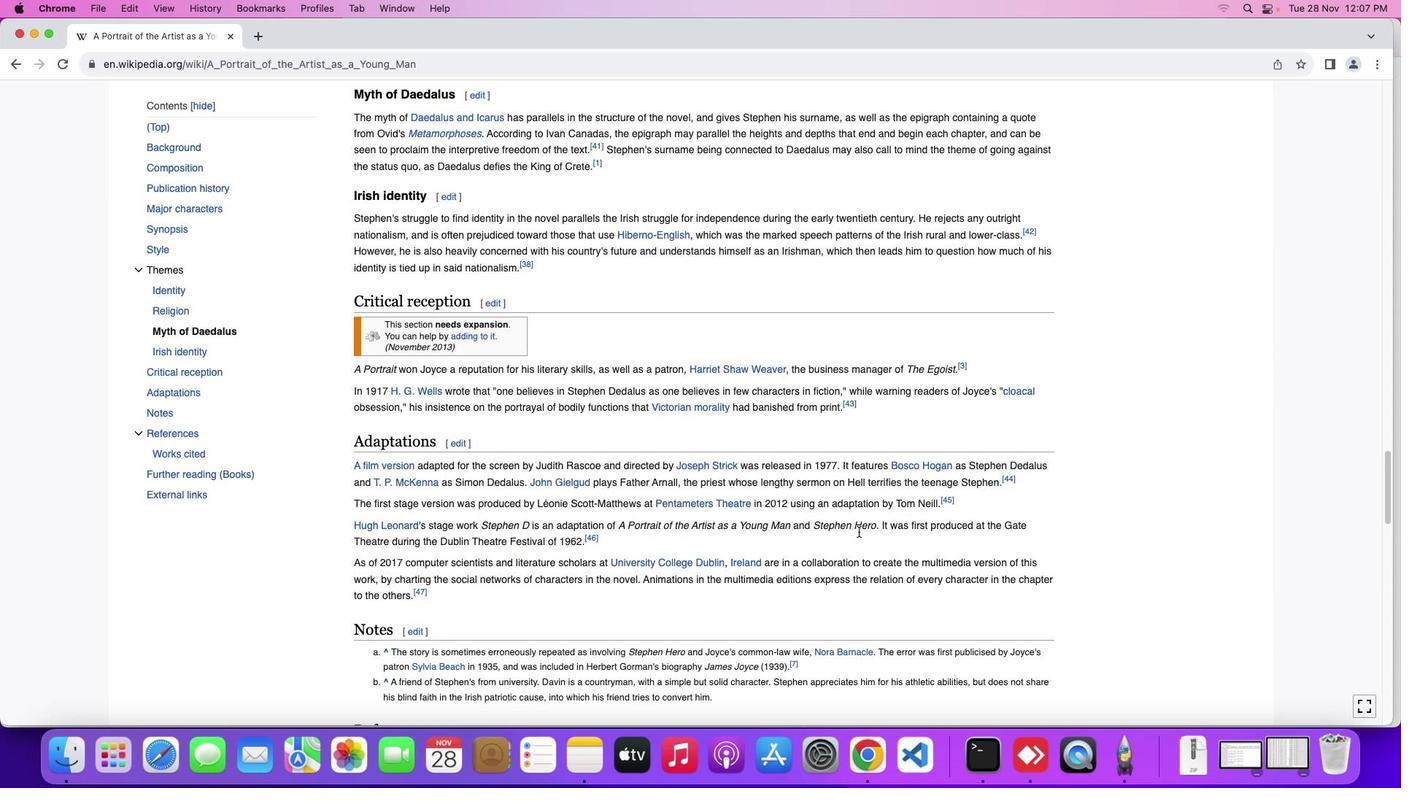 
Action: Mouse scrolled (858, 531) with delta (0, 0)
Screenshot: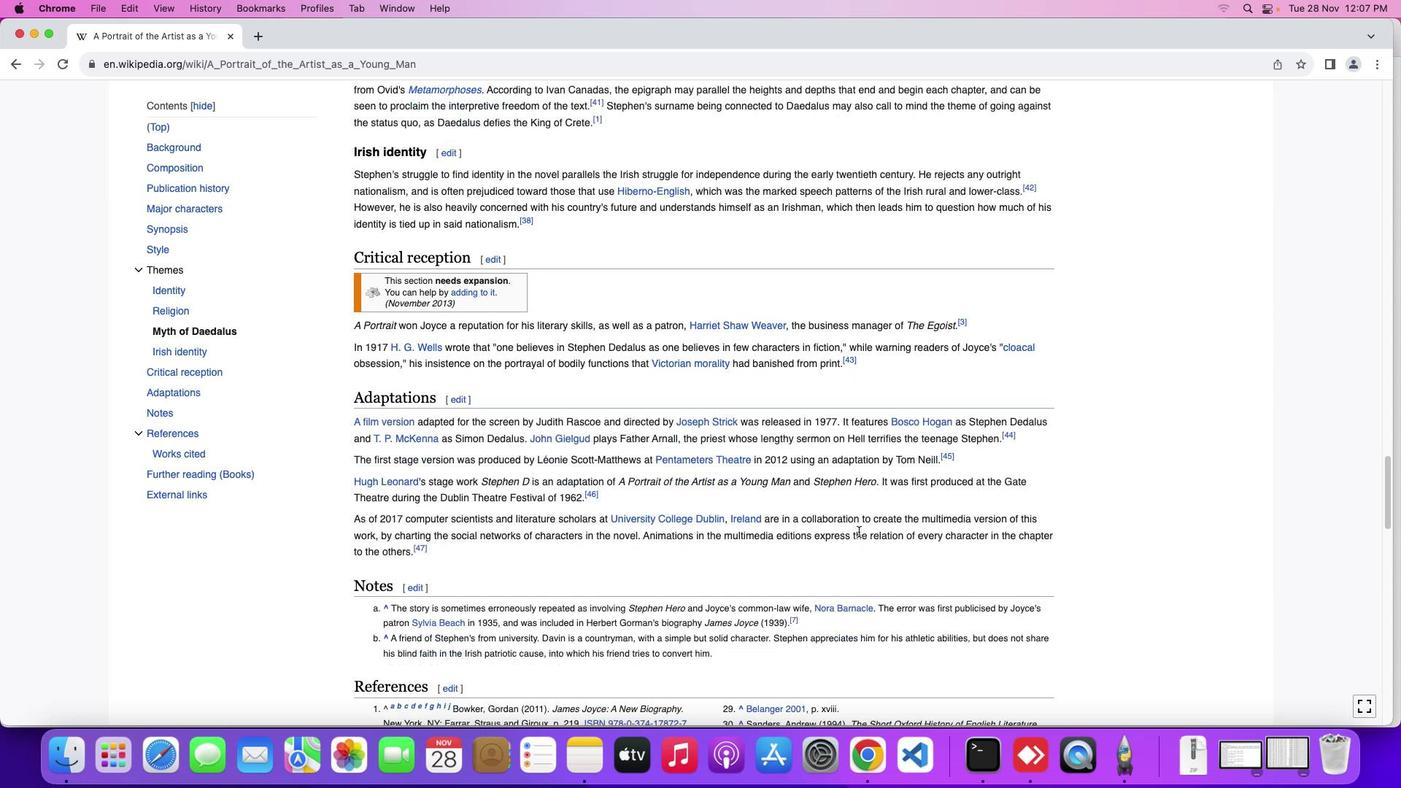 
Action: Mouse scrolled (858, 531) with delta (0, 0)
Screenshot: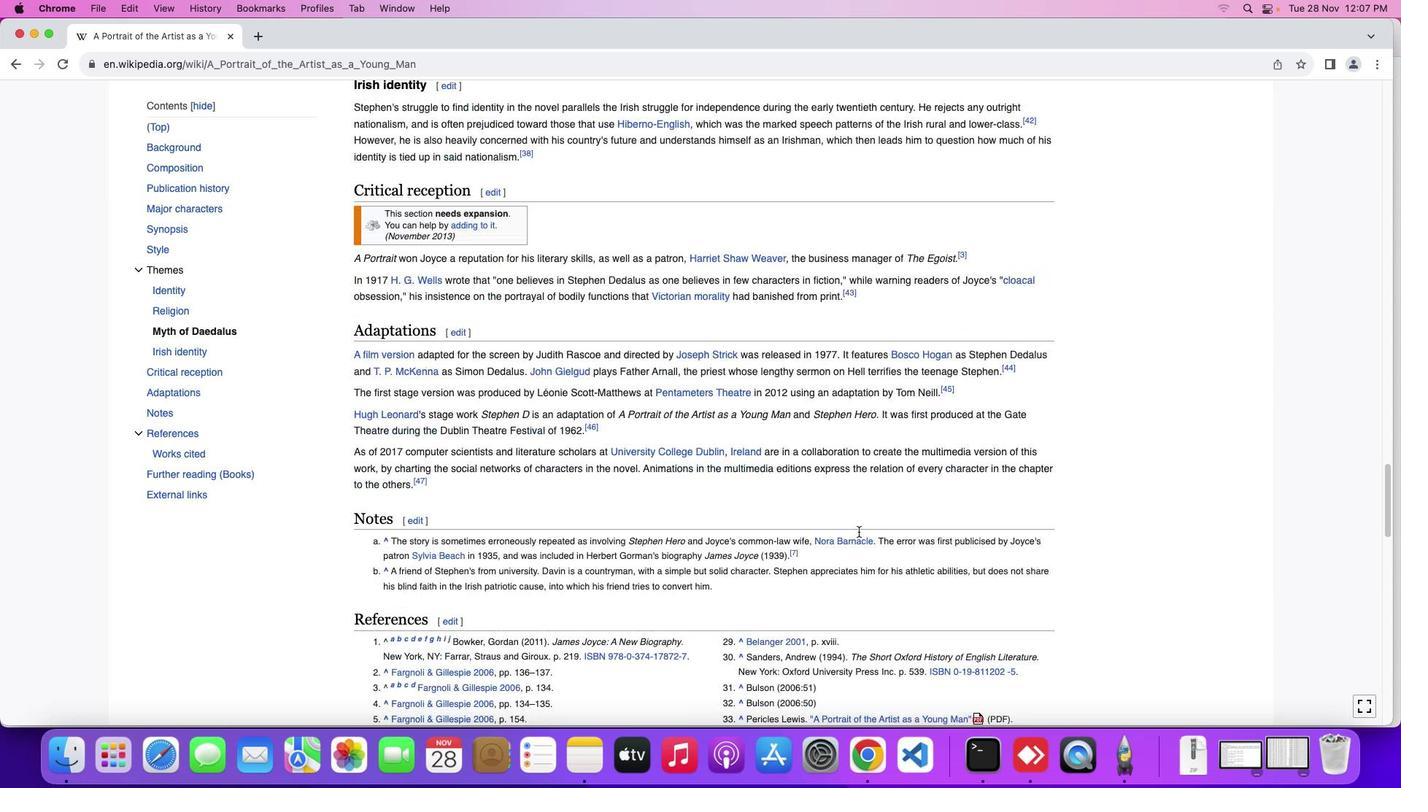 
Action: Mouse scrolled (858, 531) with delta (0, -2)
Screenshot: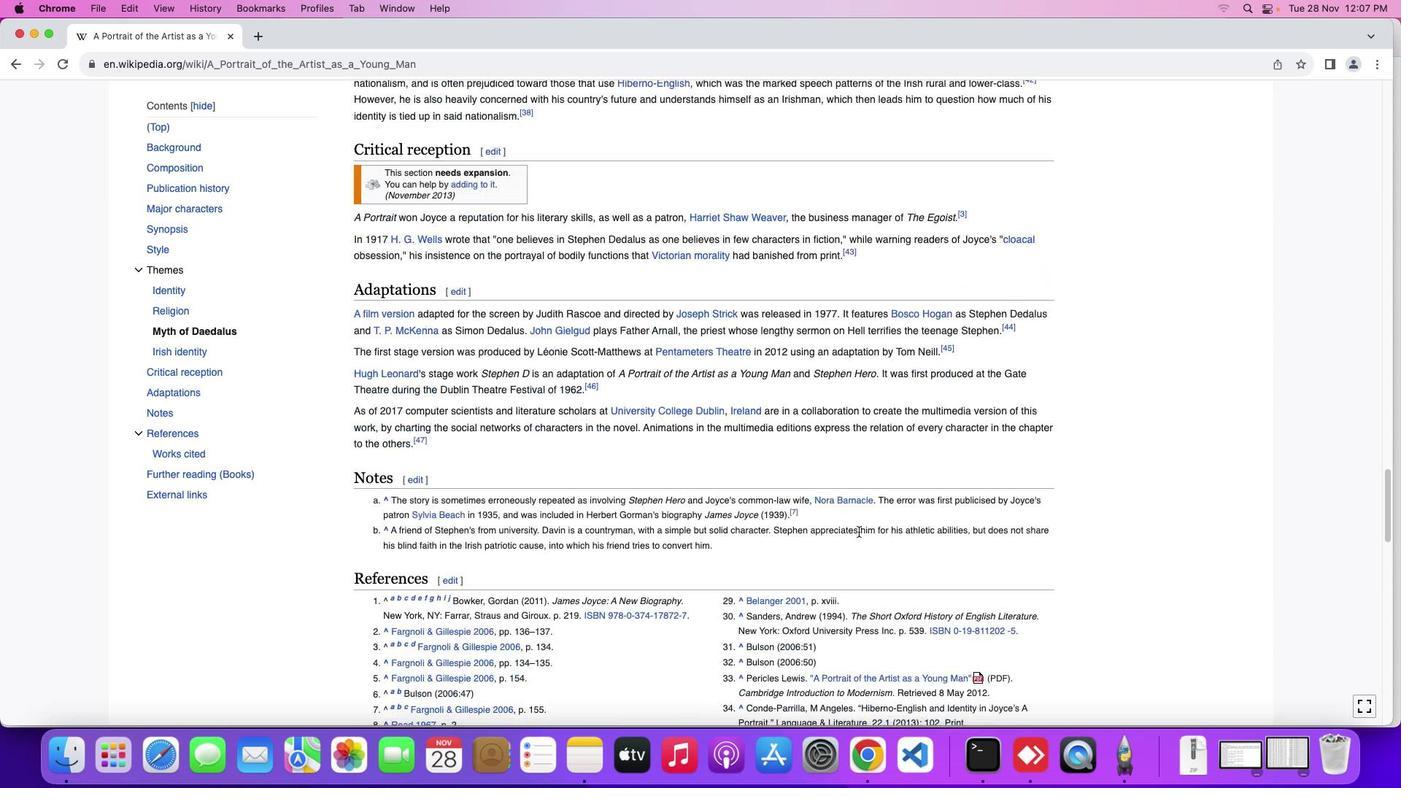 
Action: Mouse scrolled (858, 531) with delta (0, -2)
Screenshot: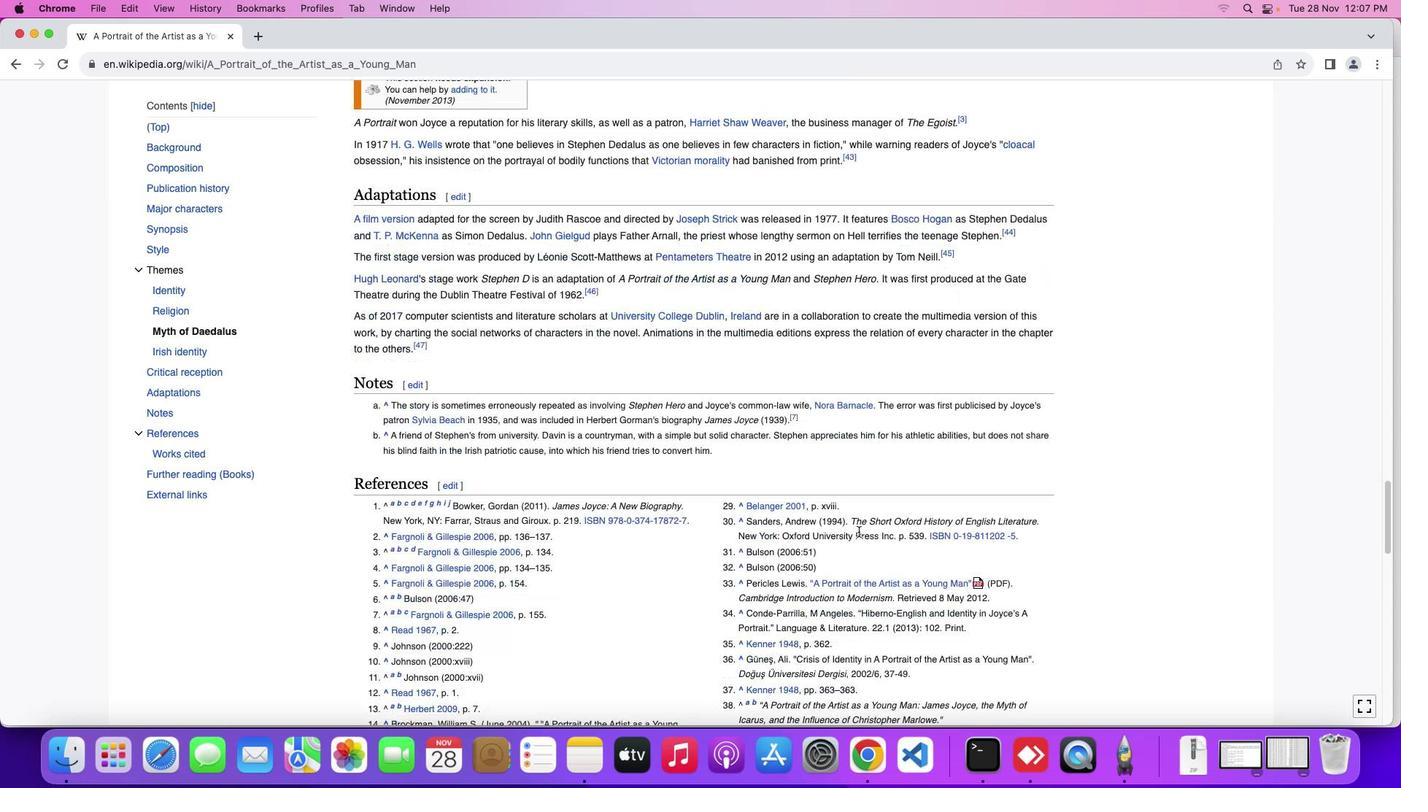 
Action: Mouse moved to (857, 532)
Screenshot: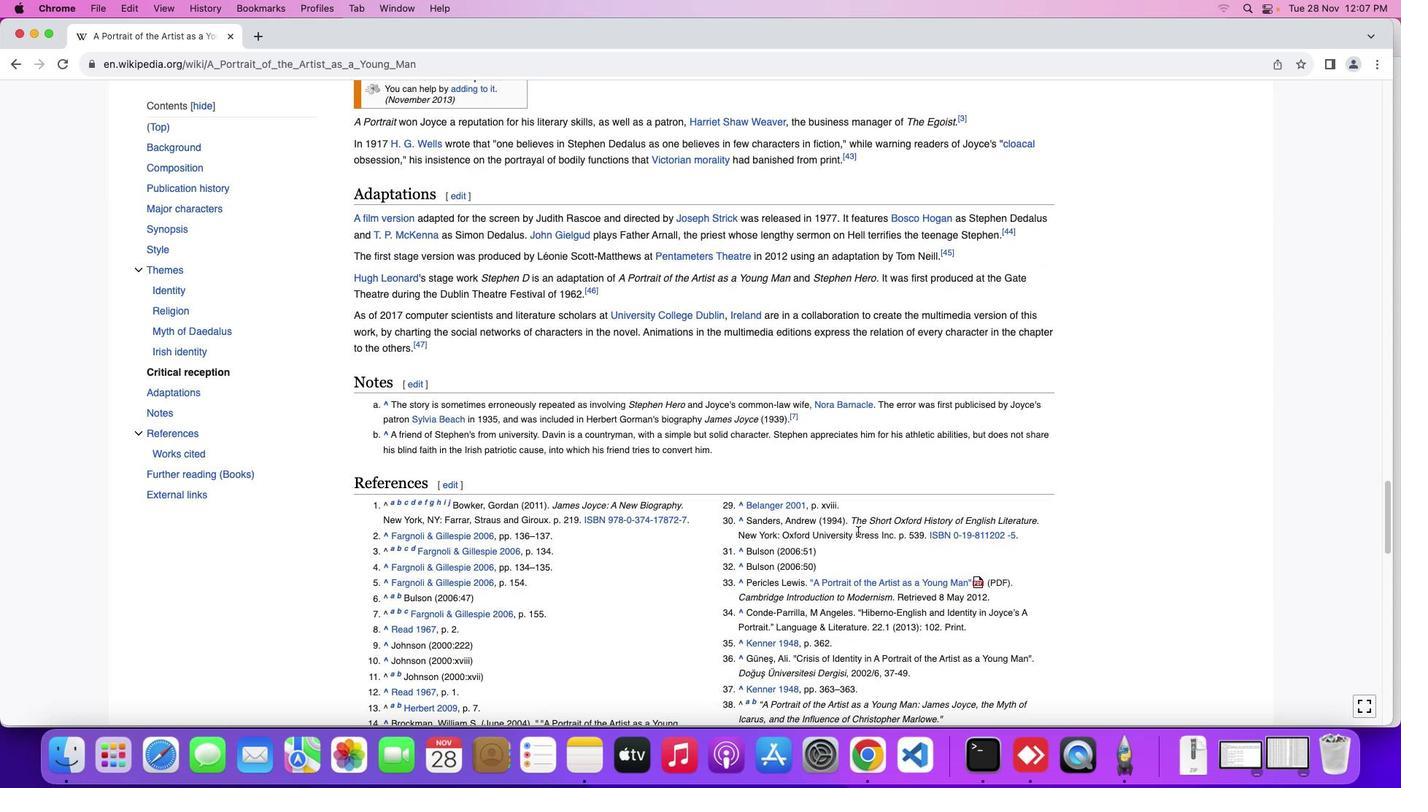 
Action: Mouse scrolled (857, 532) with delta (0, 0)
Screenshot: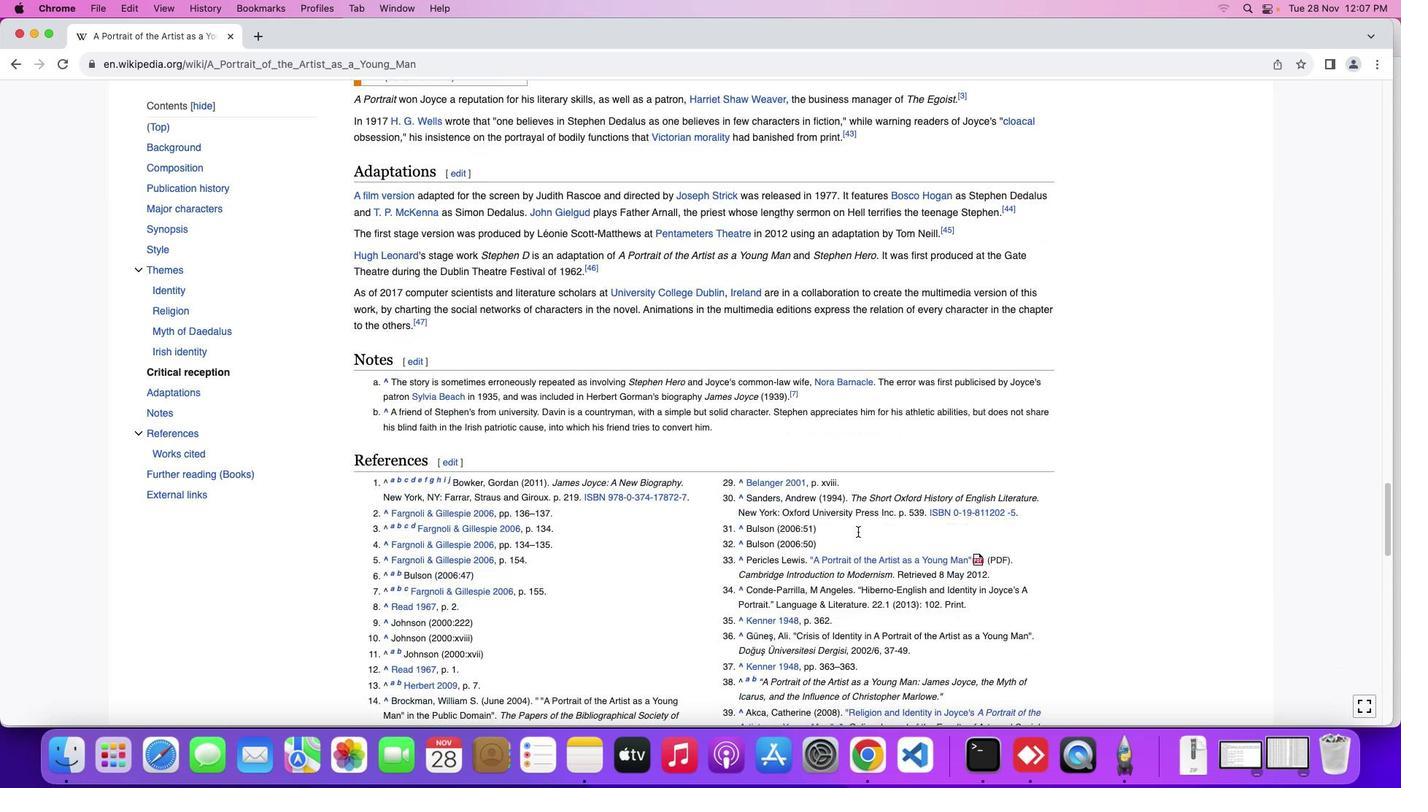 
Action: Mouse scrolled (857, 532) with delta (0, 0)
Screenshot: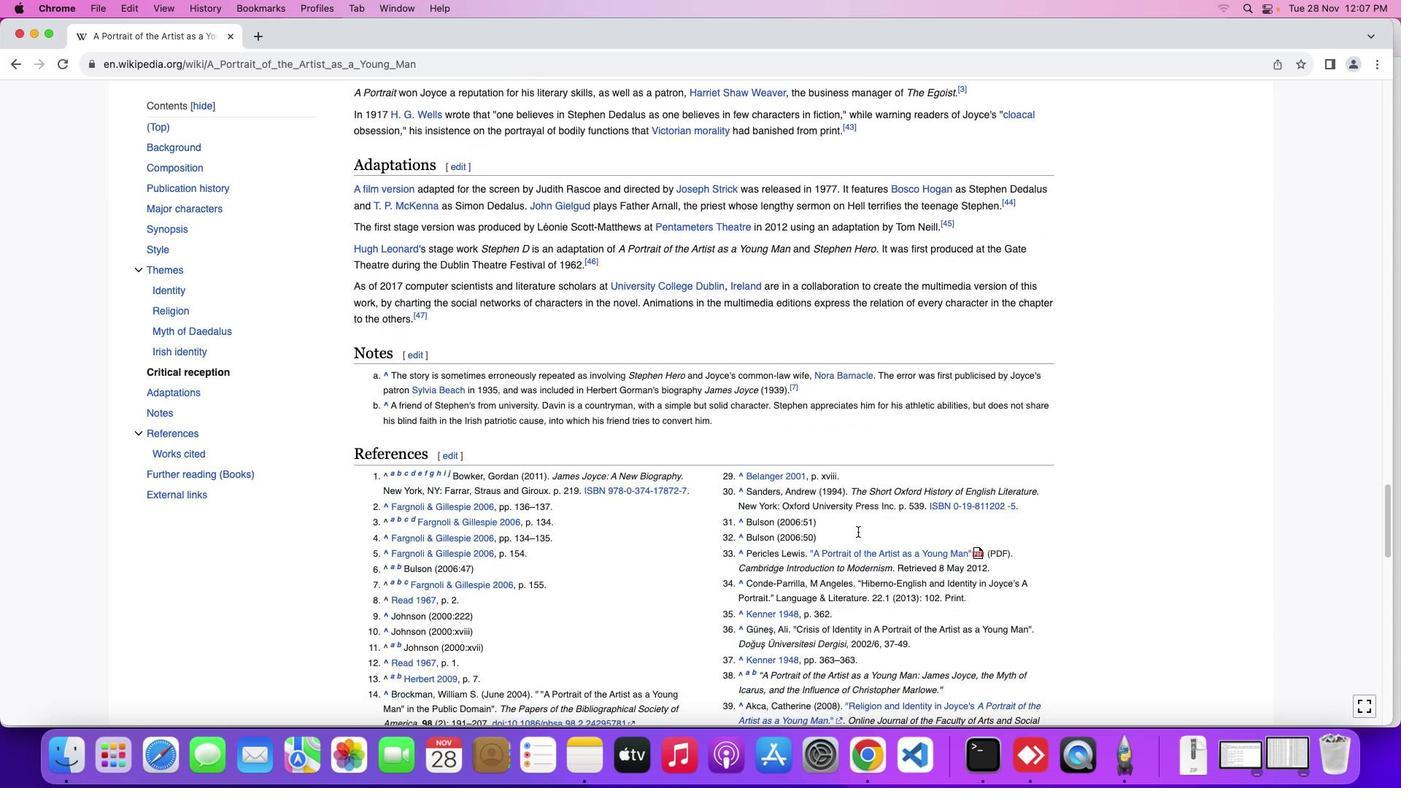 
Action: Mouse scrolled (857, 532) with delta (0, 0)
Screenshot: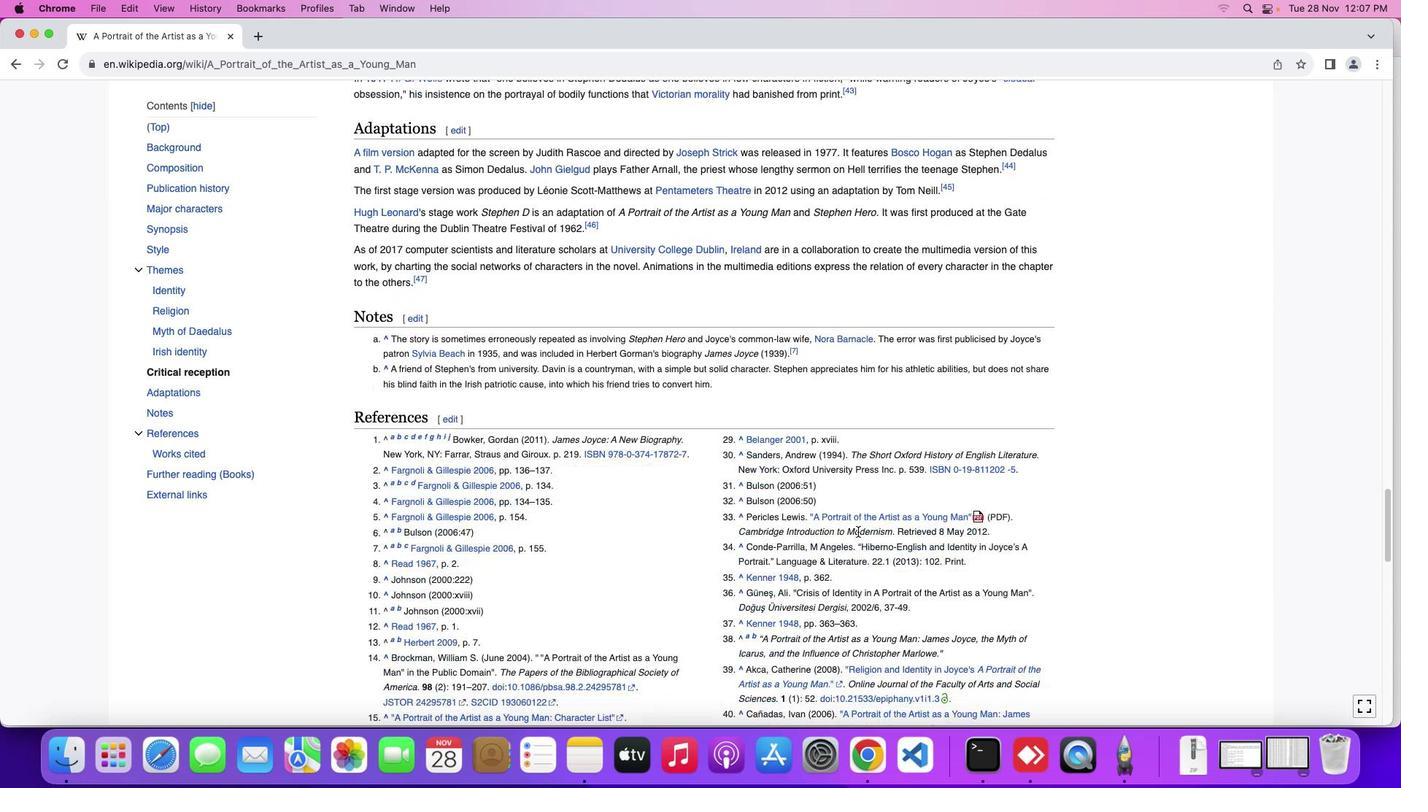 
Action: Mouse scrolled (857, 532) with delta (0, -1)
Screenshot: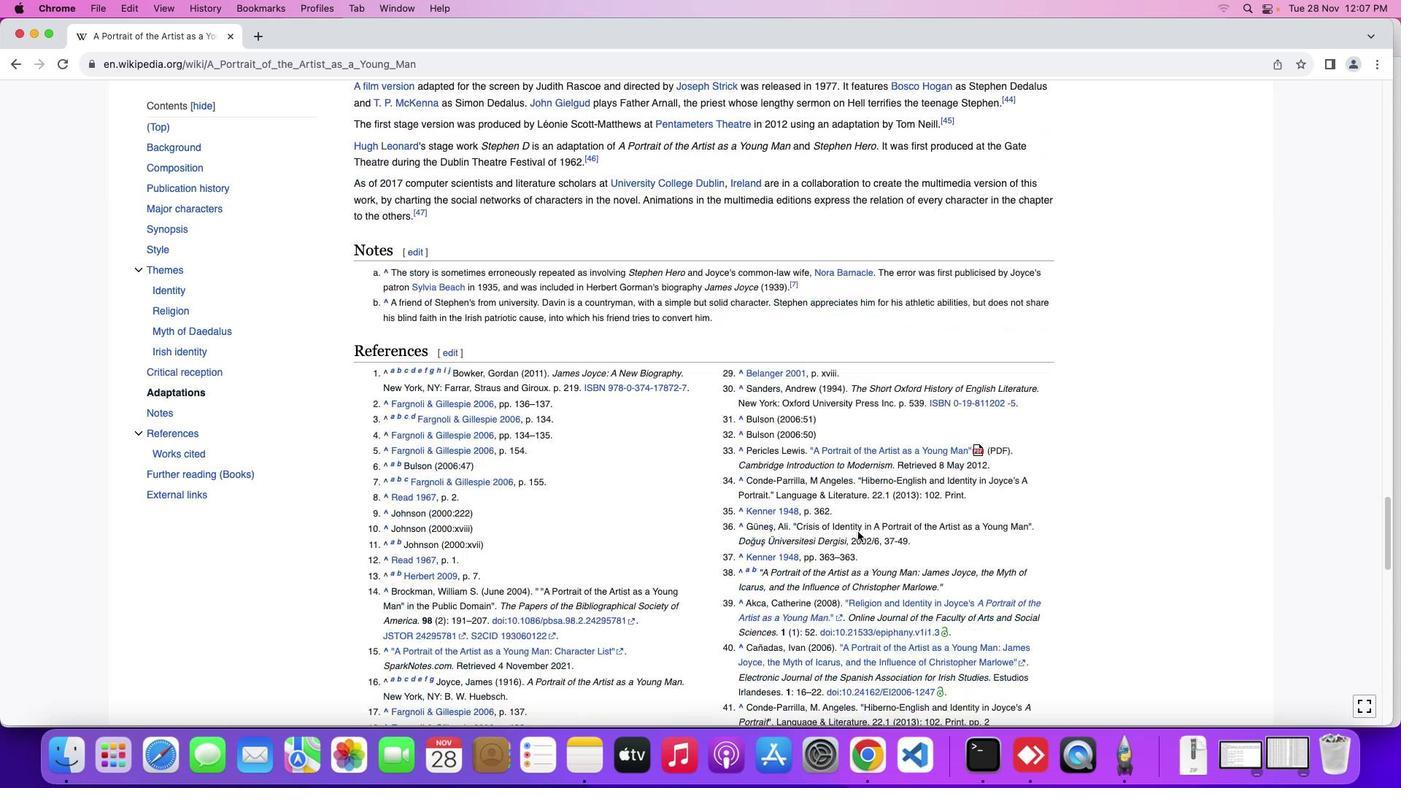 
Action: Mouse scrolled (857, 532) with delta (0, 0)
Screenshot: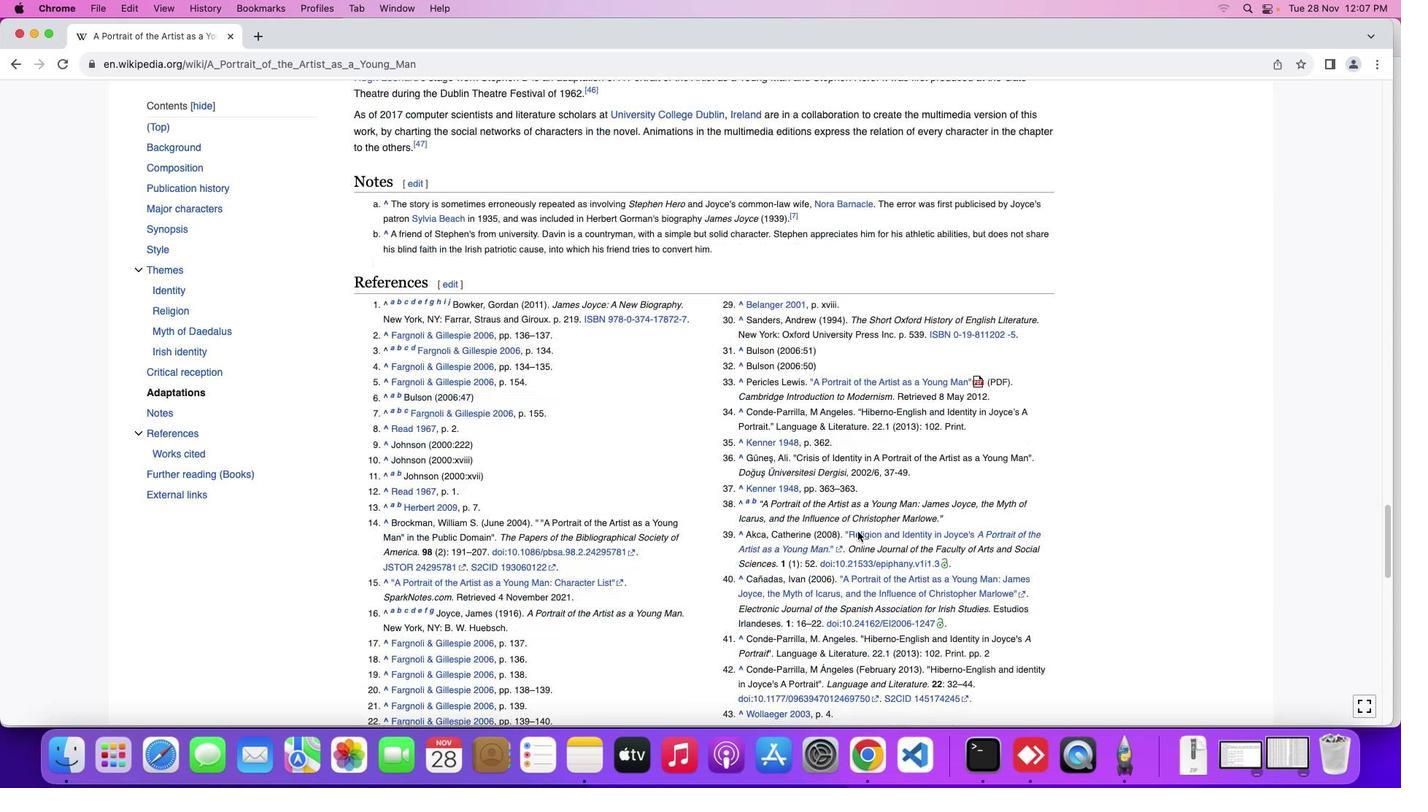 
Action: Mouse scrolled (857, 532) with delta (0, 0)
Screenshot: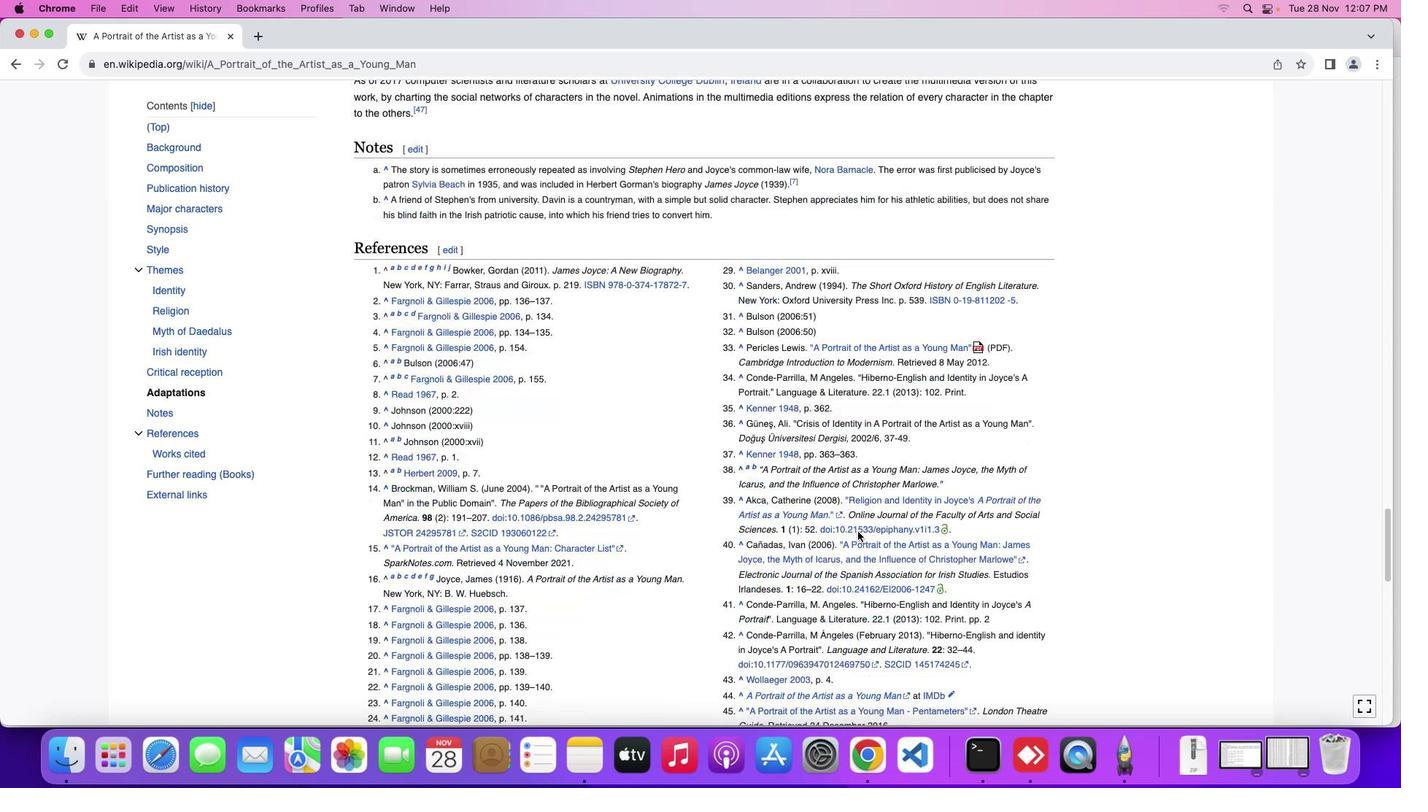 
Action: Mouse scrolled (857, 532) with delta (0, -2)
Screenshot: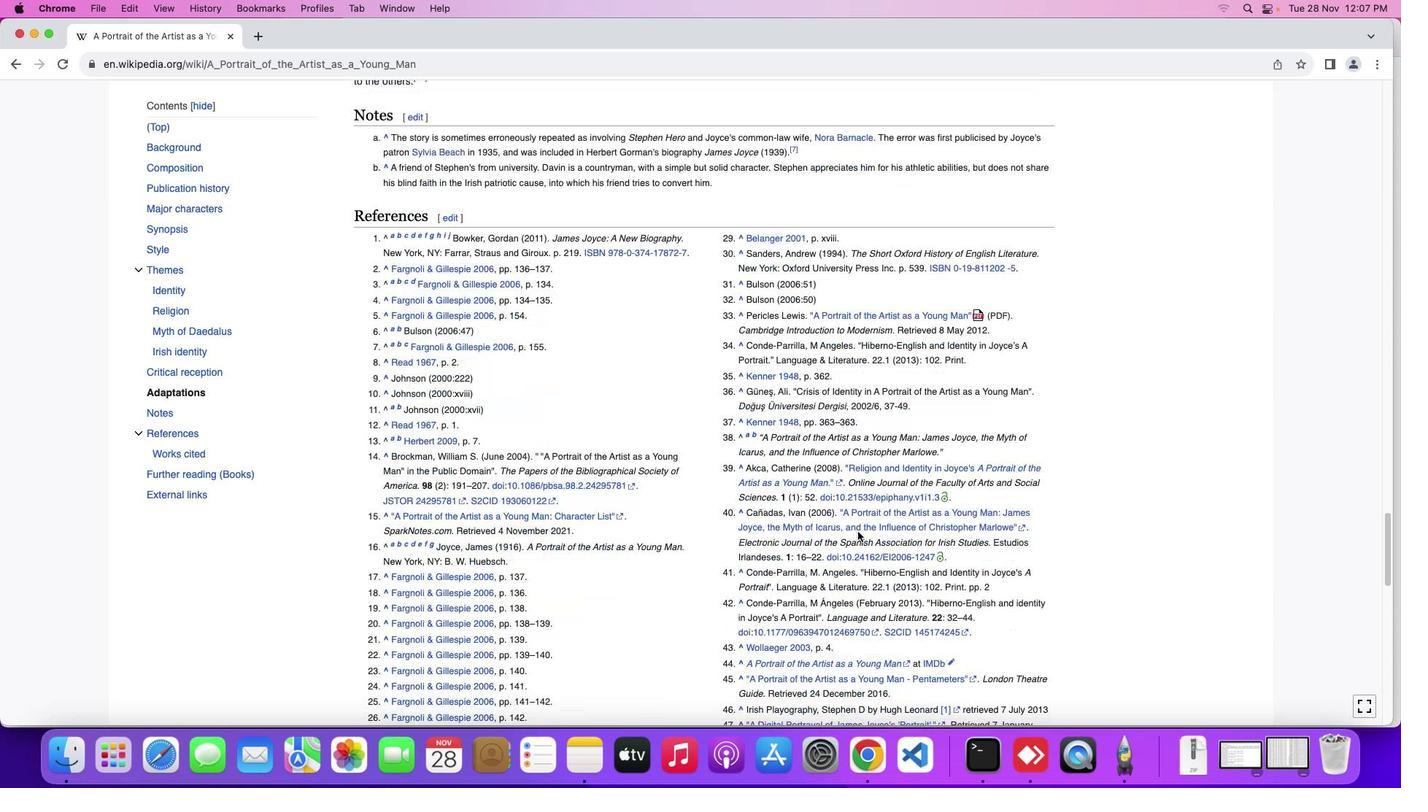 
Action: Mouse scrolled (857, 532) with delta (0, -2)
Screenshot: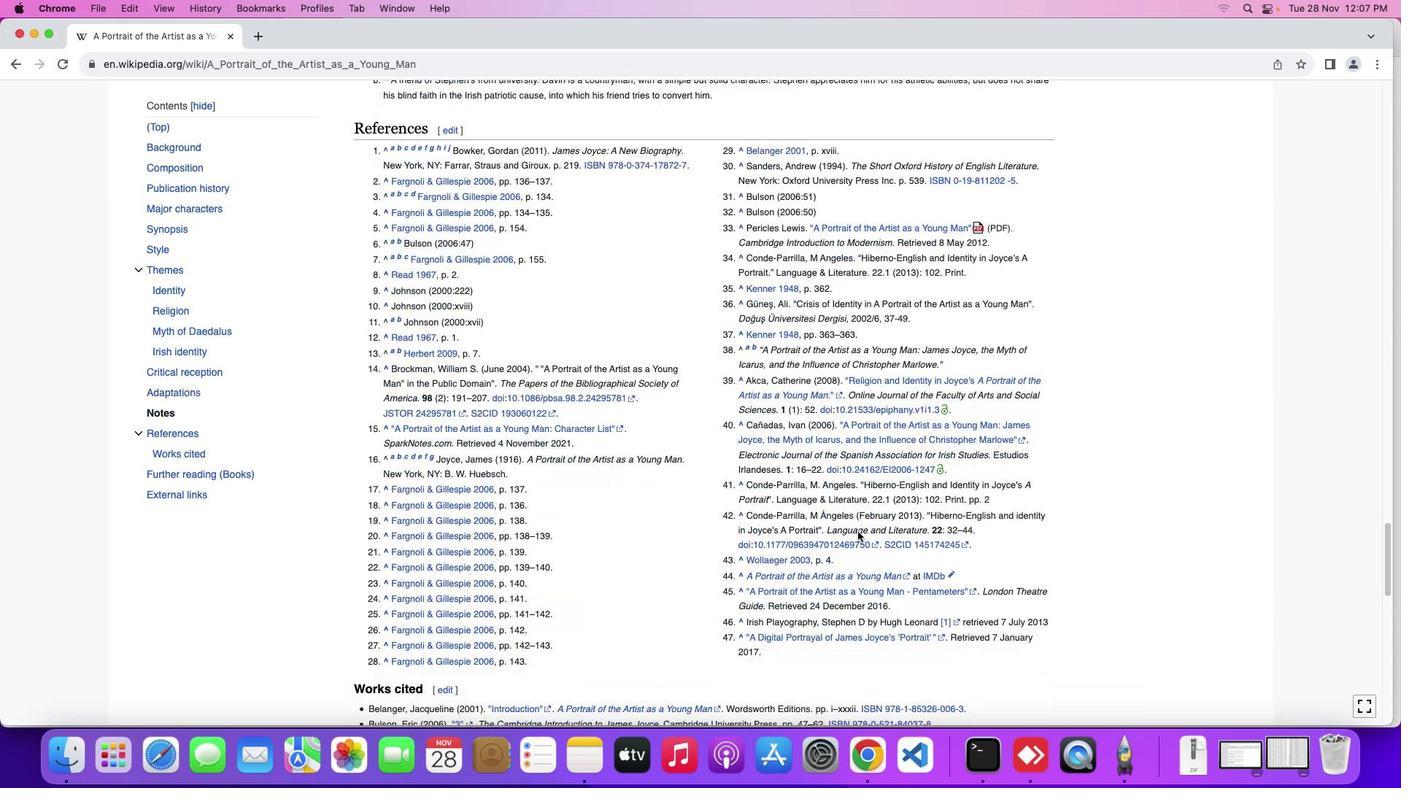 
Action: Mouse moved to (857, 530)
Screenshot: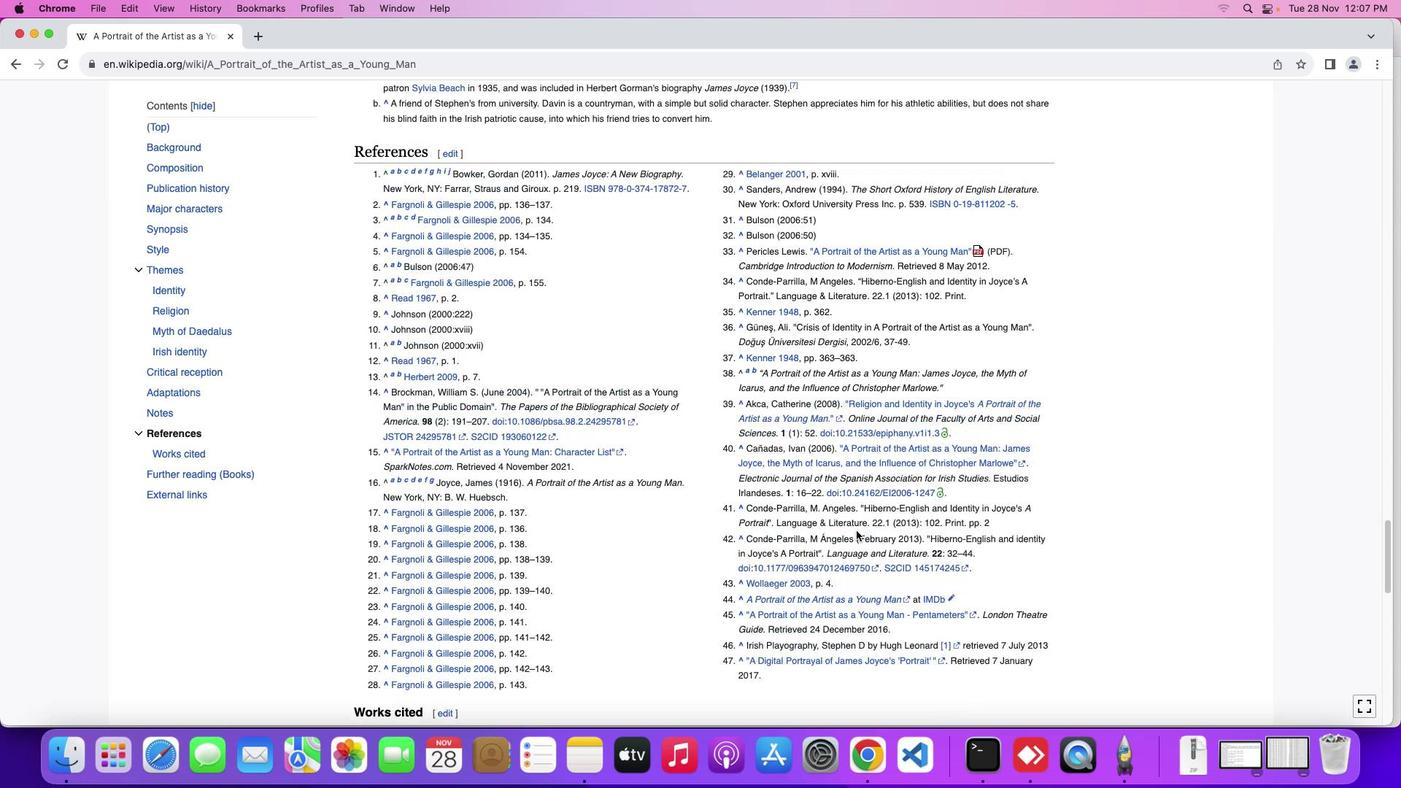 
Action: Mouse scrolled (857, 530) with delta (0, 0)
Screenshot: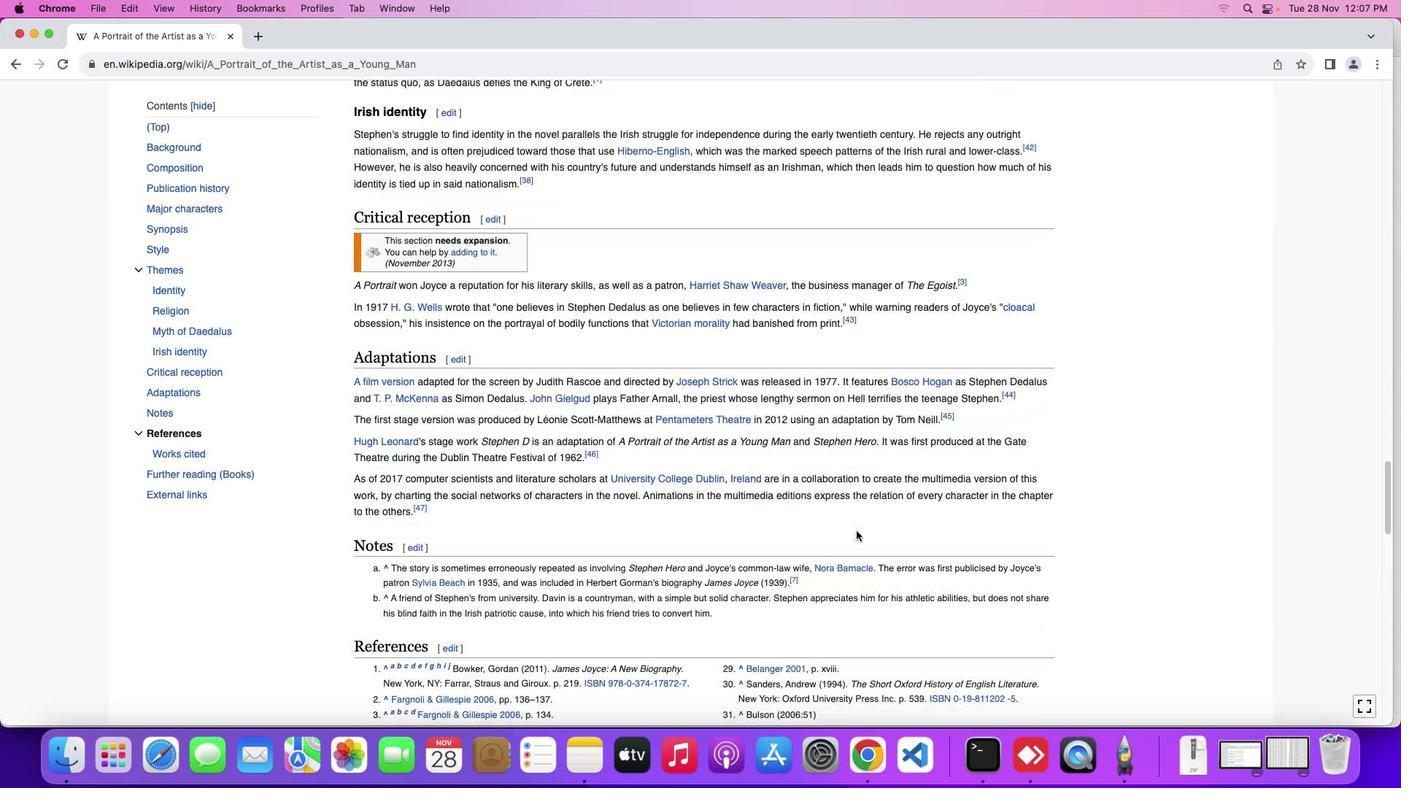 
Action: Mouse moved to (856, 530)
Screenshot: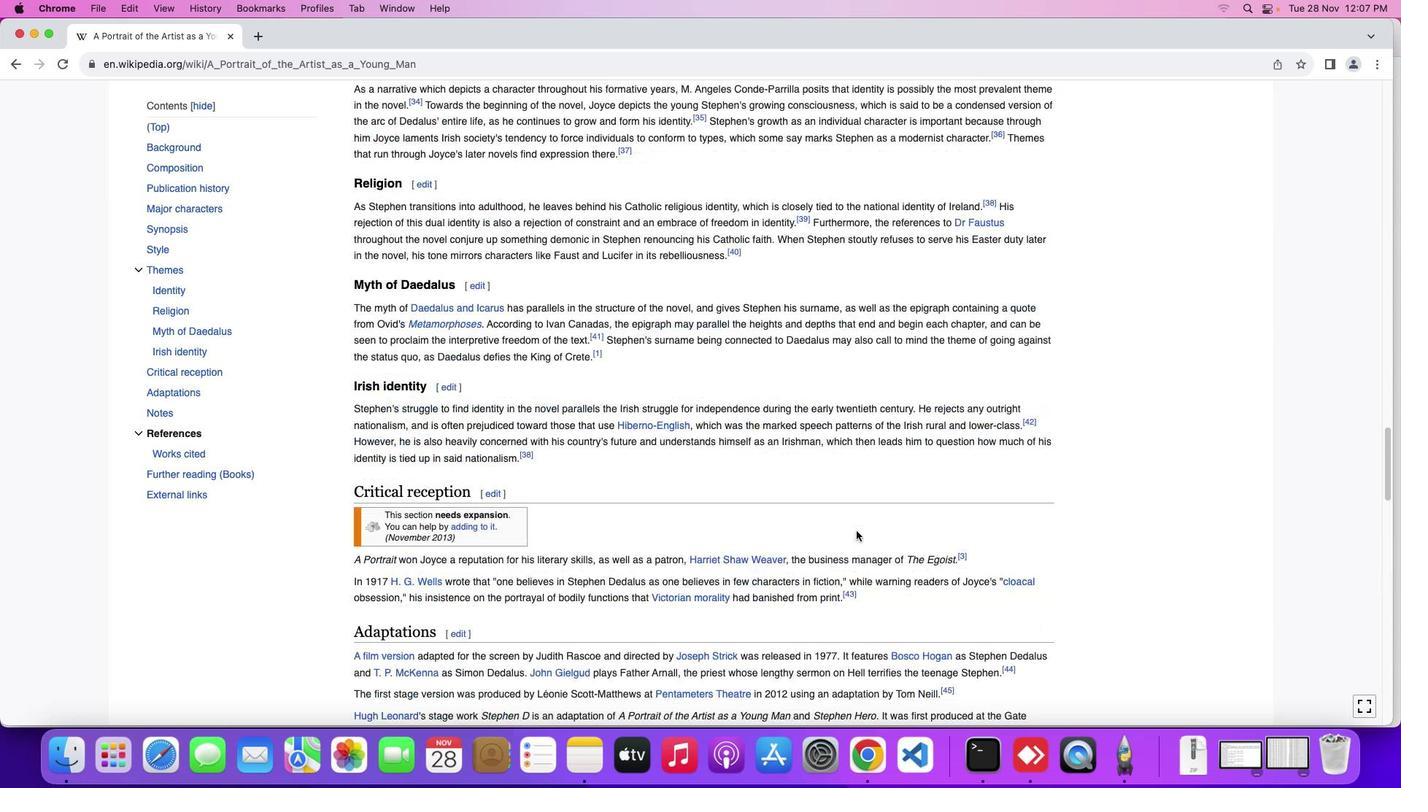 
Action: Mouse scrolled (856, 530) with delta (0, 0)
Screenshot: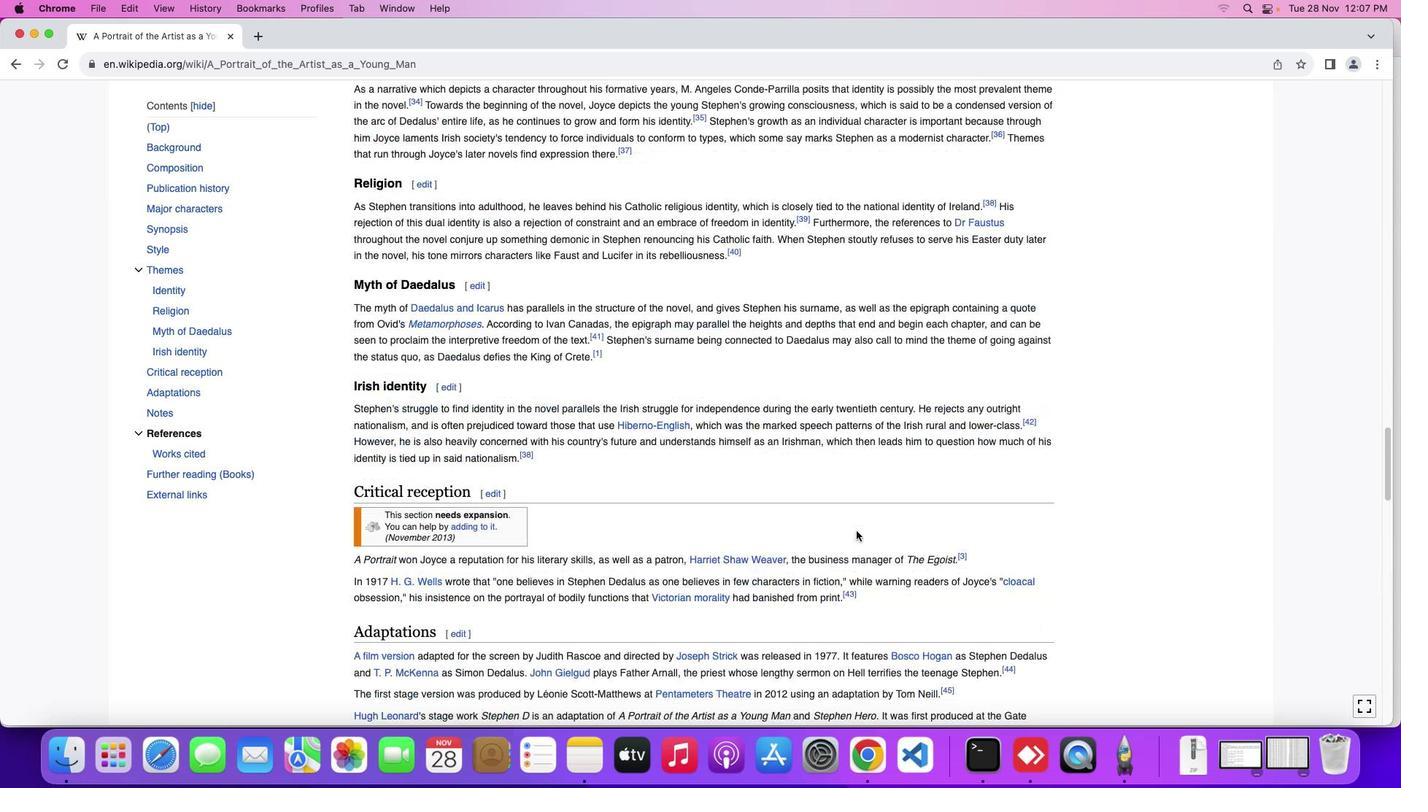 
Action: Mouse moved to (856, 530)
Screenshot: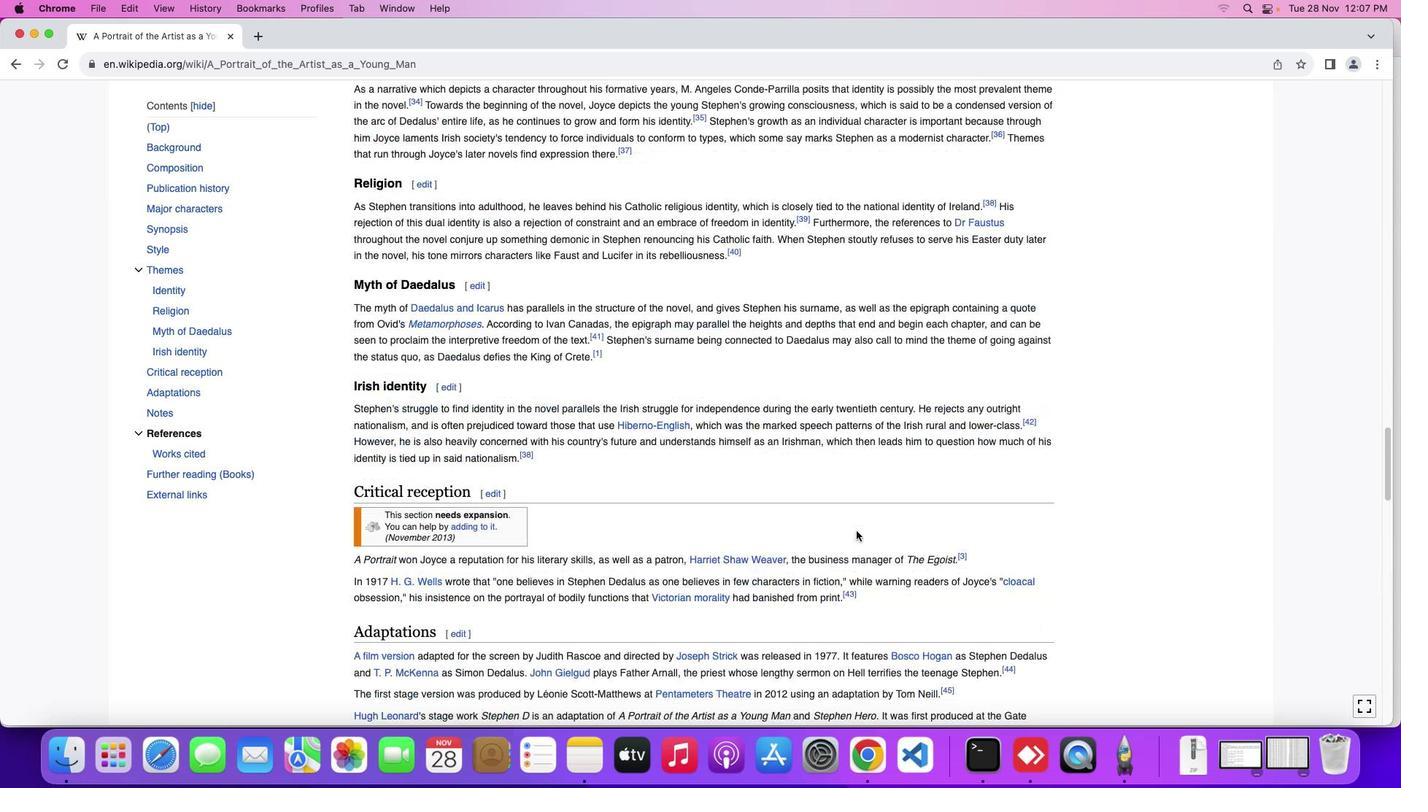 
Action: Mouse scrolled (856, 530) with delta (0, 2)
Screenshot: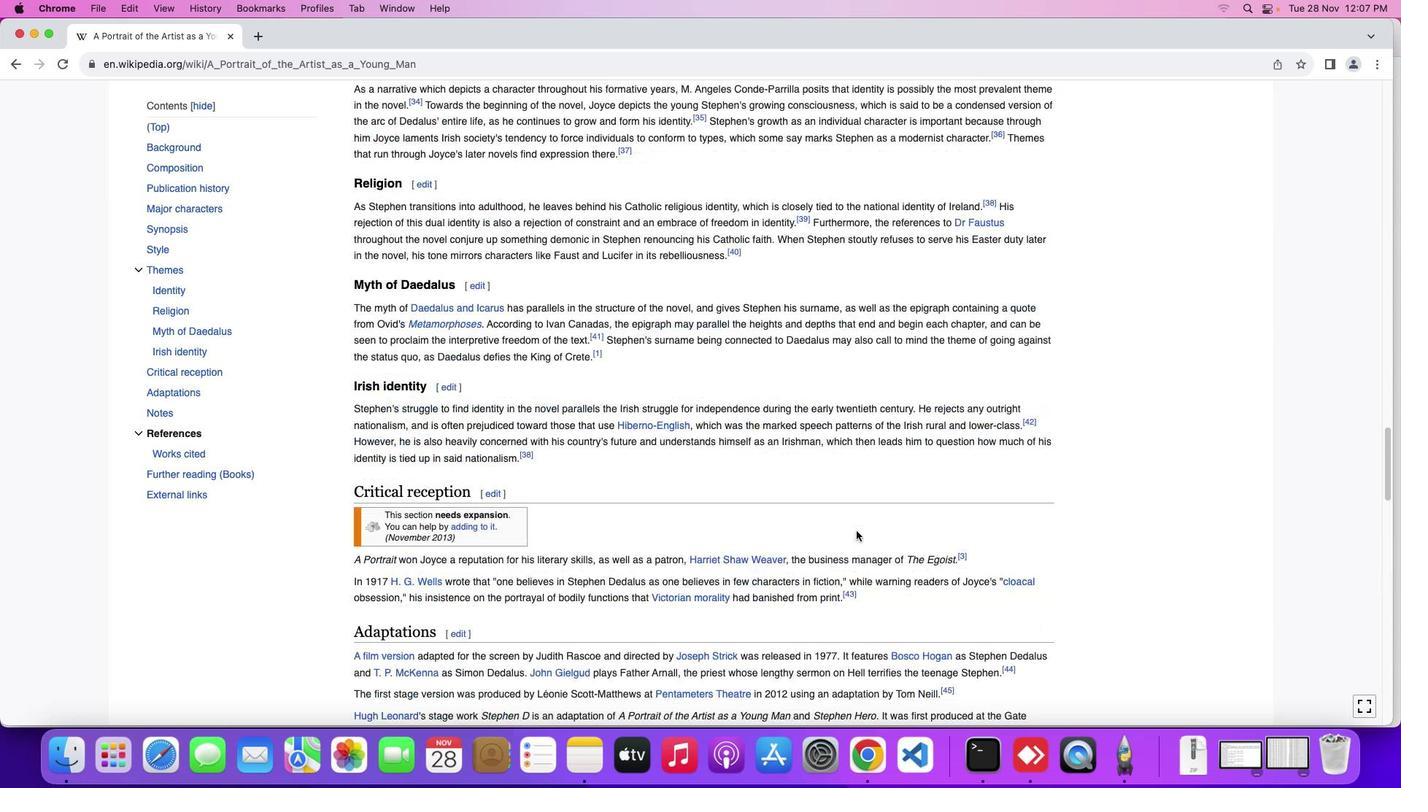 
Action: Mouse scrolled (856, 530) with delta (0, 3)
Screenshot: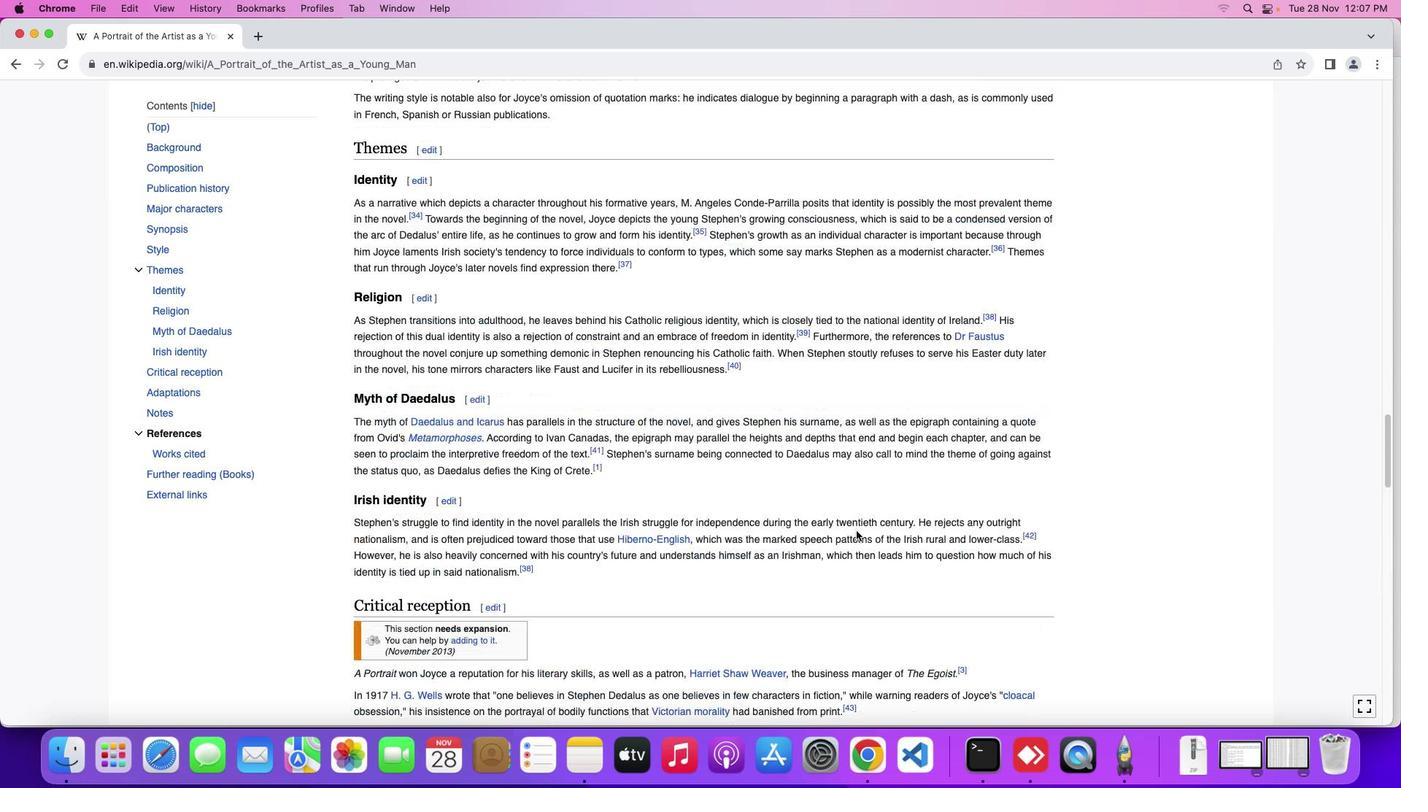 
Action: Mouse moved to (856, 530)
Screenshot: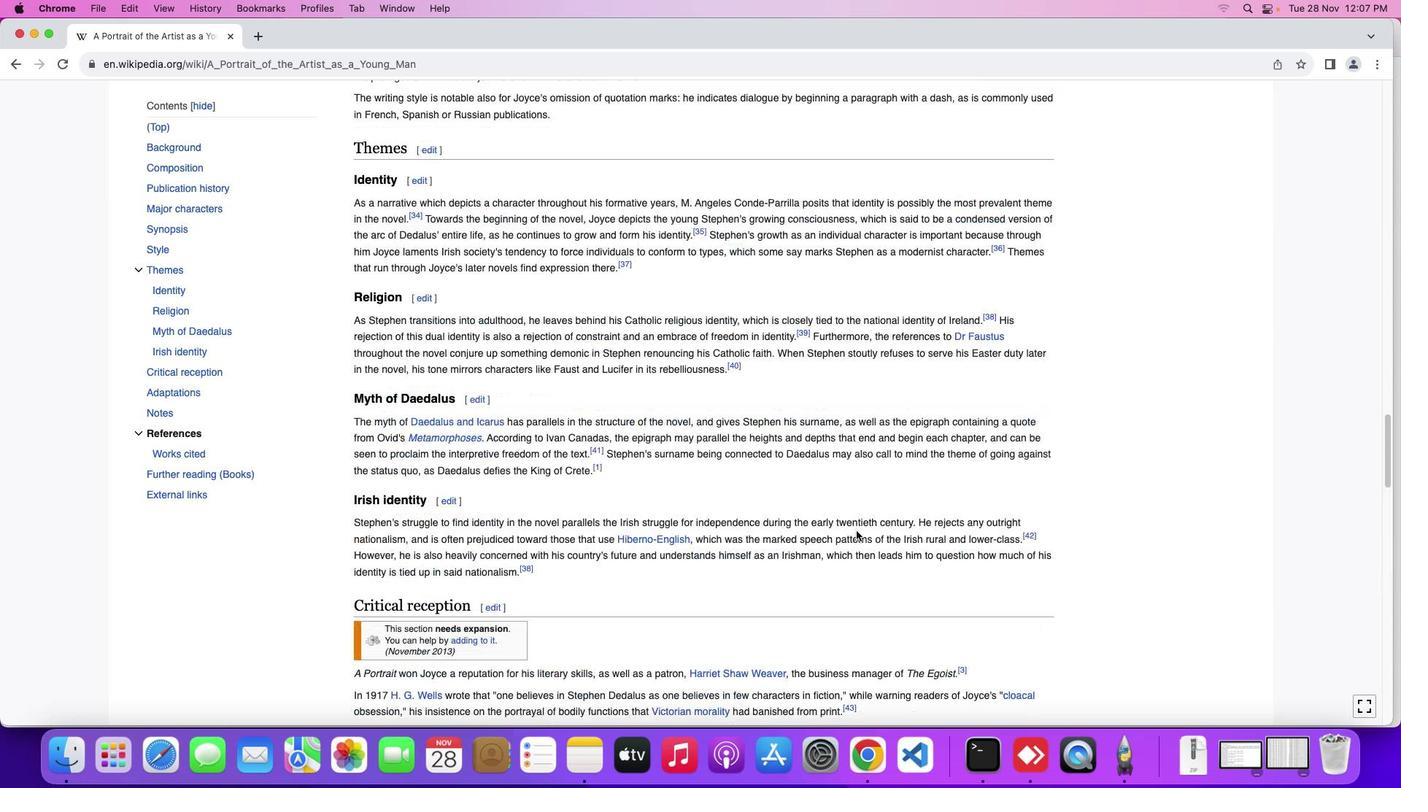 
Action: Mouse scrolled (856, 530) with delta (0, 4)
Screenshot: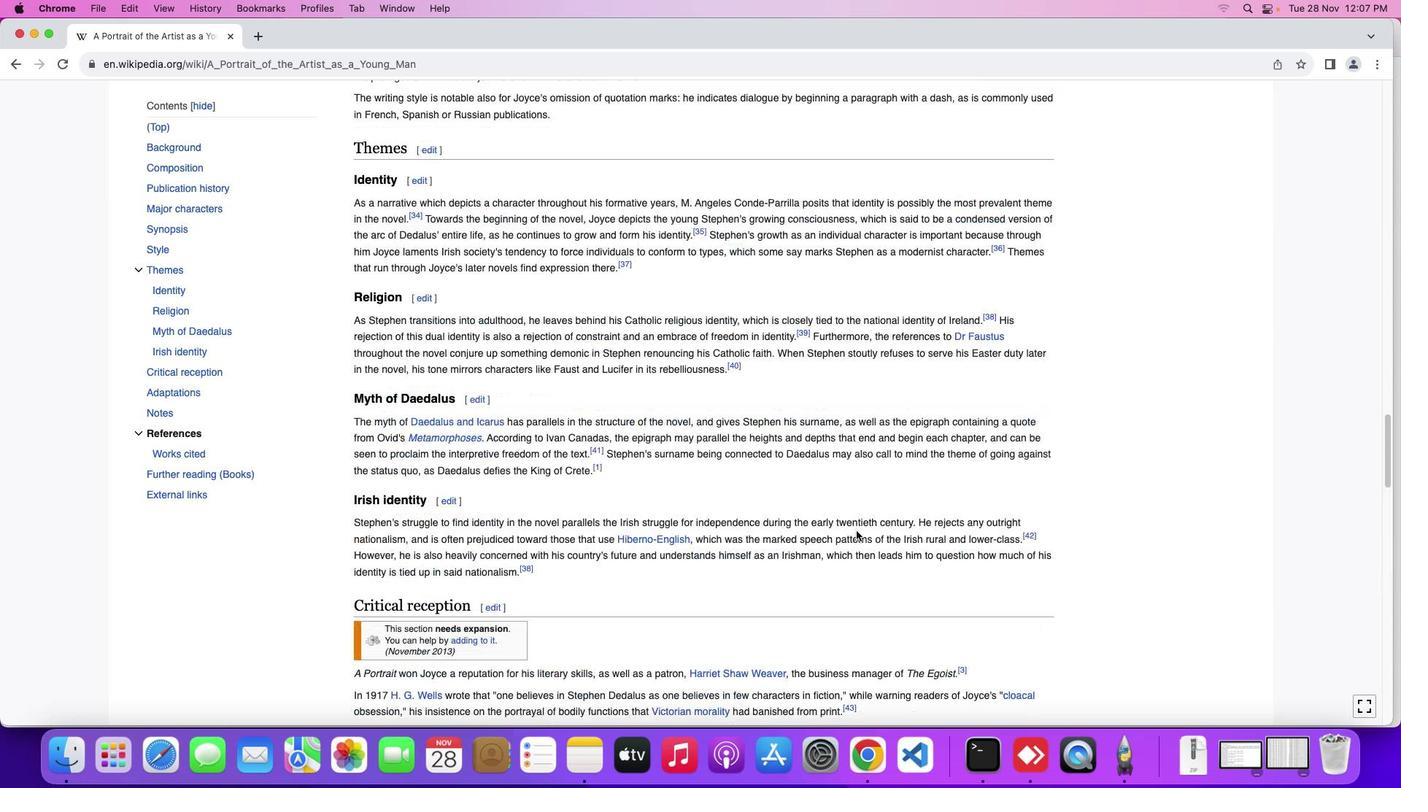 
Action: Mouse scrolled (856, 530) with delta (0, 5)
Screenshot: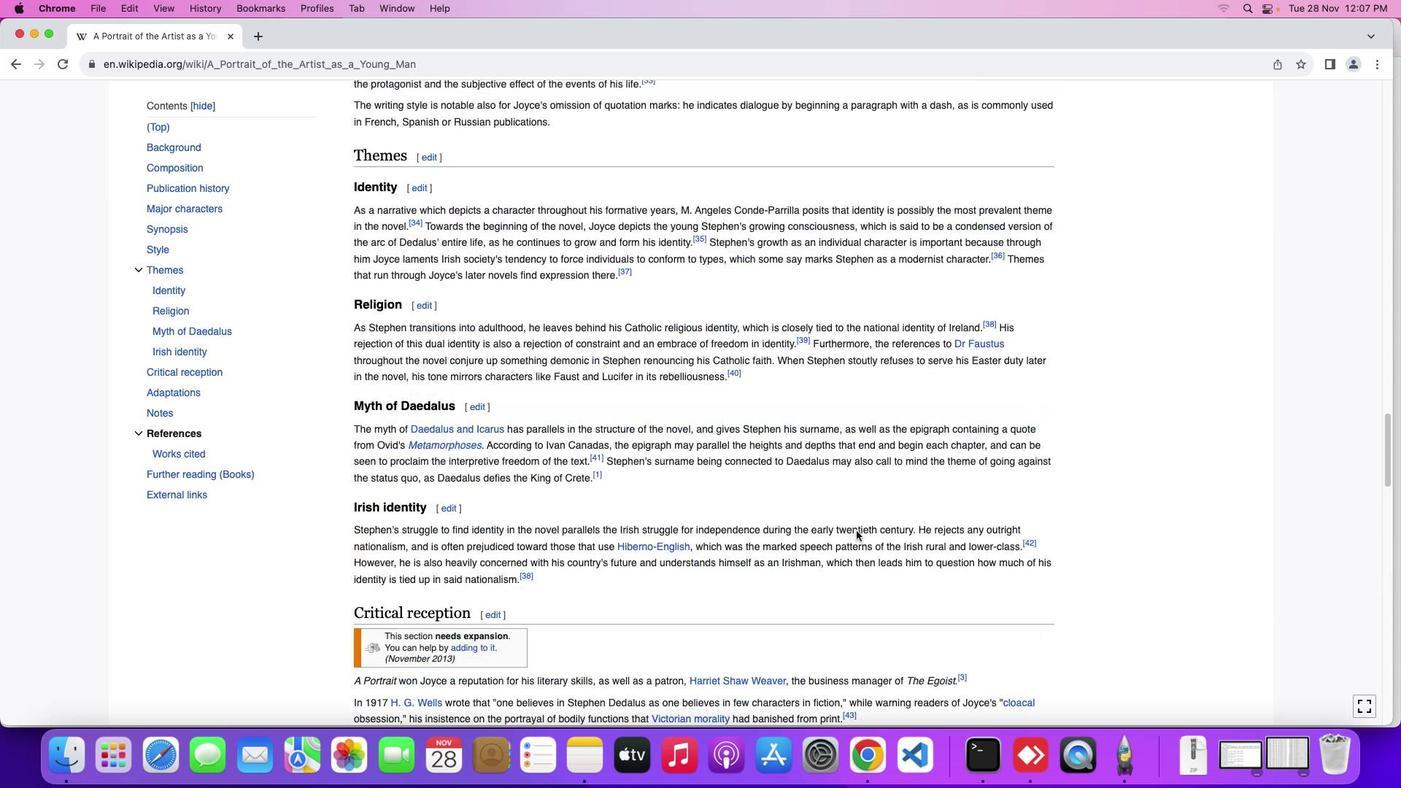 
Action: Mouse scrolled (856, 530) with delta (0, 5)
Screenshot: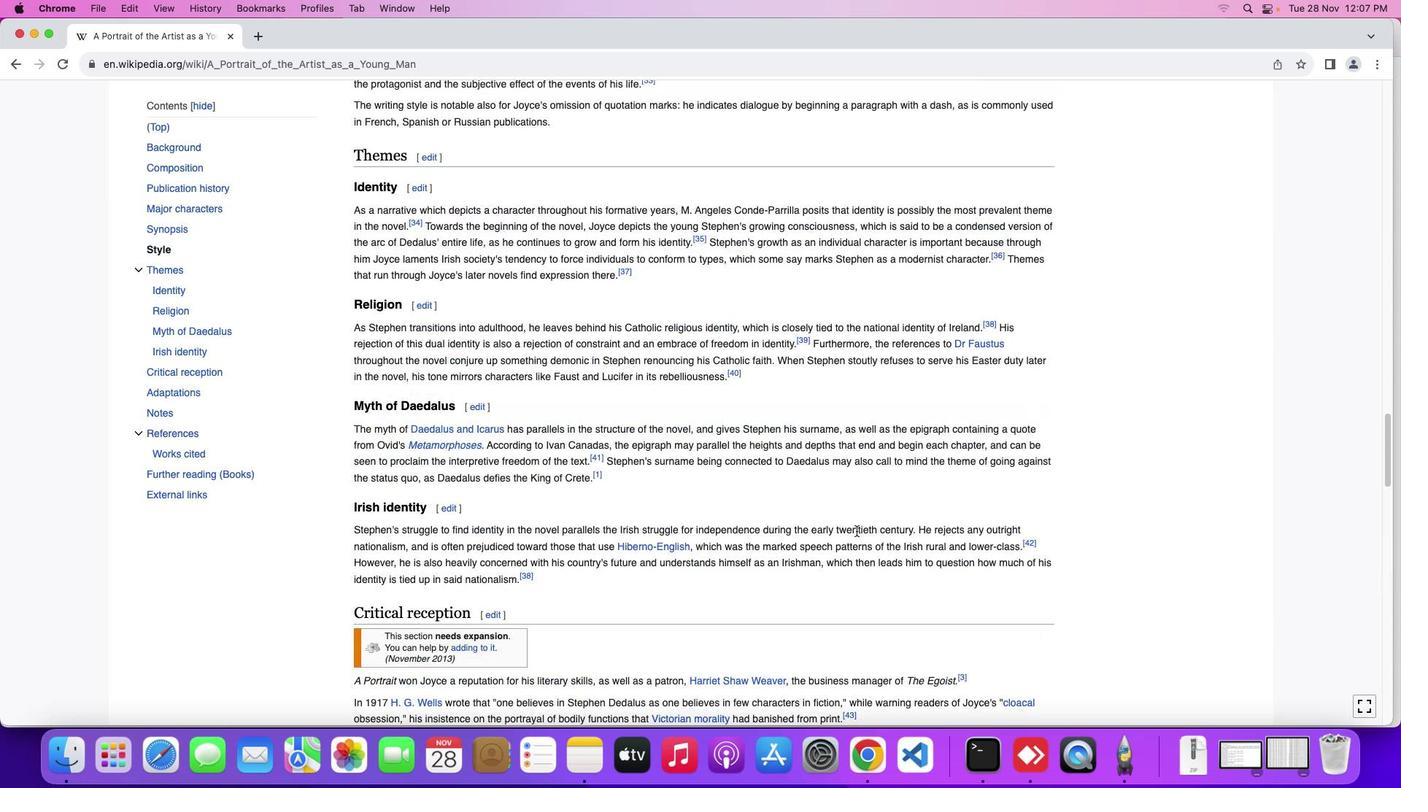 
Action: Mouse scrolled (856, 530) with delta (0, 0)
Screenshot: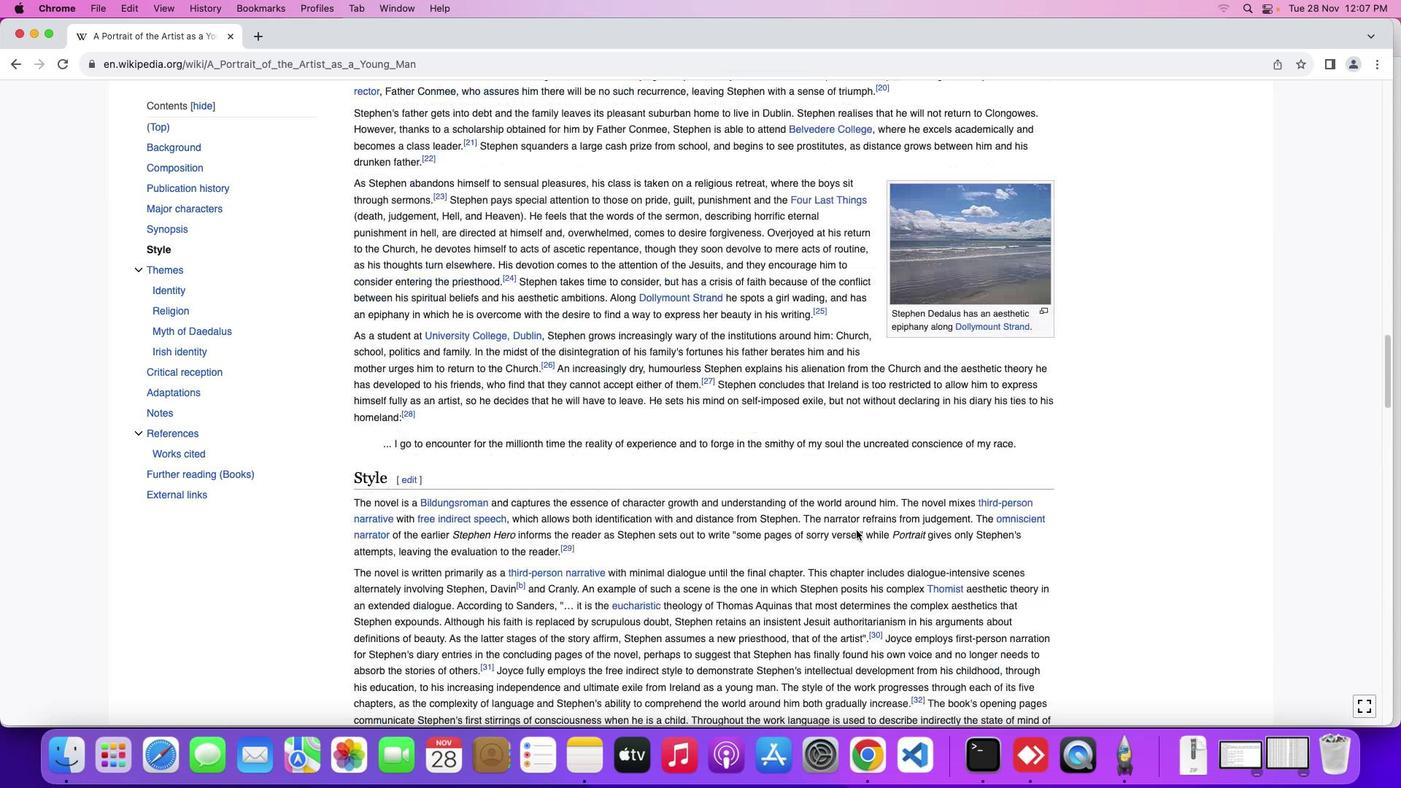 
Action: Mouse scrolled (856, 530) with delta (0, 0)
Screenshot: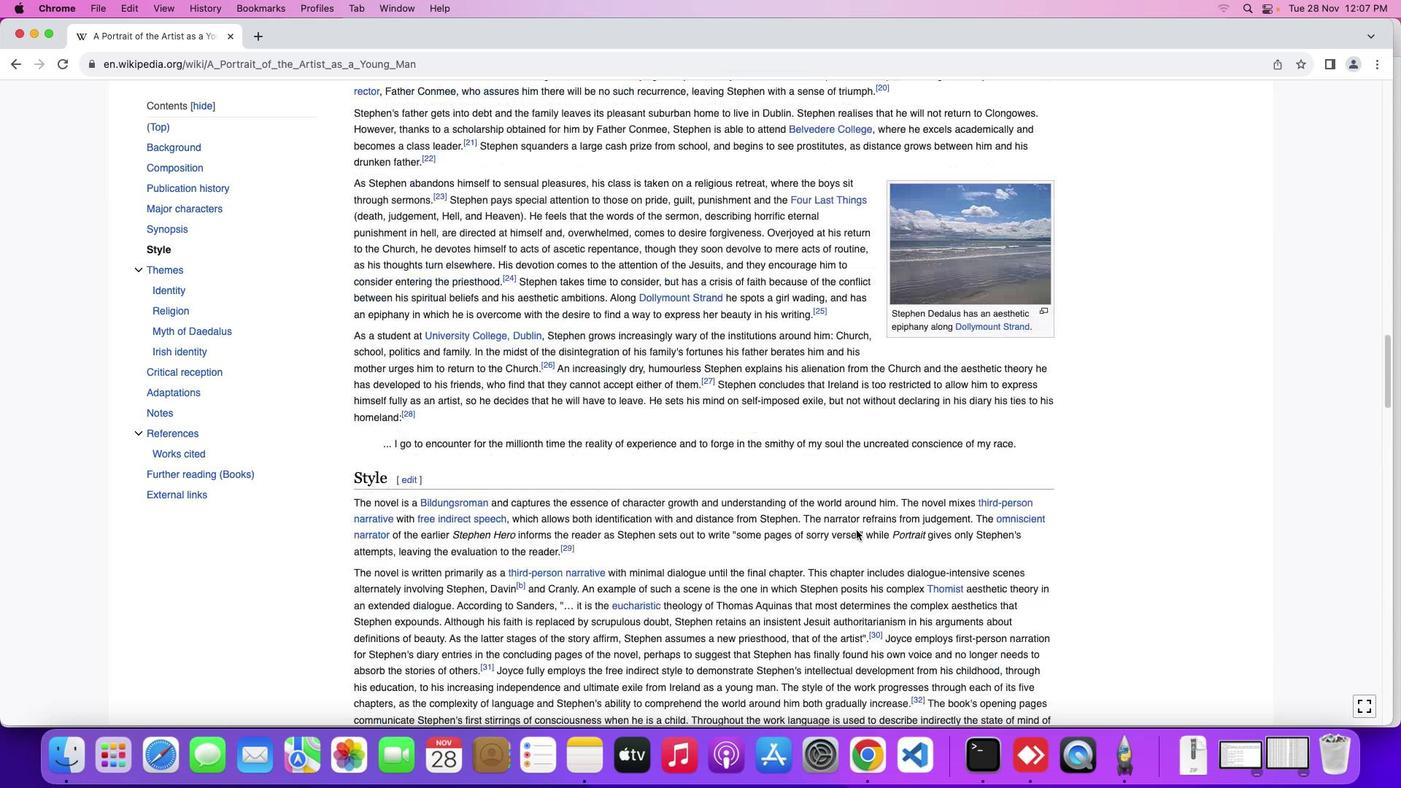 
Action: Mouse scrolled (856, 530) with delta (0, 2)
Screenshot: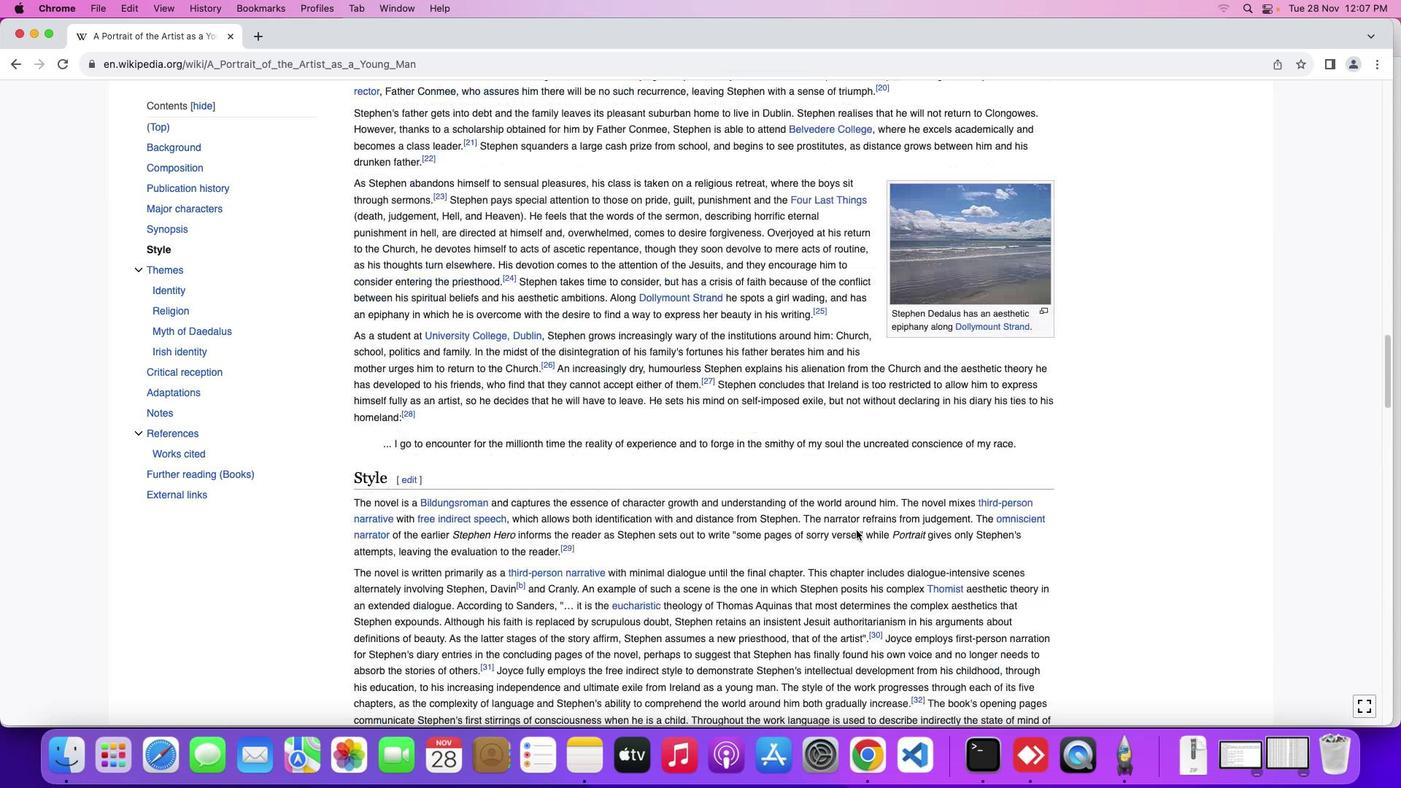 
Action: Mouse scrolled (856, 530) with delta (0, 3)
Screenshot: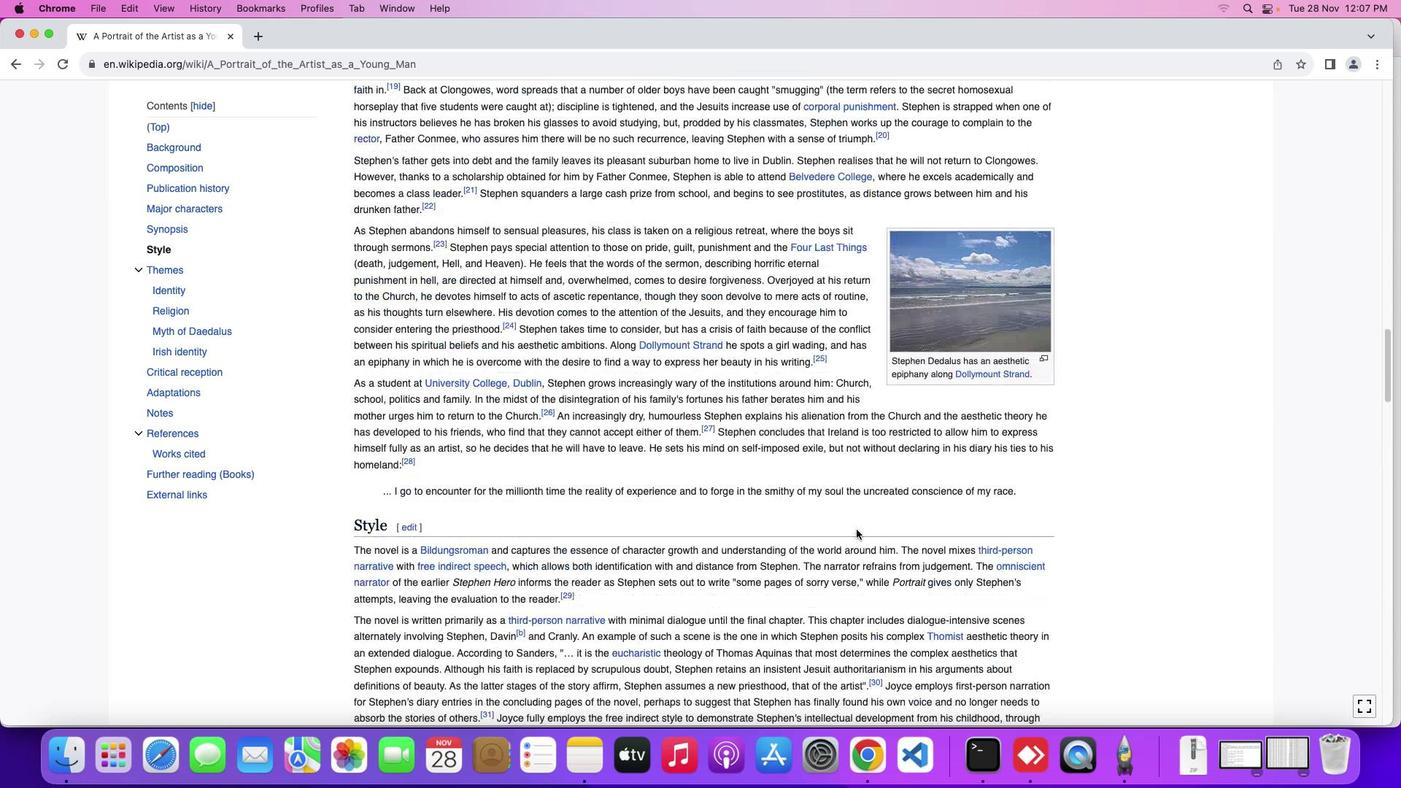 
Action: Mouse scrolled (856, 530) with delta (0, 4)
Screenshot: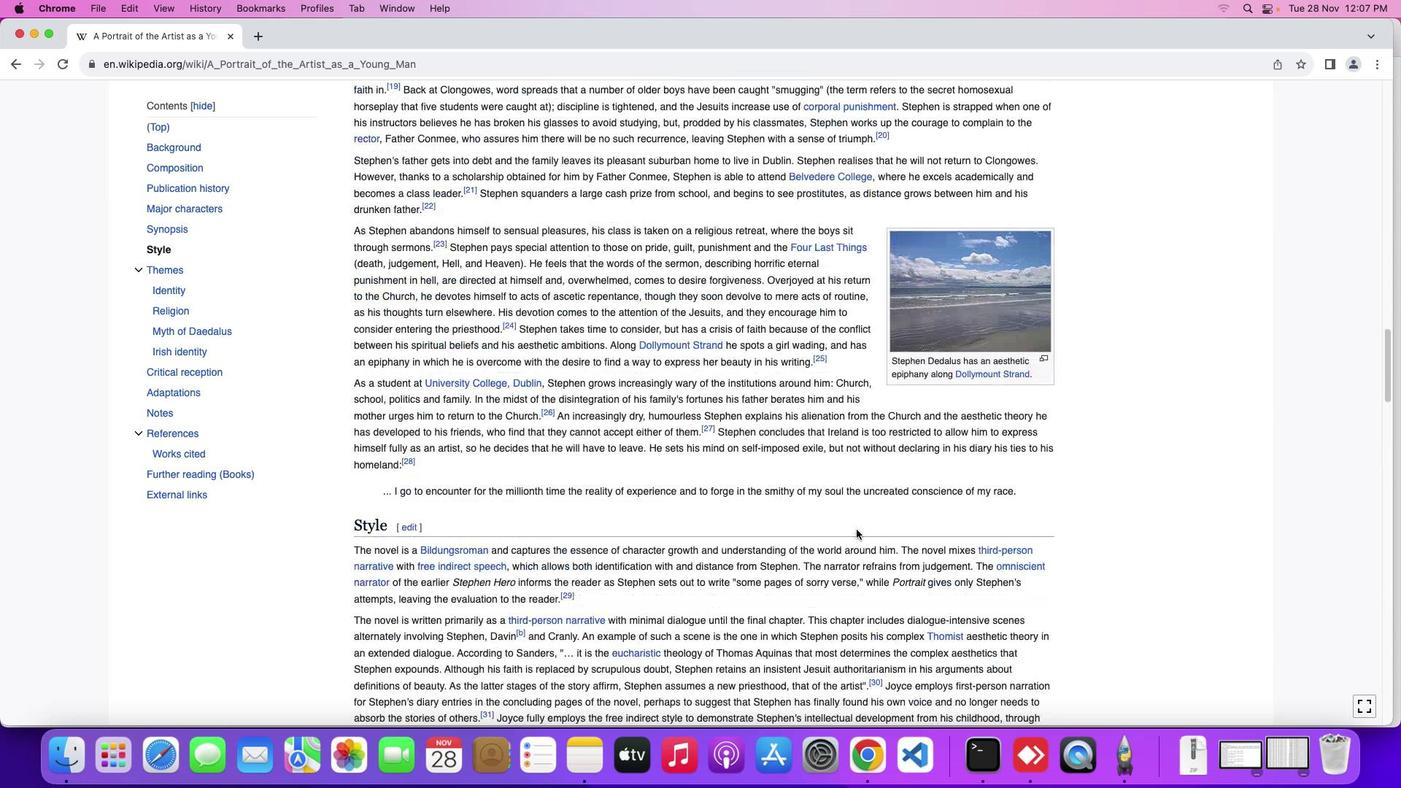
Action: Mouse scrolled (856, 530) with delta (0, 5)
Screenshot: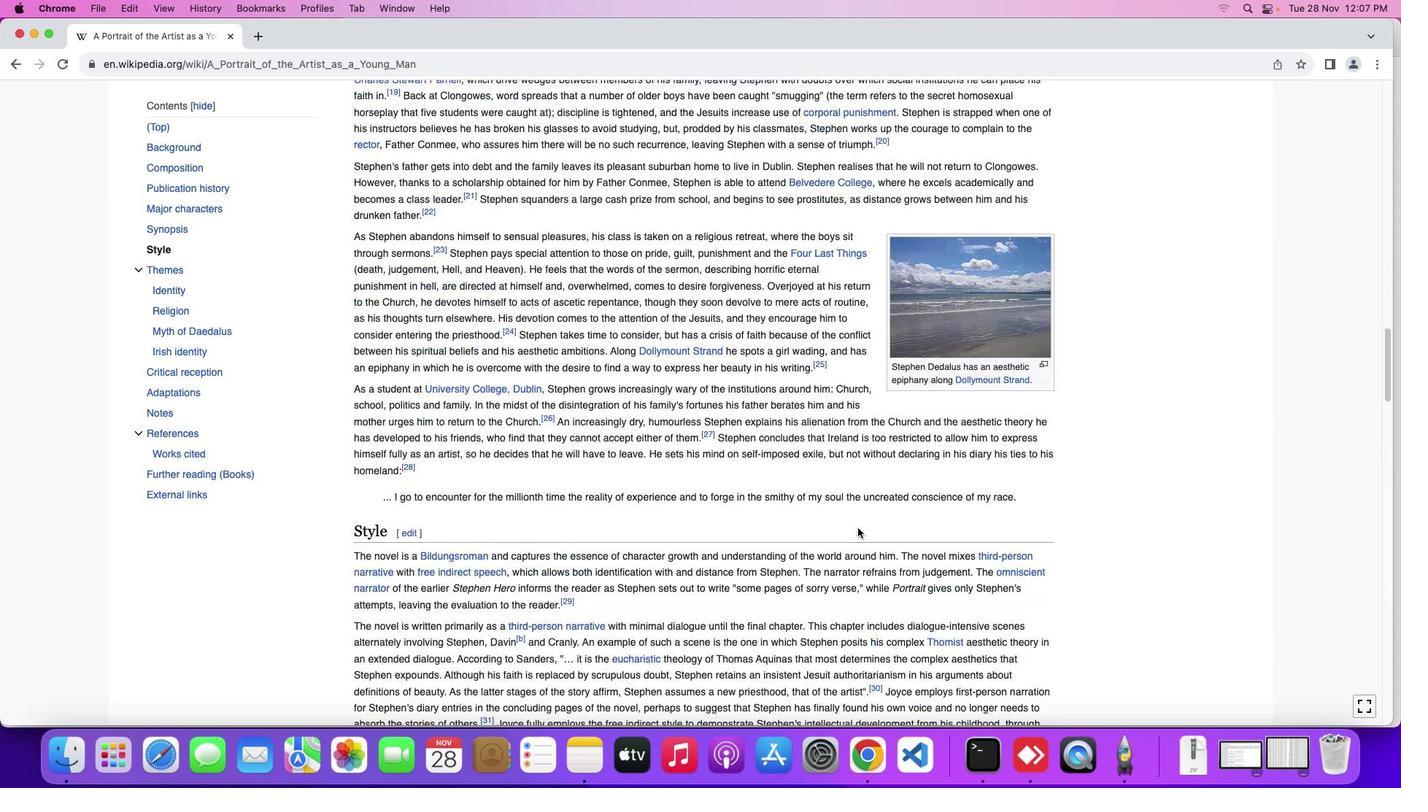 
Action: Mouse moved to (858, 527)
Screenshot: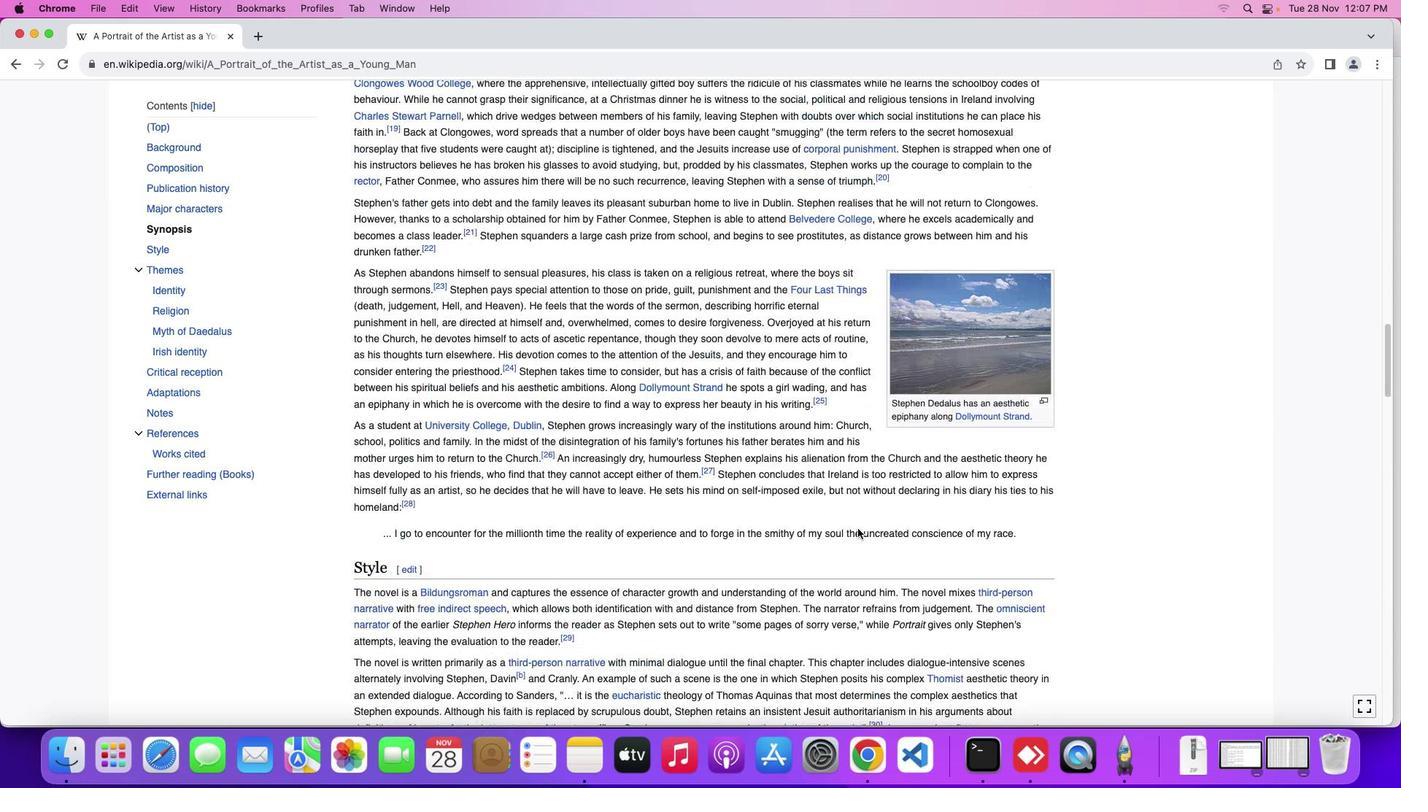
Action: Mouse scrolled (858, 527) with delta (0, 0)
Screenshot: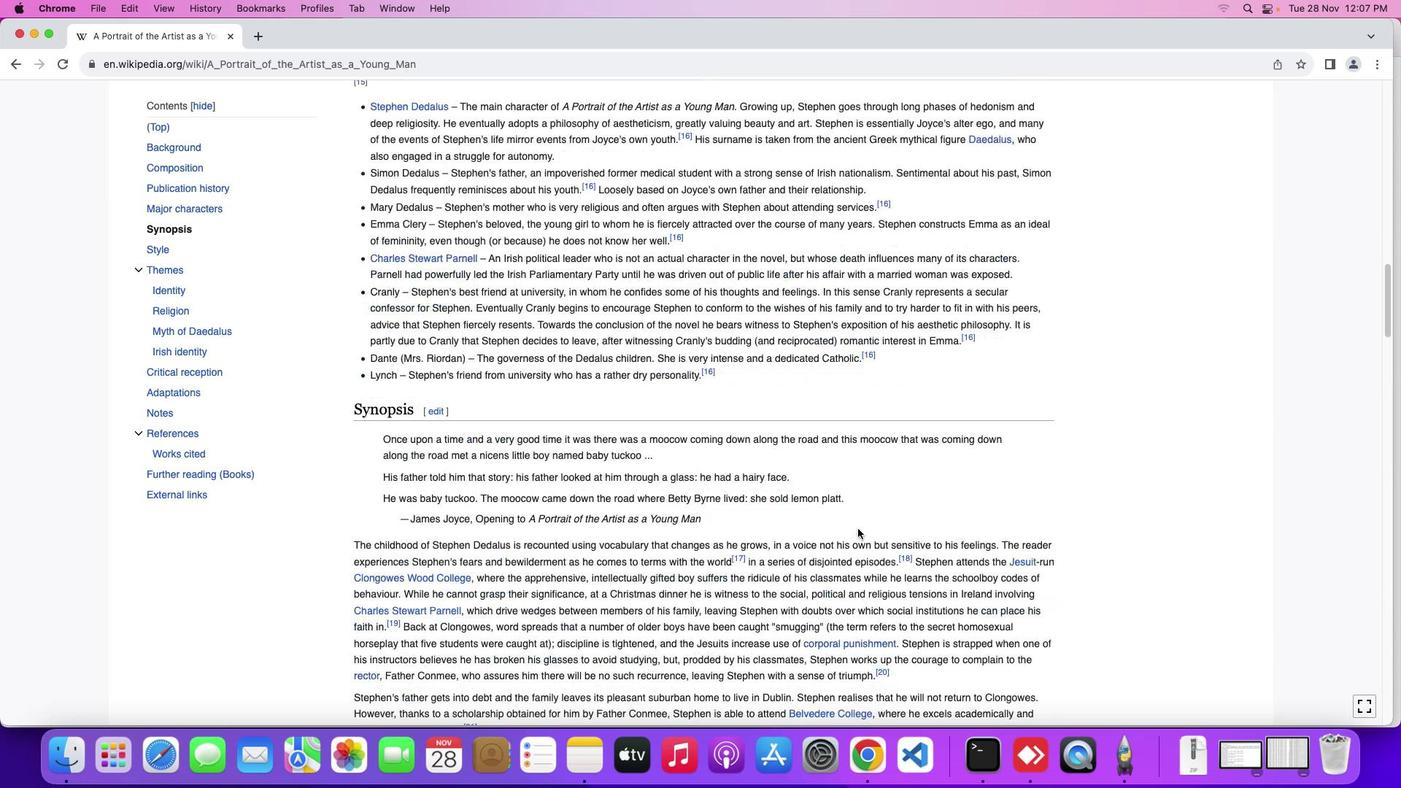
Action: Mouse scrolled (858, 527) with delta (0, 0)
Screenshot: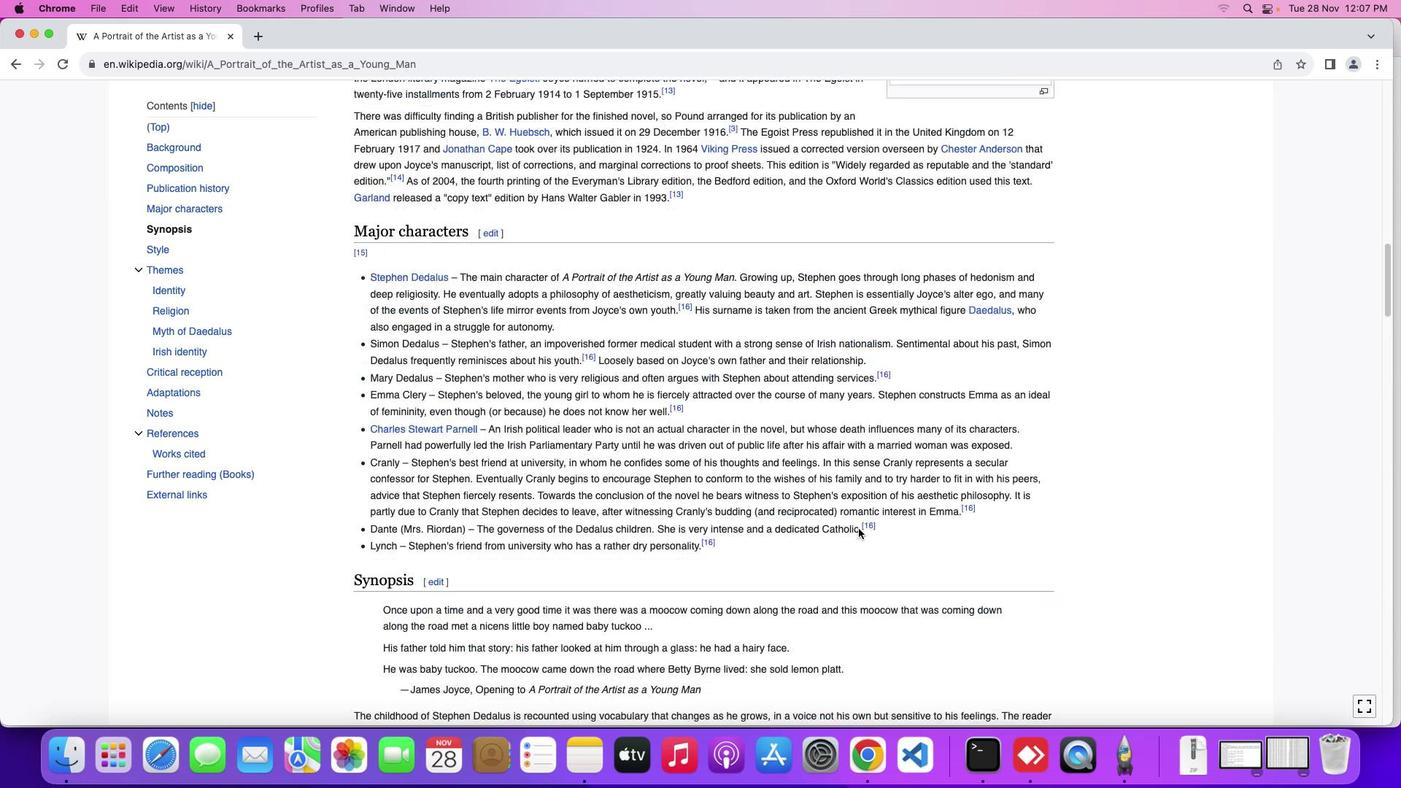 
Action: Mouse moved to (858, 527)
Screenshot: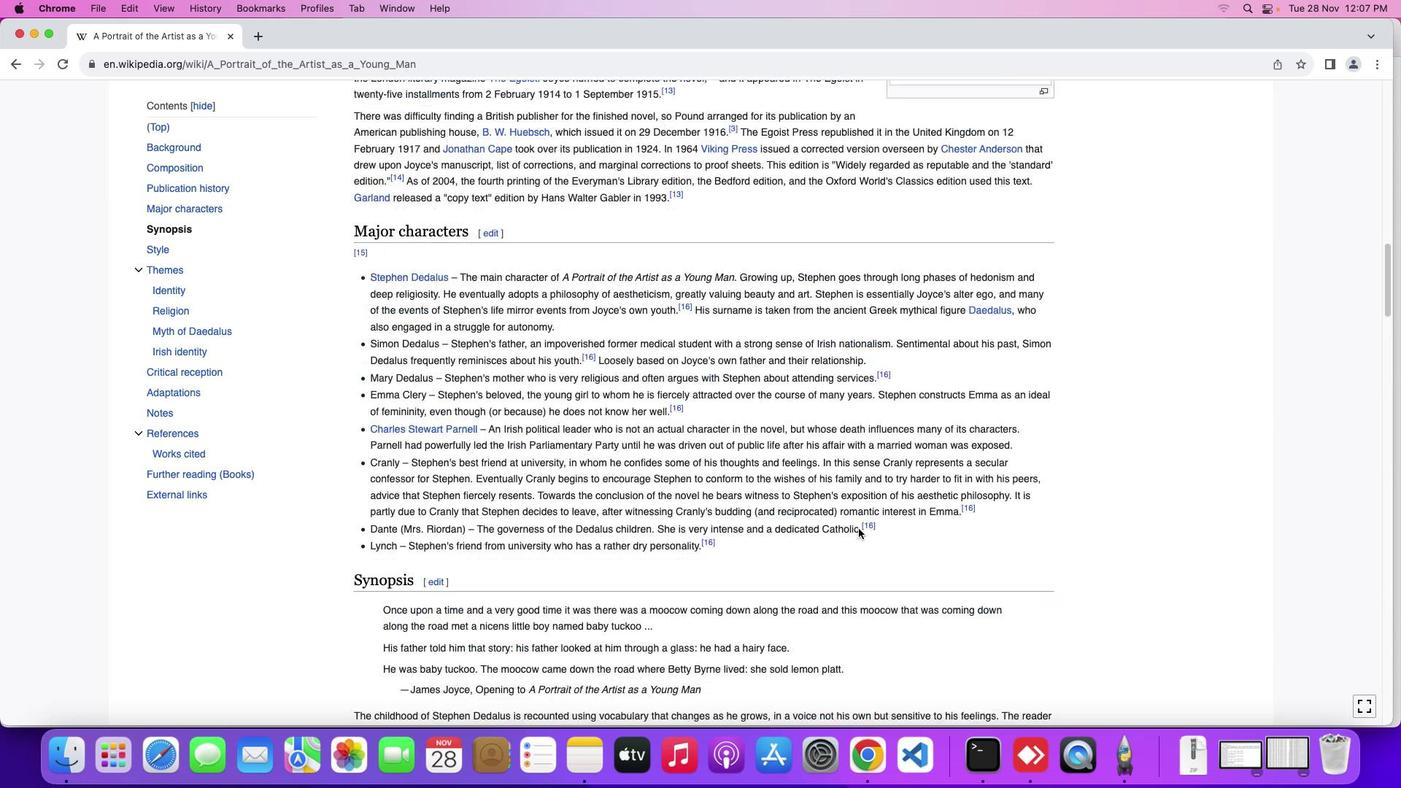 
Action: Mouse scrolled (858, 527) with delta (0, 2)
Screenshot: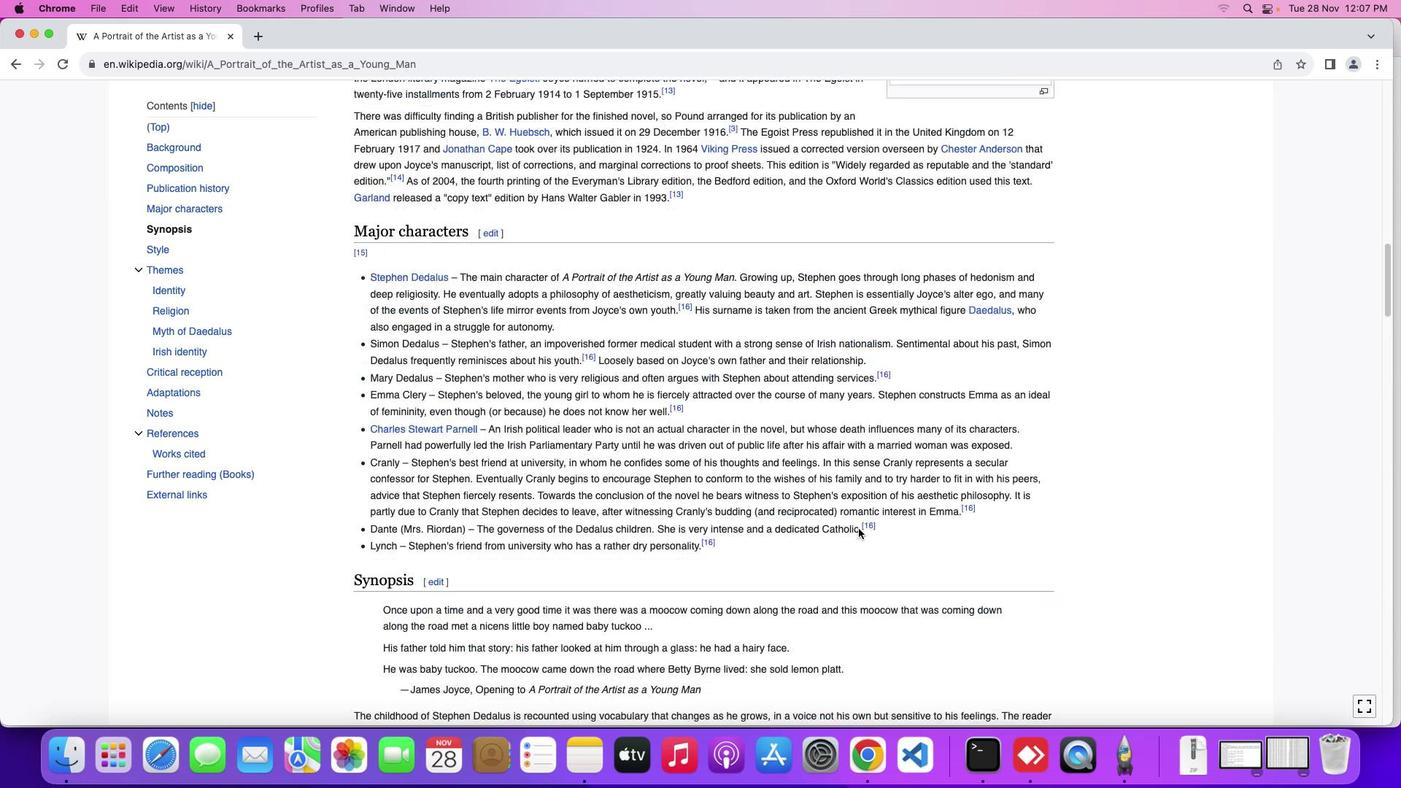 
Action: Mouse moved to (857, 528)
Screenshot: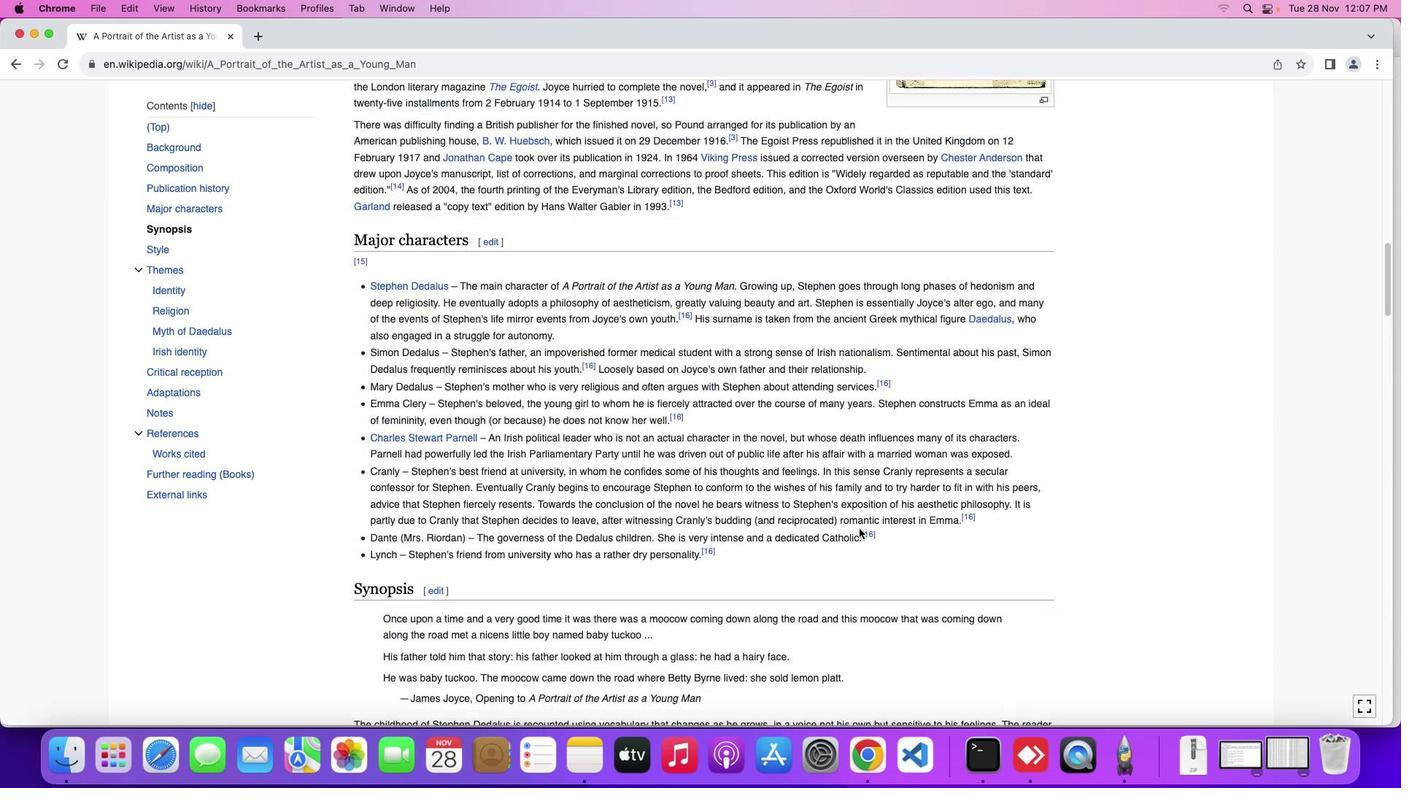 
Action: Mouse scrolled (857, 528) with delta (0, 3)
Screenshot: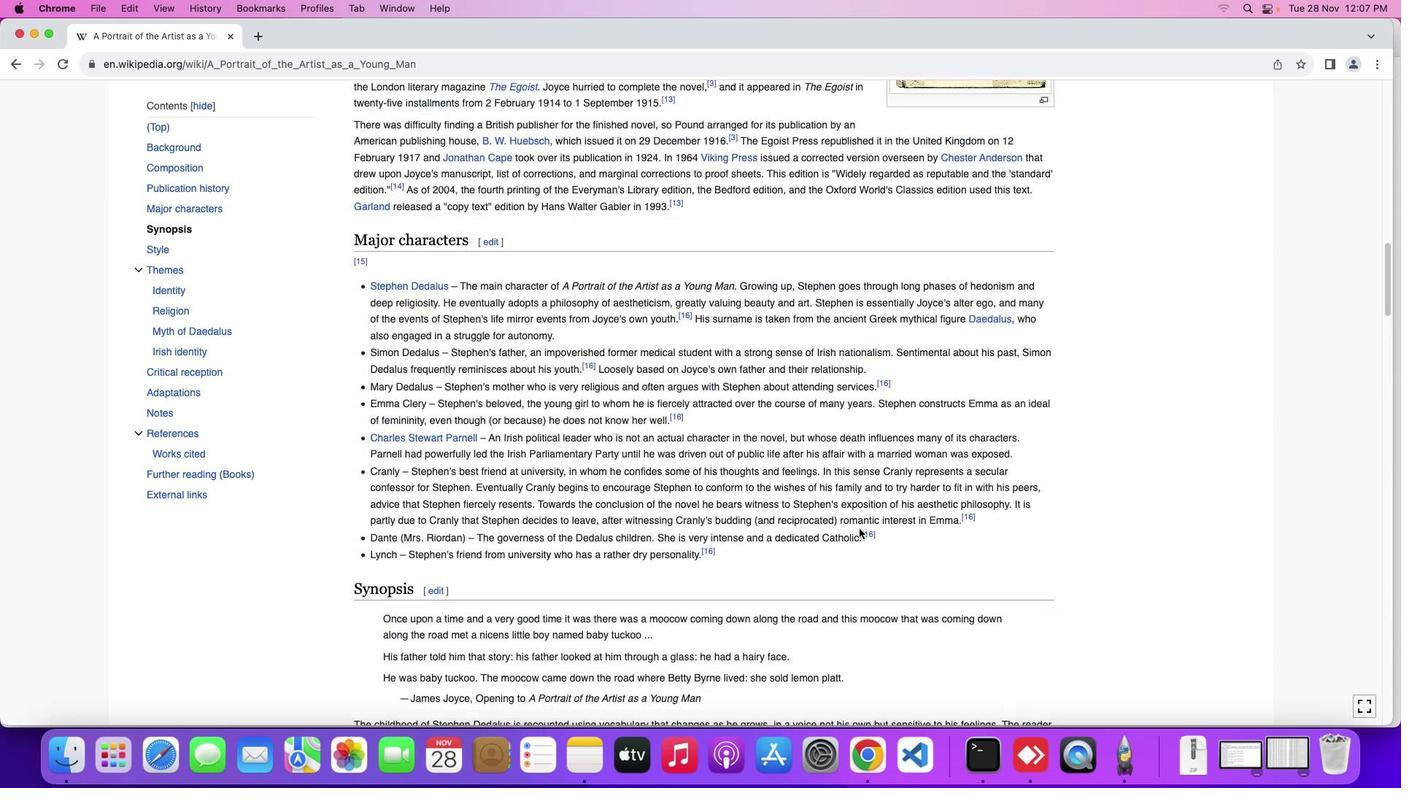 
Action: Mouse scrolled (857, 528) with delta (0, 4)
Screenshot: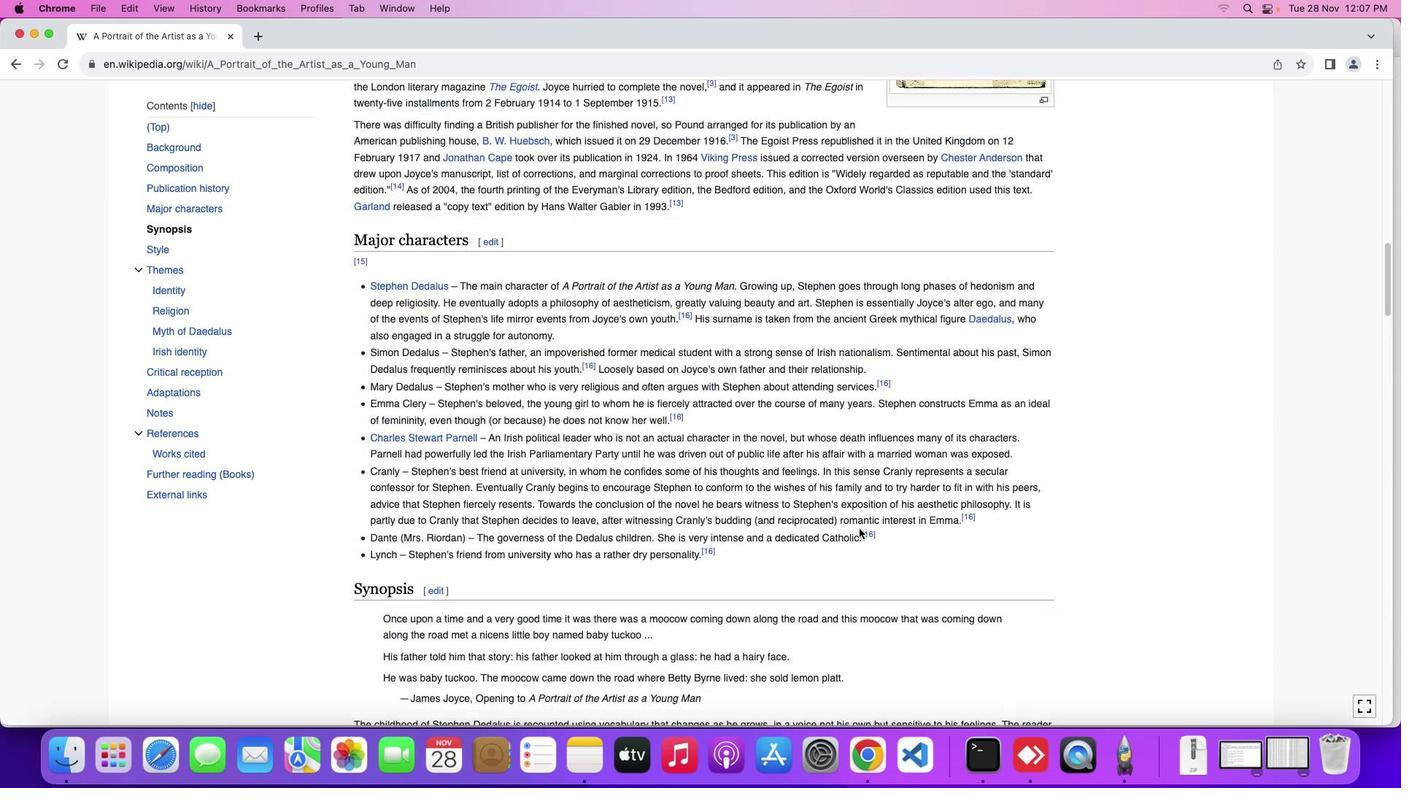 
Action: Mouse scrolled (857, 528) with delta (0, 5)
Screenshot: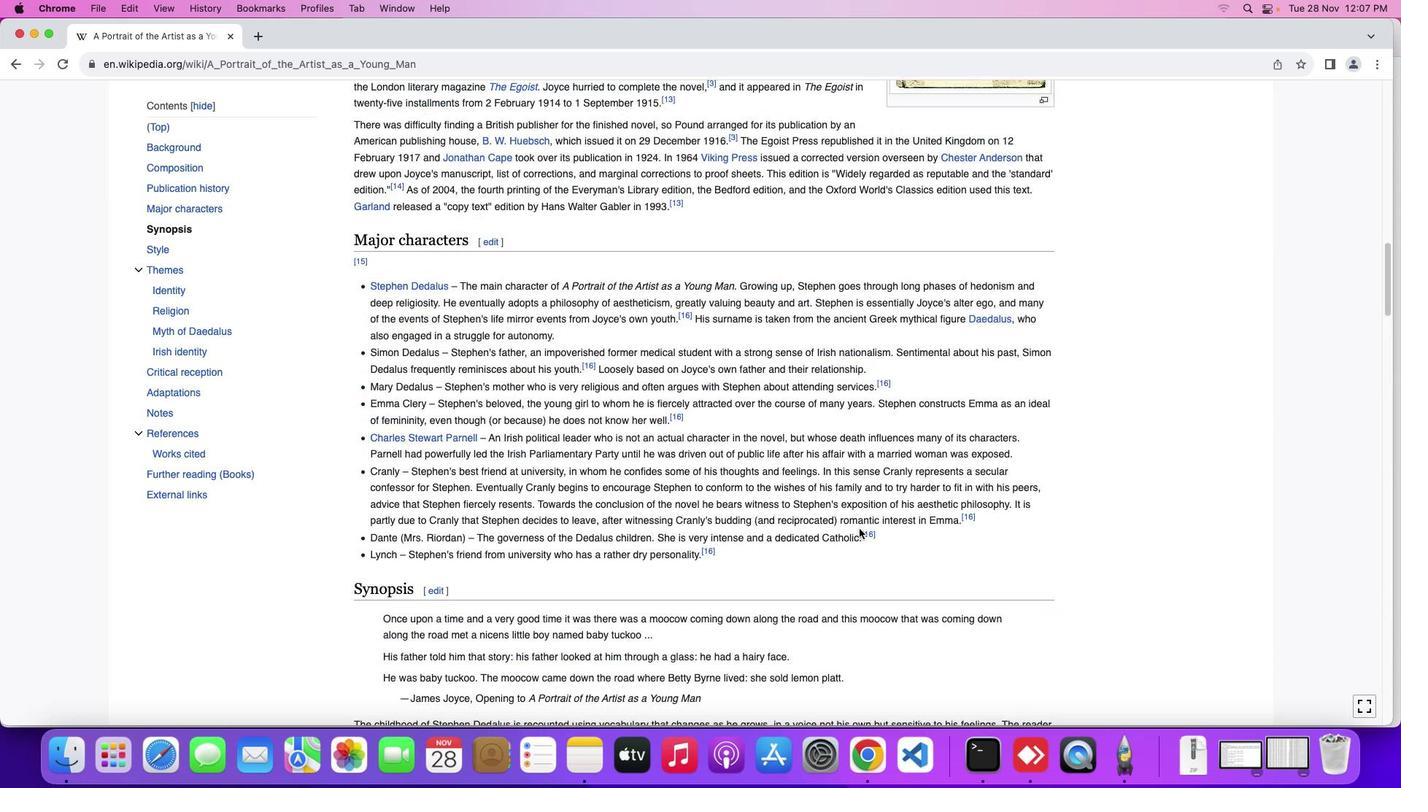 
Action: Mouse moved to (859, 527)
Screenshot: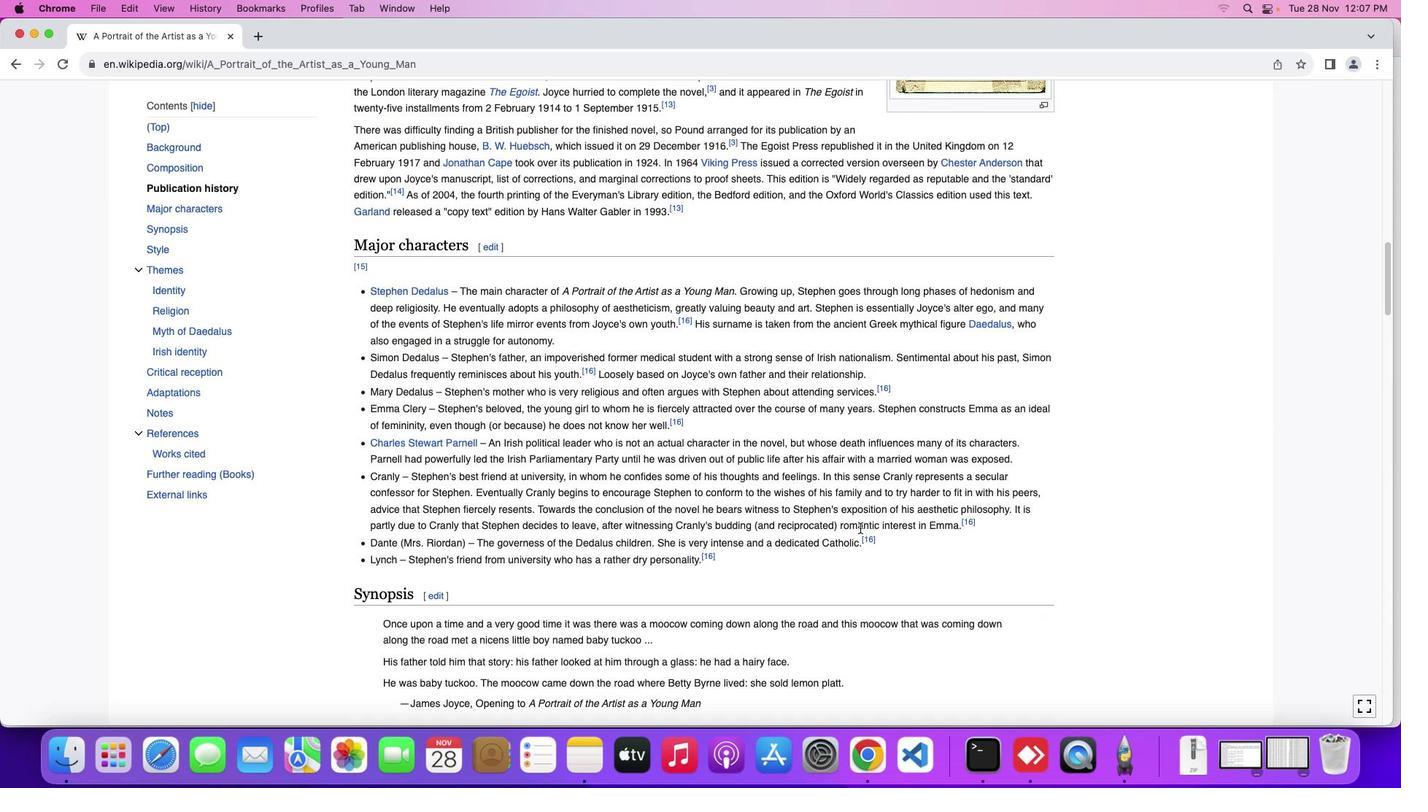 
Action: Mouse scrolled (859, 527) with delta (0, 0)
Screenshot: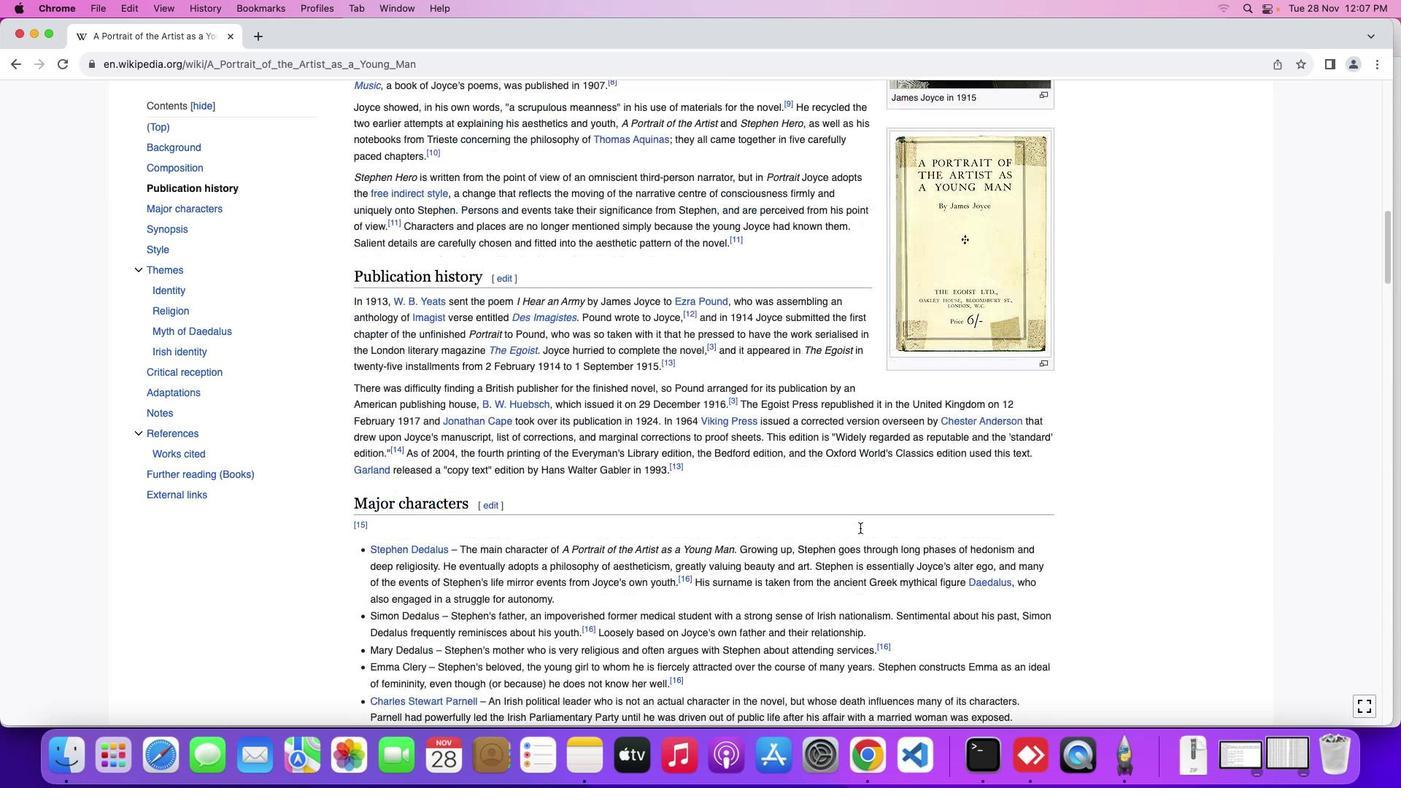 
Action: Mouse scrolled (859, 527) with delta (0, 0)
Screenshot: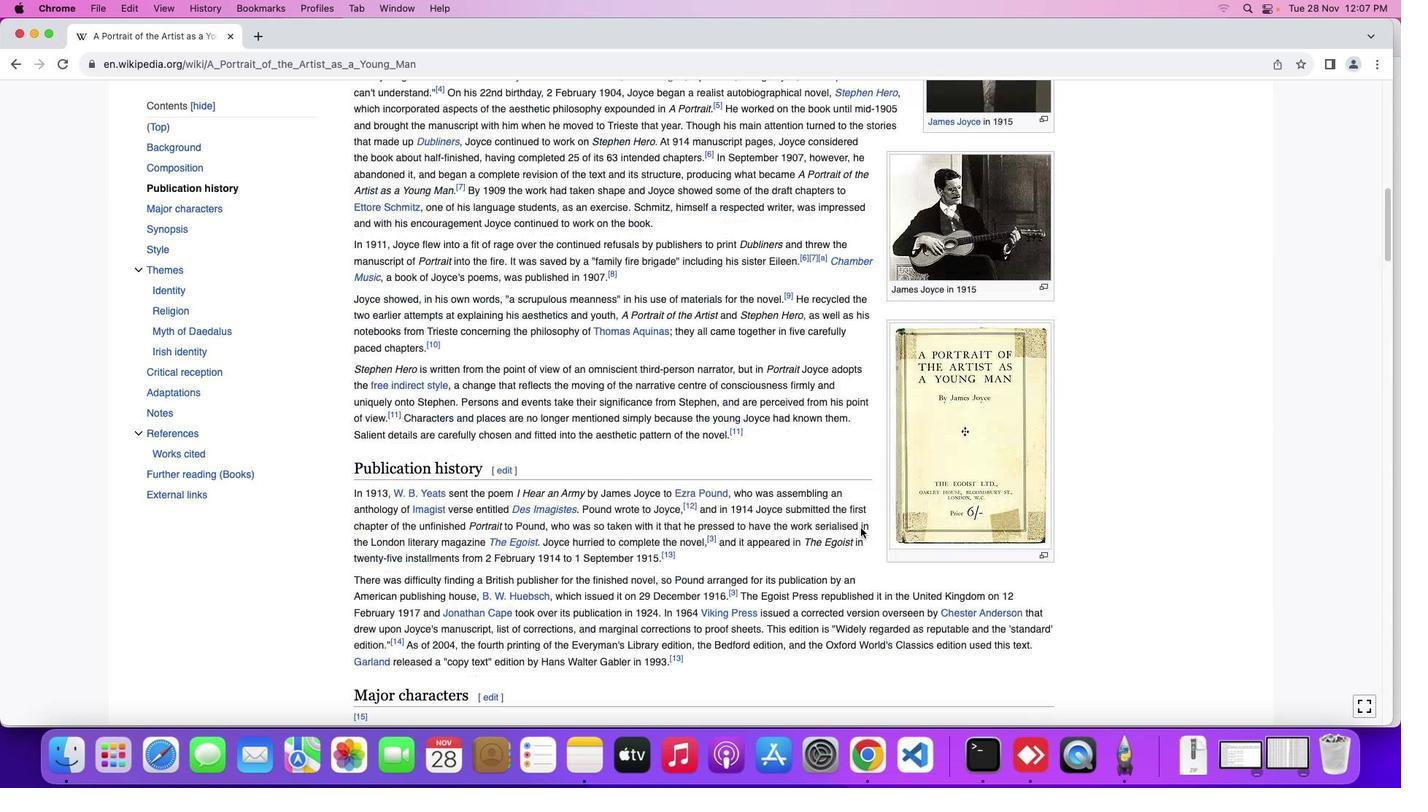 
Action: Mouse scrolled (859, 527) with delta (0, 2)
Screenshot: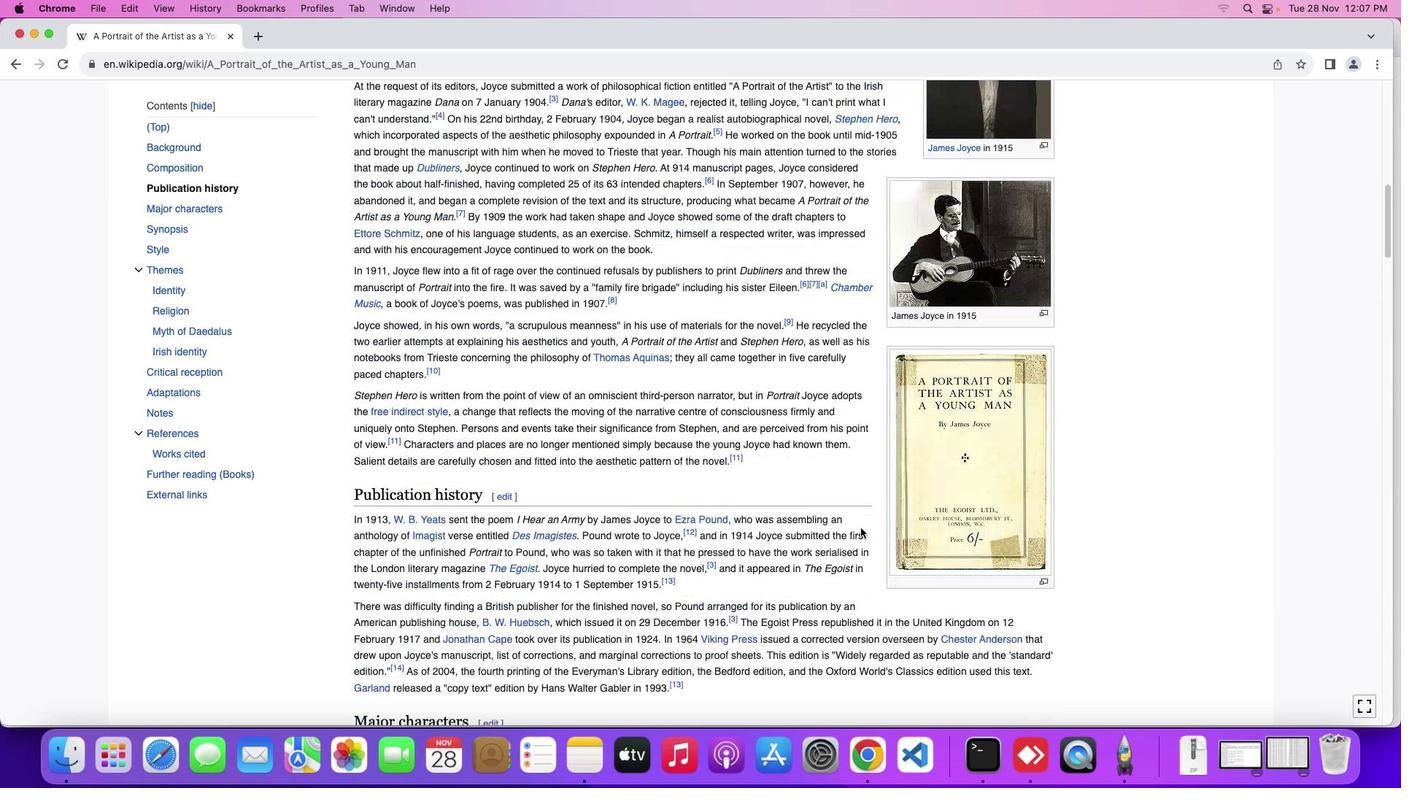 
Action: Mouse moved to (859, 528)
Screenshot: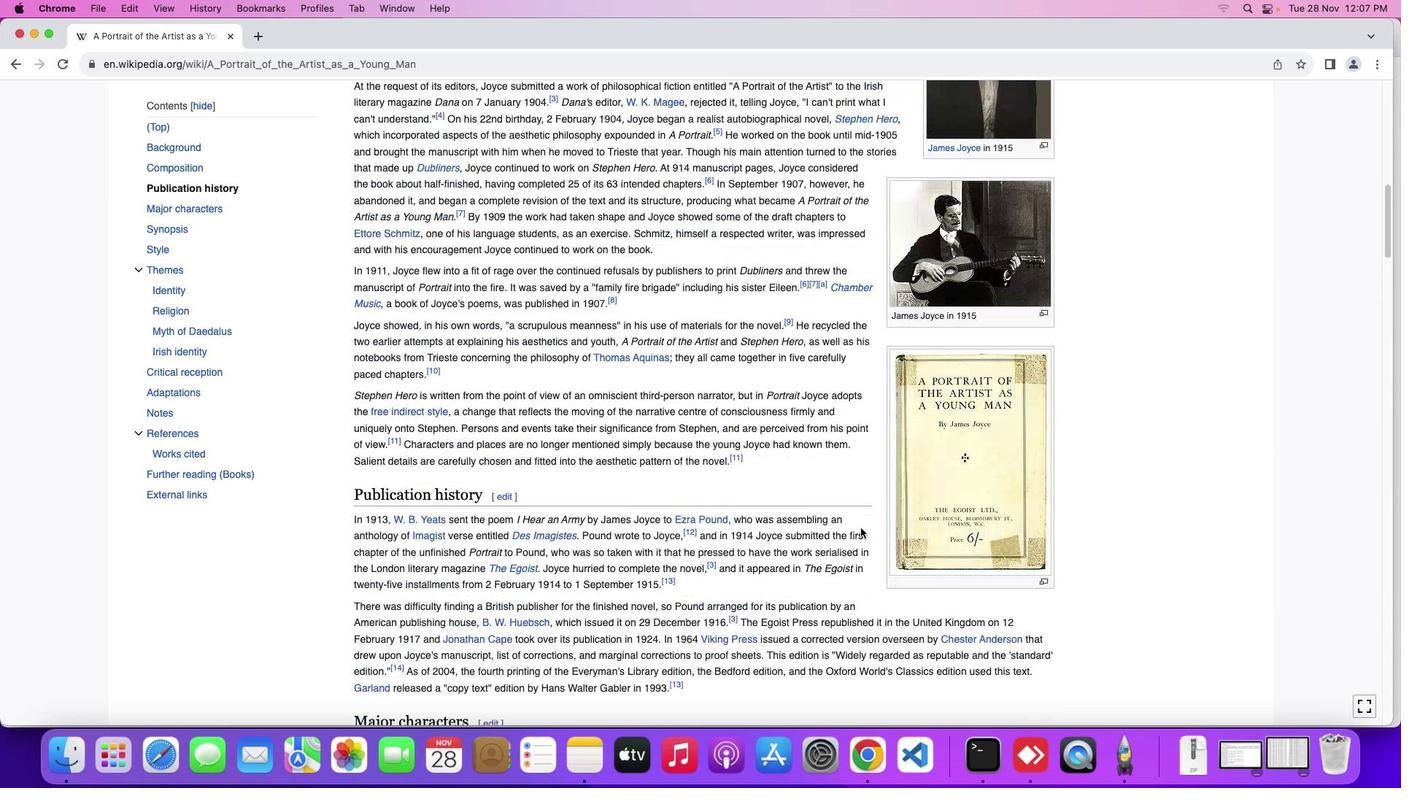 
Action: Mouse scrolled (859, 528) with delta (0, 3)
Screenshot: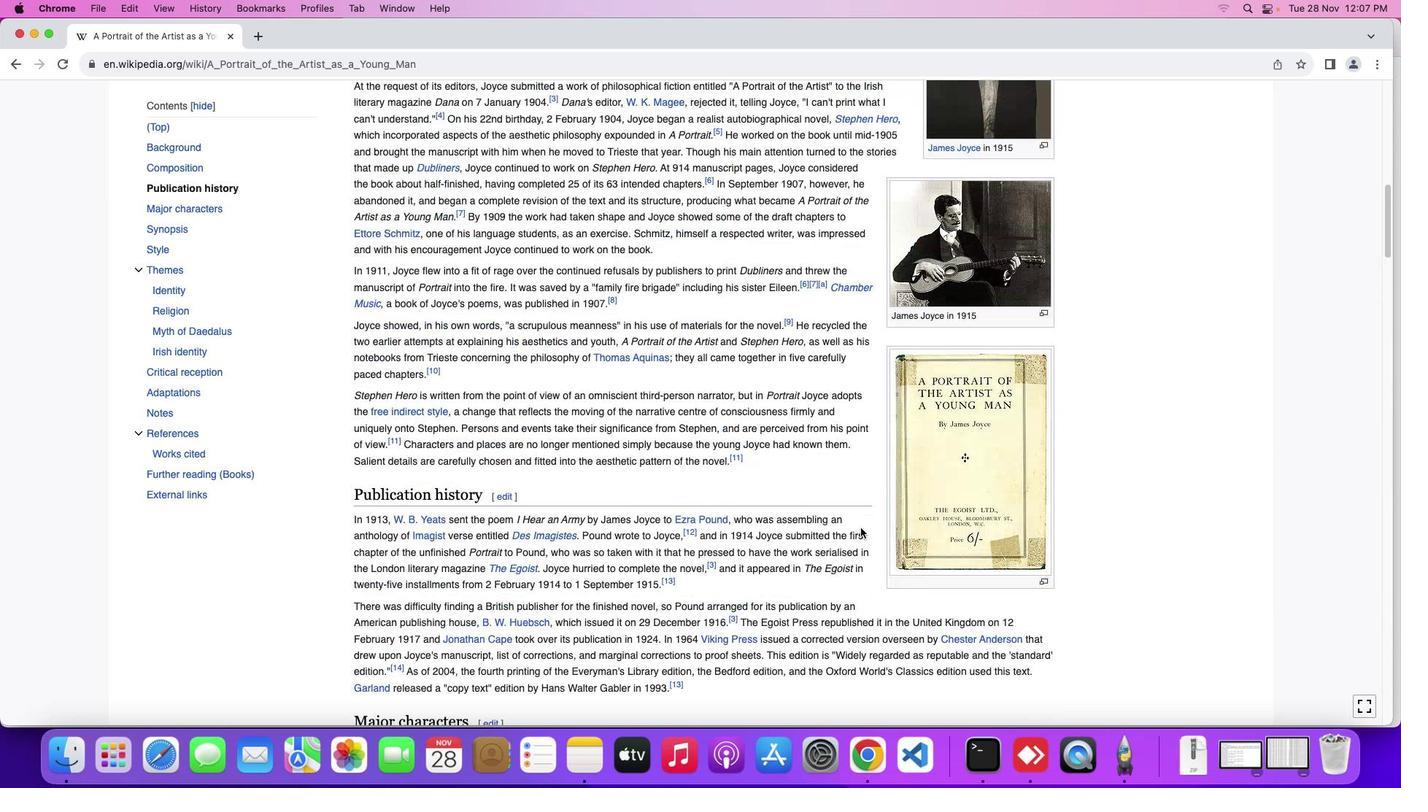 
Action: Mouse scrolled (859, 528) with delta (0, 4)
Screenshot: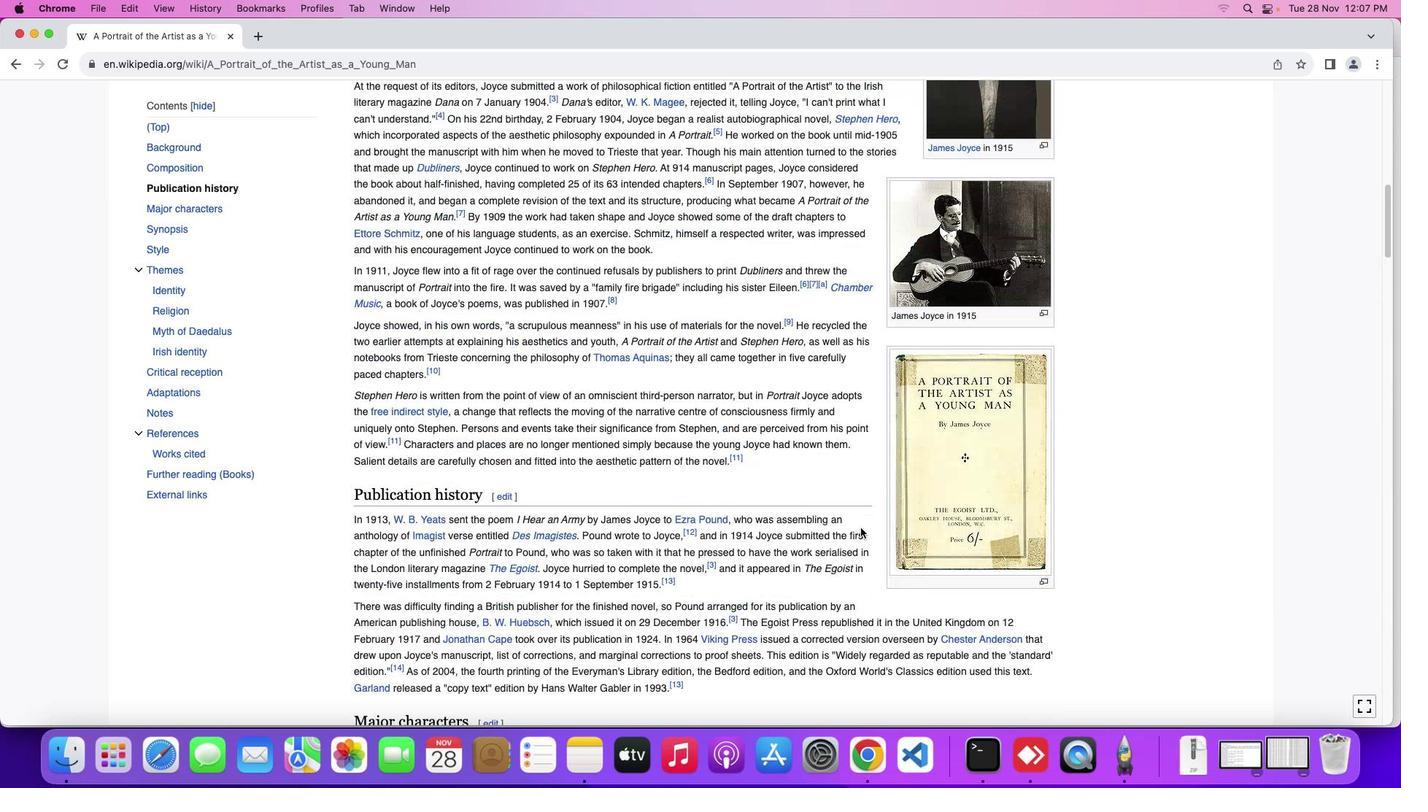 
Action: Mouse moved to (861, 527)
Screenshot: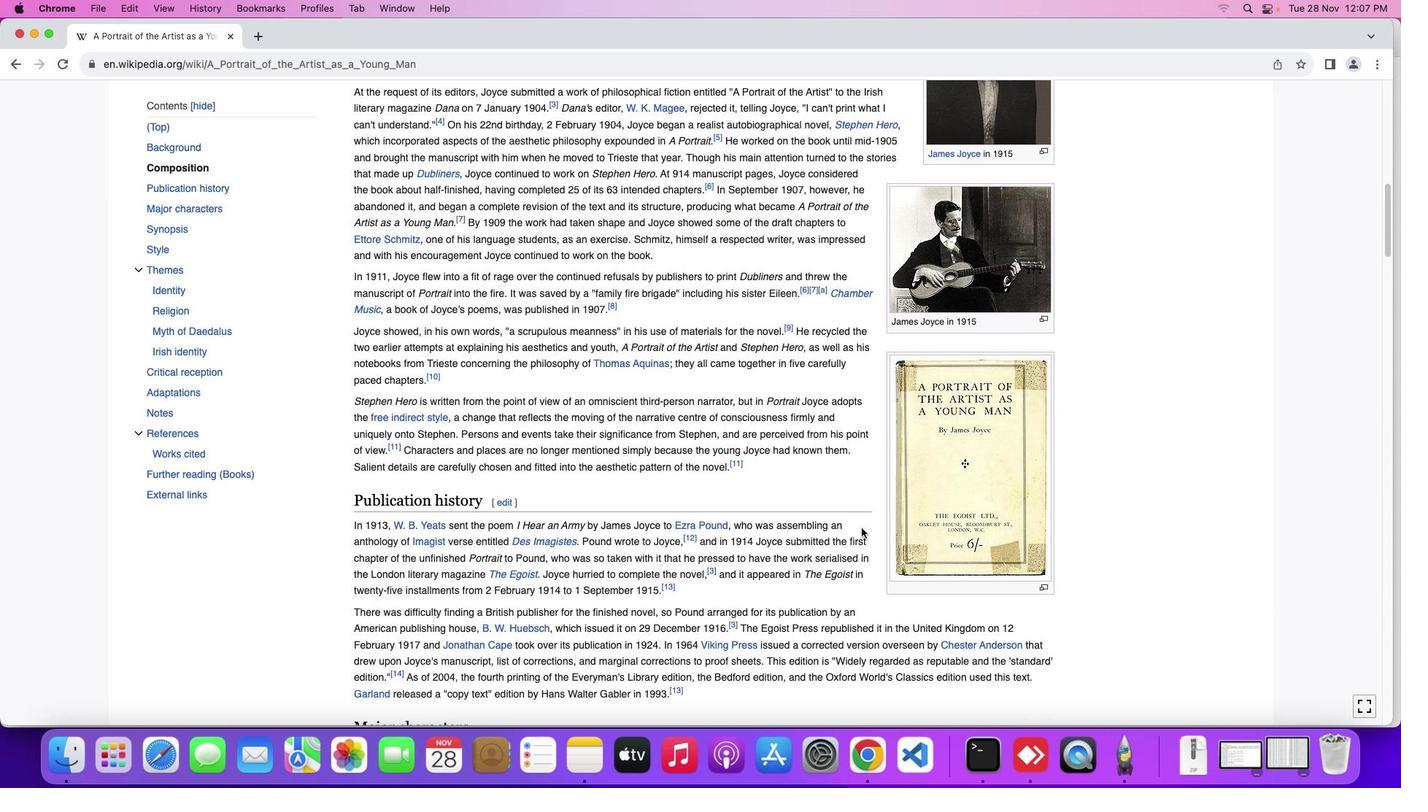 
Action: Mouse scrolled (861, 527) with delta (0, 0)
Screenshot: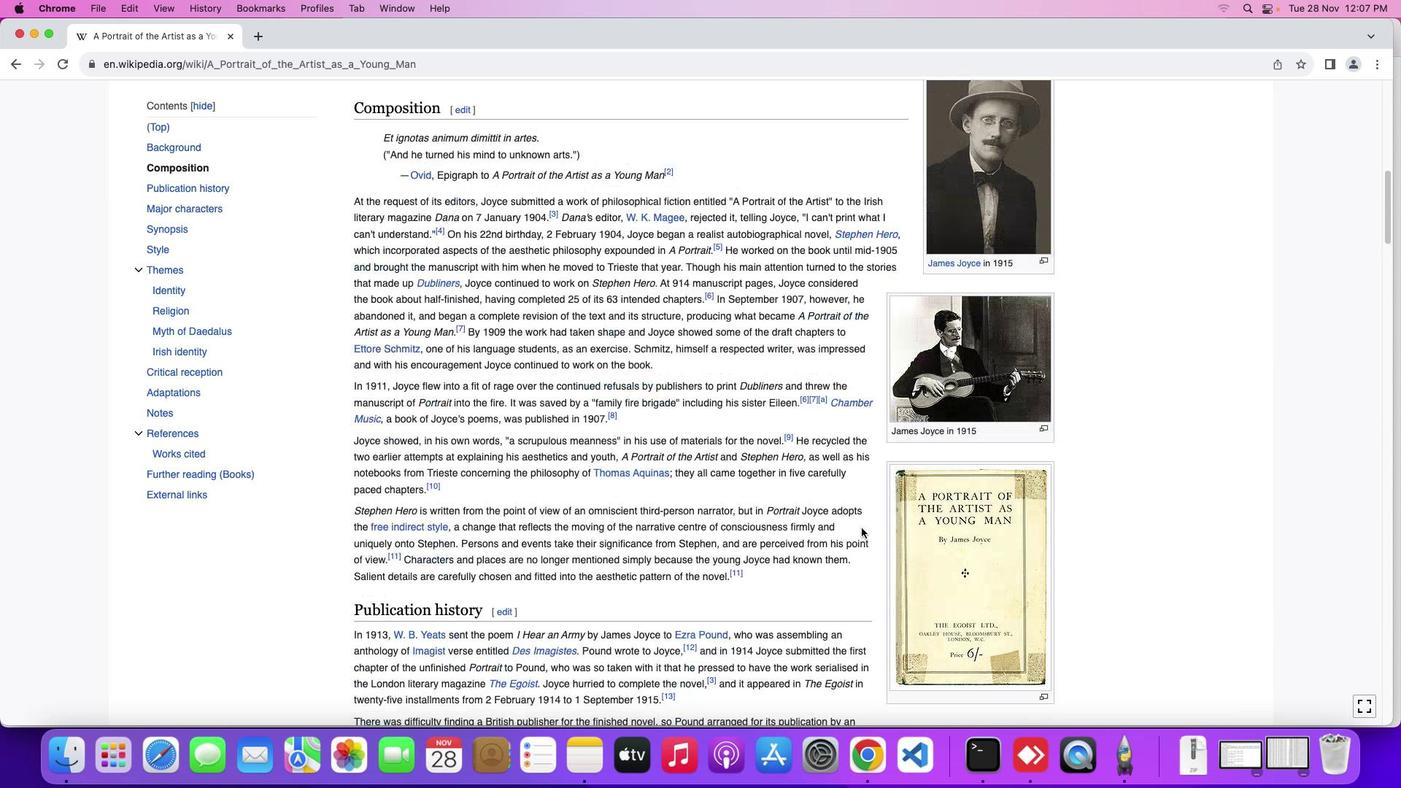 
Action: Mouse scrolled (861, 527) with delta (0, 0)
Screenshot: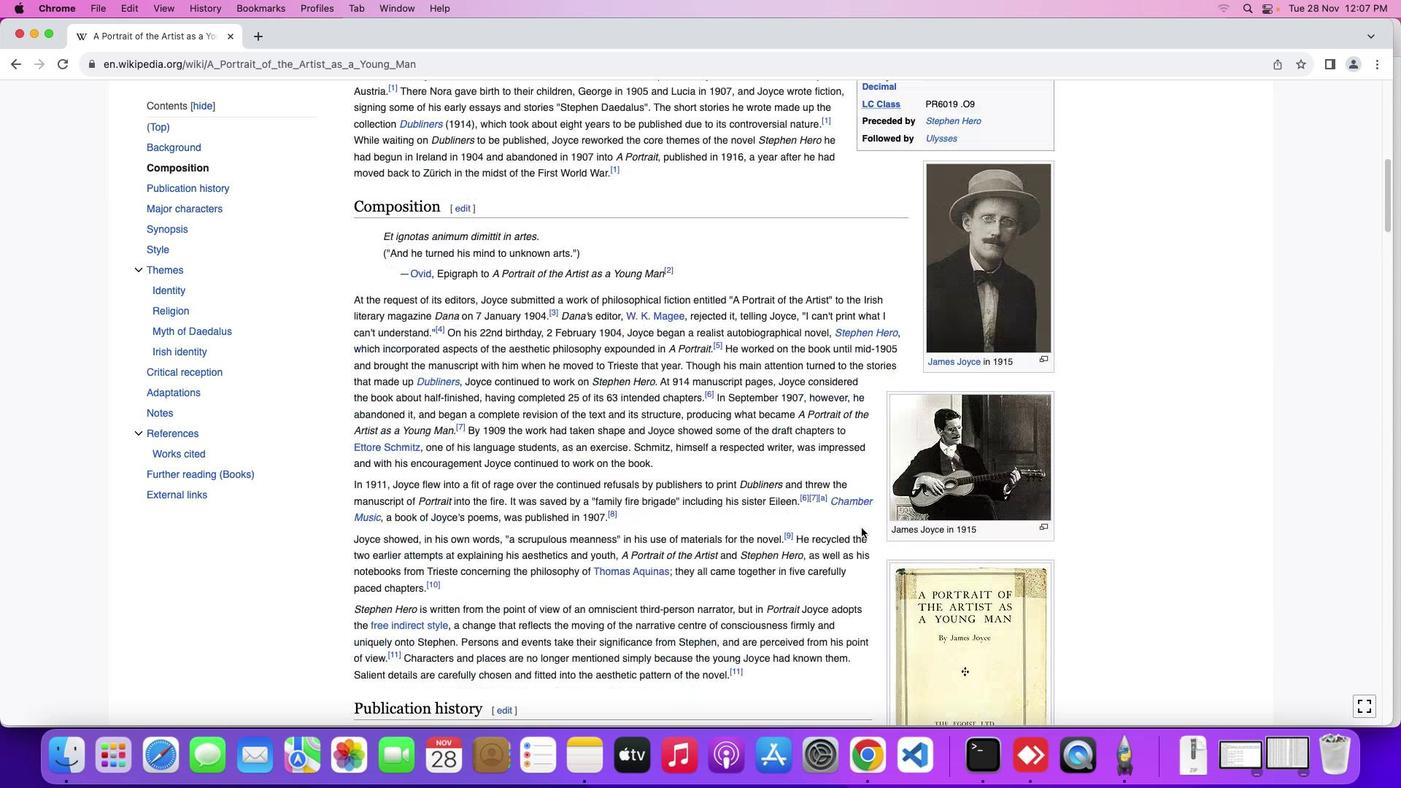
Action: Mouse scrolled (861, 527) with delta (0, 2)
Screenshot: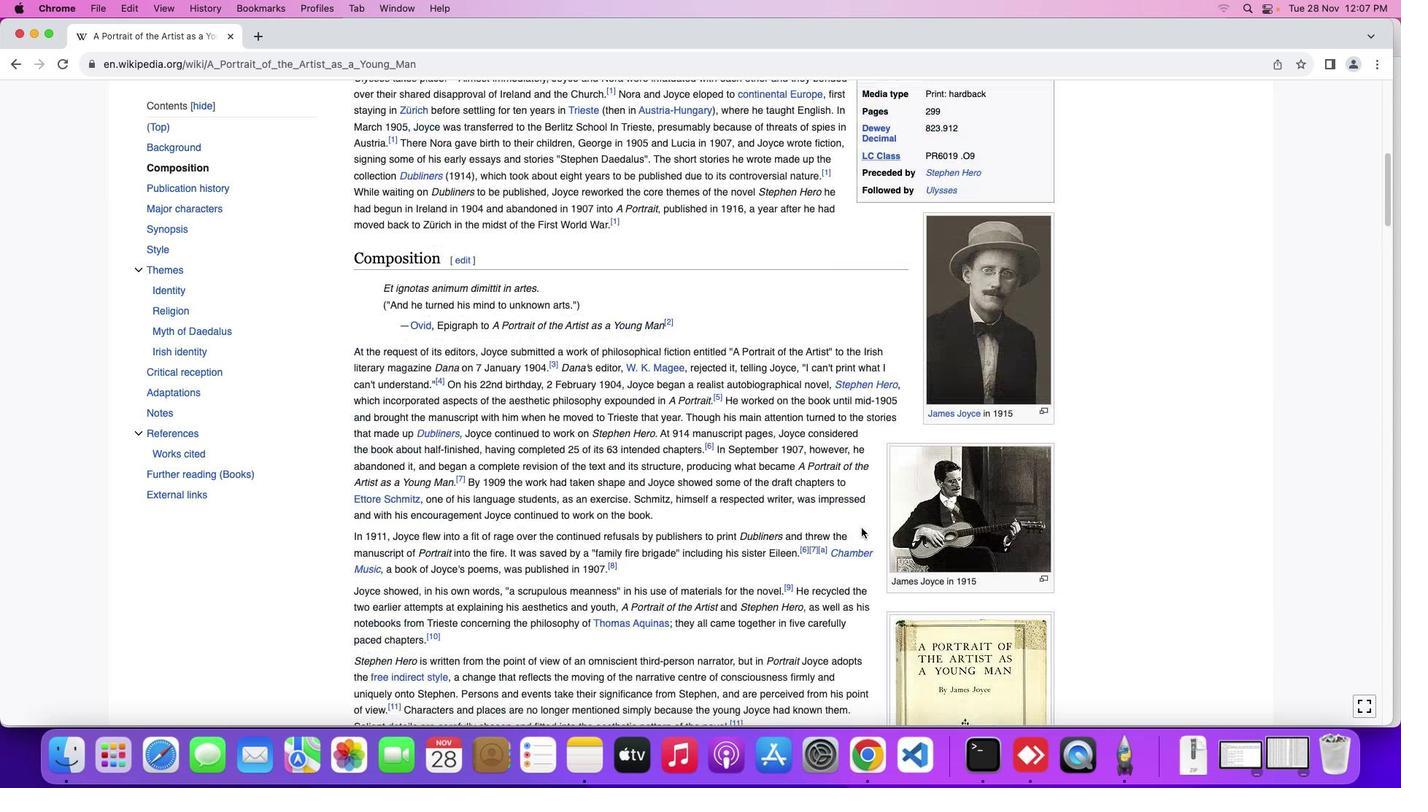
Action: Mouse scrolled (861, 527) with delta (0, 2)
Screenshot: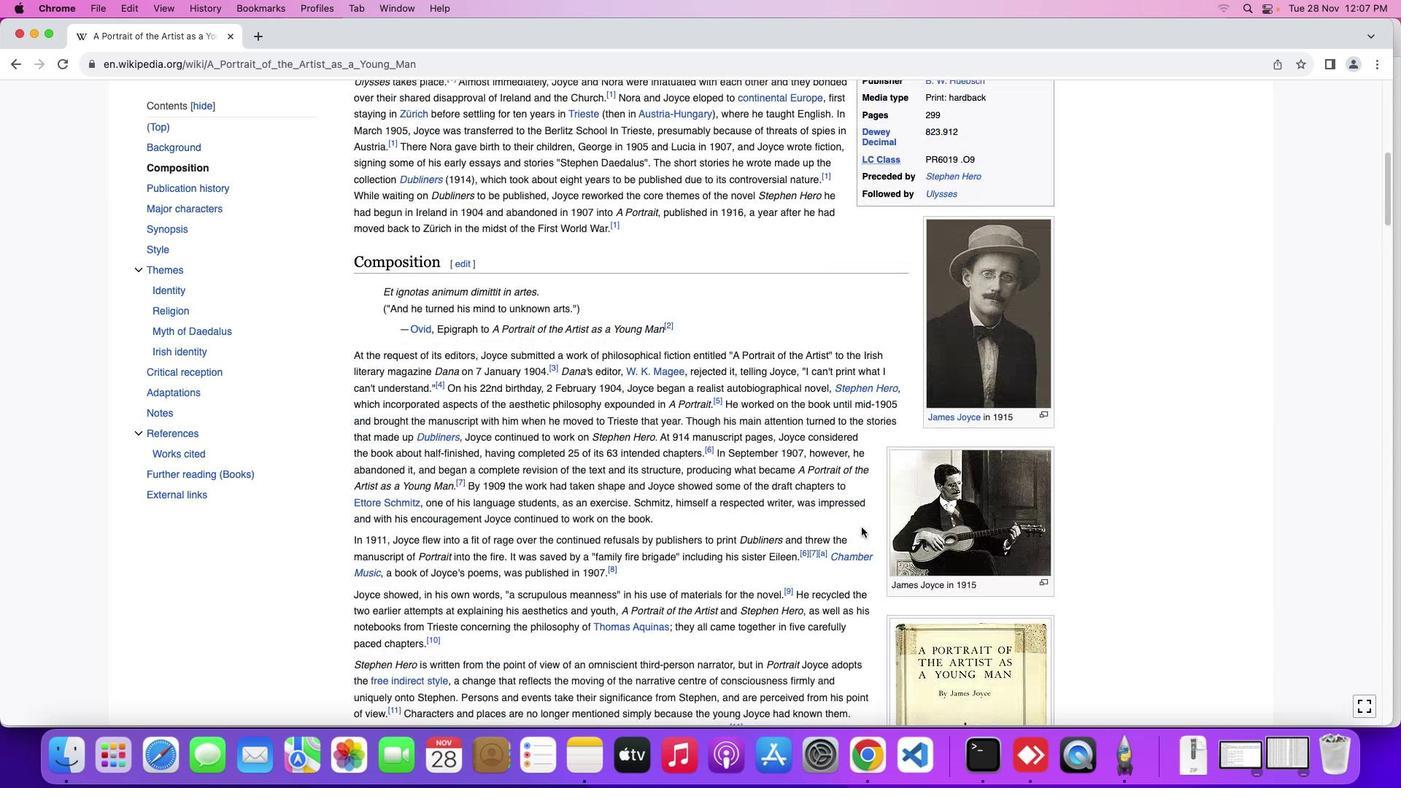 
Action: Mouse moved to (862, 526)
Screenshot: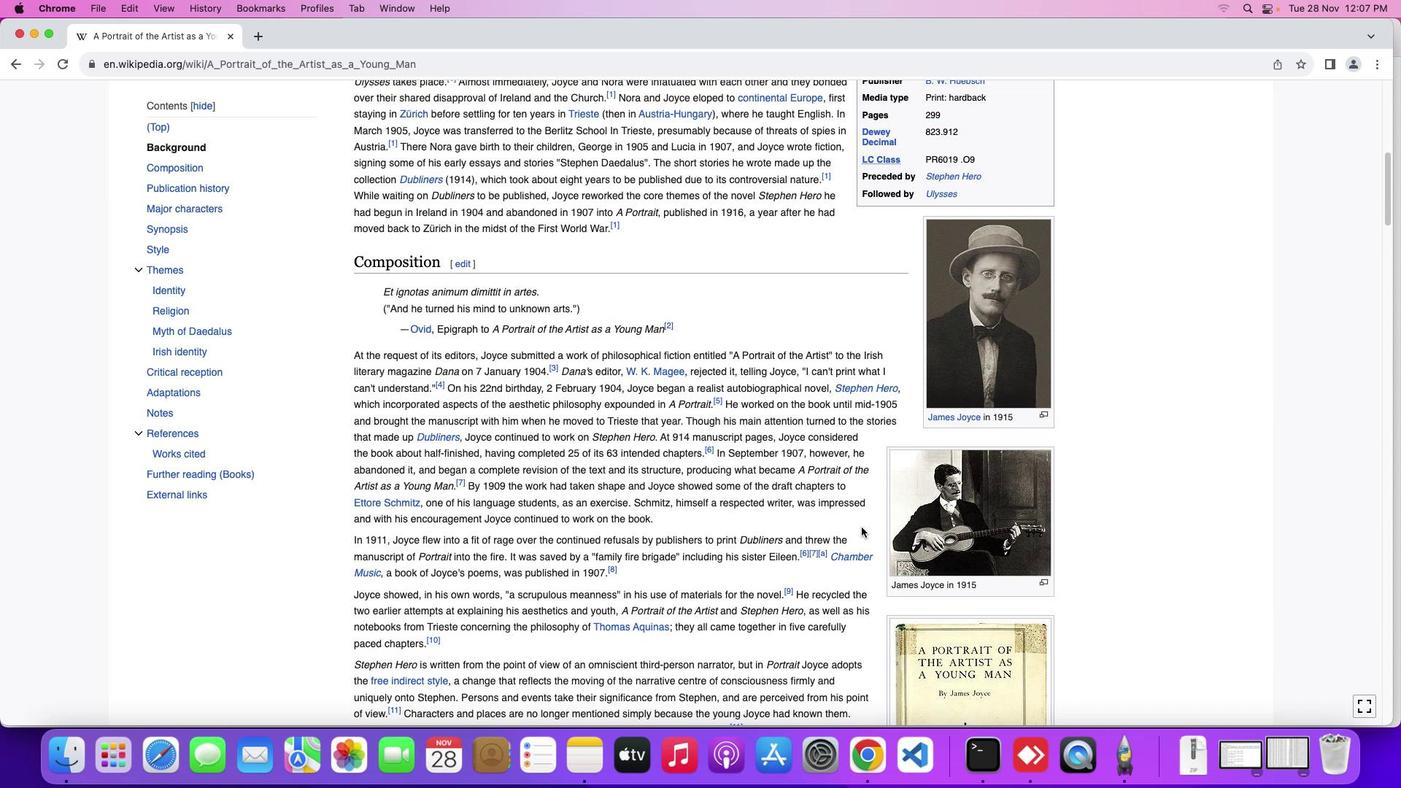 
Action: Mouse scrolled (862, 526) with delta (0, 0)
Screenshot: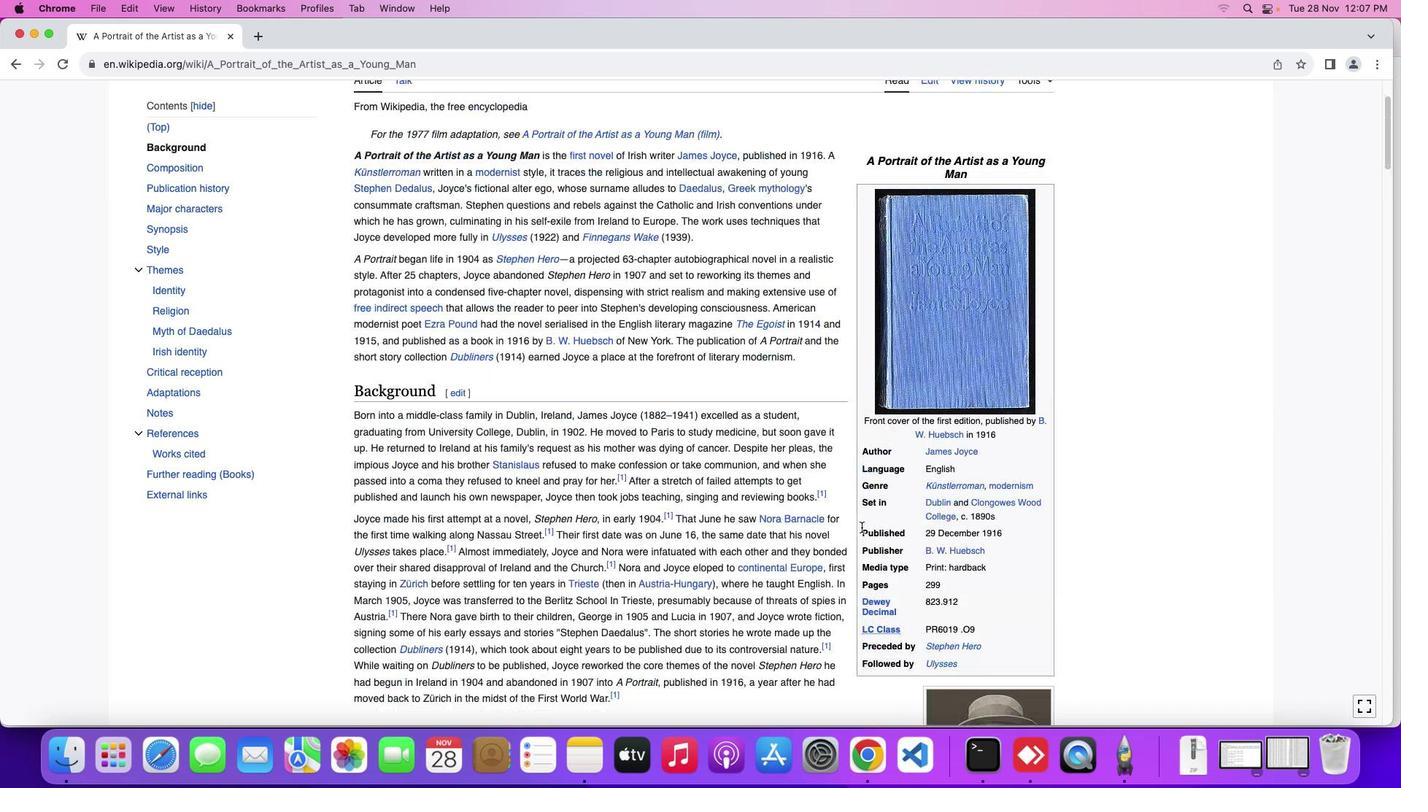 
Action: Mouse scrolled (862, 526) with delta (0, 0)
Screenshot: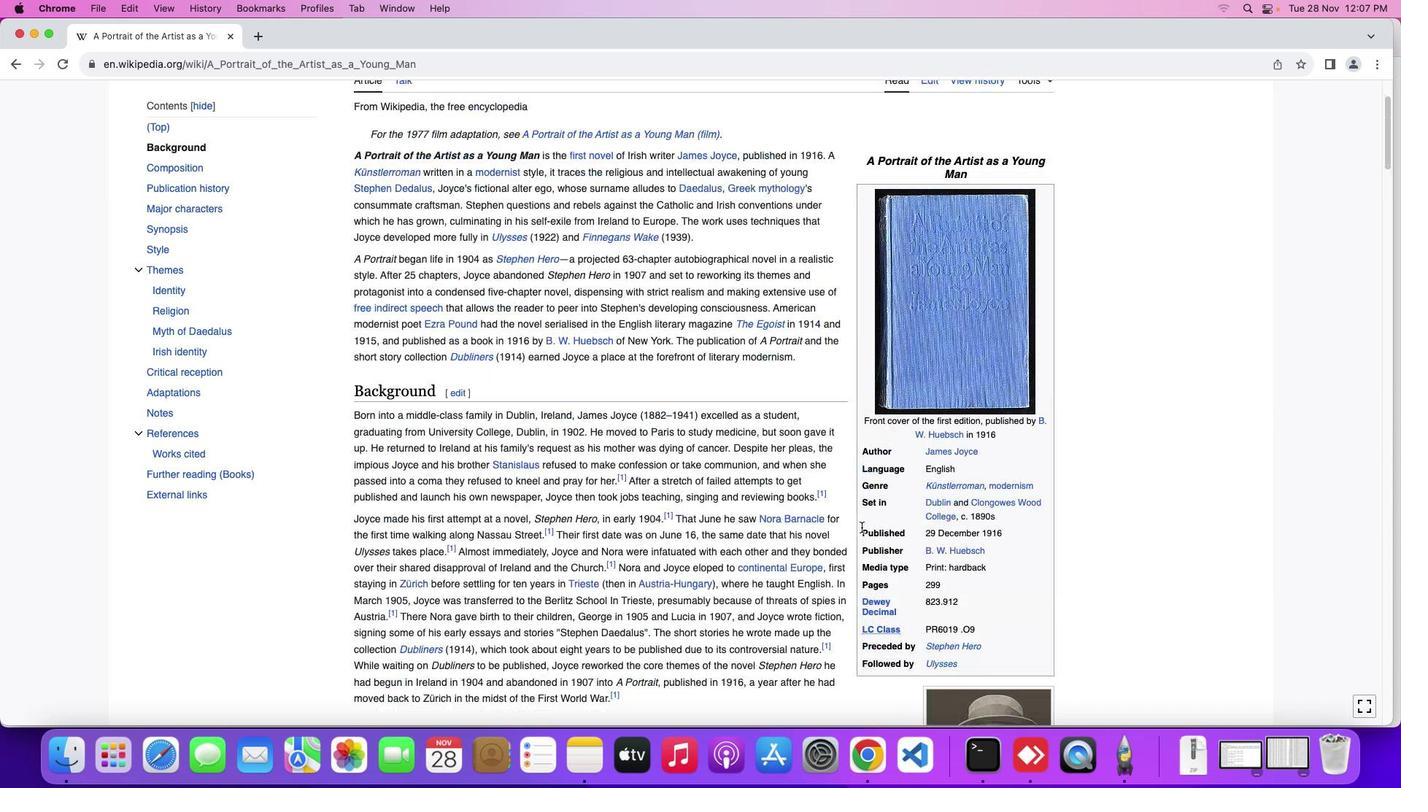 
Action: Mouse scrolled (862, 526) with delta (0, 2)
Screenshot: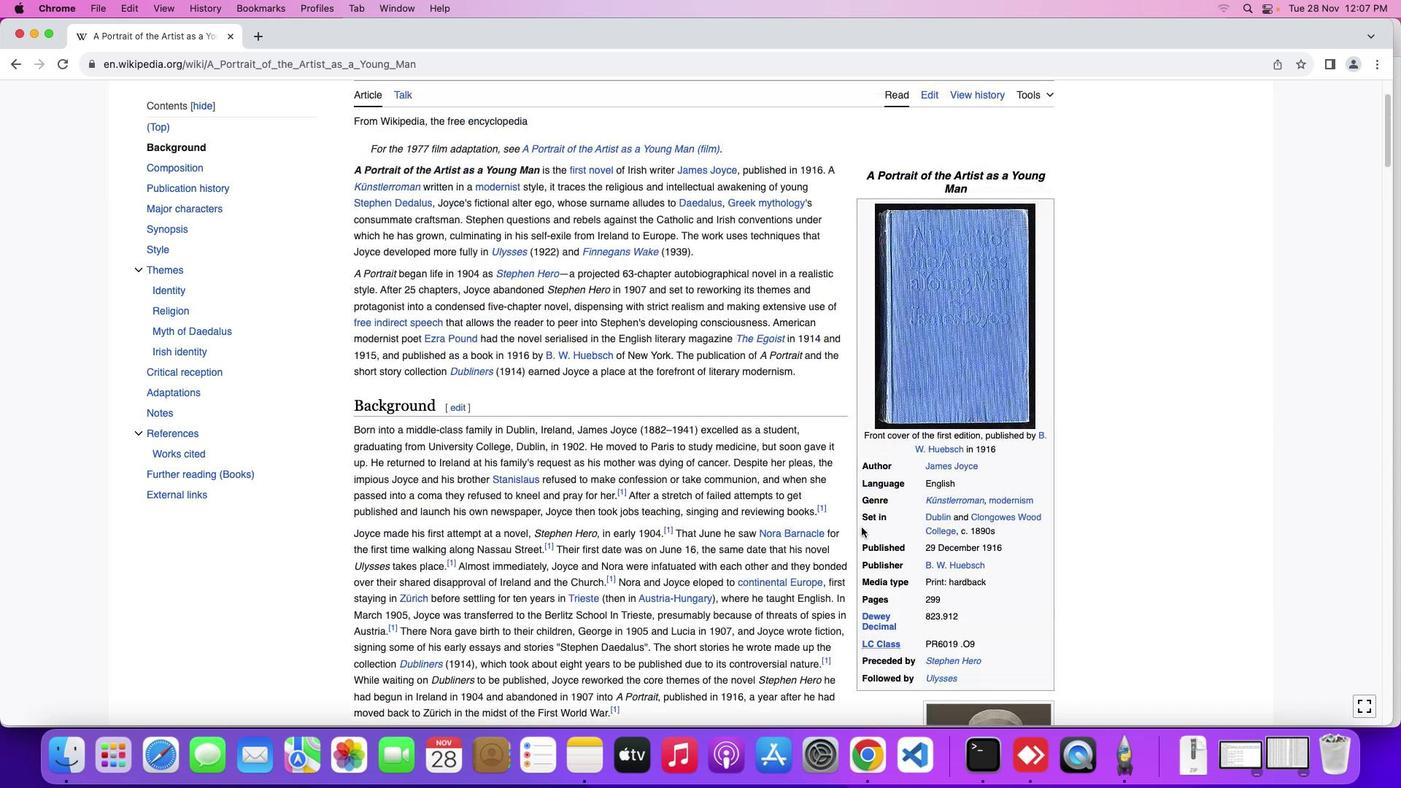 
Action: Mouse scrolled (862, 526) with delta (0, 3)
Screenshot: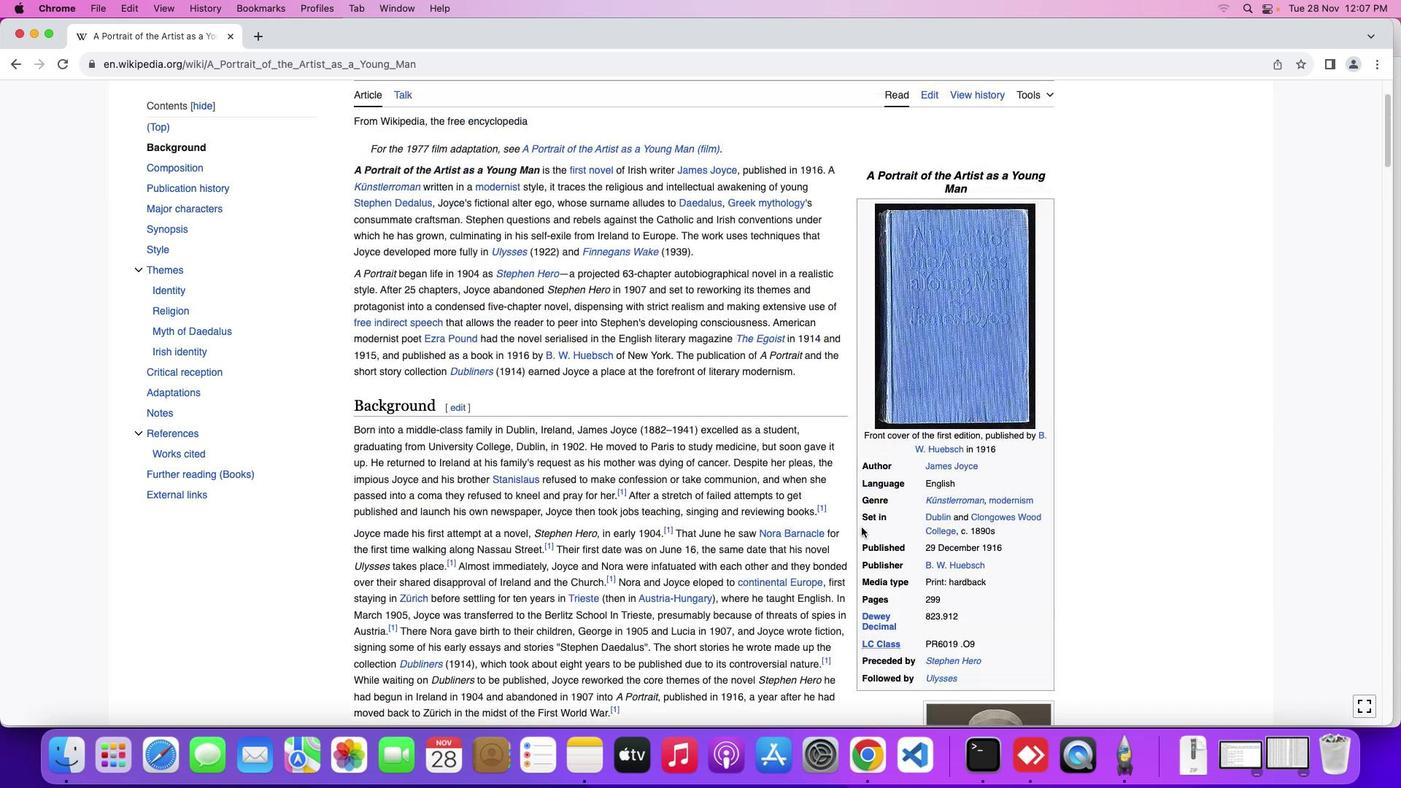 
Action: Mouse scrolled (862, 526) with delta (0, 4)
Screenshot: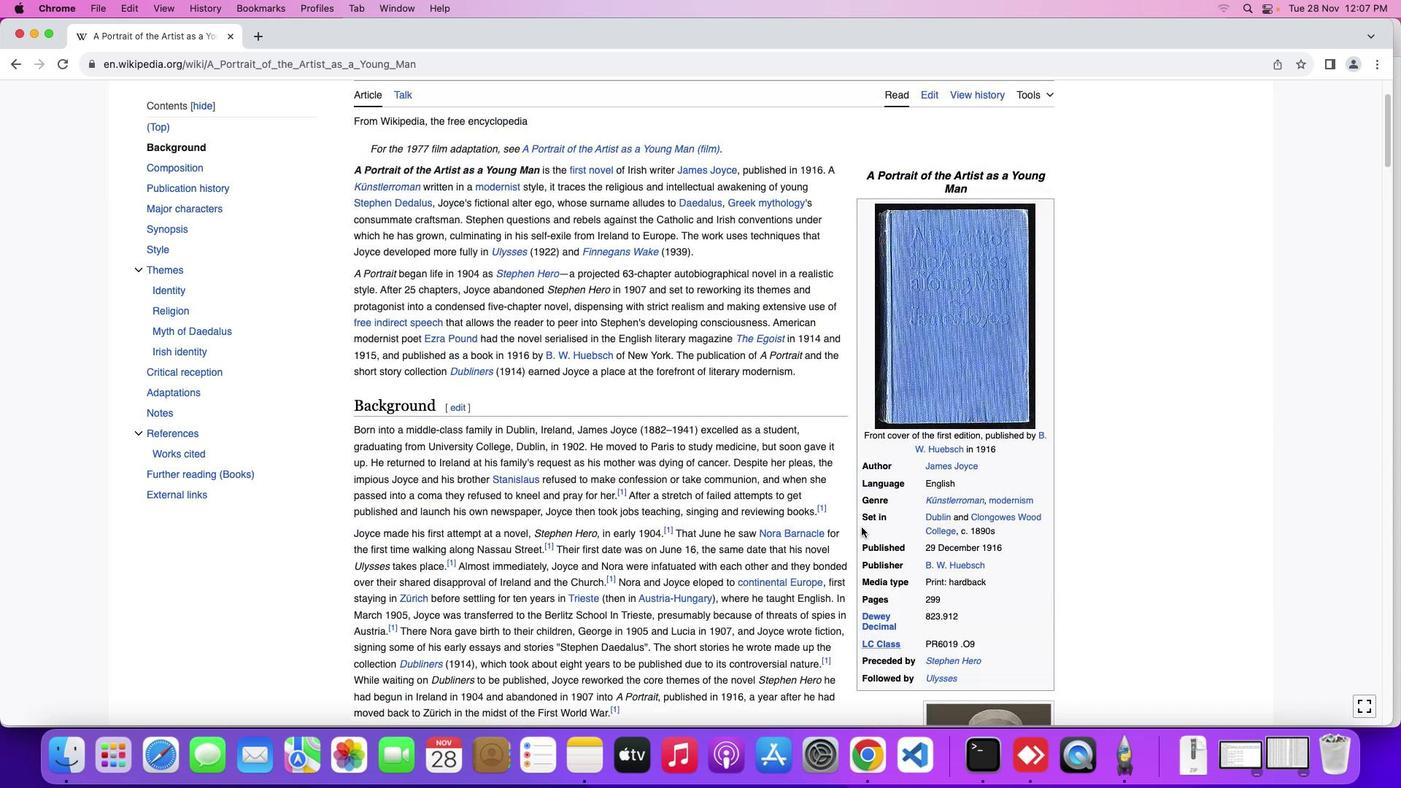 
Action: Mouse moved to (862, 526)
Screenshot: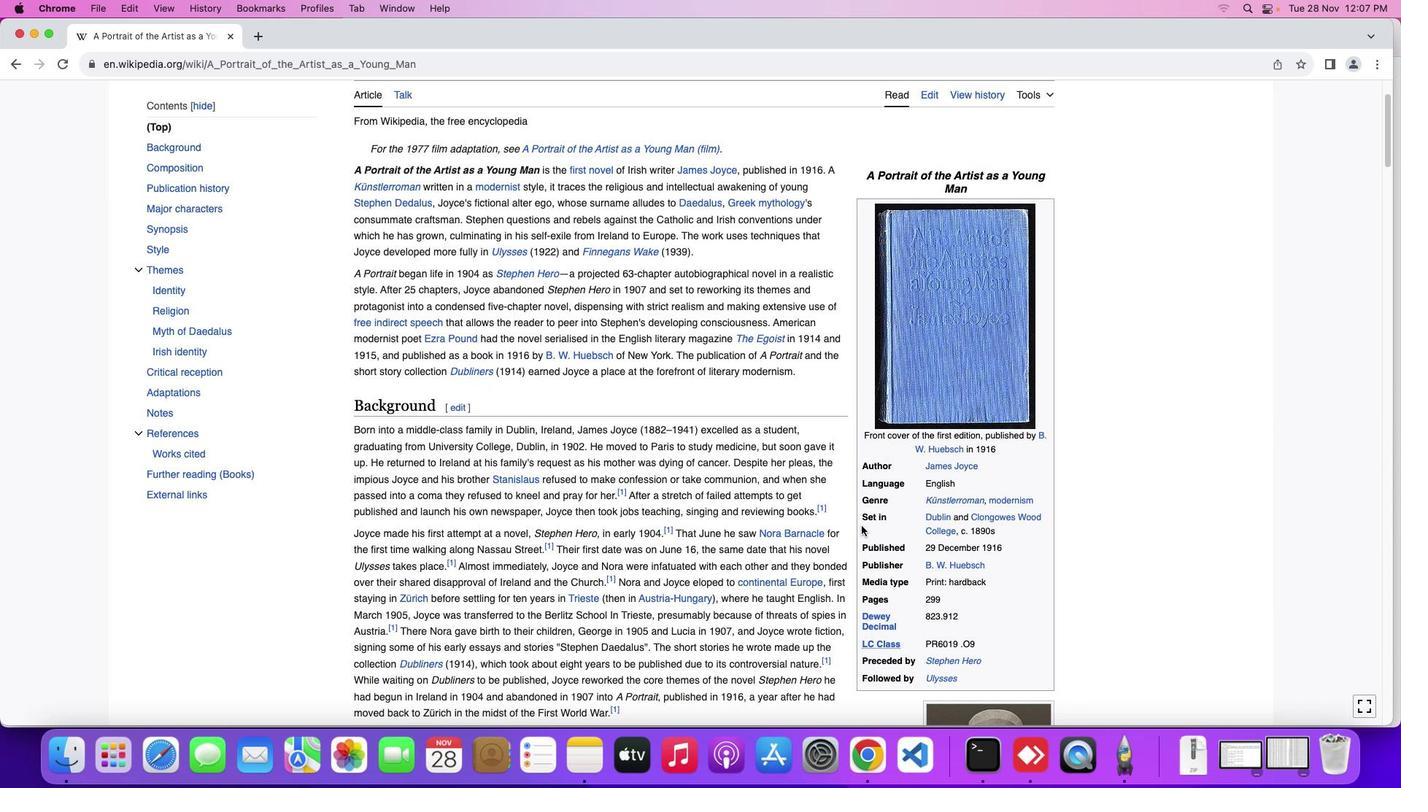 
Action: Mouse scrolled (862, 526) with delta (0, 0)
Screenshot: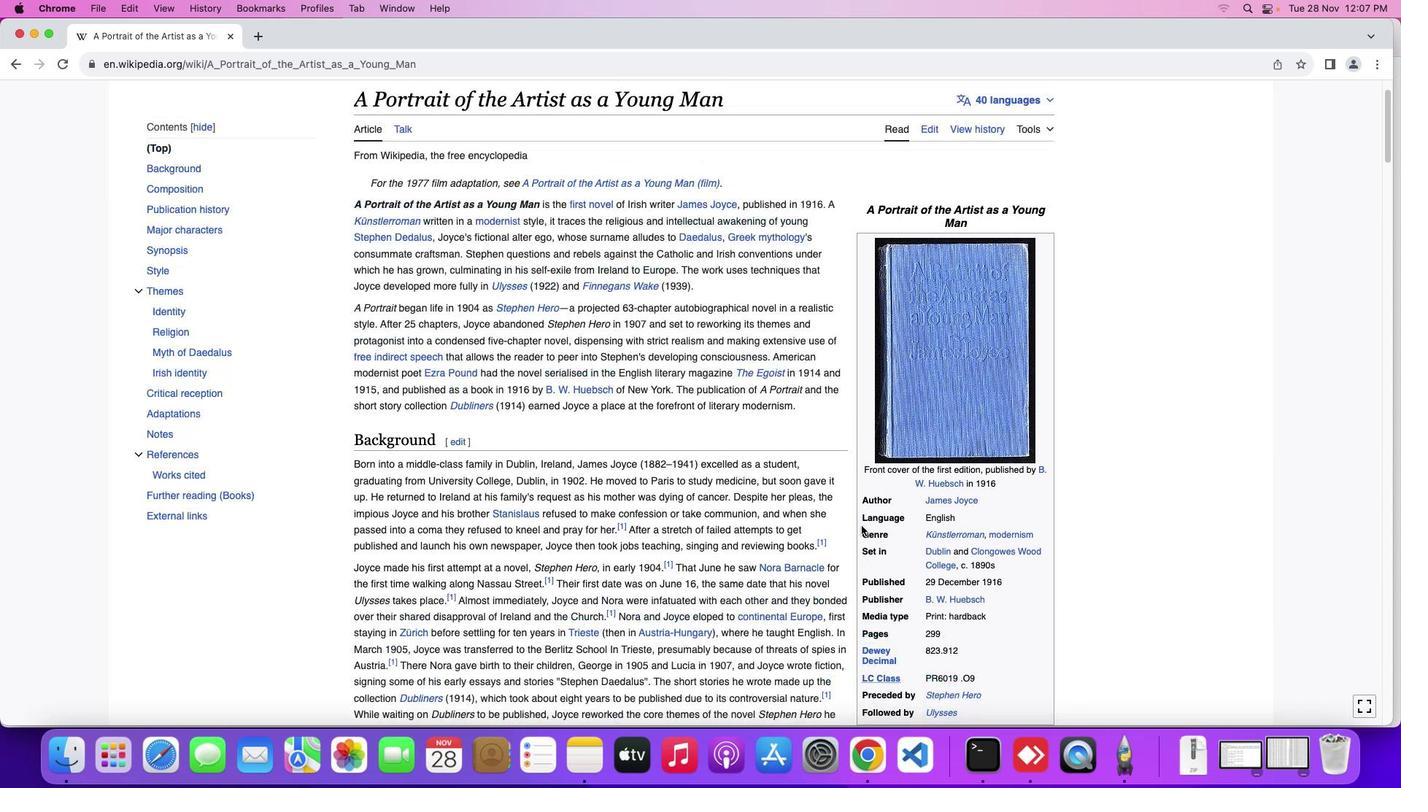 
Action: Mouse scrolled (862, 526) with delta (0, 0)
Screenshot: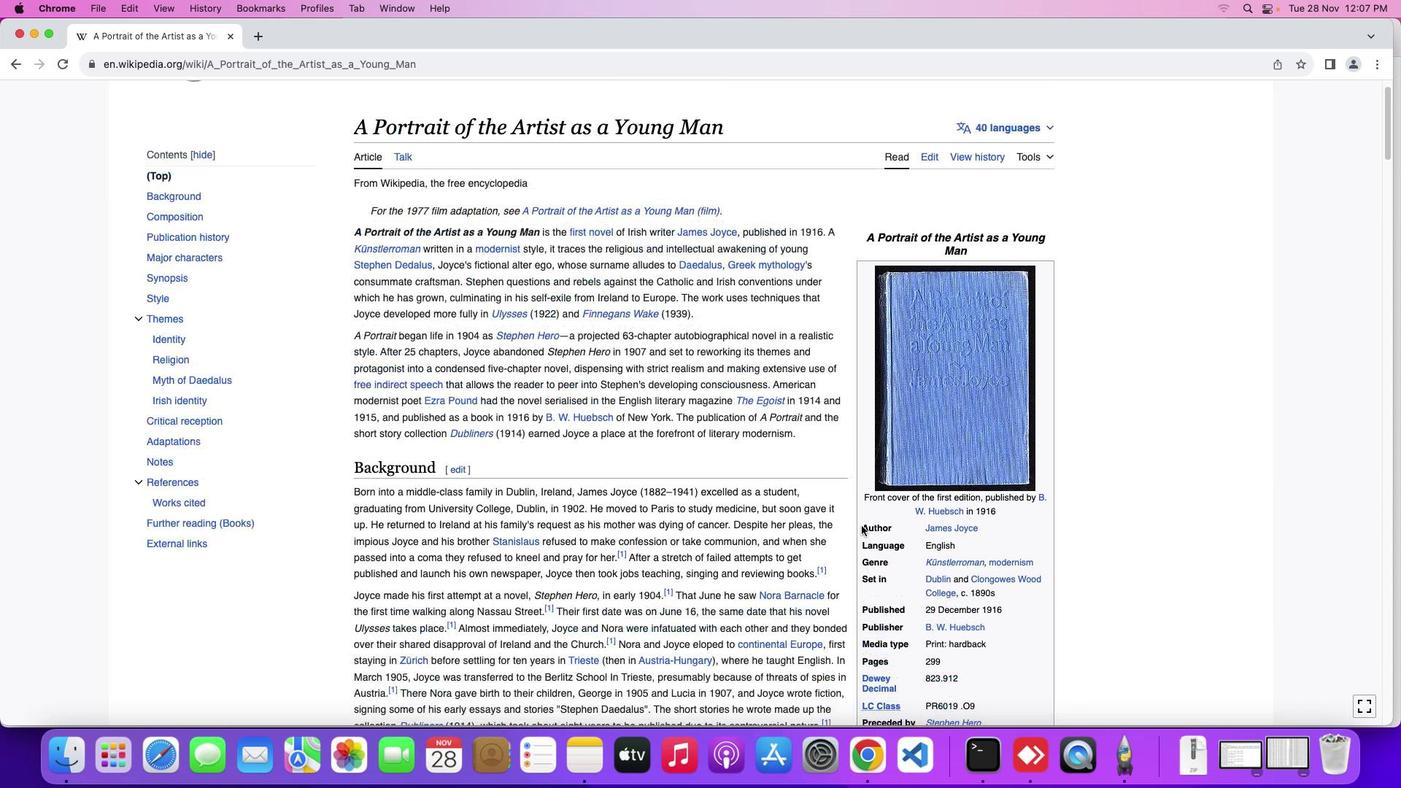 
Action: Mouse scrolled (862, 526) with delta (0, 2)
Screenshot: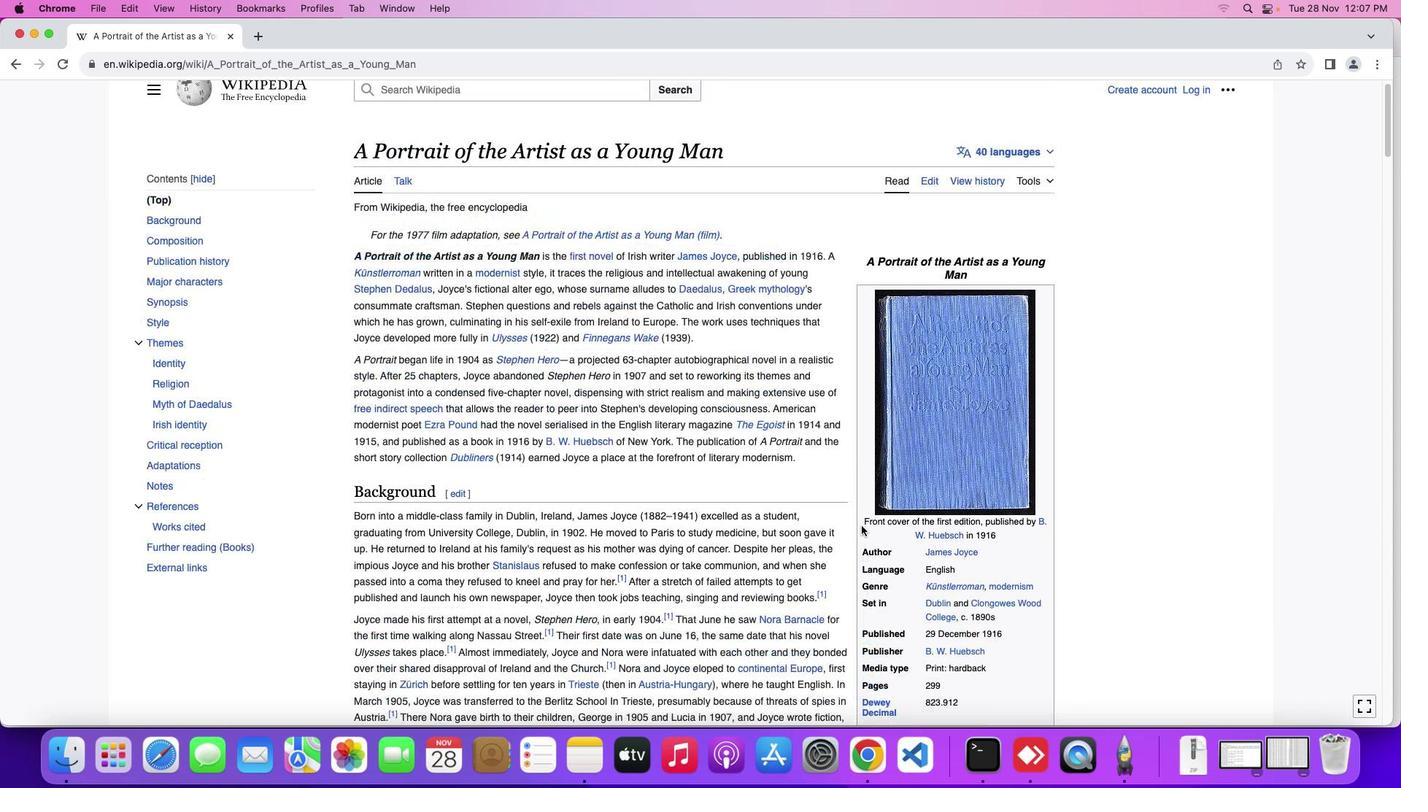 
Action: Mouse scrolled (862, 526) with delta (0, 2)
Screenshot: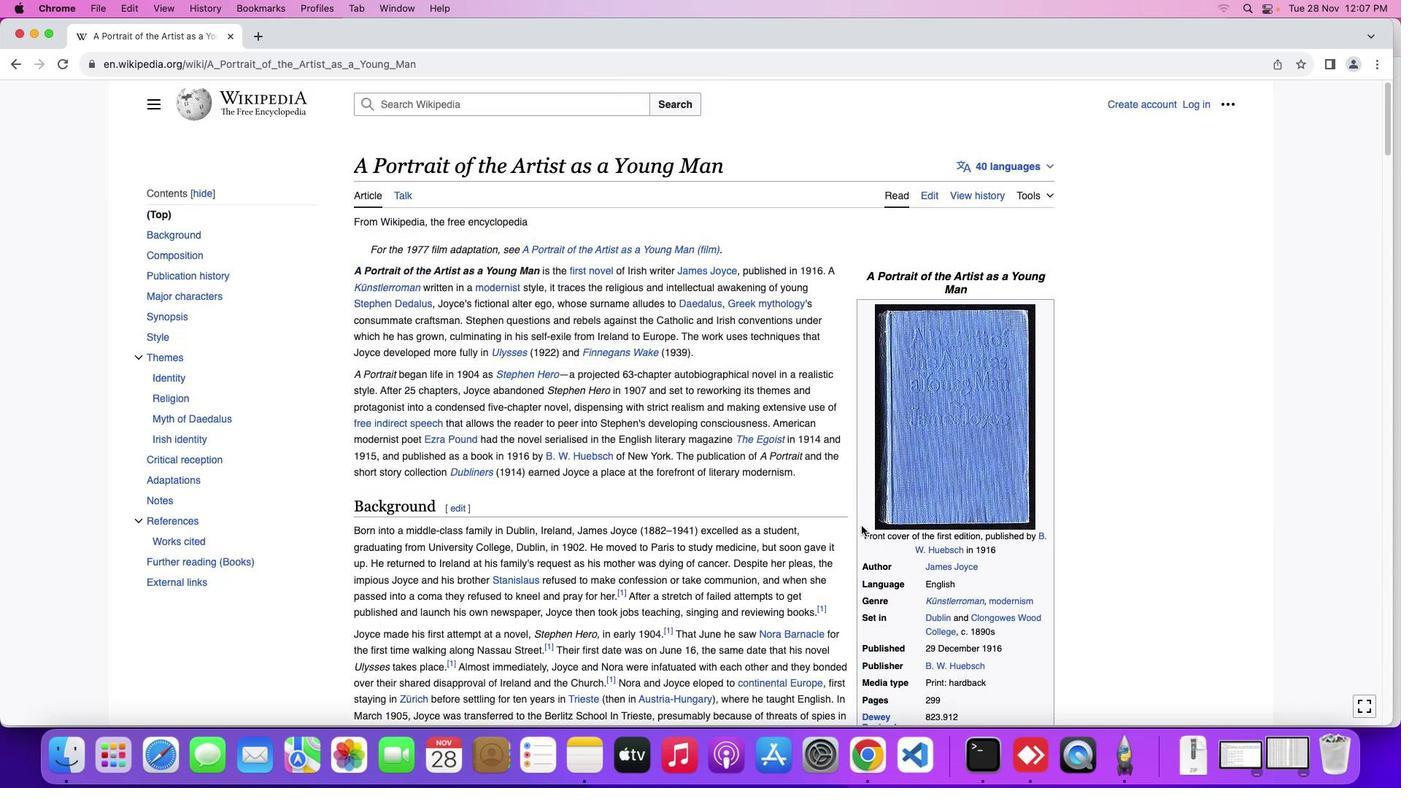 
Action: Mouse scrolled (862, 526) with delta (0, 0)
Screenshot: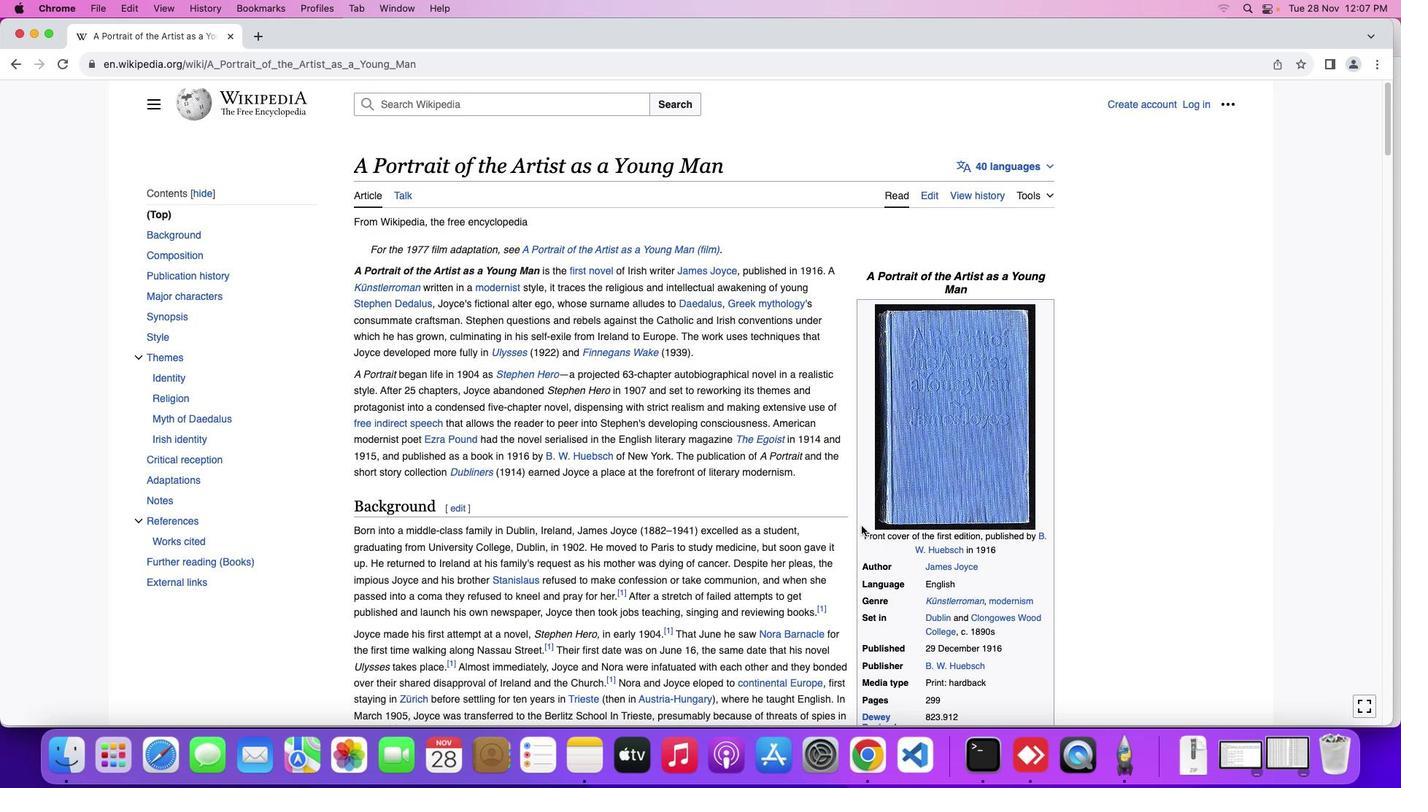 
Action: Mouse scrolled (862, 526) with delta (0, 0)
Screenshot: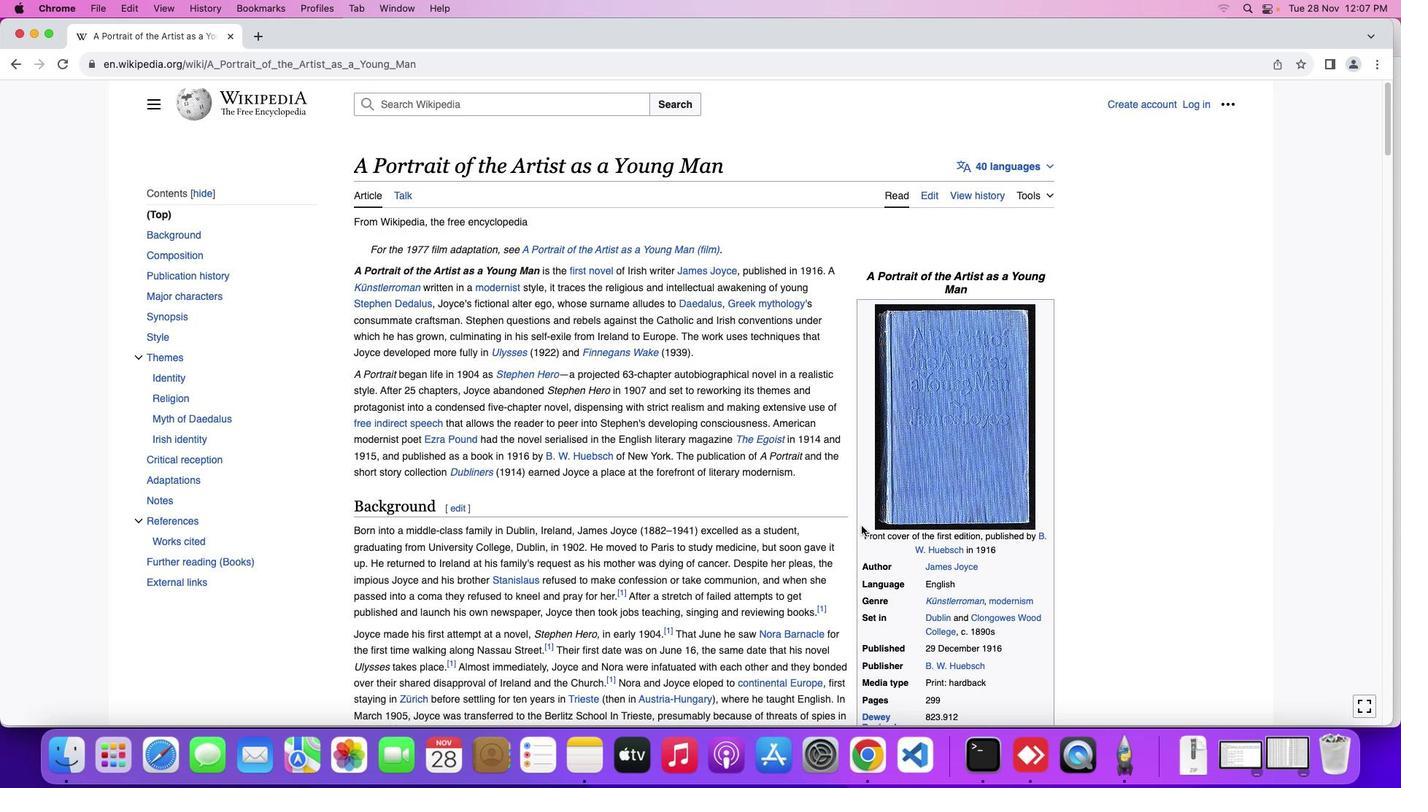 
Action: Mouse moved to (862, 523)
Screenshot: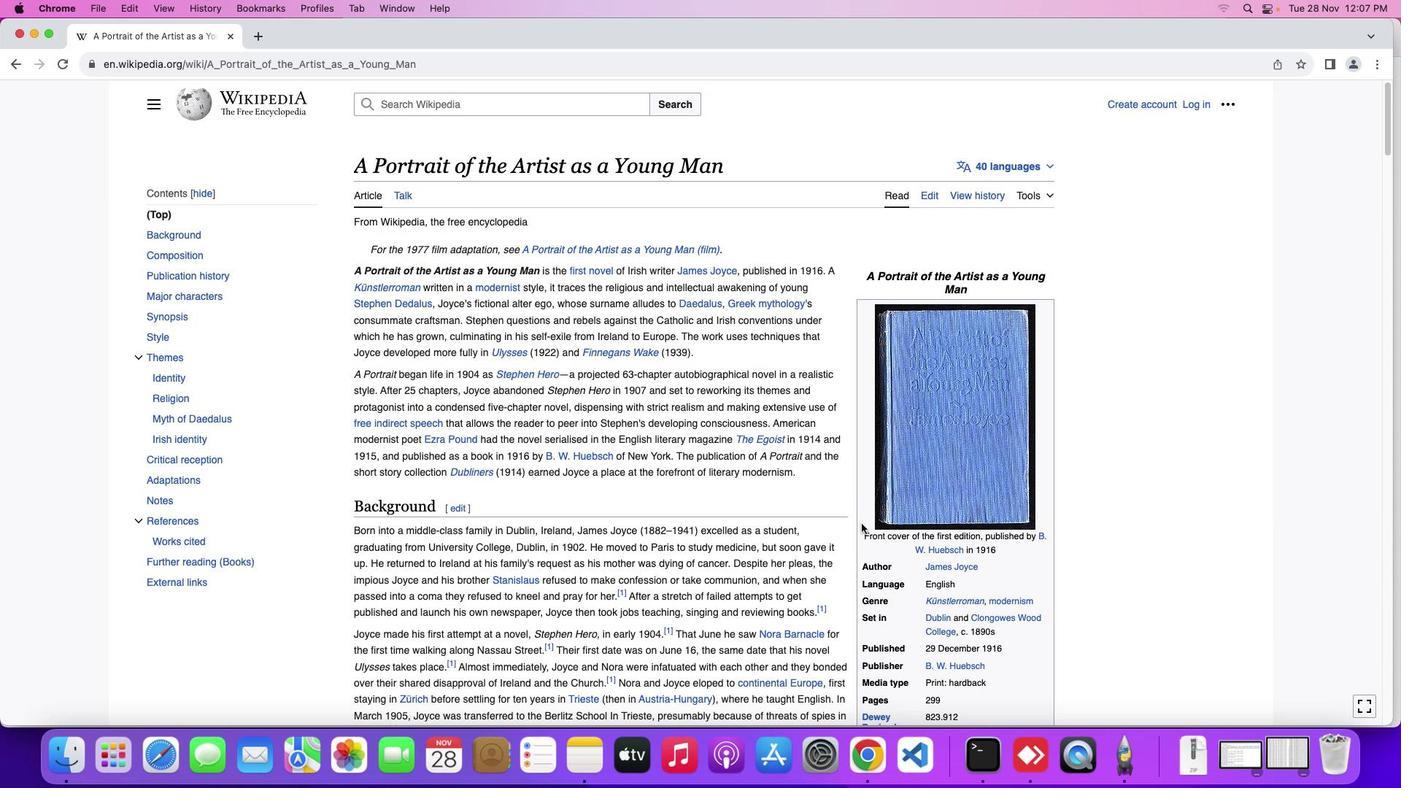 
Action: Mouse scrolled (862, 523) with delta (0, 0)
Screenshot: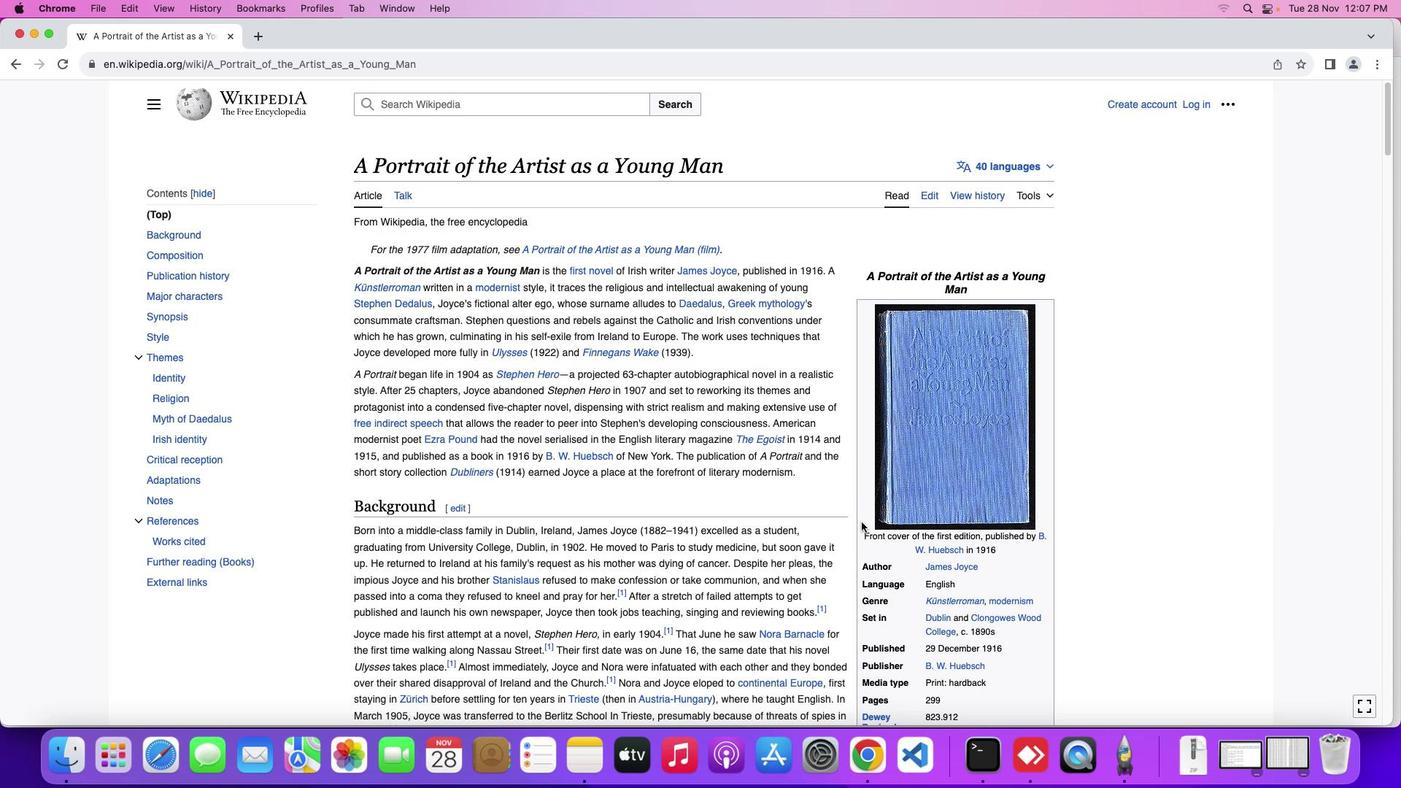 
Action: Mouse scrolled (862, 523) with delta (0, 0)
Screenshot: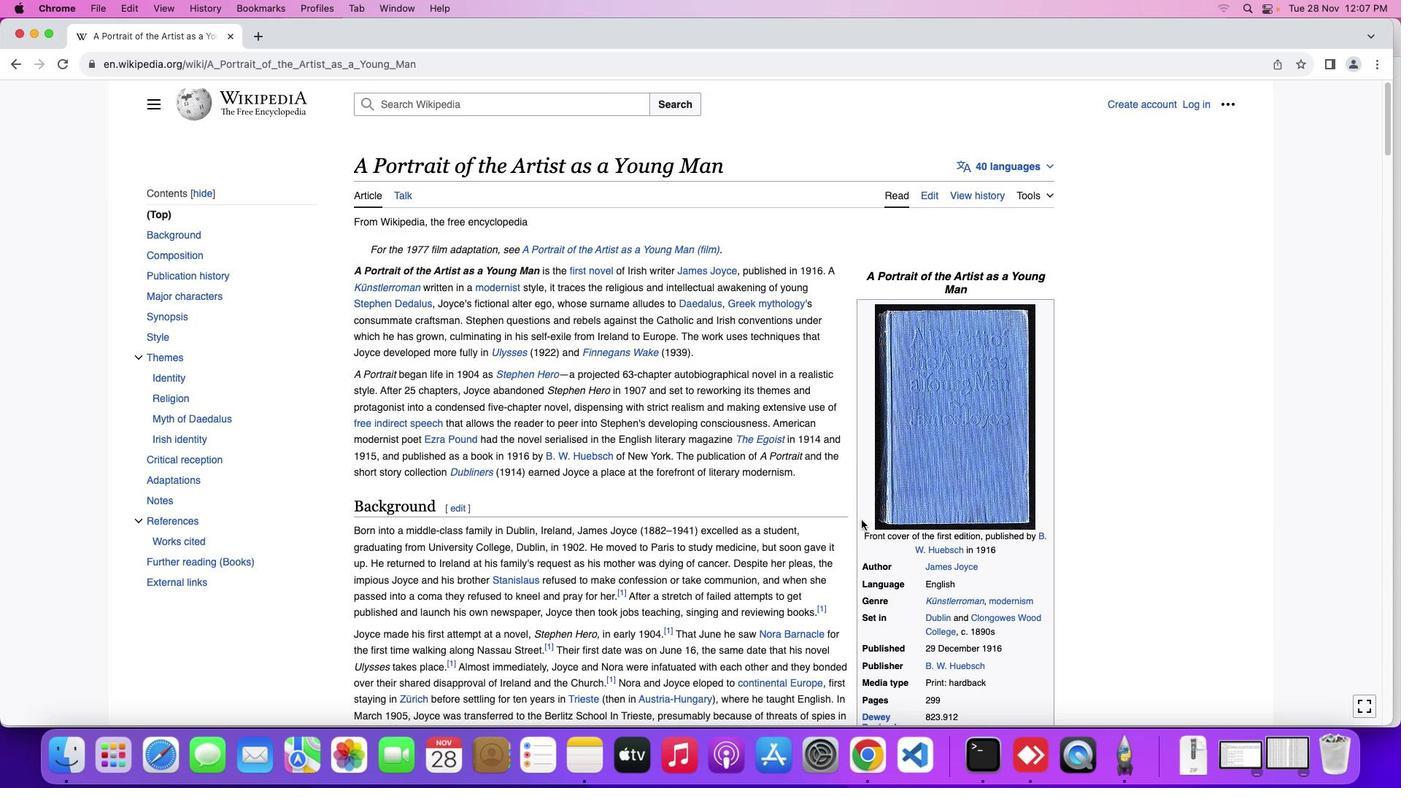 
Action: Mouse scrolled (862, 523) with delta (0, 2)
Screenshot: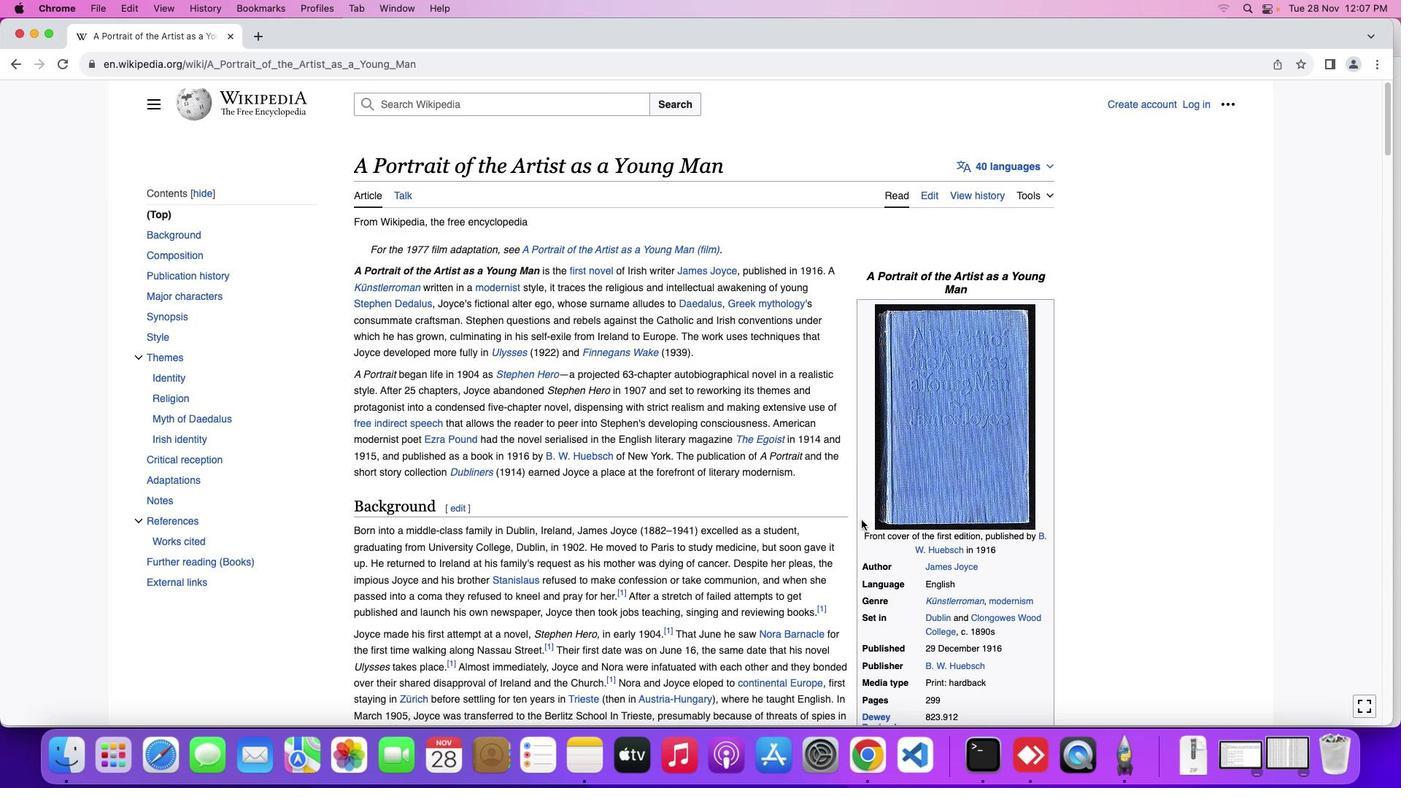 
Action: Mouse scrolled (862, 523) with delta (0, 3)
Screenshot: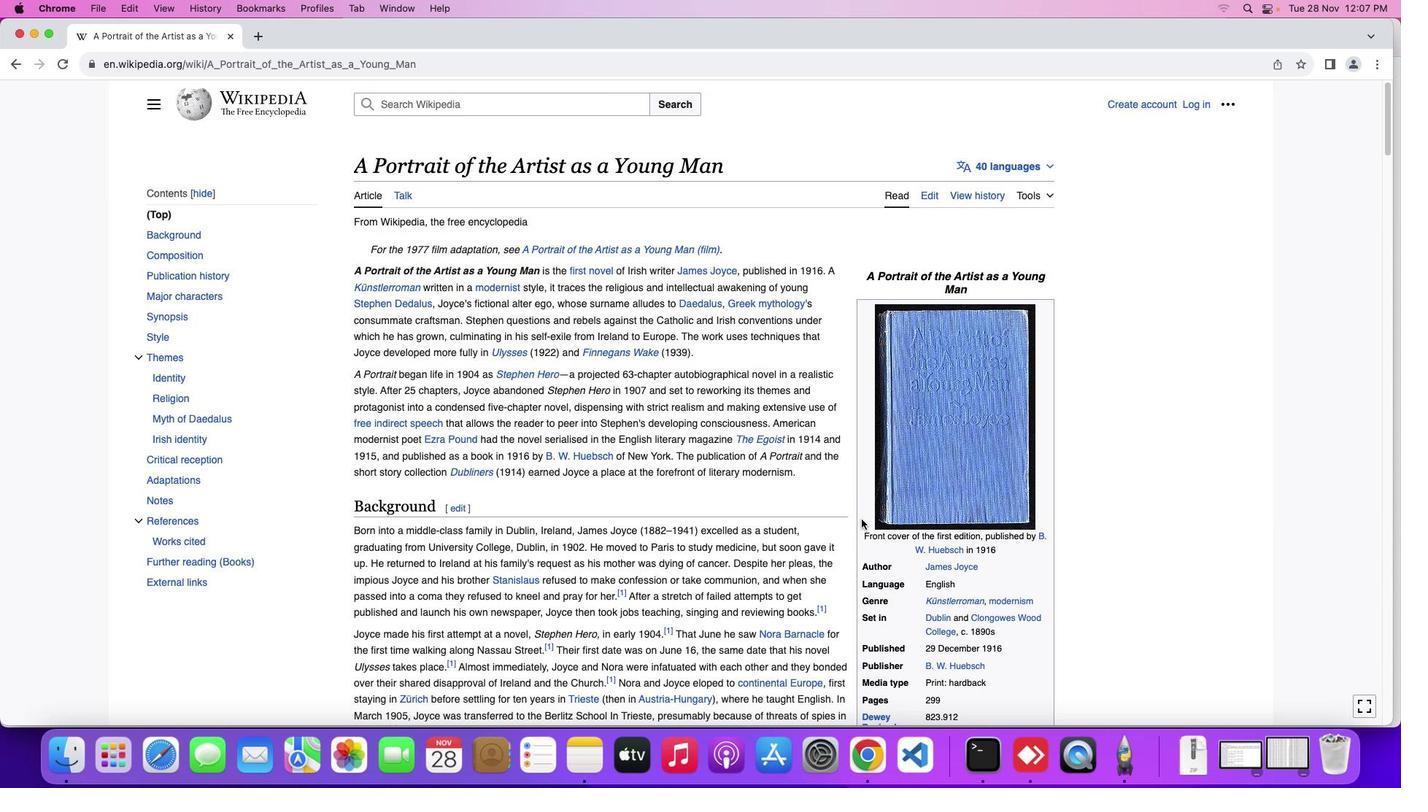 
Action: Mouse moved to (35, 34)
Screenshot: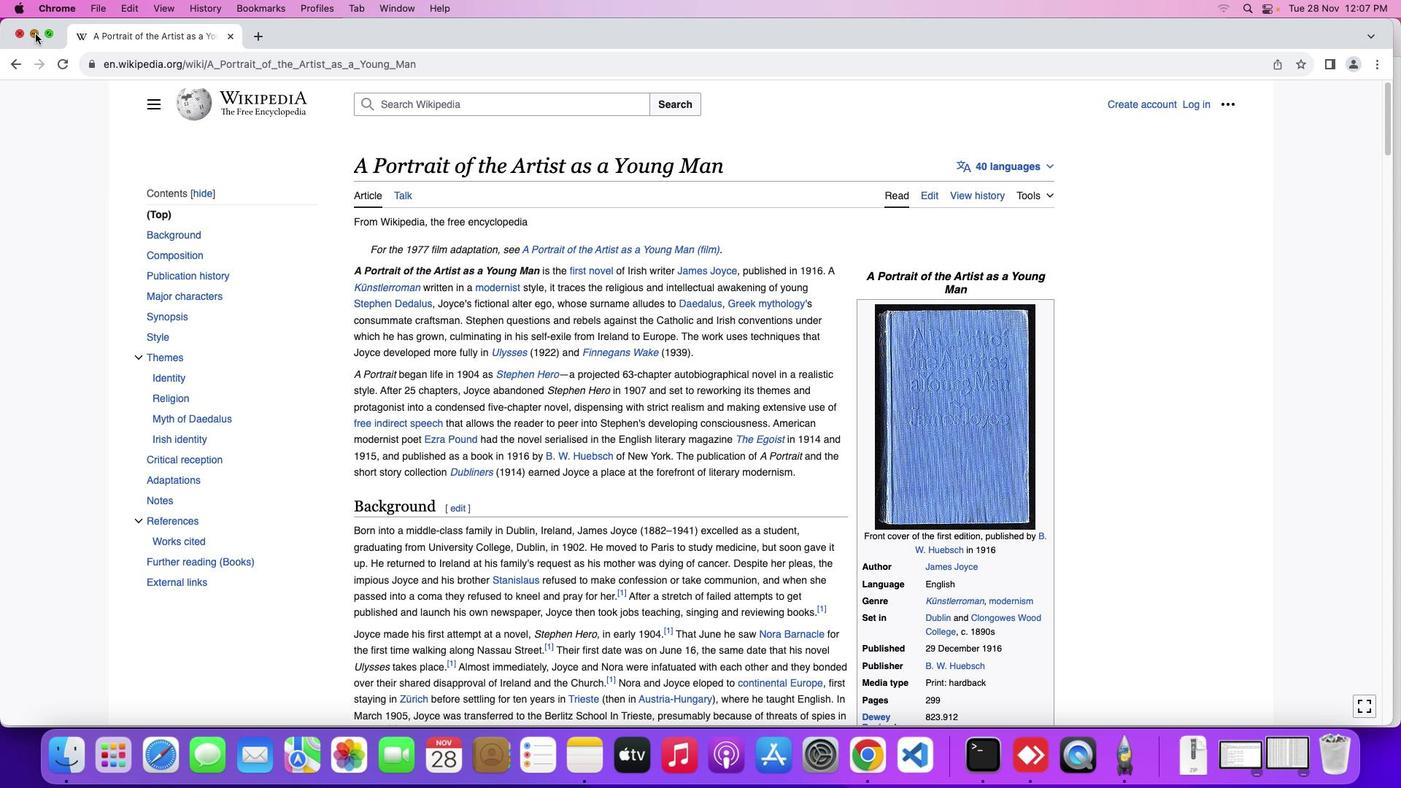 
Action: Mouse pressed left at (35, 34)
Screenshot: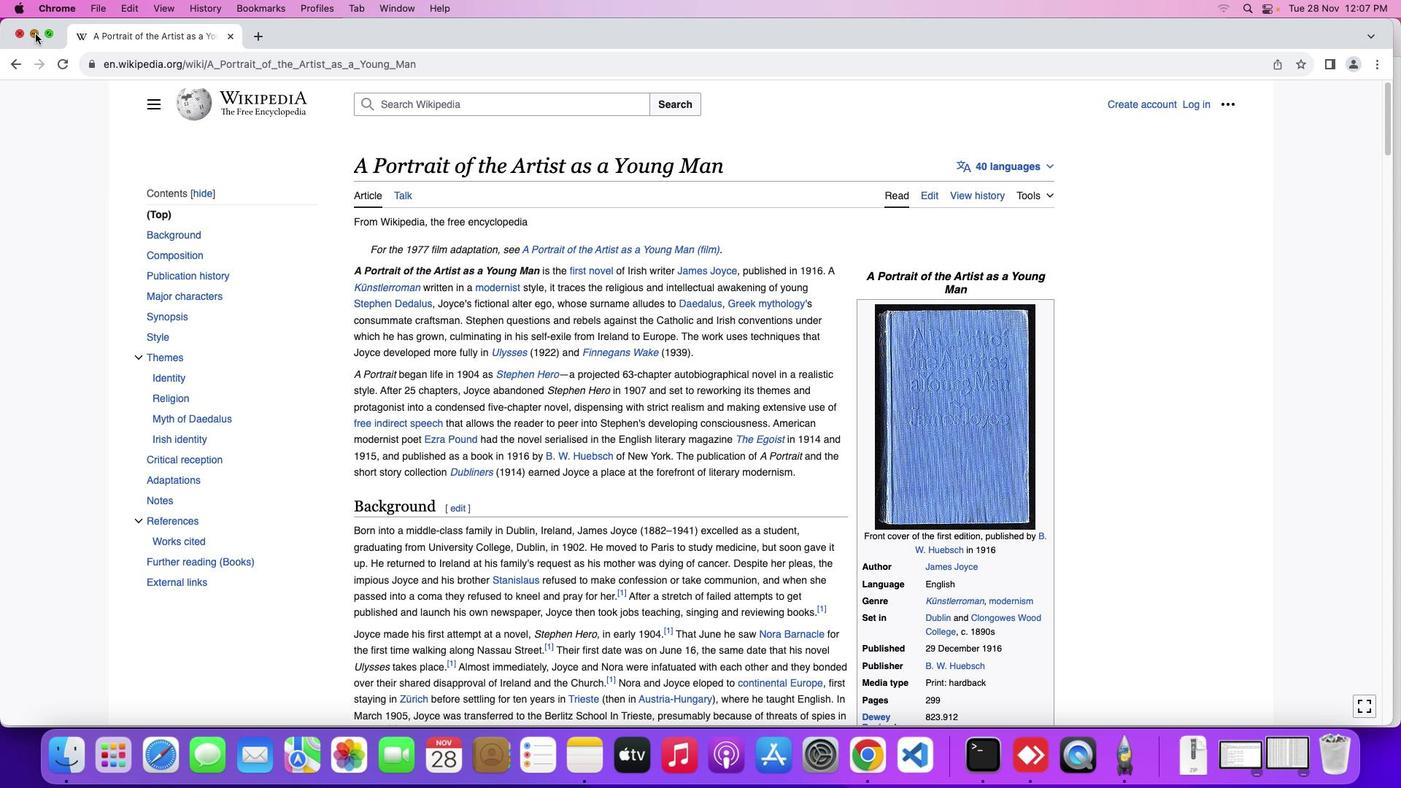 
Action: Mouse moved to (39, 125)
Screenshot: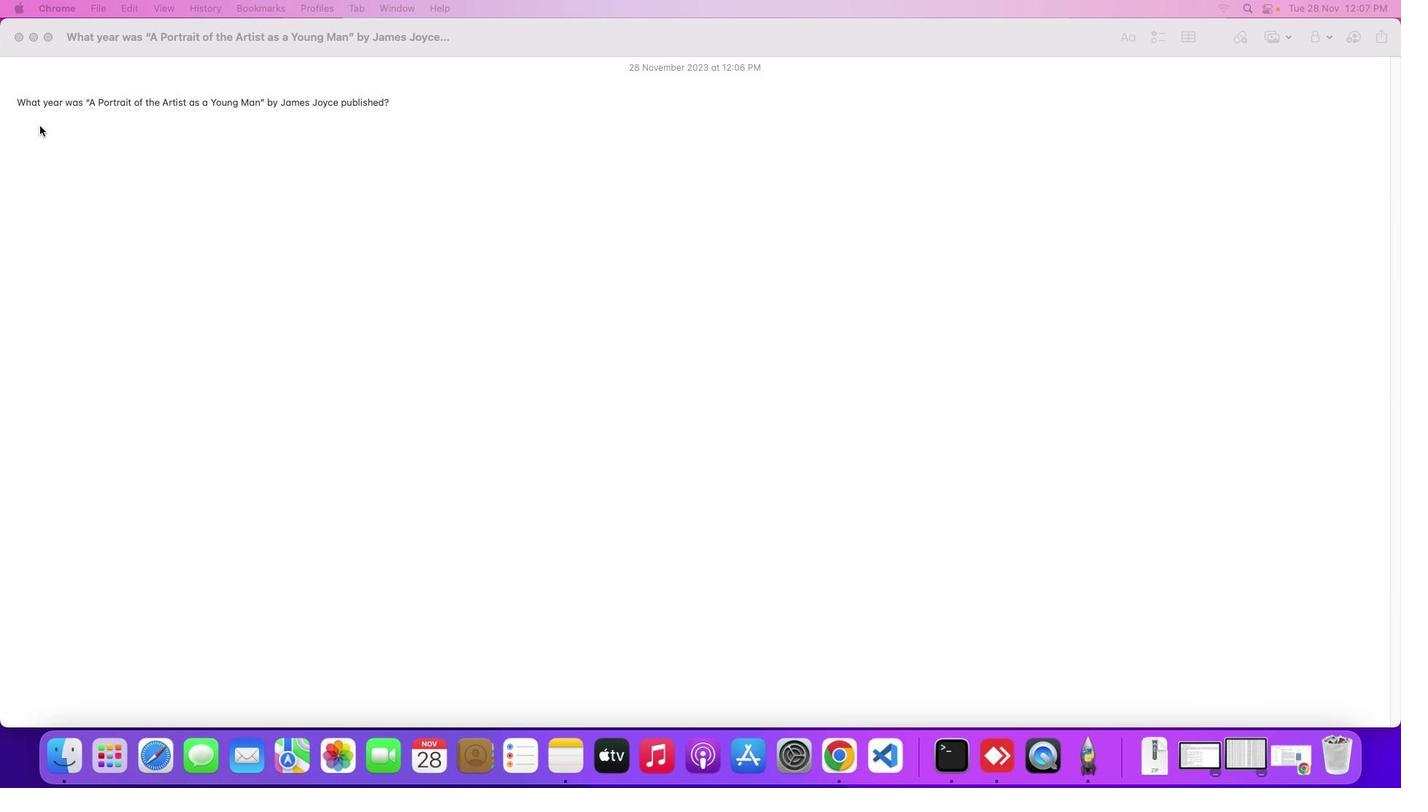 
Action: Mouse pressed left at (39, 125)
Screenshot: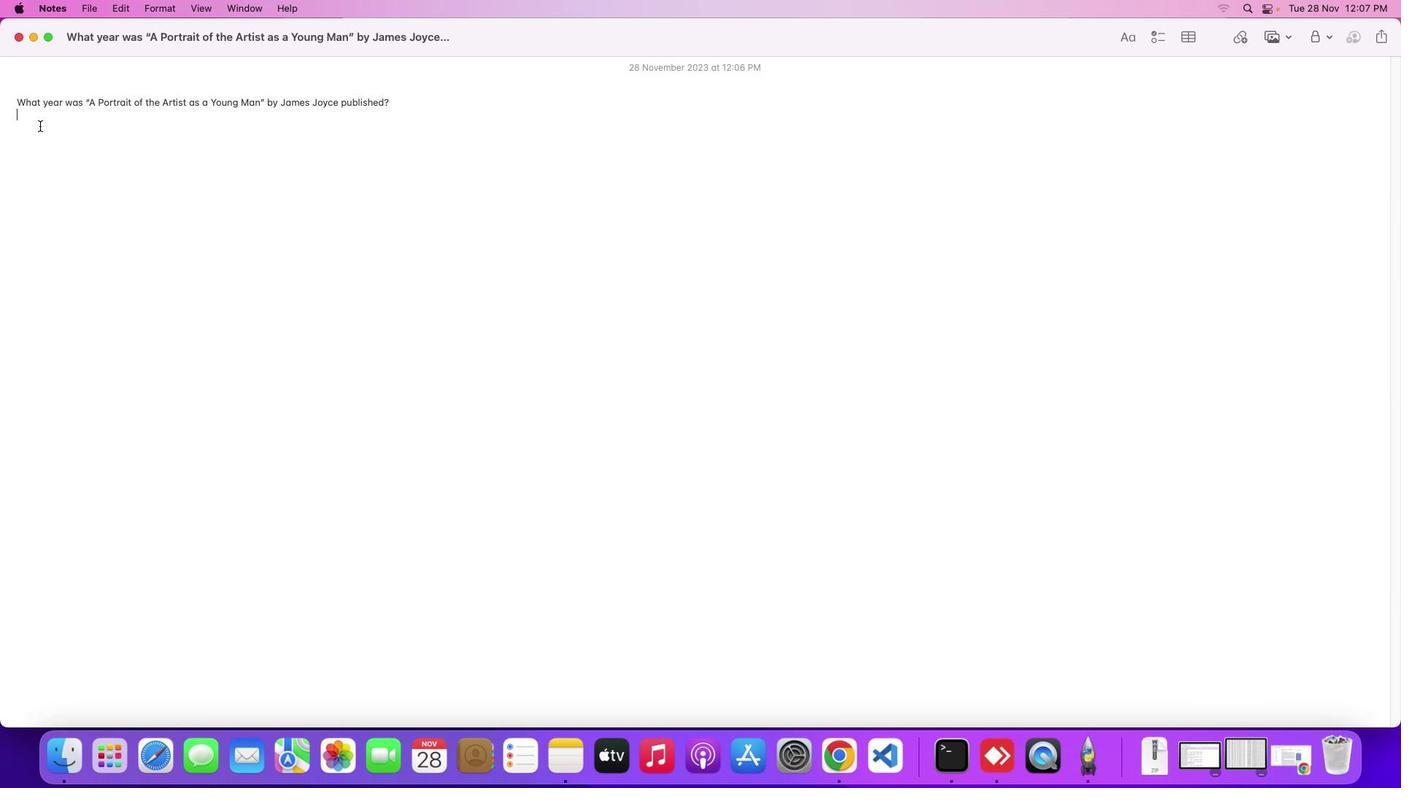 
Action: Mouse moved to (67, 122)
Screenshot: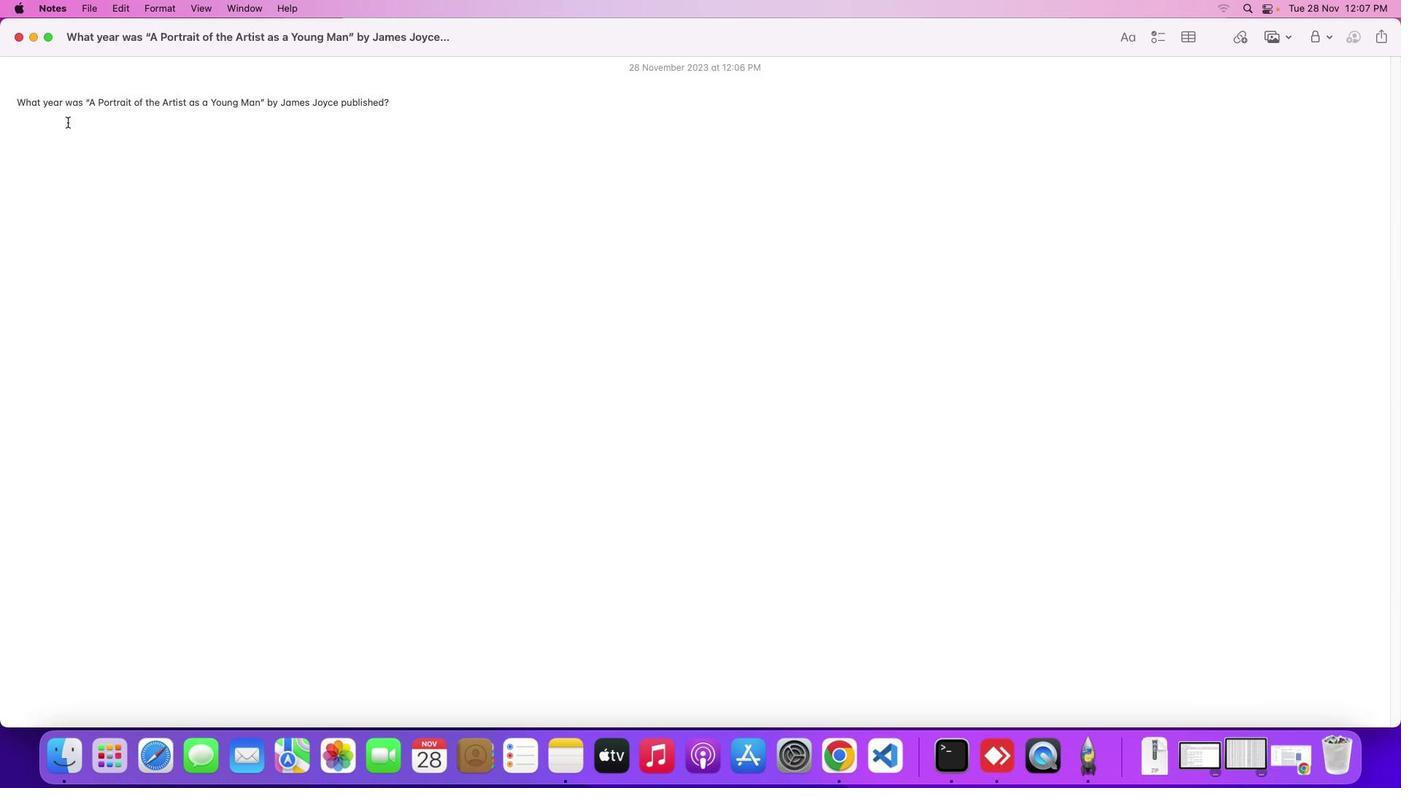 
Action: Key pressed Key.shiftKey.shift'"'Key.shift'A'Key.spaceKey.shift'P''o''r''t''r''a''i''t'Key.space'o''f'Key.space't''h''e'Key.spaceKey.shift'A''r''t''i''s''t'Key.space'a''s'Key.space'a'Key.spaceKey.shift'Y''o''u''n''g'Key.spaceKey.shift'M''a''n'Key.shift'"'Key.space'b''y'Key.spaceKey.shift'J''a''m''e''s'Key.spaceKey.shift'J''o''y''c''e'Key.space'w''a''s'Key.space'p''u''b''l''i''s''h''e''d'Key.space'i''n'Key.space'1''9''1''6''.'
Screenshot: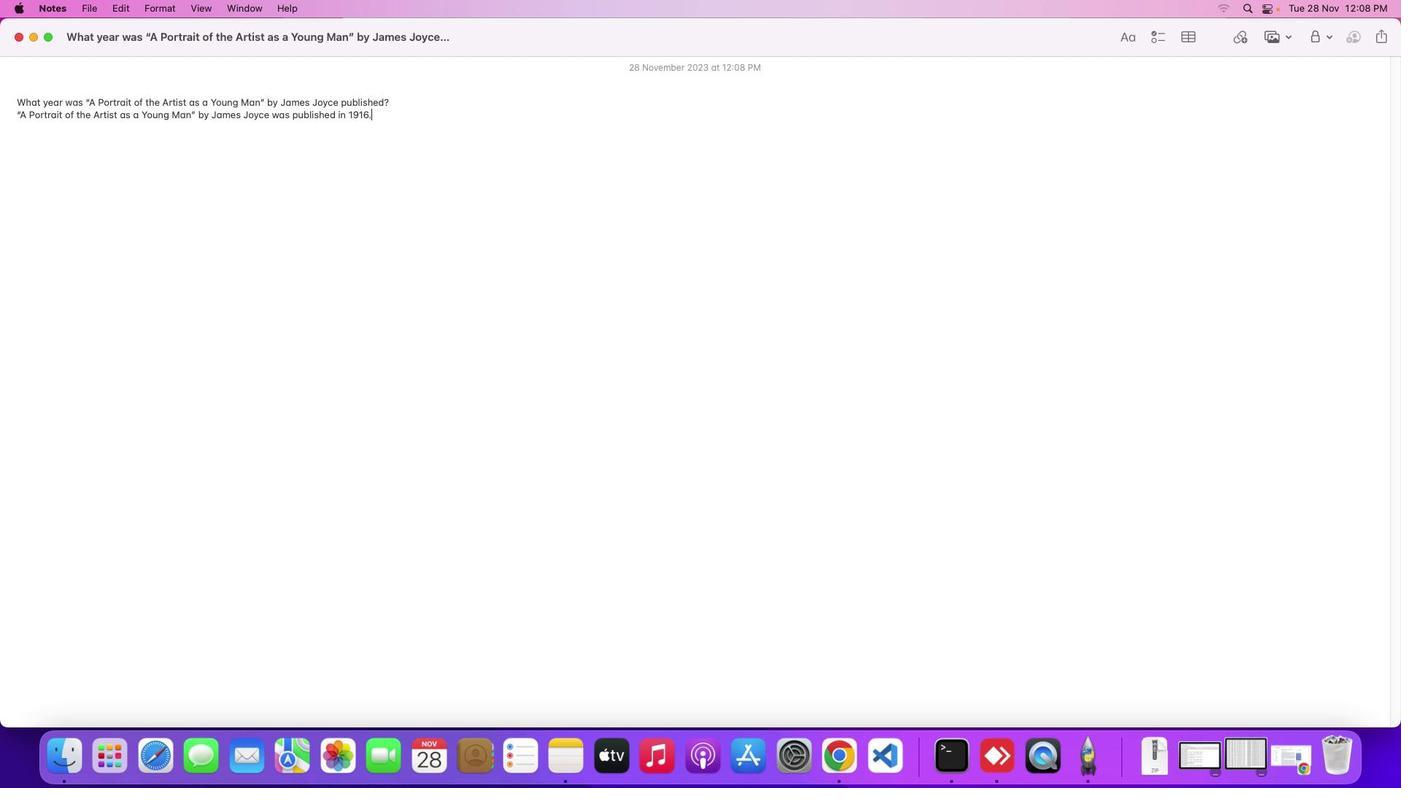 
